 Task: Change  the formatting of the data to Which is Greater than5, In conditional formating, put the option 'Yellow Fill with Drak Yellow Text'add another formatting option Format As Table, insert the option Brown Table style Dark  3 In the sheet   Pinnacle Sales templetes   book
Action: Mouse moved to (32, 188)
Screenshot: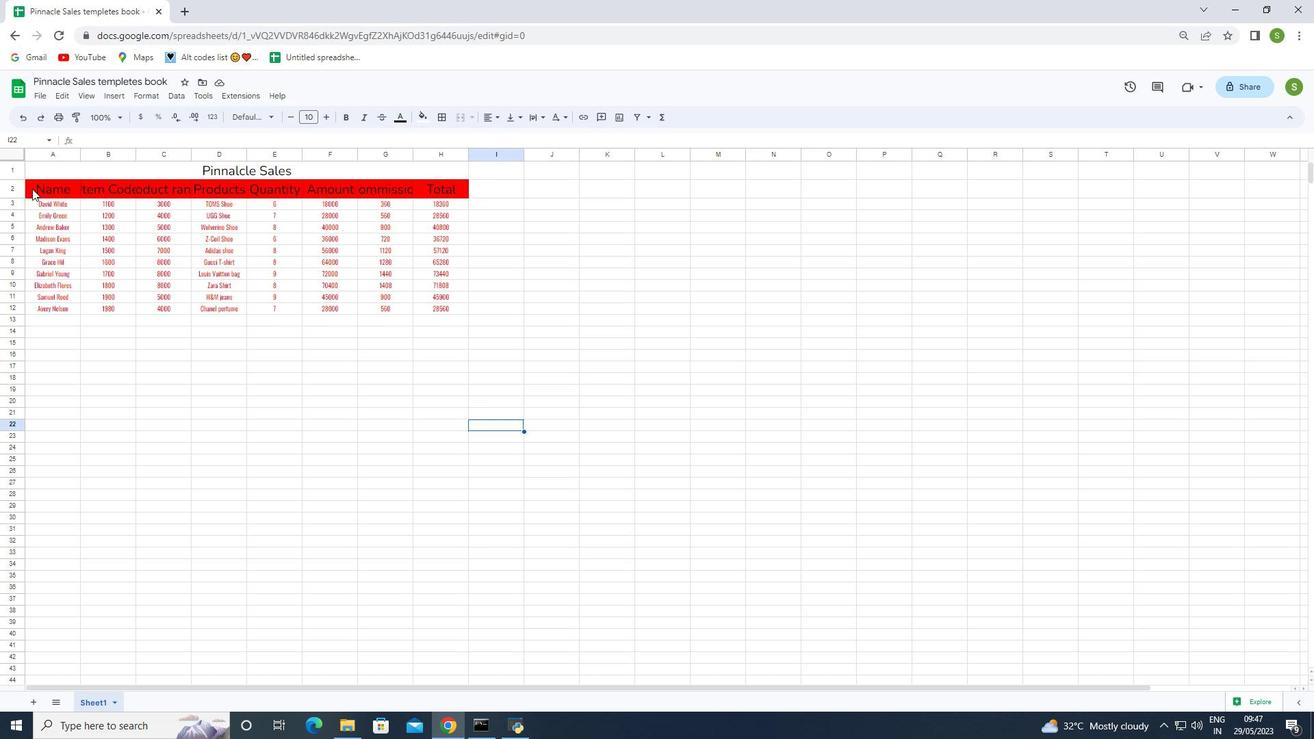 
Action: Mouse pressed left at (32, 188)
Screenshot: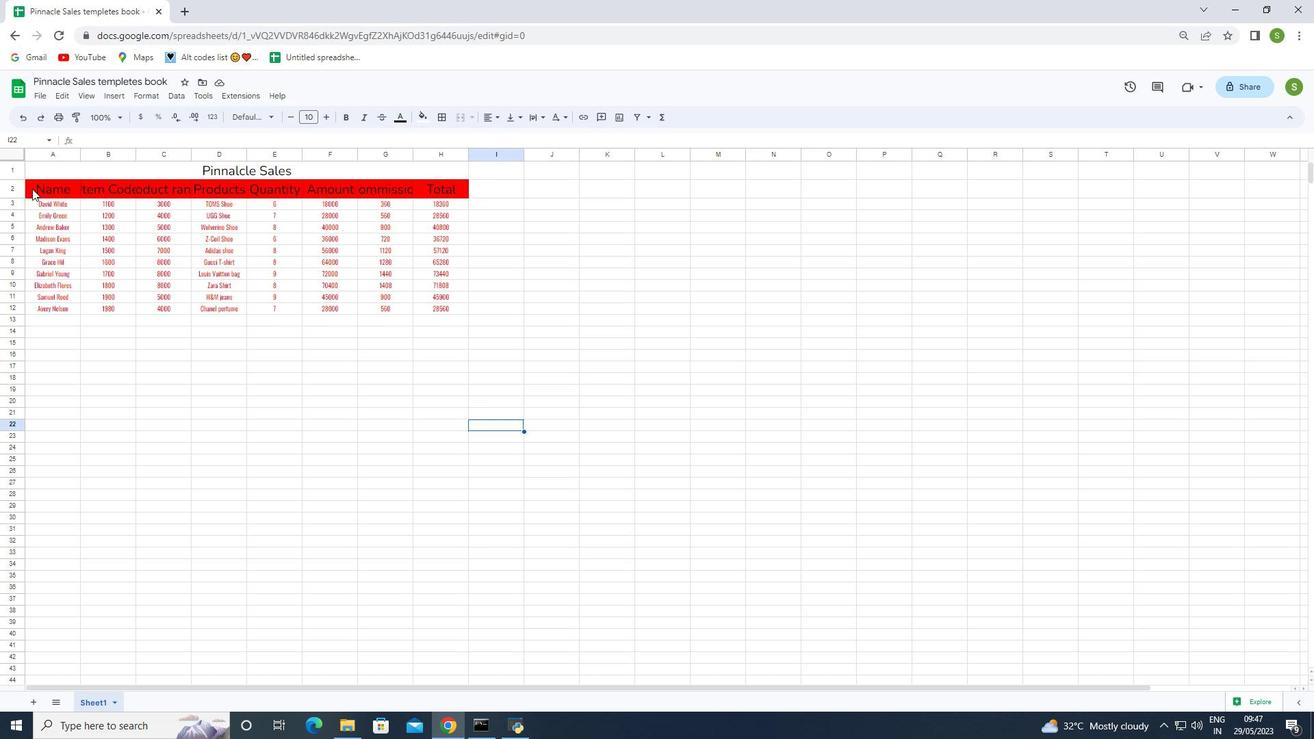 
Action: Mouse moved to (157, 99)
Screenshot: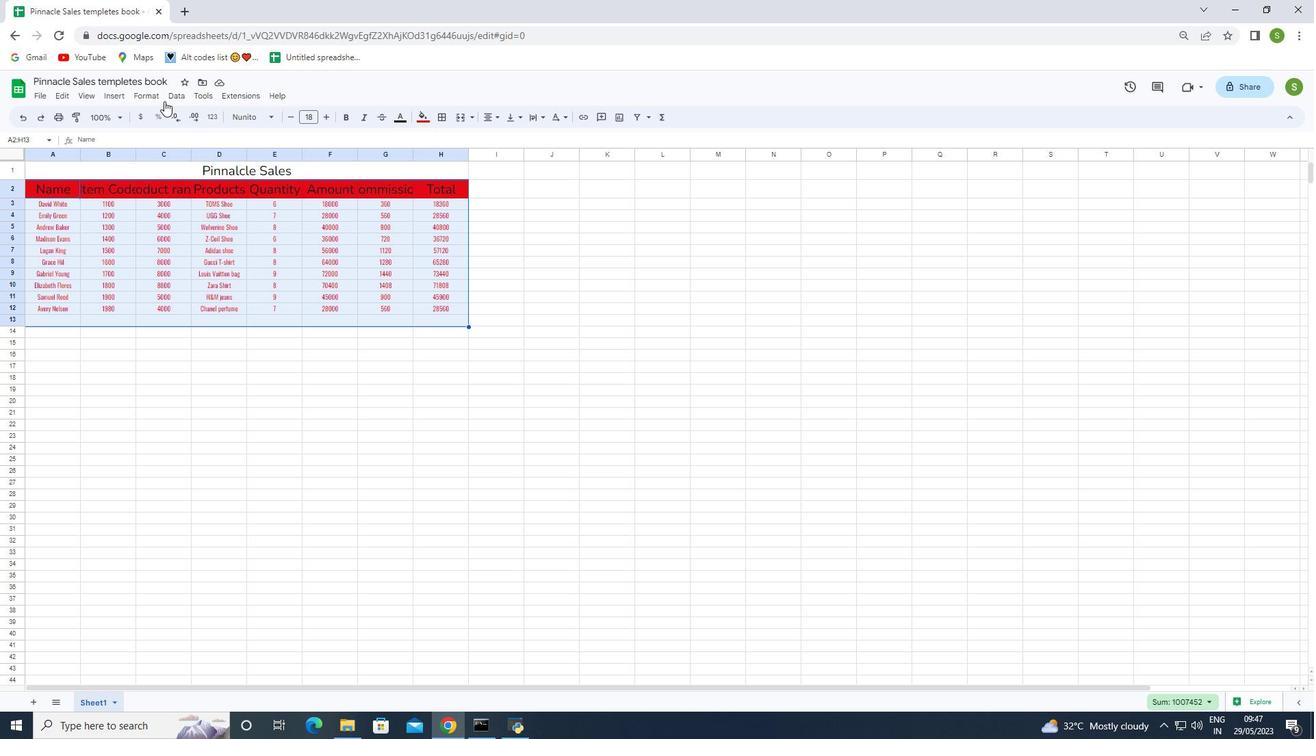 
Action: Mouse pressed left at (157, 99)
Screenshot: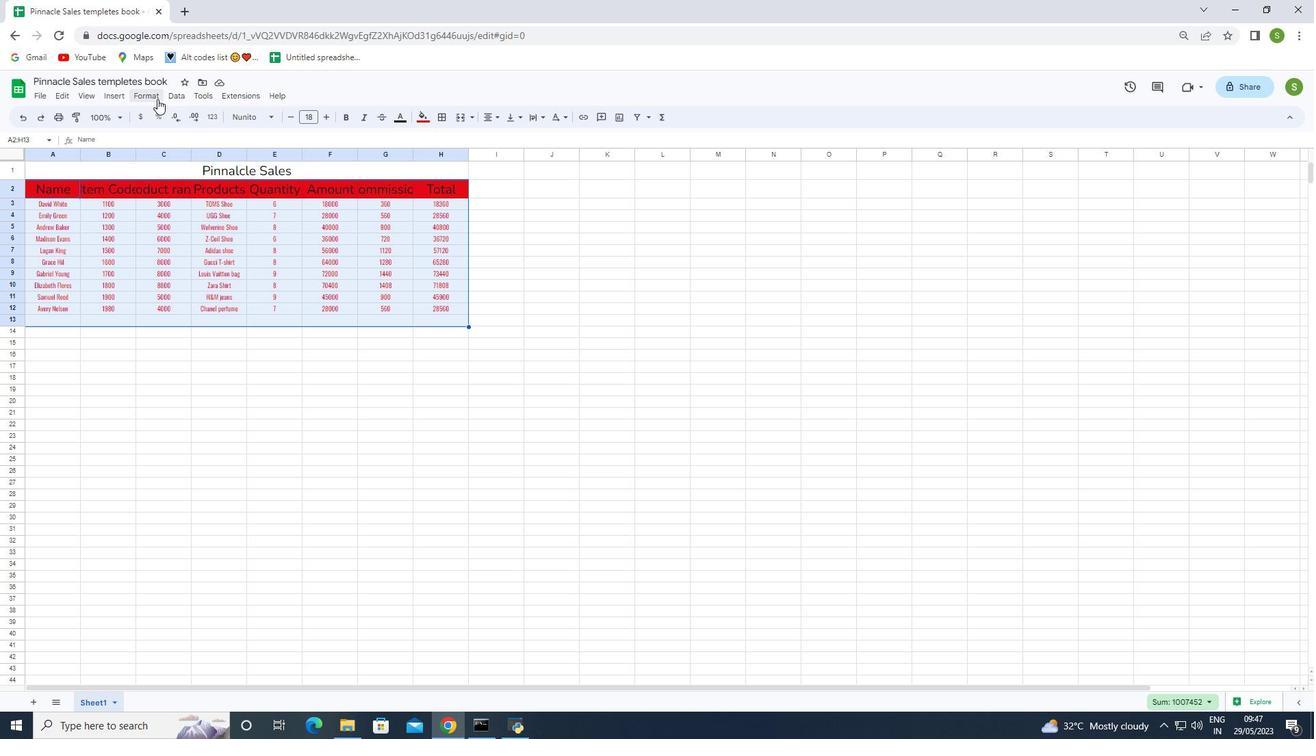 
Action: Mouse moved to (183, 281)
Screenshot: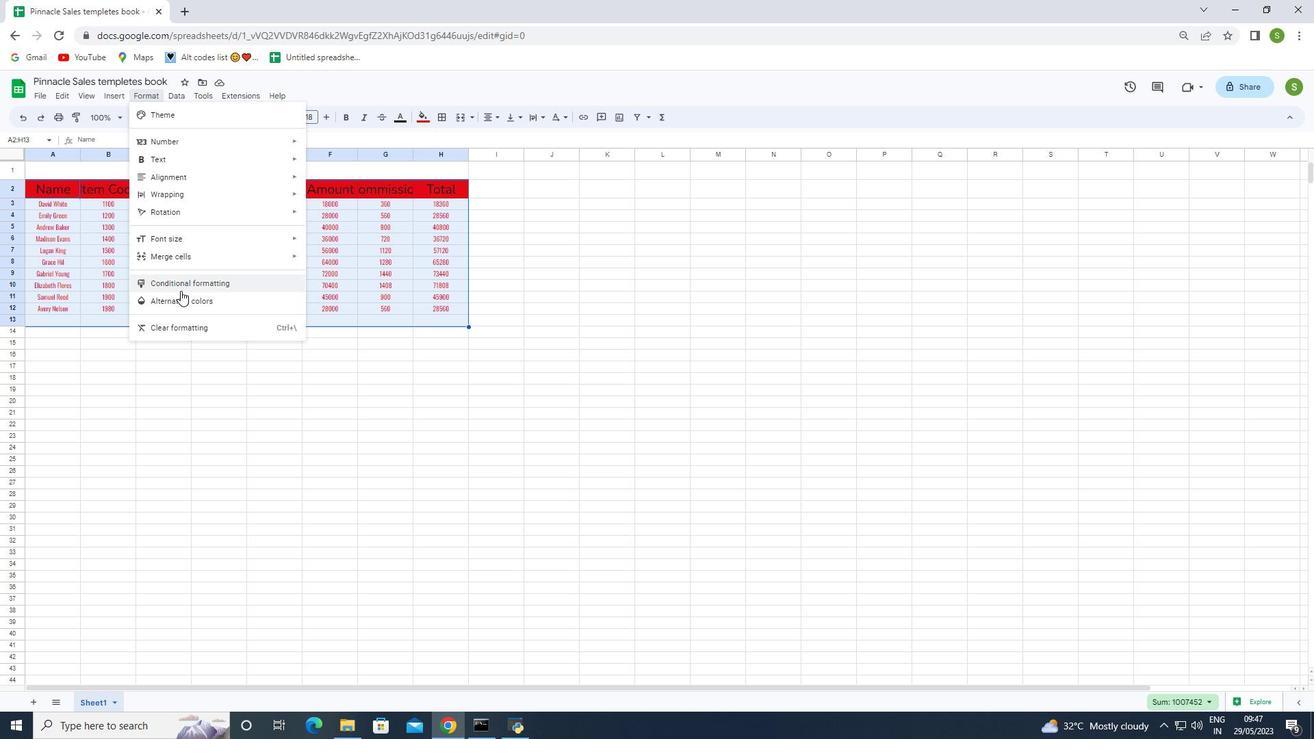 
Action: Mouse pressed left at (183, 281)
Screenshot: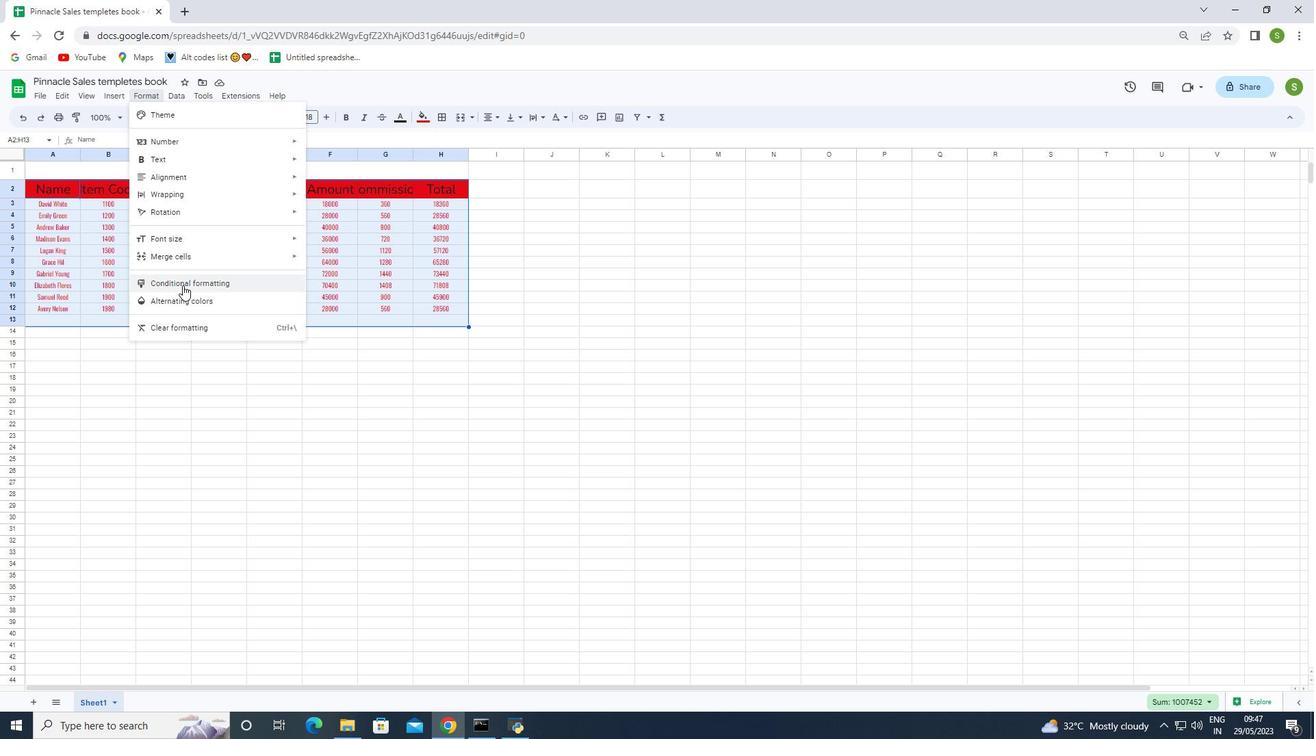 
Action: Mouse moved to (1175, 264)
Screenshot: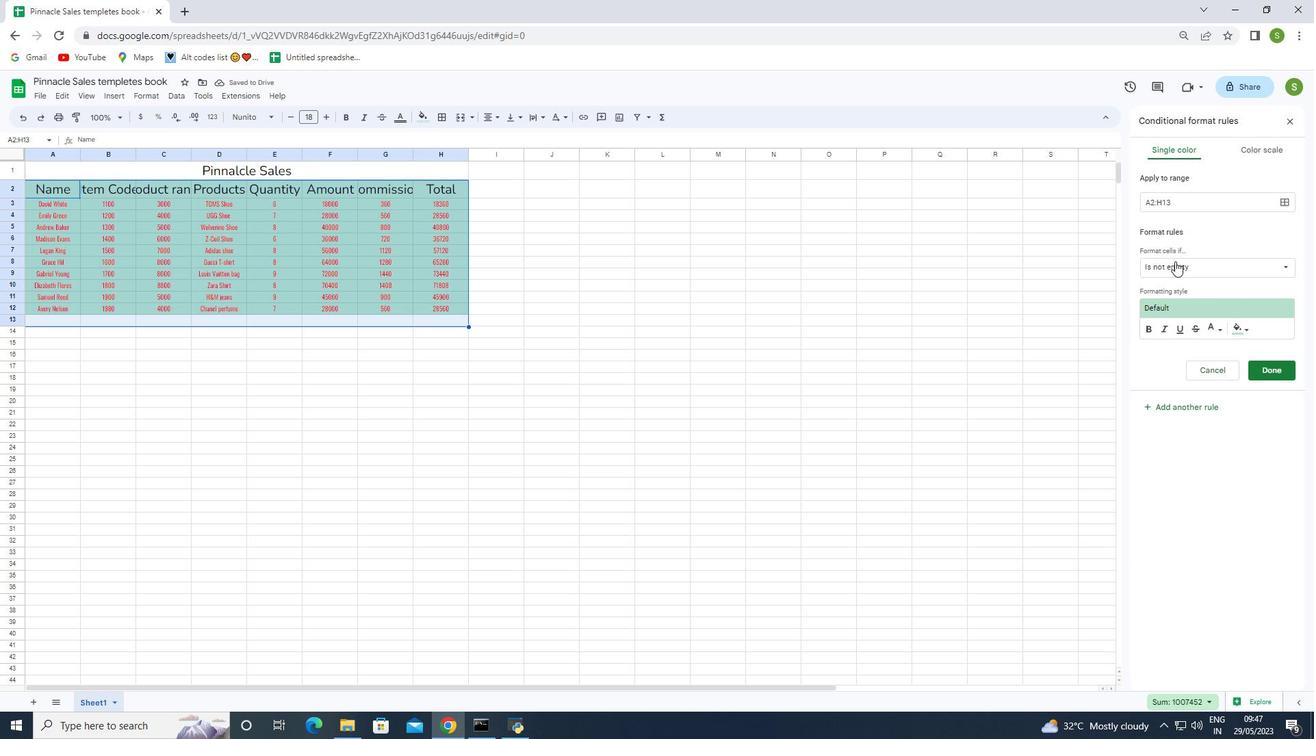 
Action: Mouse pressed left at (1175, 264)
Screenshot: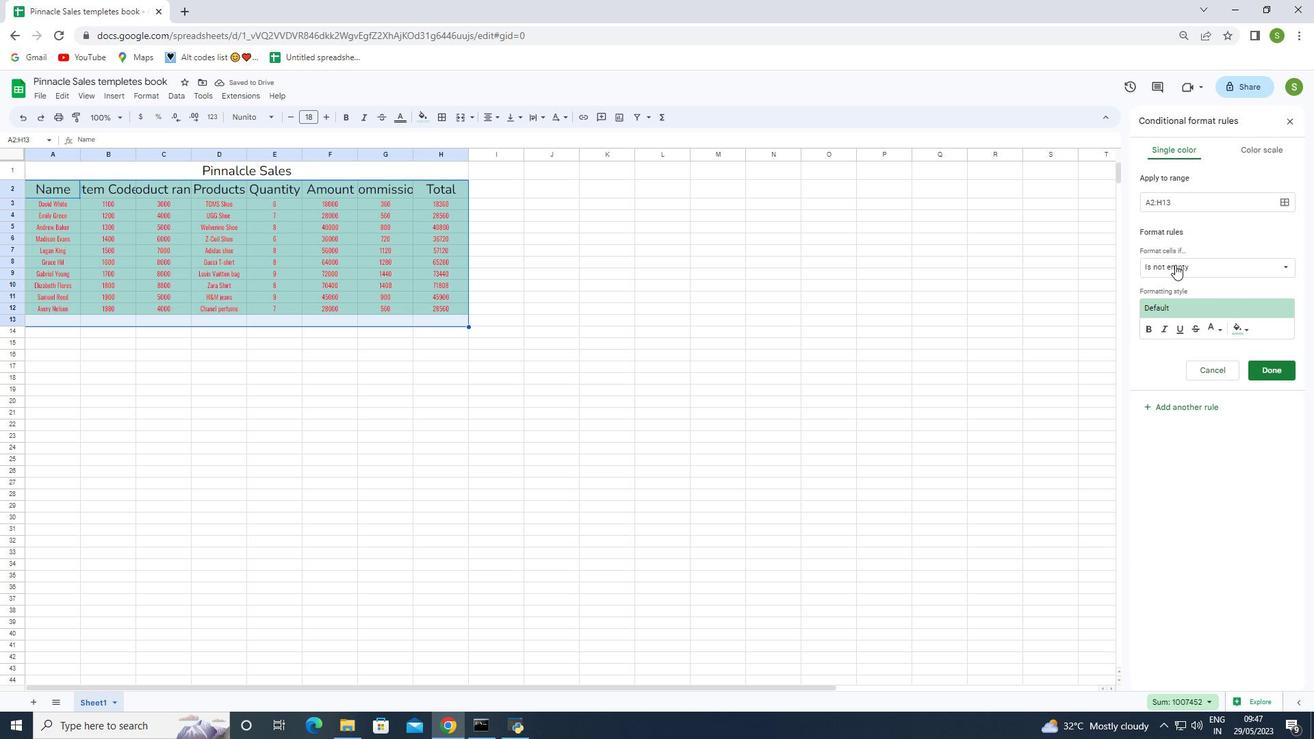 
Action: Mouse moved to (1175, 444)
Screenshot: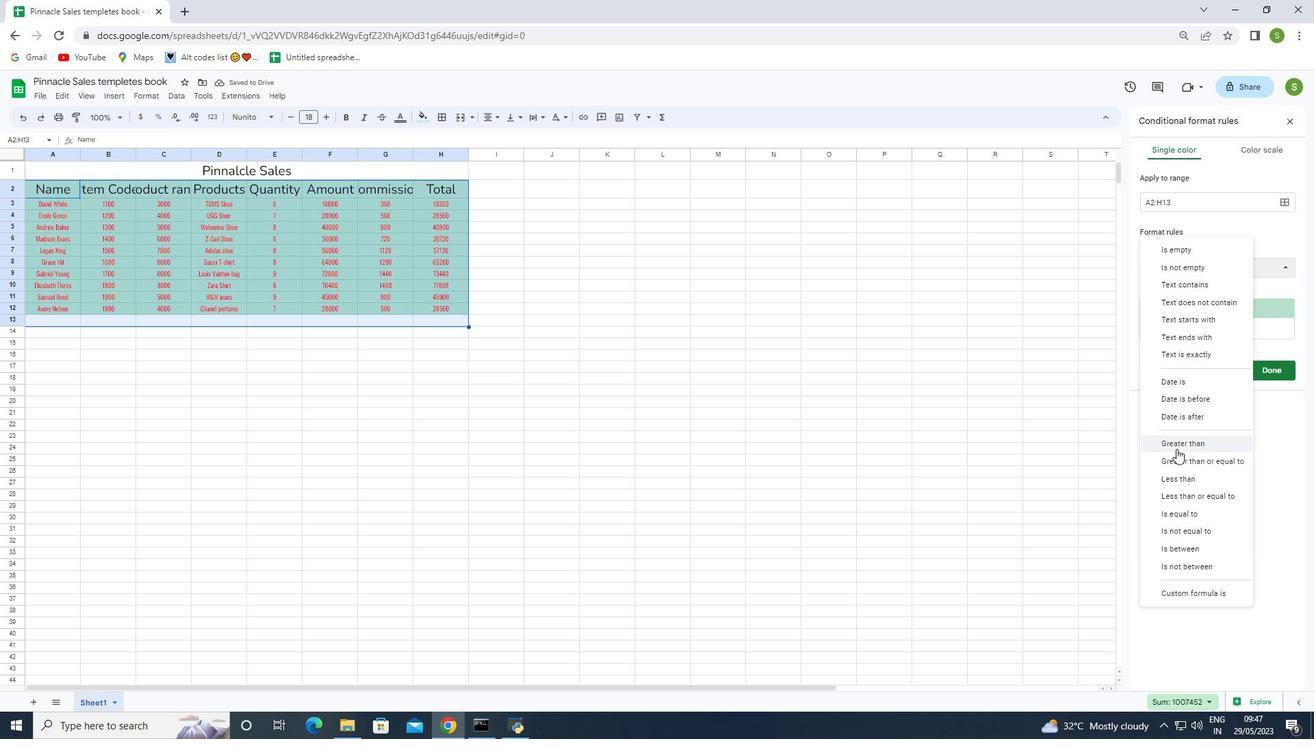 
Action: Mouse pressed left at (1175, 444)
Screenshot: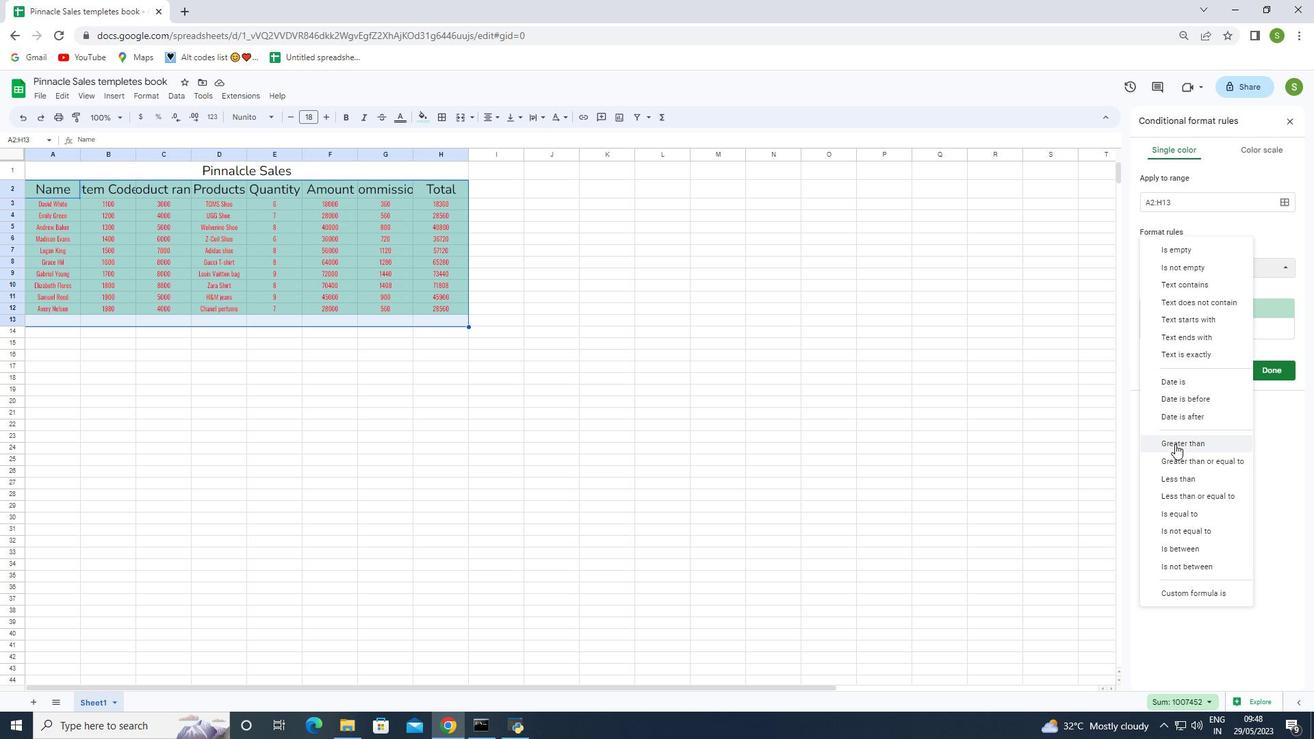 
Action: Mouse moved to (1166, 294)
Screenshot: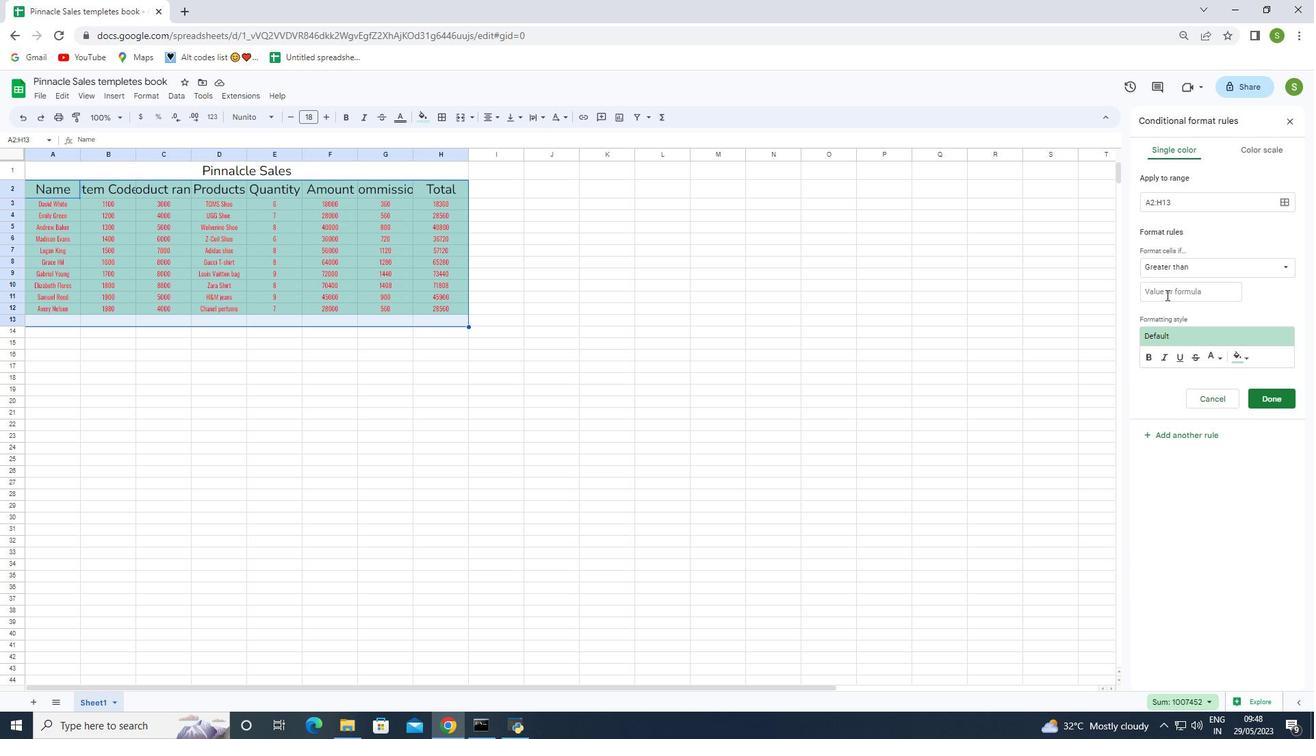 
Action: Mouse pressed left at (1166, 294)
Screenshot: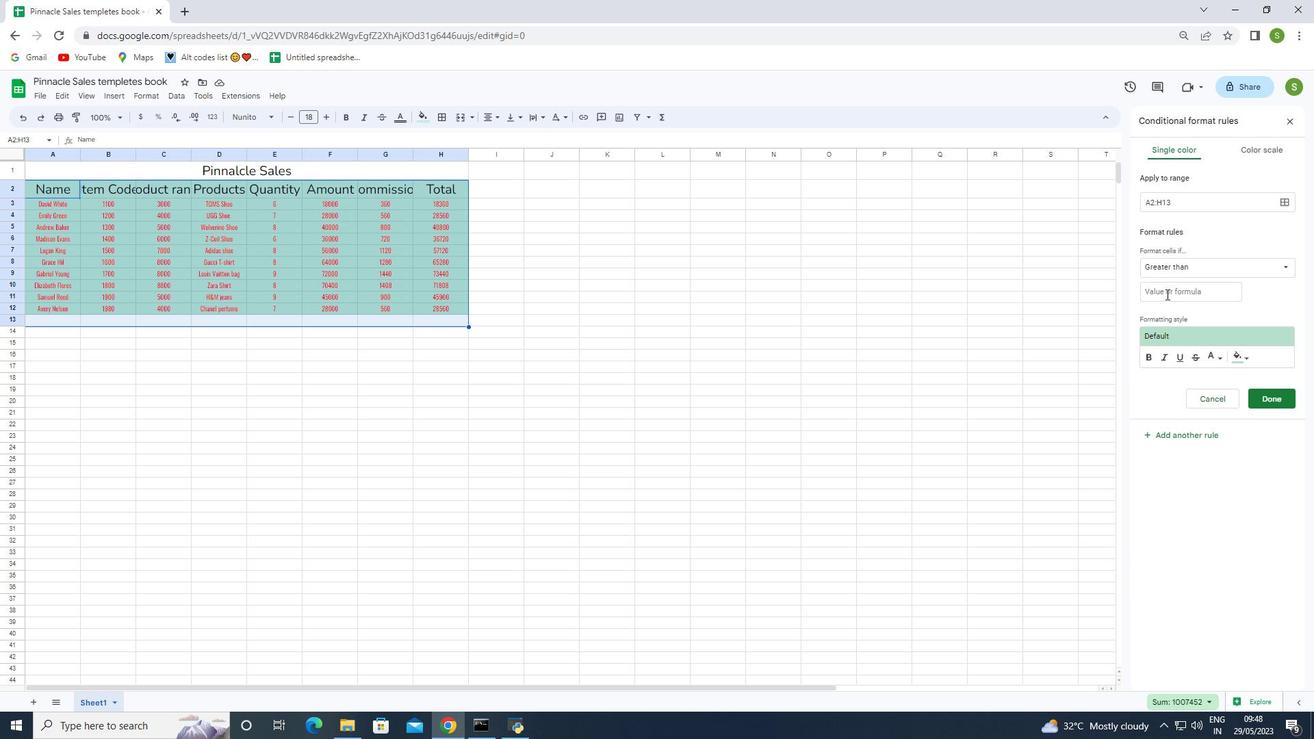 
Action: Mouse moved to (1164, 294)
Screenshot: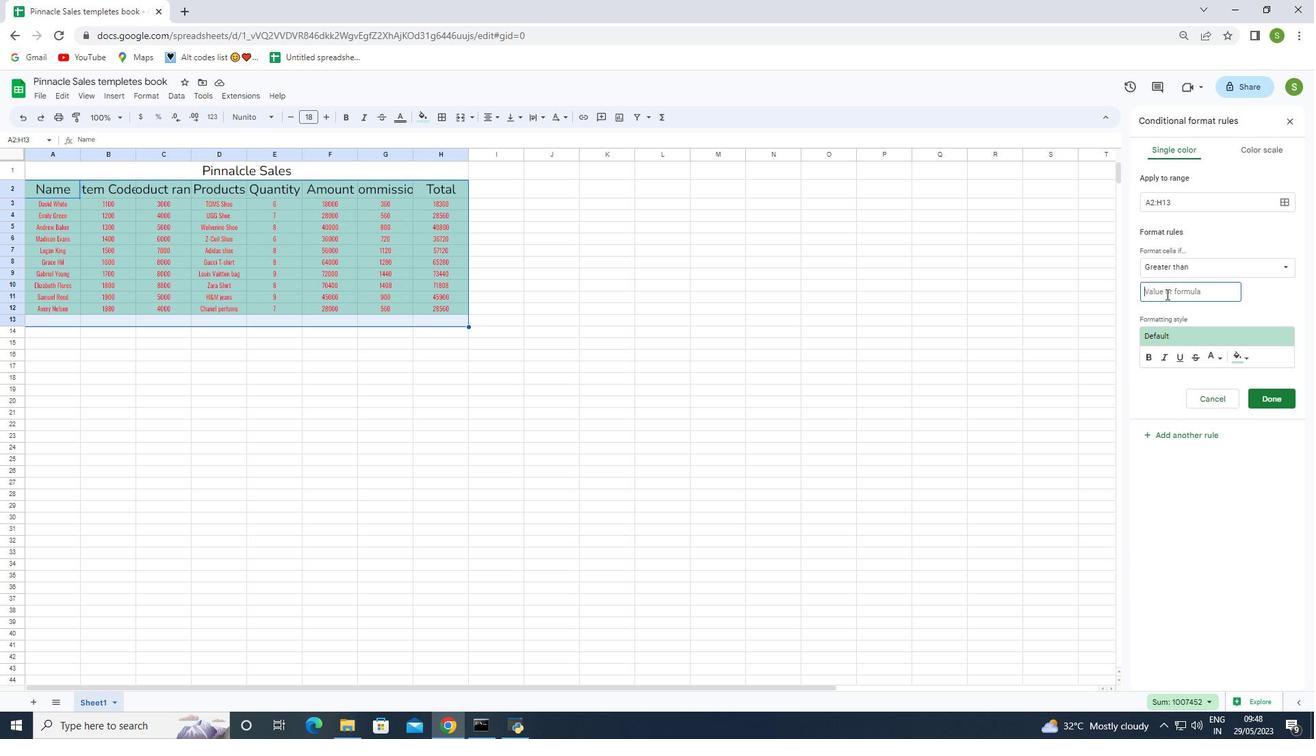
Action: Key pressed 5
Screenshot: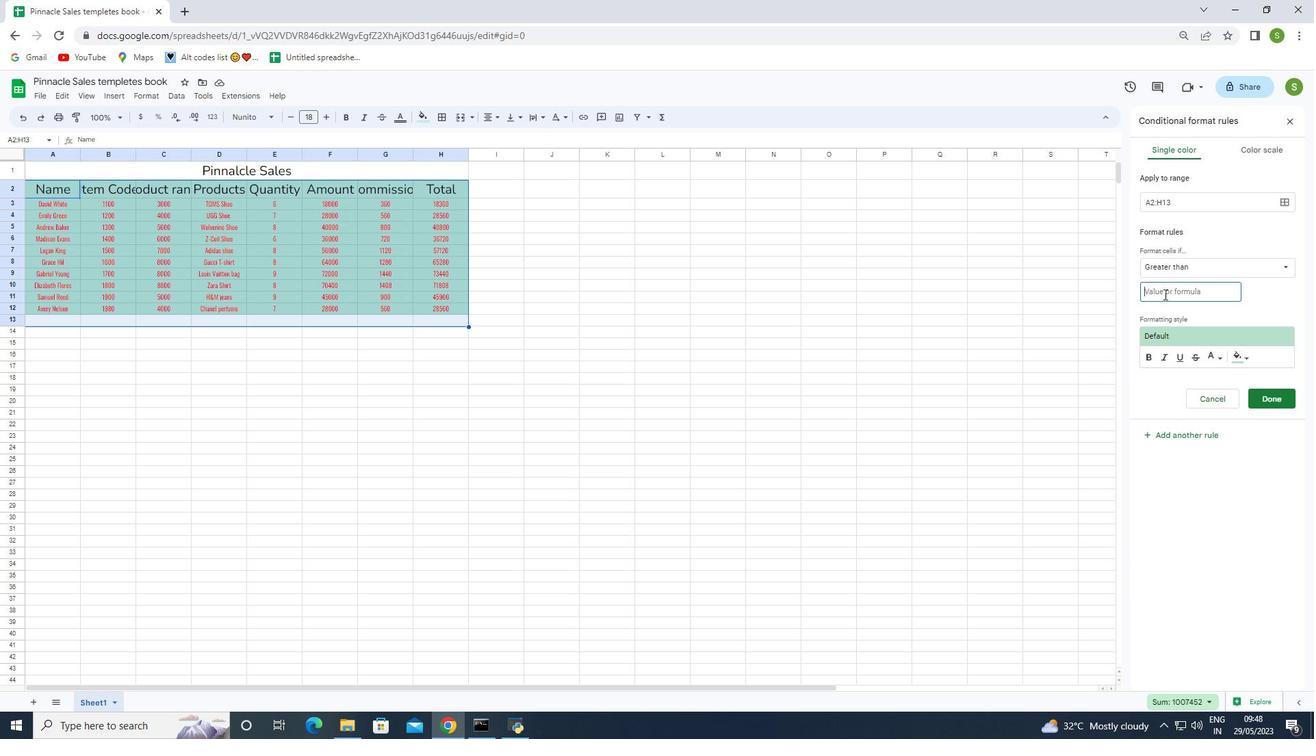 
Action: Mouse moved to (1241, 364)
Screenshot: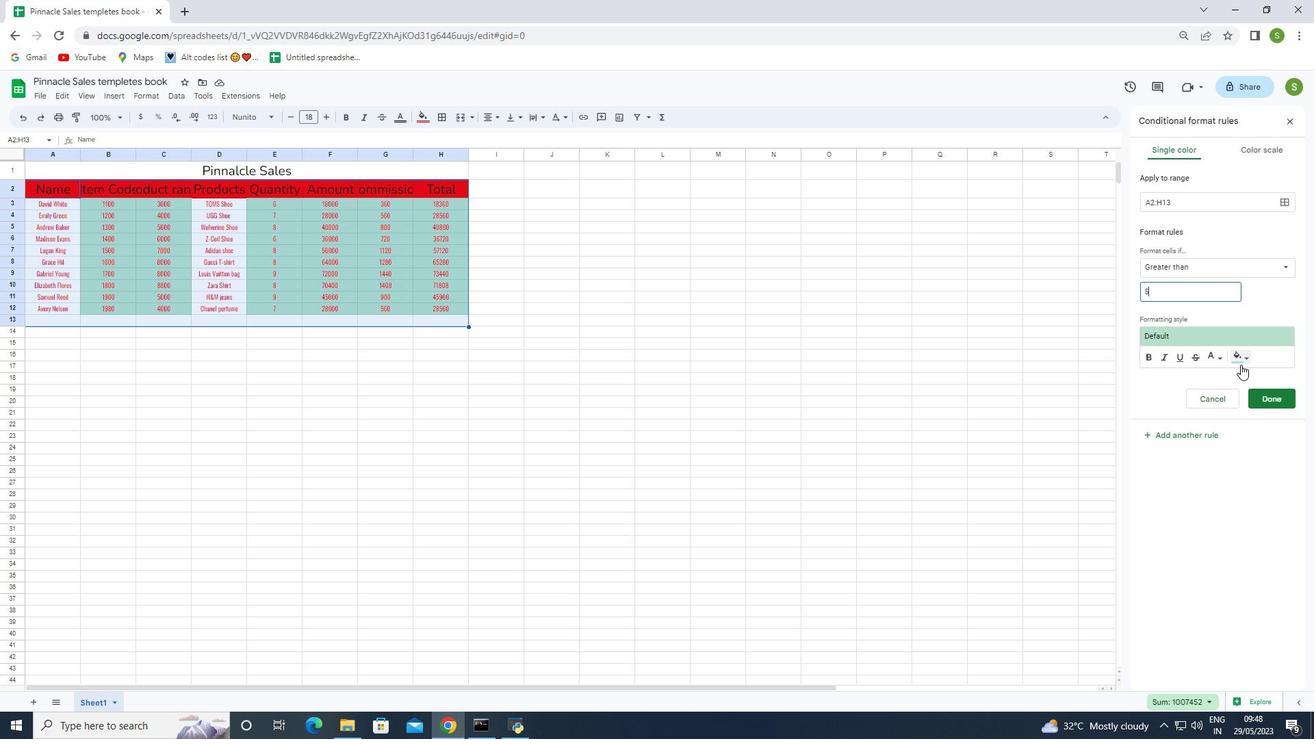 
Action: Mouse pressed left at (1241, 364)
Screenshot: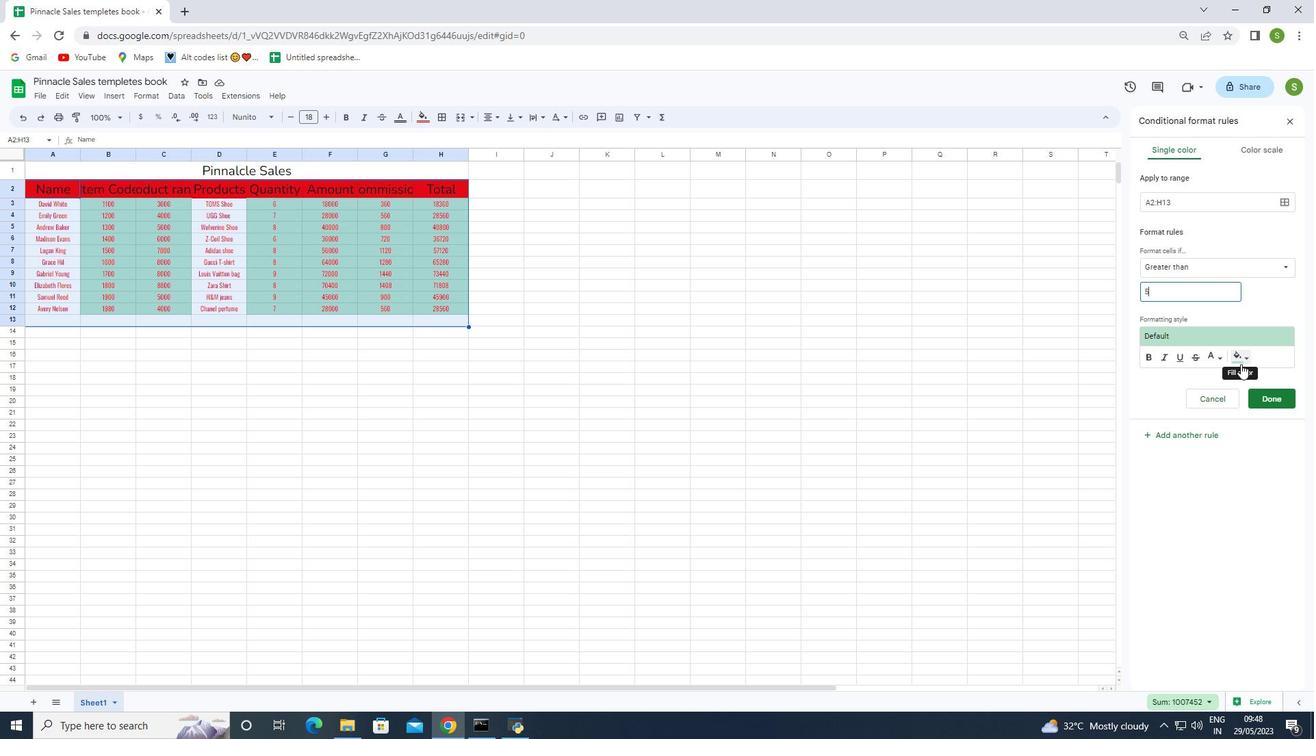 
Action: Mouse moved to (1171, 410)
Screenshot: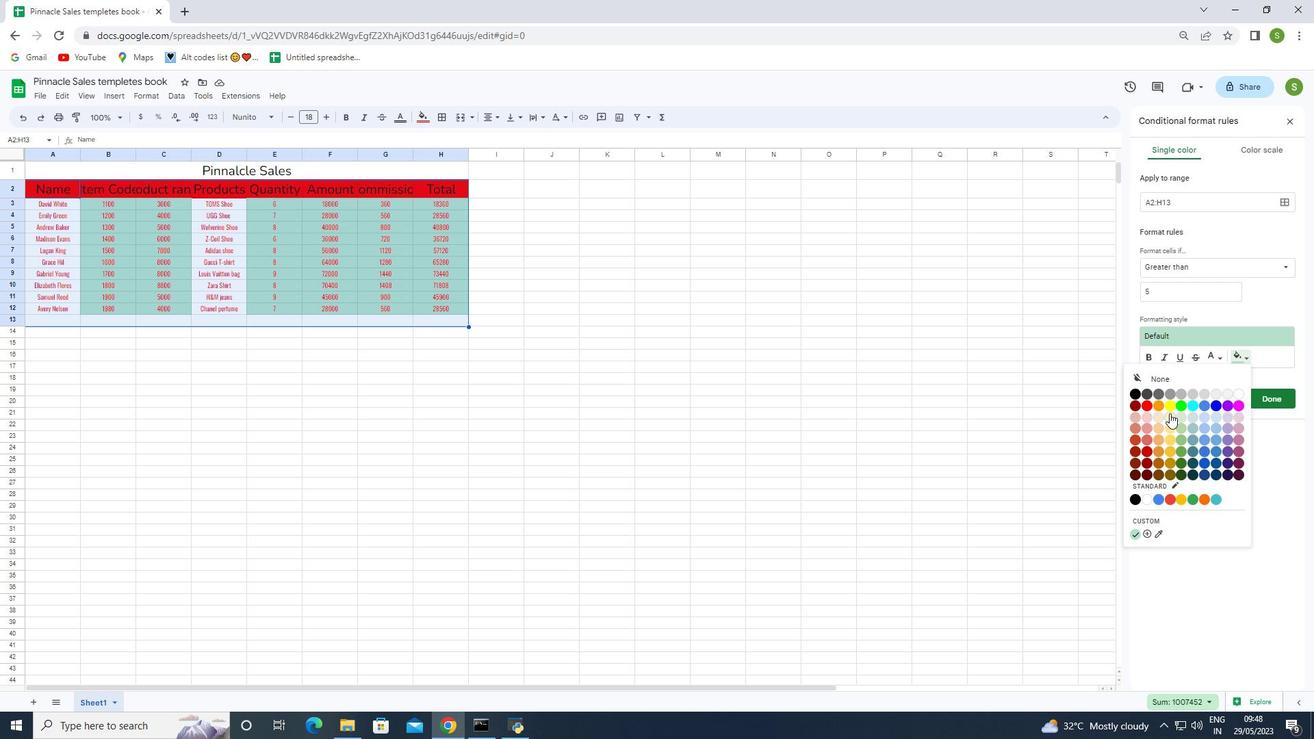 
Action: Mouse pressed left at (1171, 410)
Screenshot: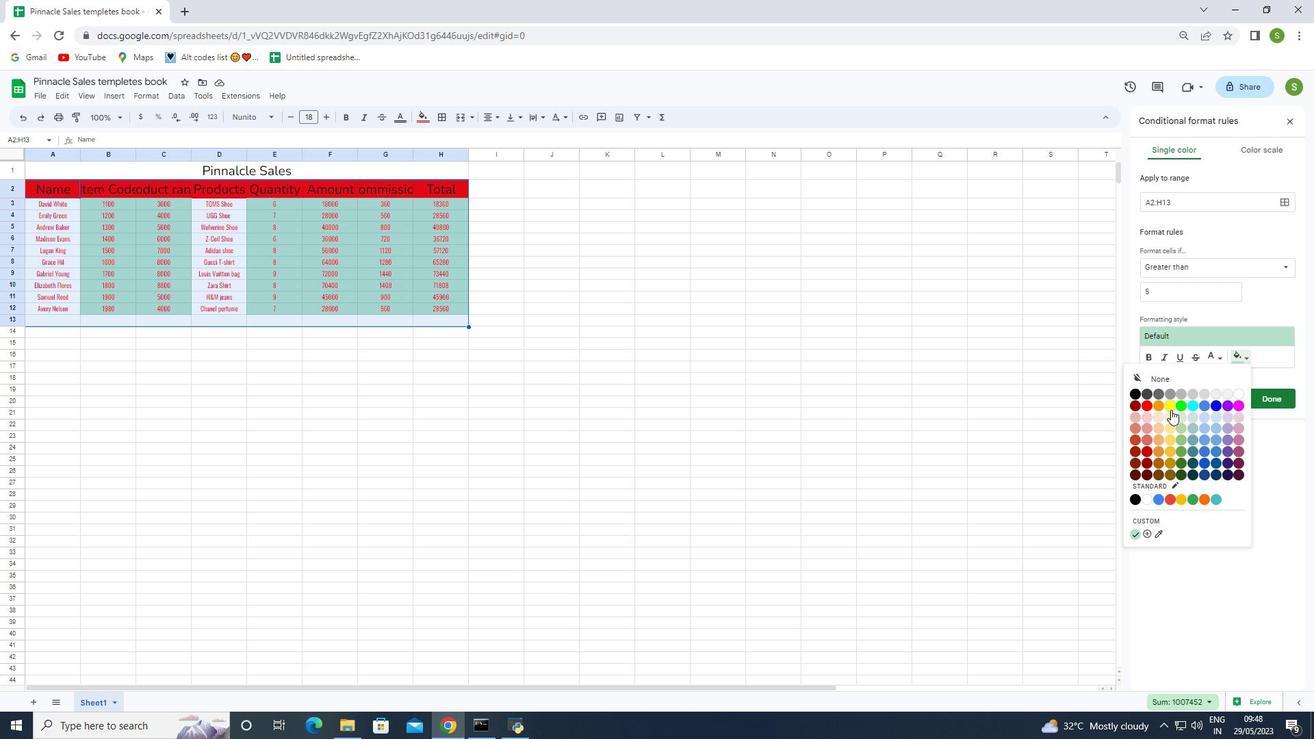 
Action: Mouse moved to (1244, 360)
Screenshot: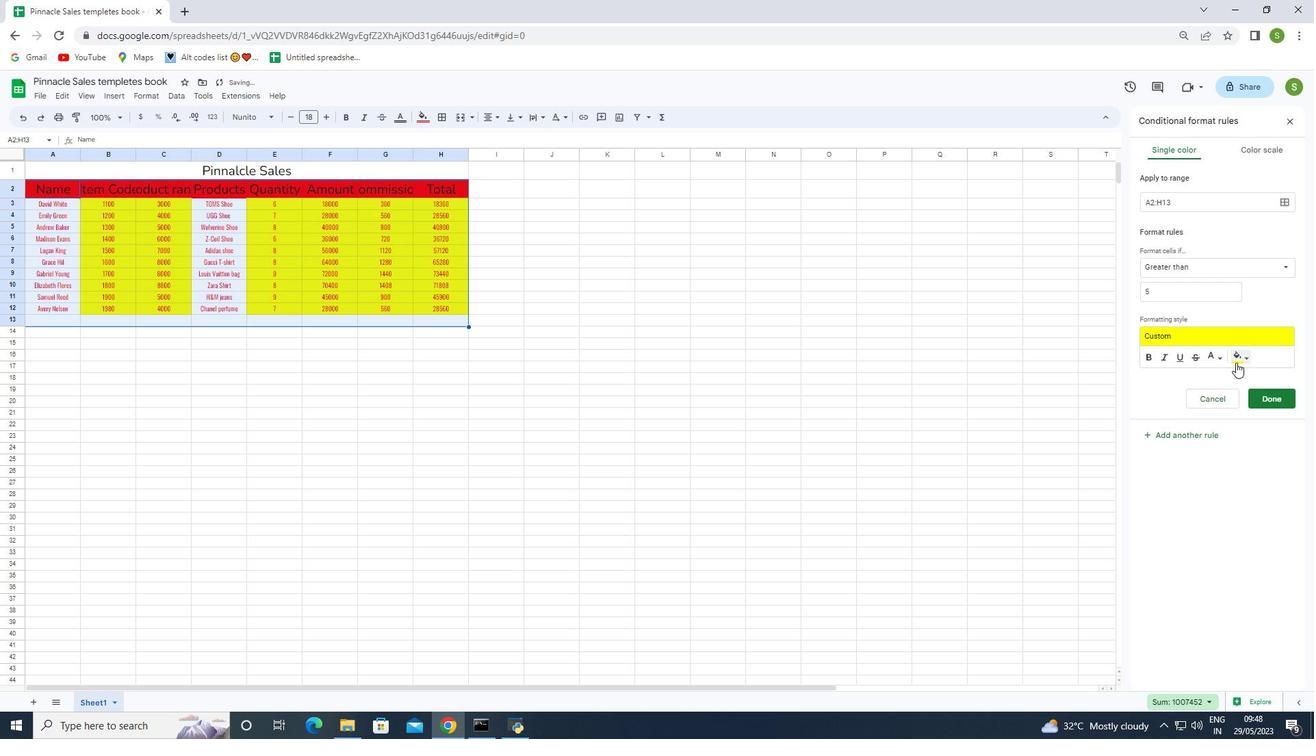 
Action: Mouse pressed left at (1244, 360)
Screenshot: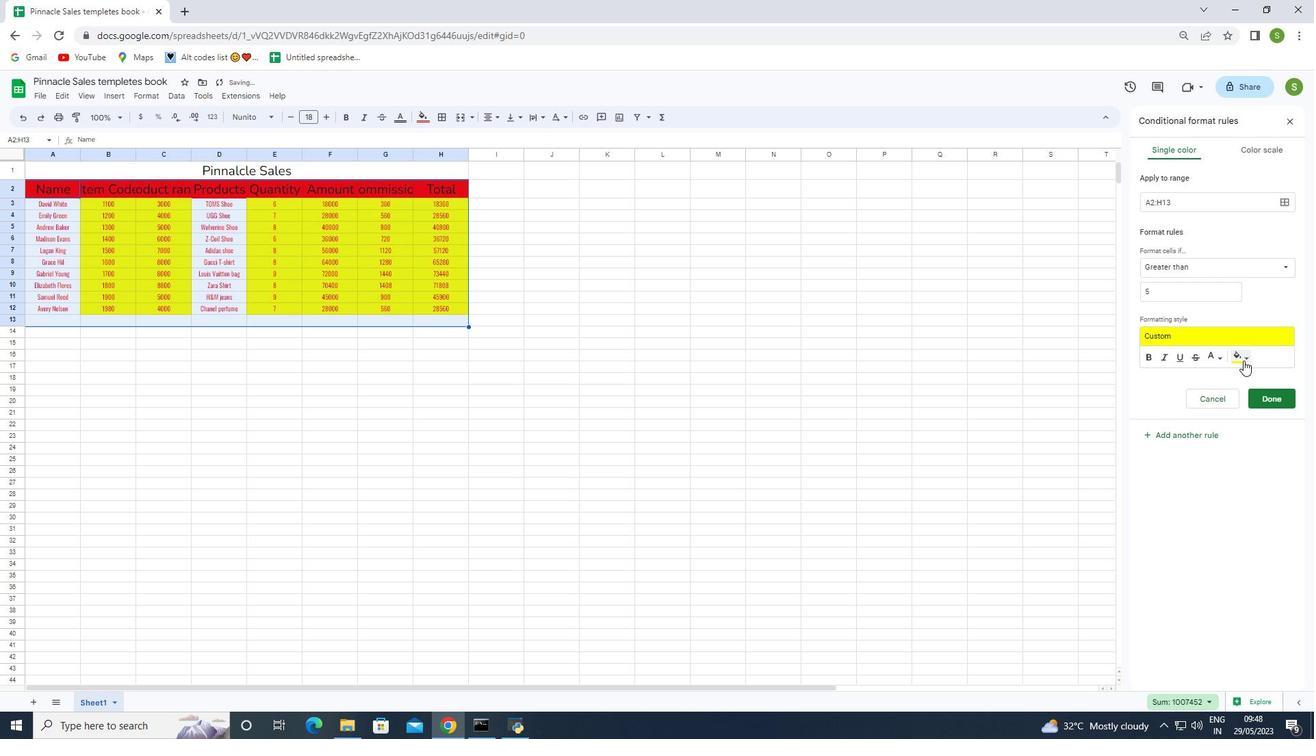 
Action: Mouse moved to (1218, 357)
Screenshot: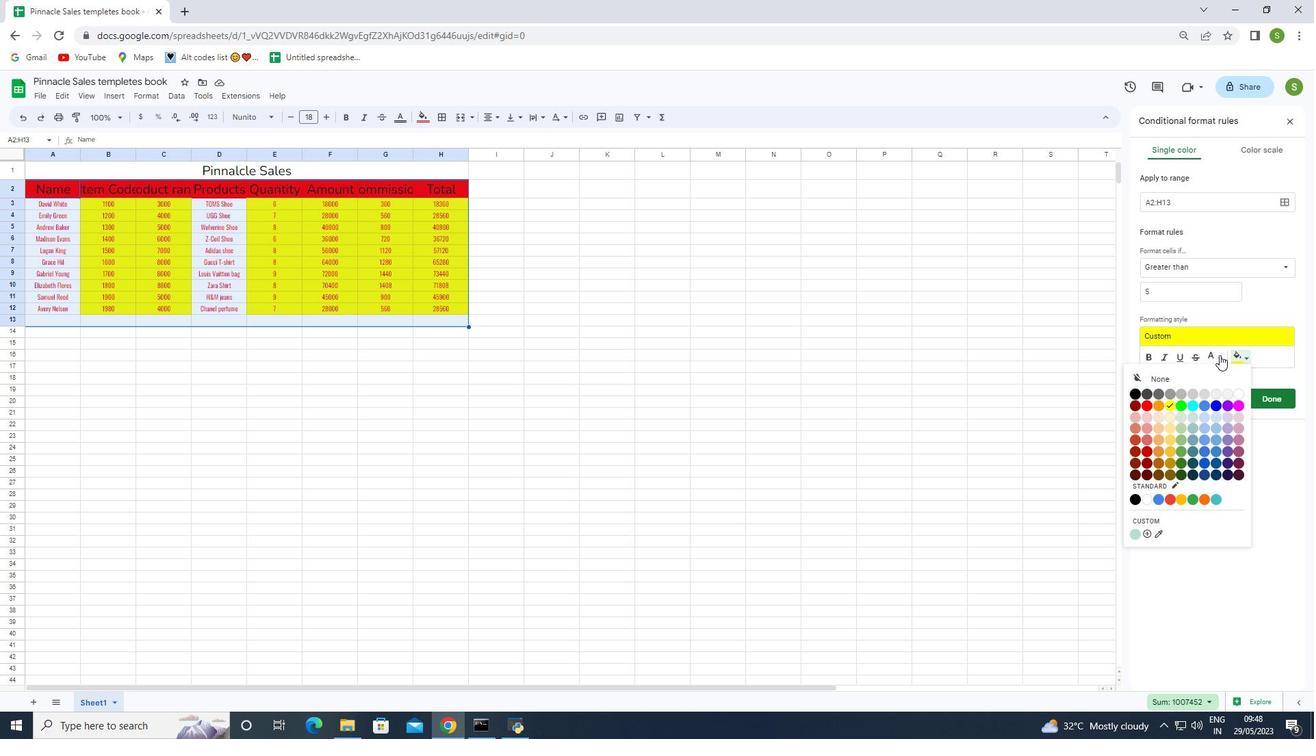 
Action: Mouse pressed left at (1218, 357)
Screenshot: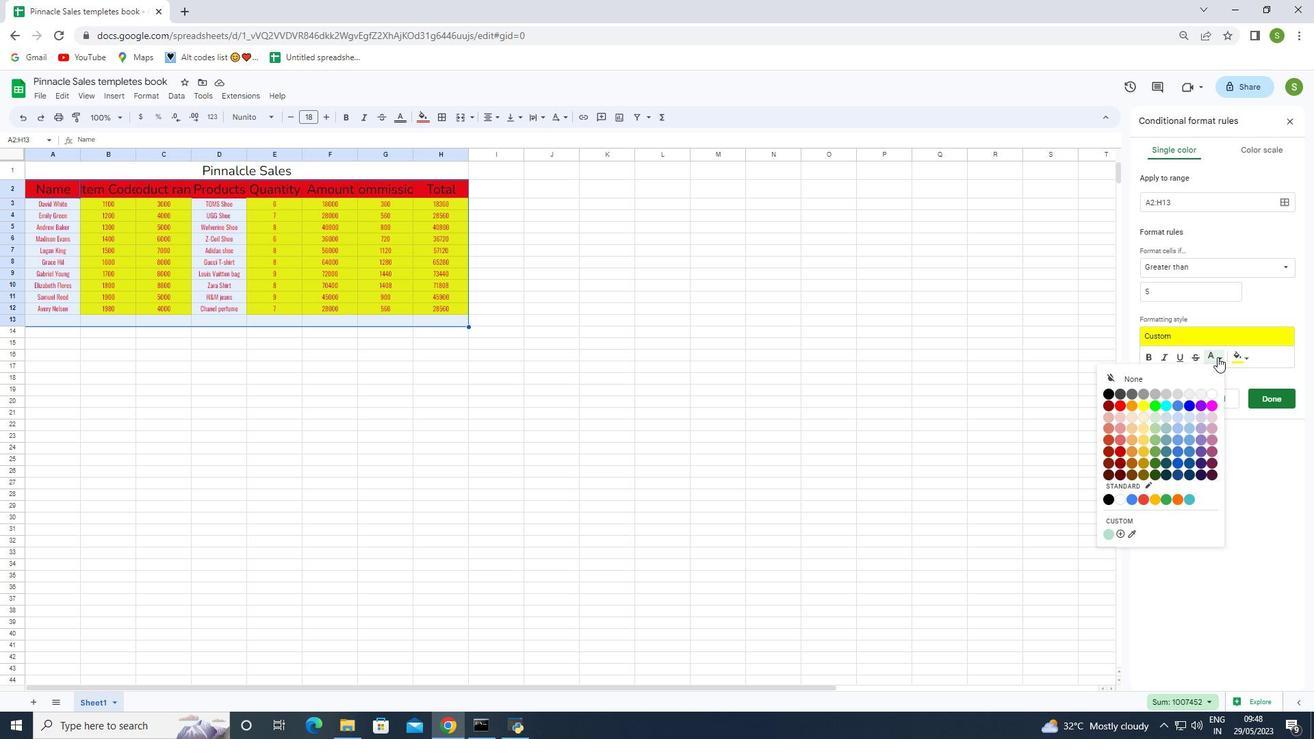 
Action: Mouse pressed left at (1218, 357)
Screenshot: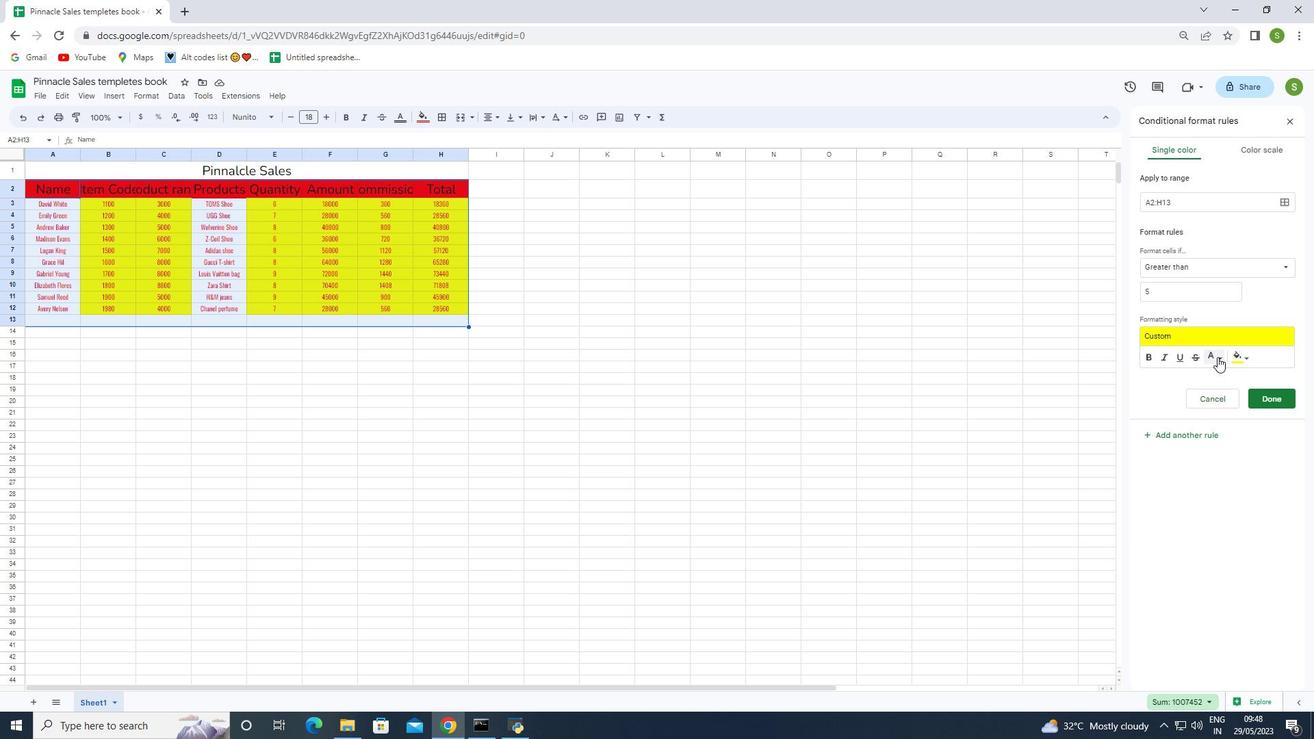 
Action: Mouse moved to (1143, 449)
Screenshot: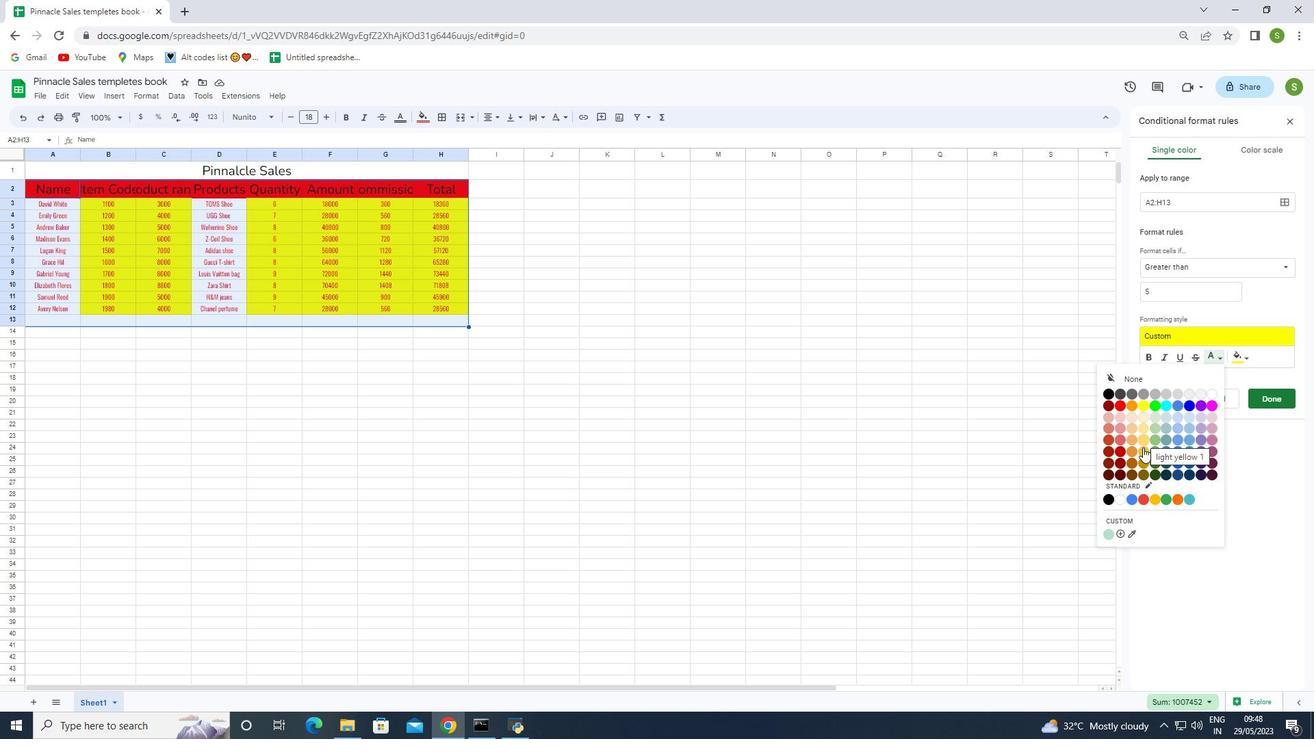 
Action: Mouse pressed left at (1143, 449)
Screenshot: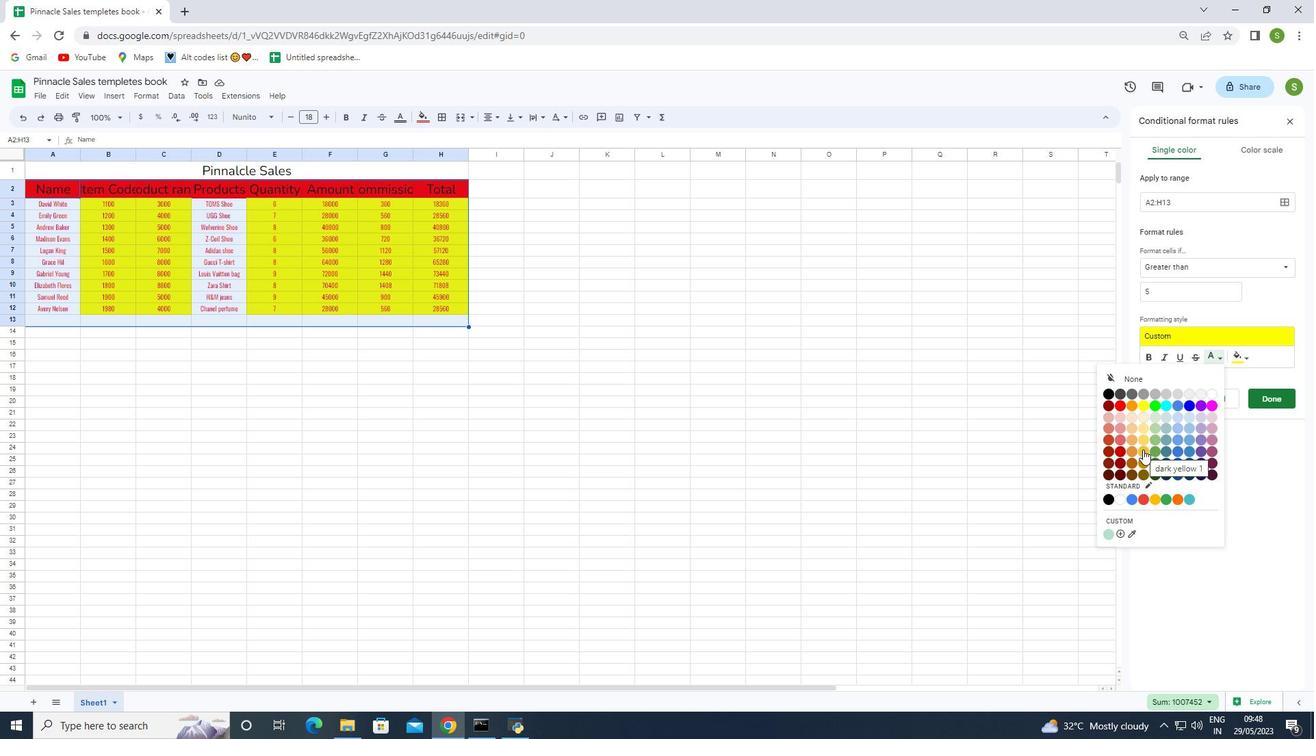 
Action: Mouse moved to (317, 423)
Screenshot: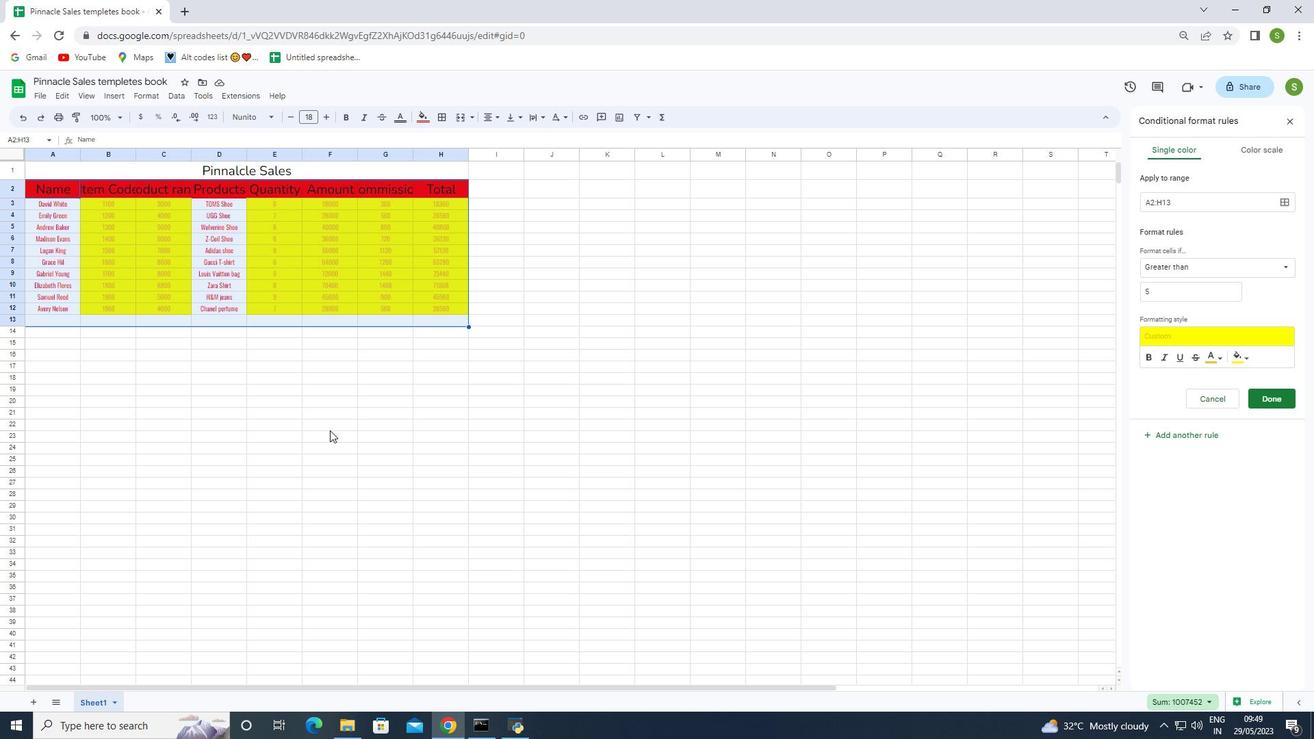 
Action: Mouse pressed left at (317, 423)
Screenshot: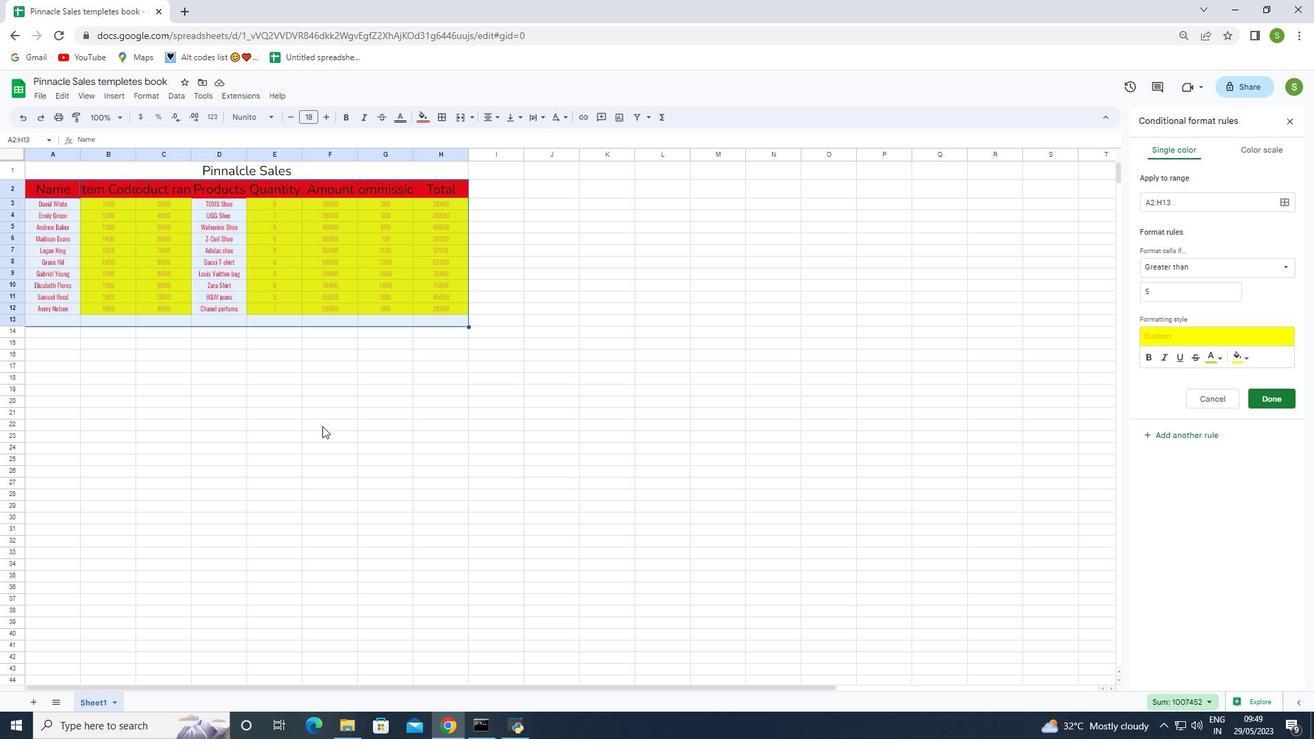 
Action: Mouse moved to (44, 186)
Screenshot: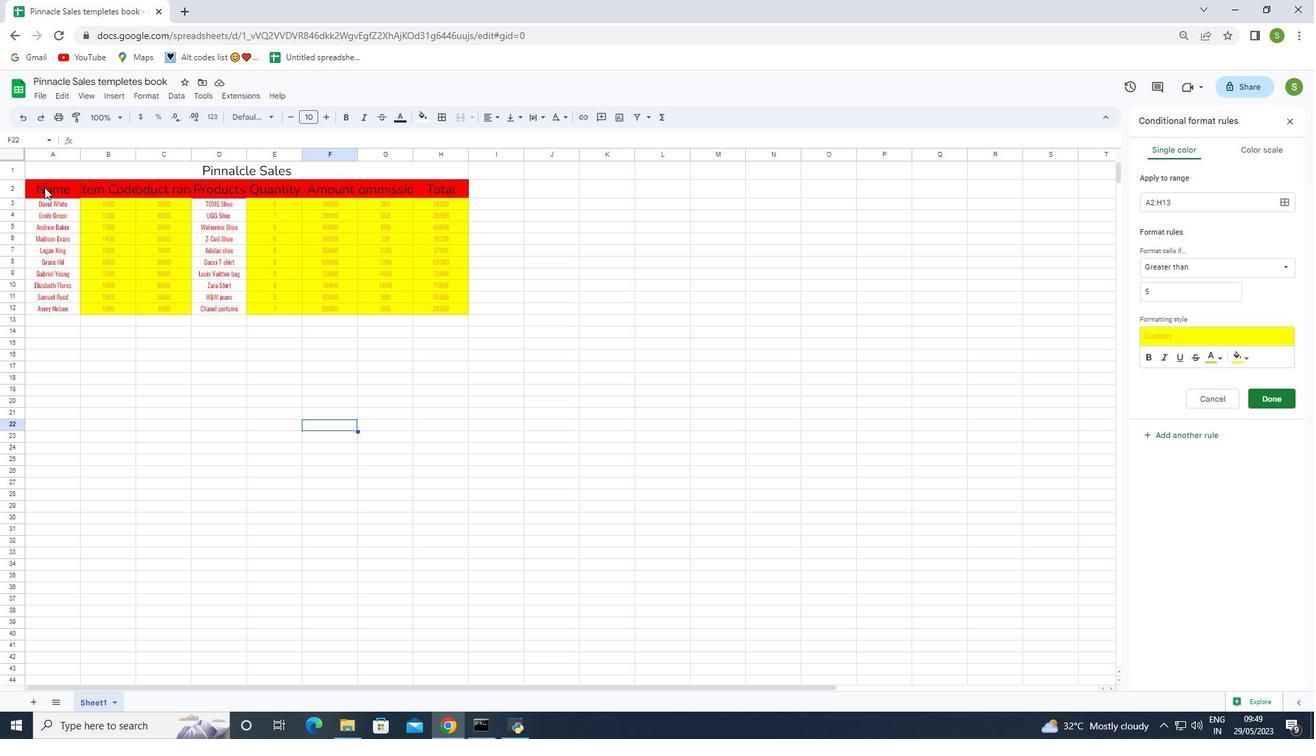 
Action: Mouse pressed left at (44, 186)
Screenshot: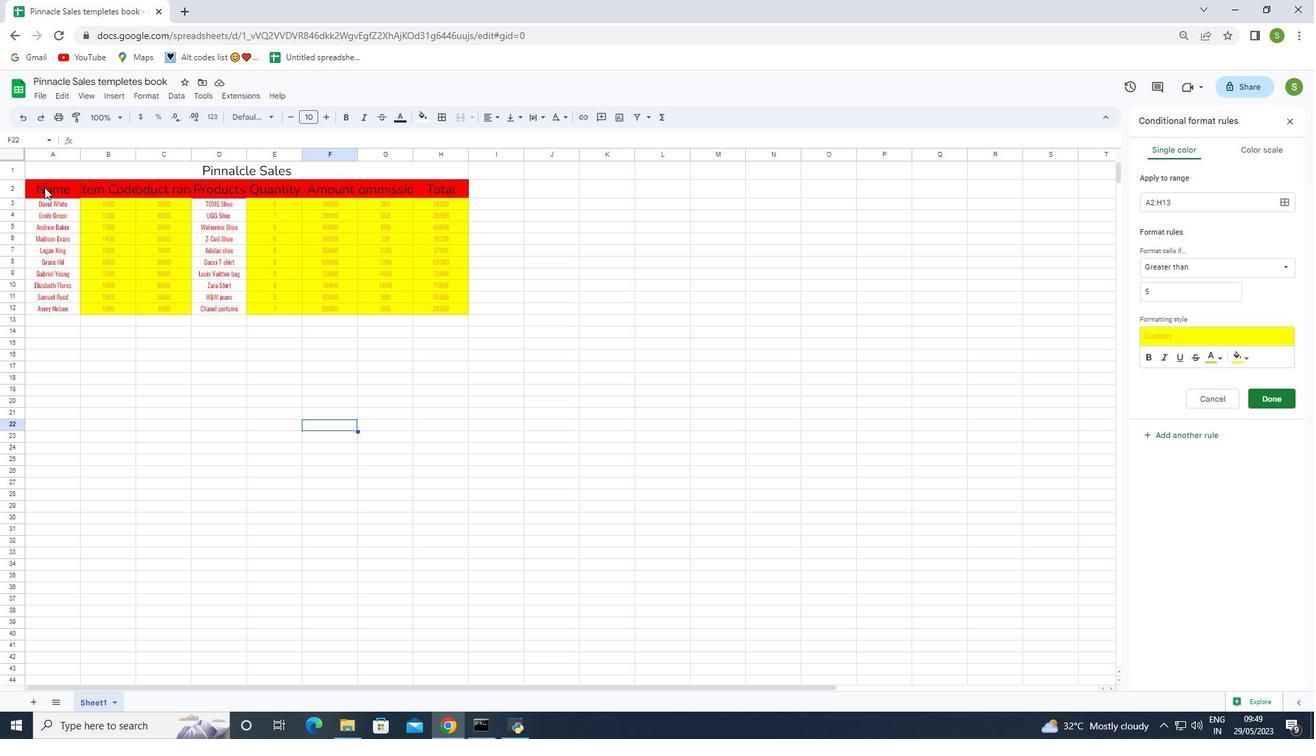 
Action: Mouse moved to (445, 122)
Screenshot: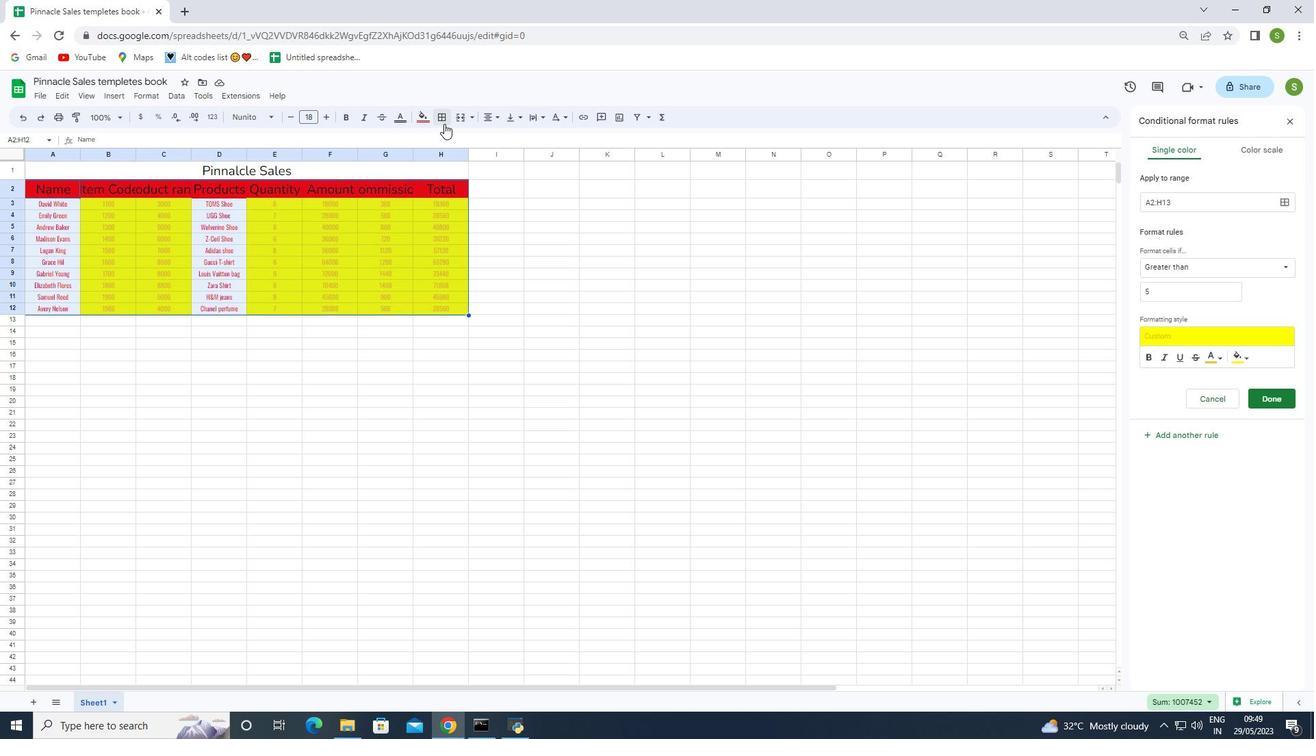 
Action: Mouse pressed left at (445, 122)
Screenshot: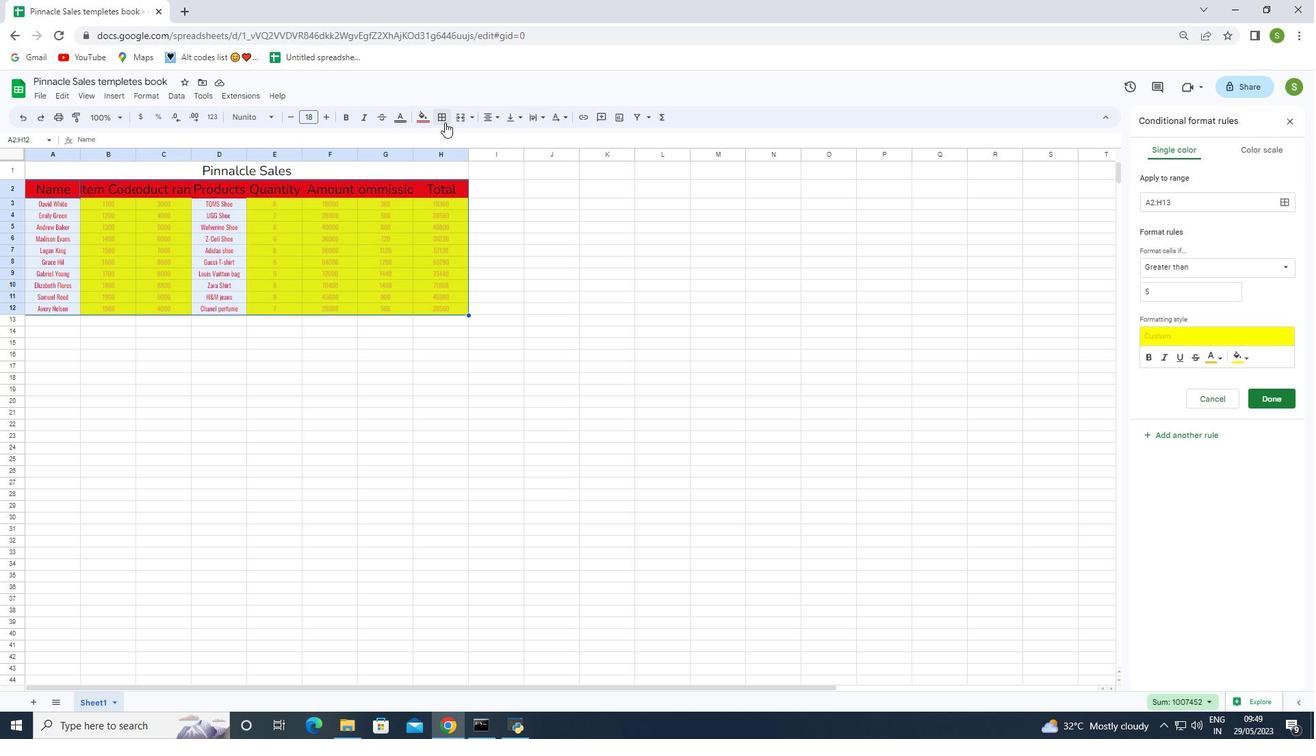 
Action: Mouse moved to (445, 141)
Screenshot: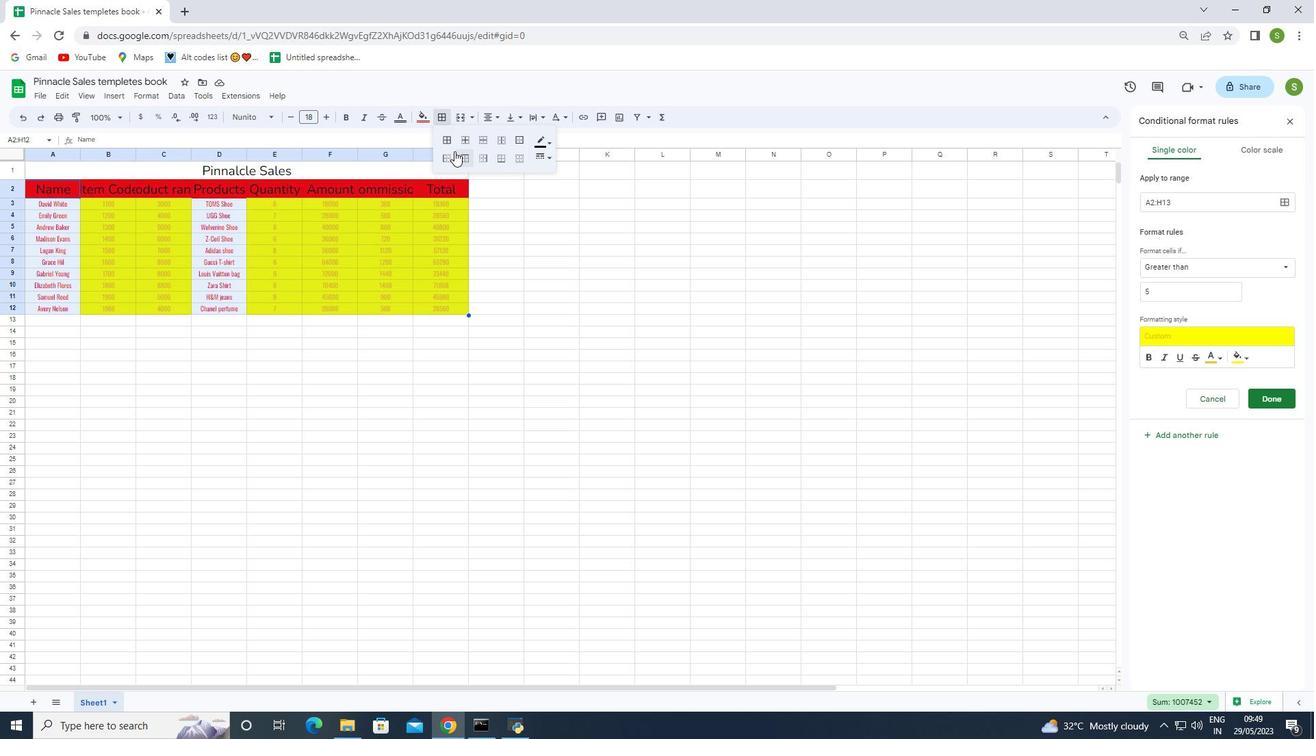 
Action: Mouse pressed left at (445, 141)
Screenshot: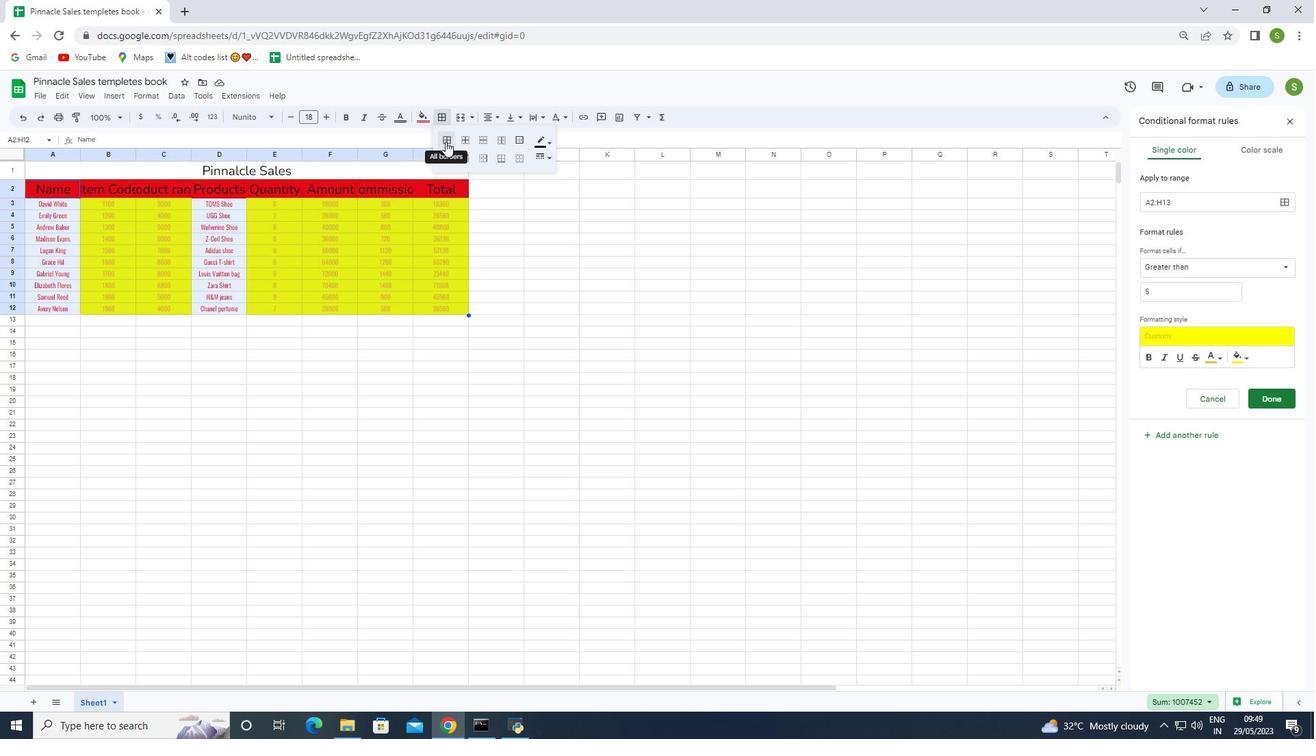 
Action: Mouse moved to (549, 156)
Screenshot: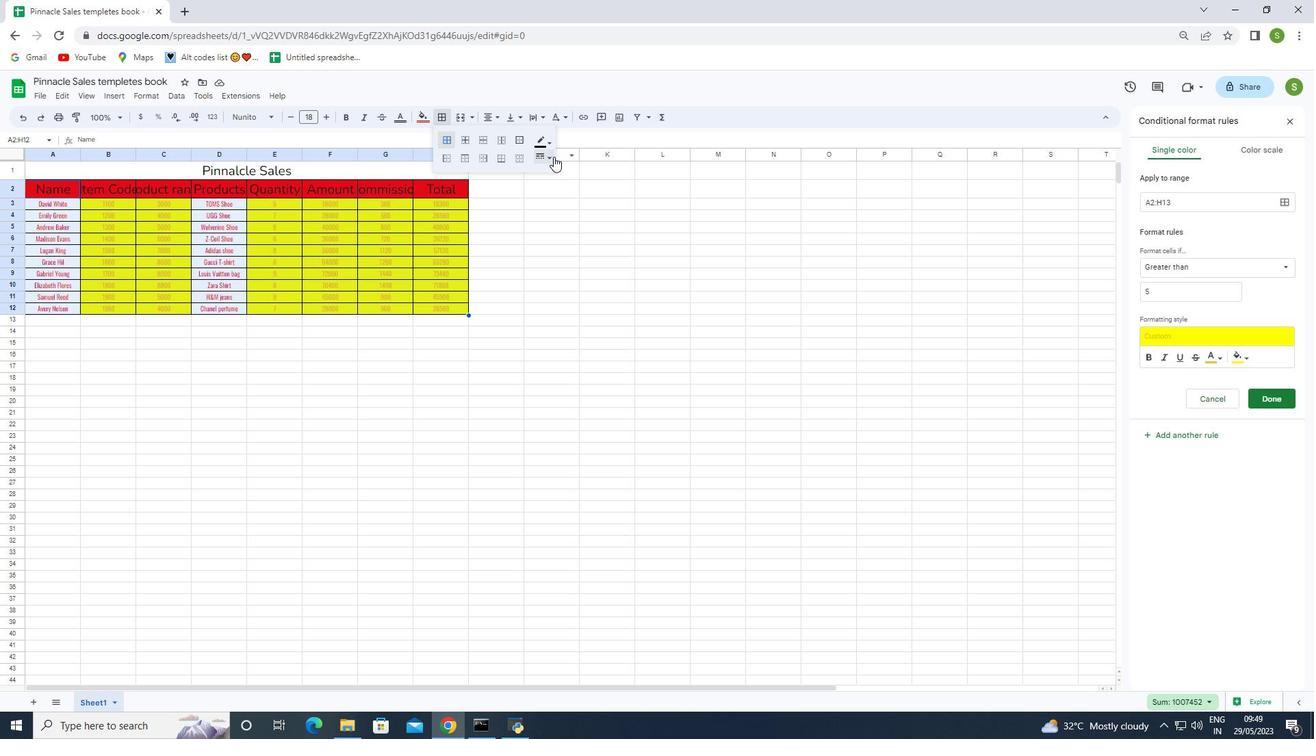 
Action: Mouse pressed left at (549, 156)
Screenshot: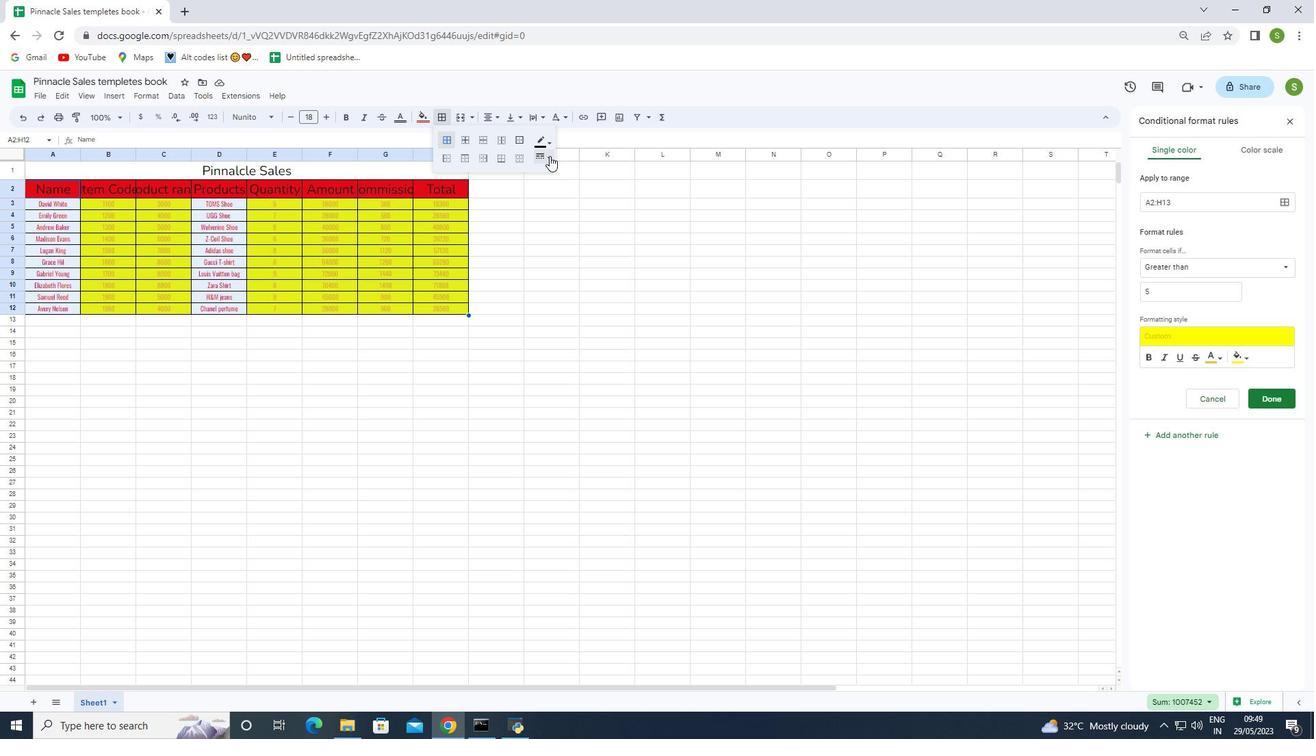 
Action: Mouse moved to (569, 202)
Screenshot: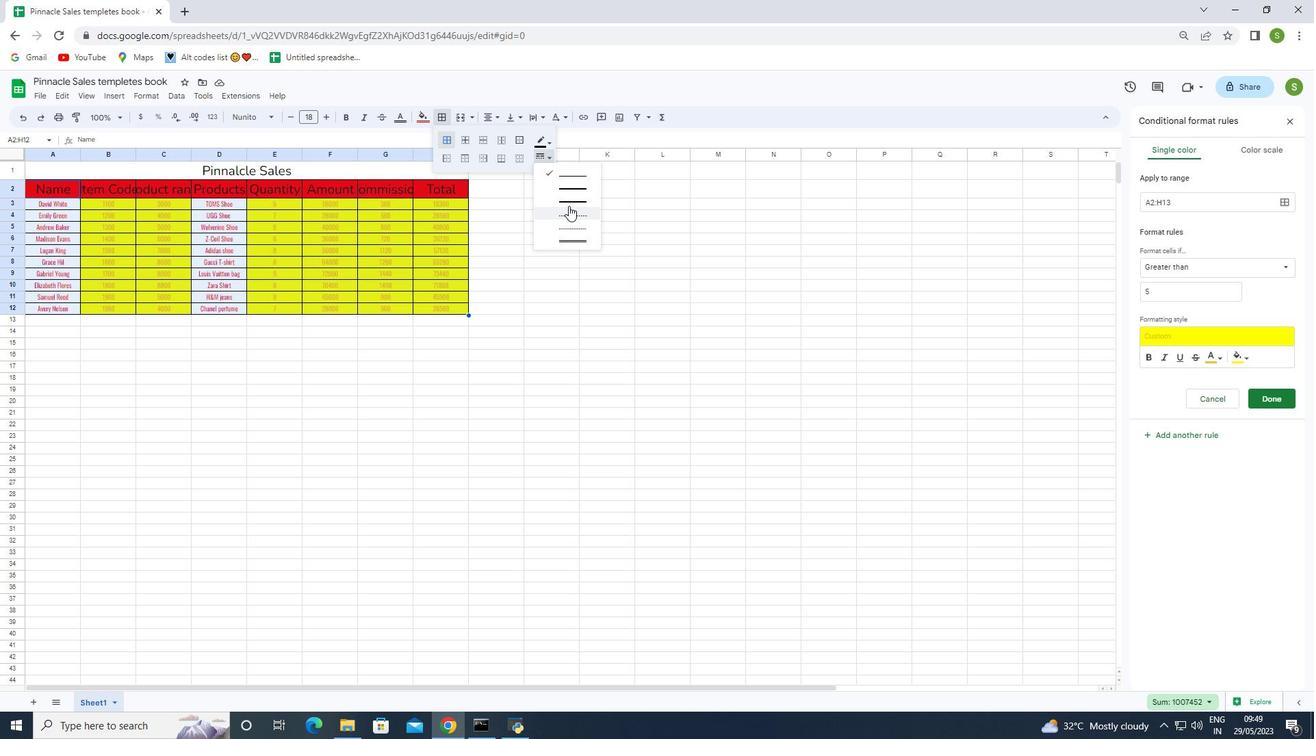 
Action: Mouse pressed left at (569, 202)
Screenshot: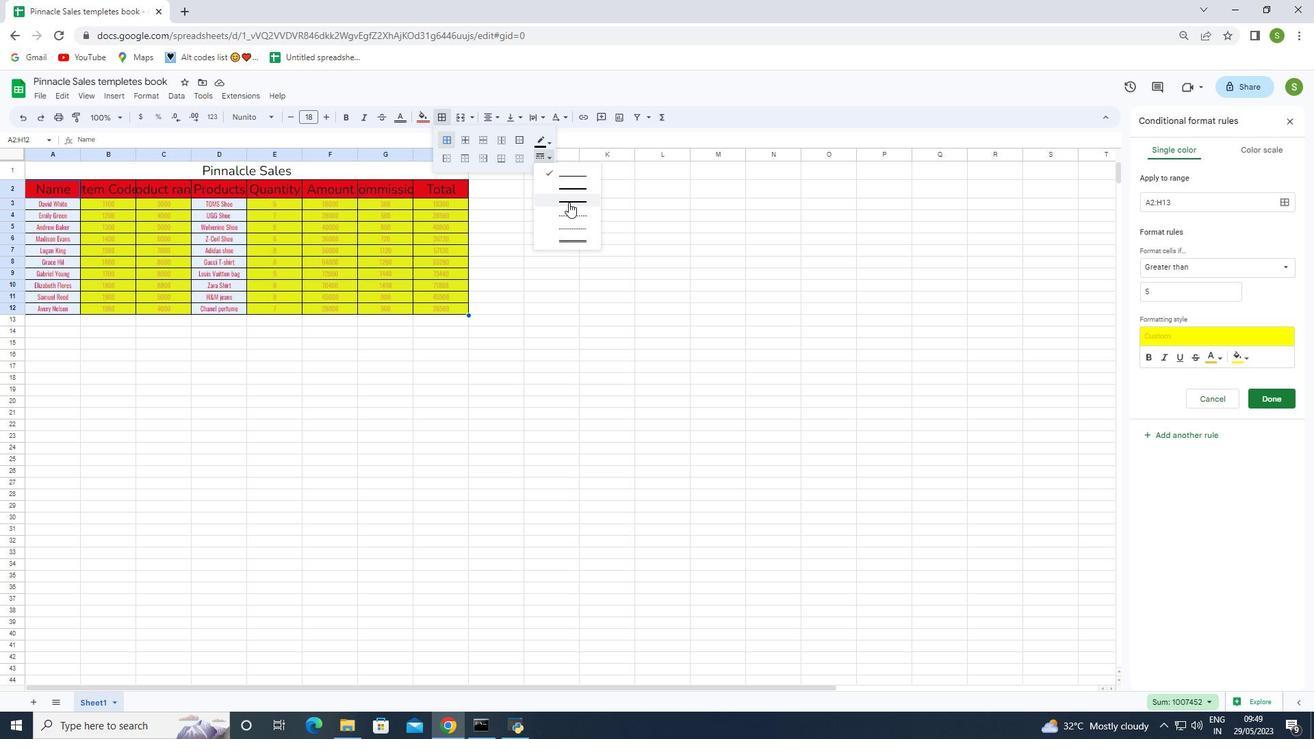 
Action: Mouse moved to (427, 112)
Screenshot: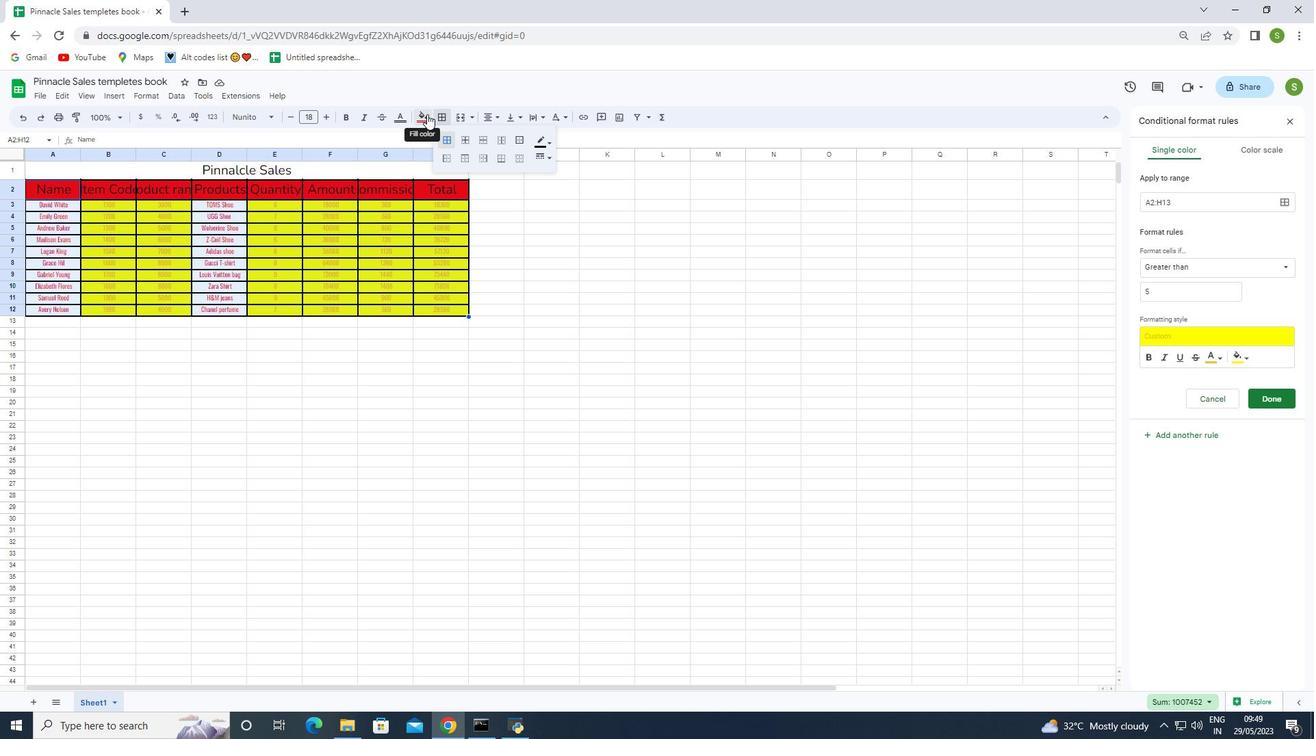 
Action: Mouse pressed left at (427, 112)
Screenshot: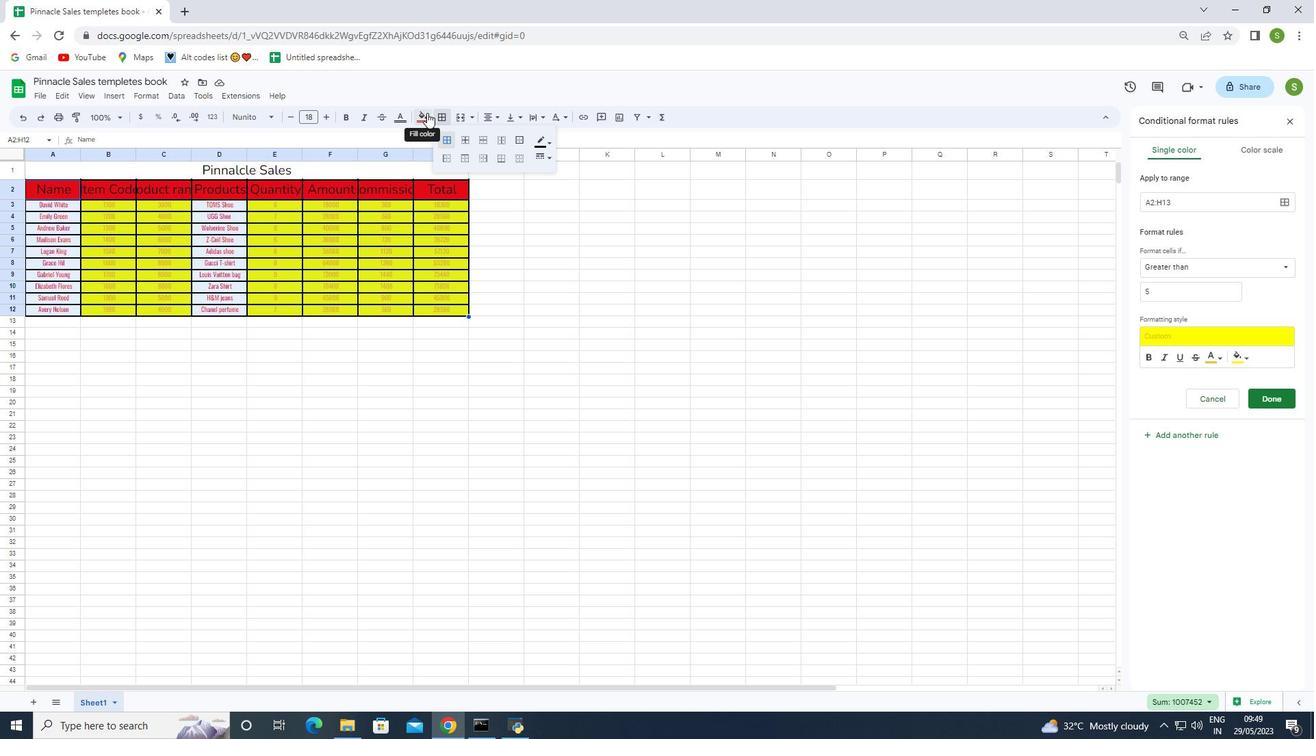 
Action: Mouse moved to (450, 296)
Screenshot: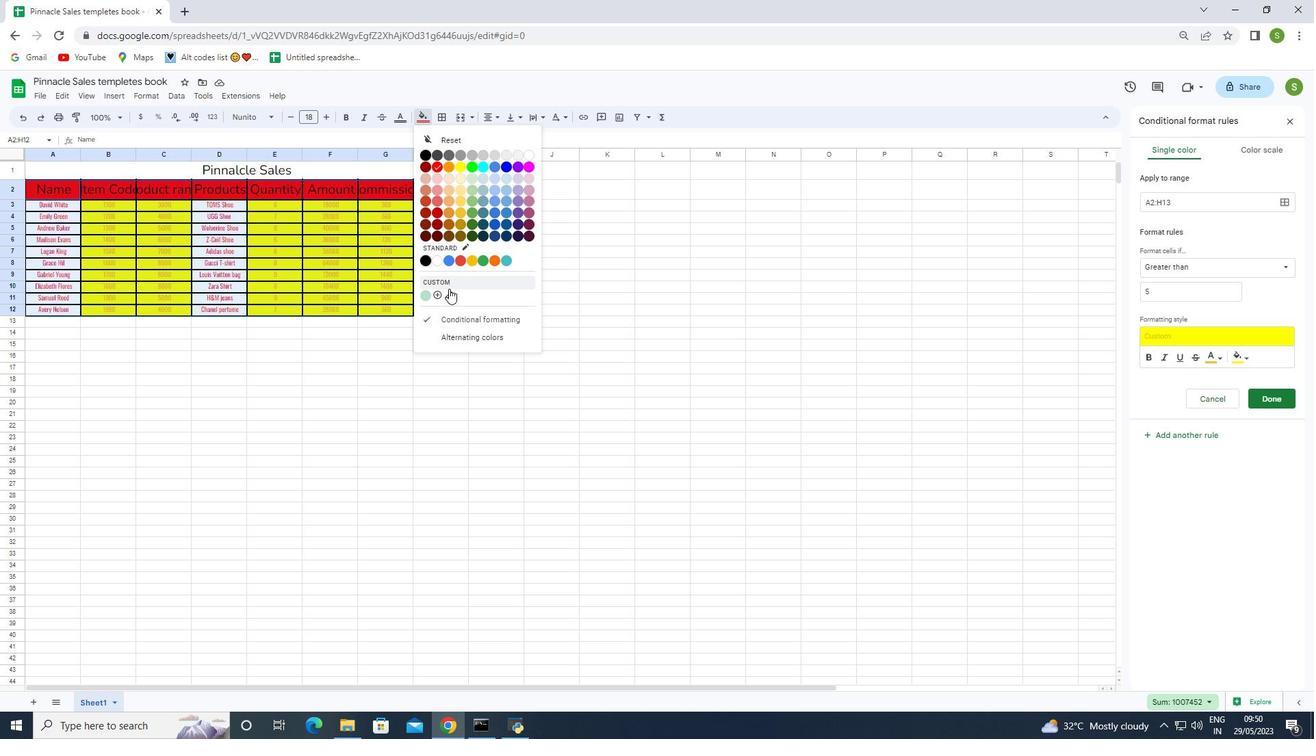 
Action: Mouse pressed left at (450, 296)
Screenshot: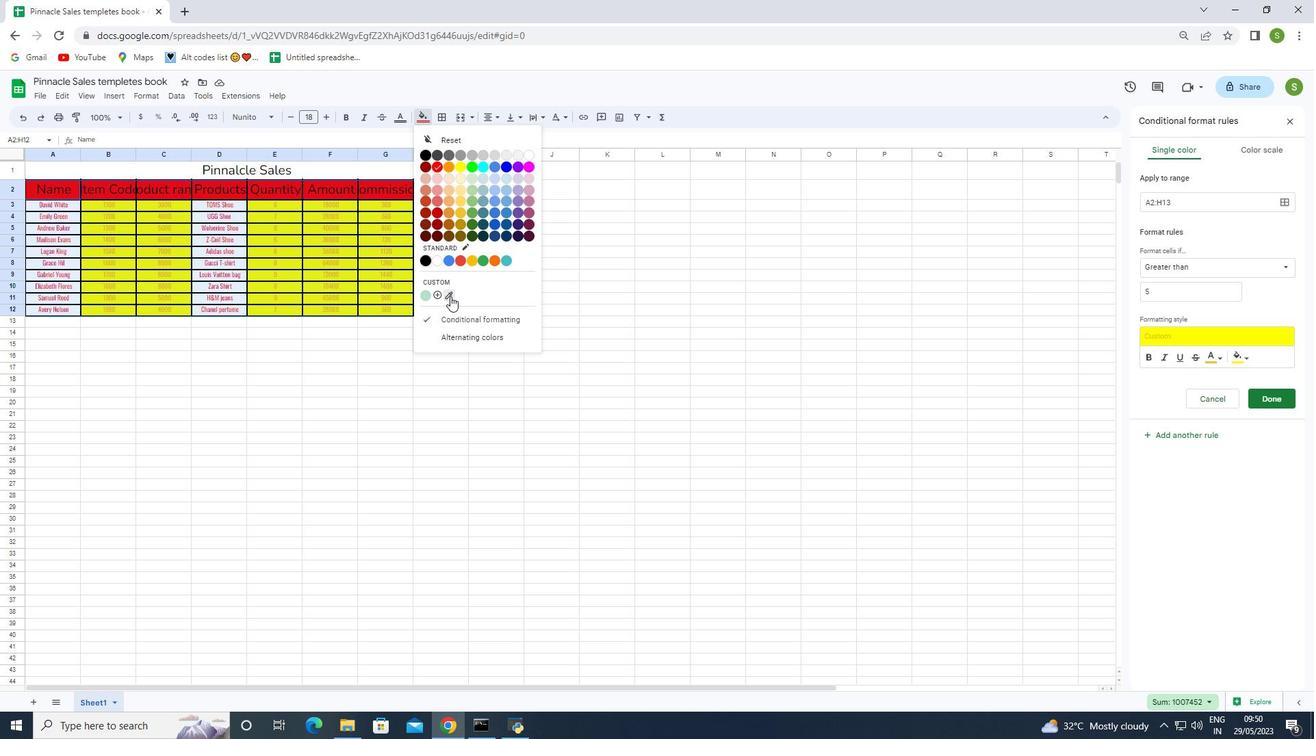 
Action: Mouse moved to (510, 197)
Screenshot: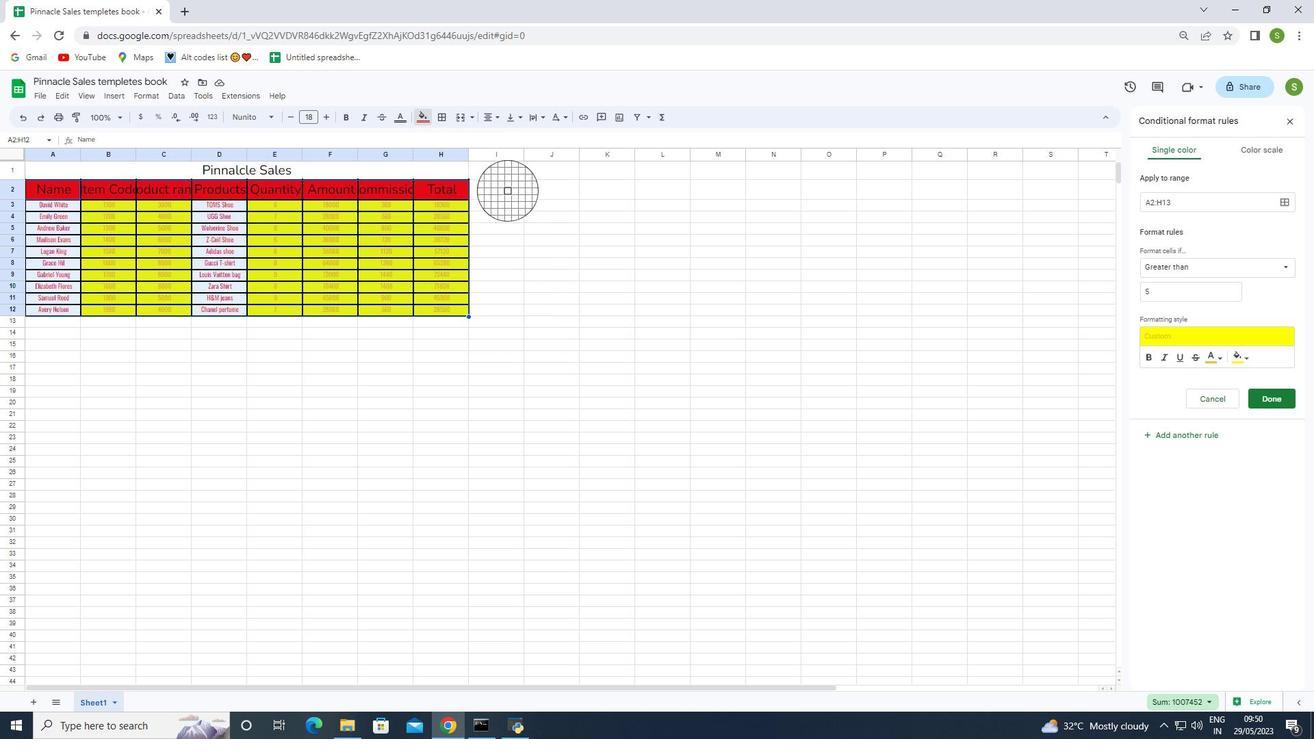 
Action: Key pressed <Key.esc>
Screenshot: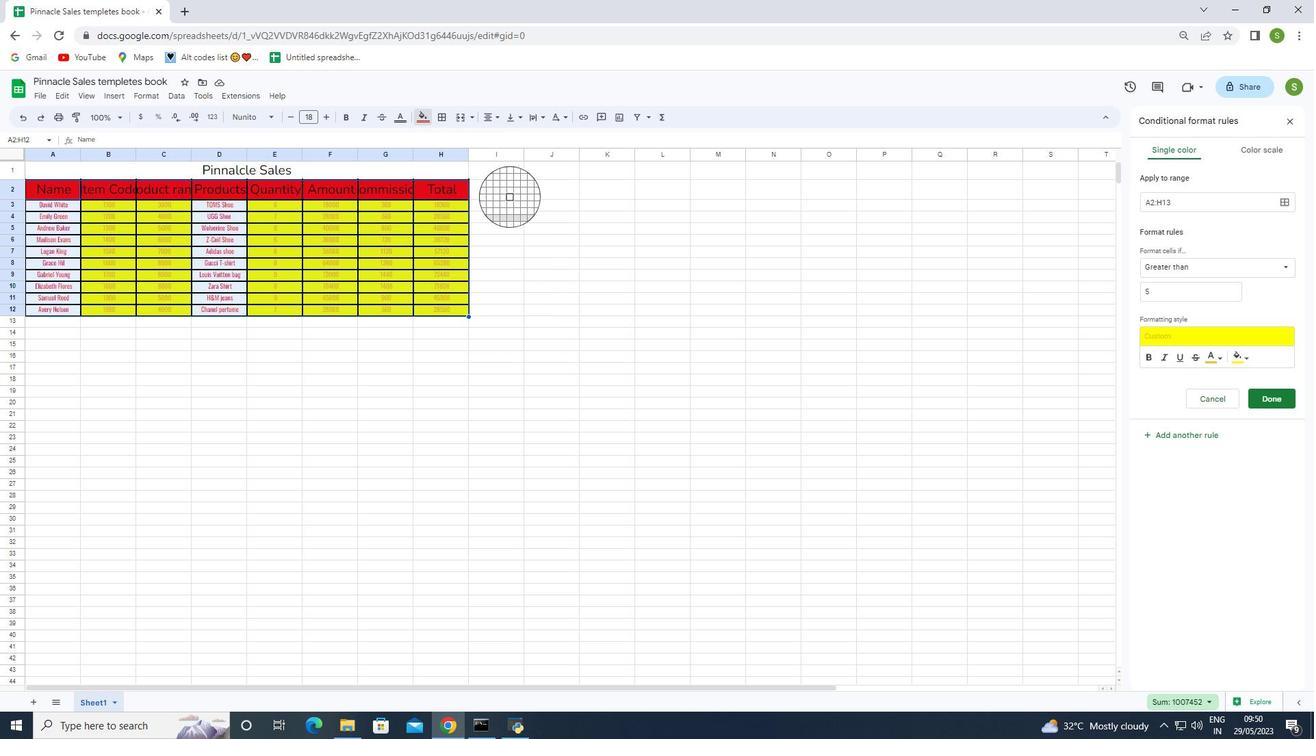 
Action: Mouse moved to (462, 323)
Screenshot: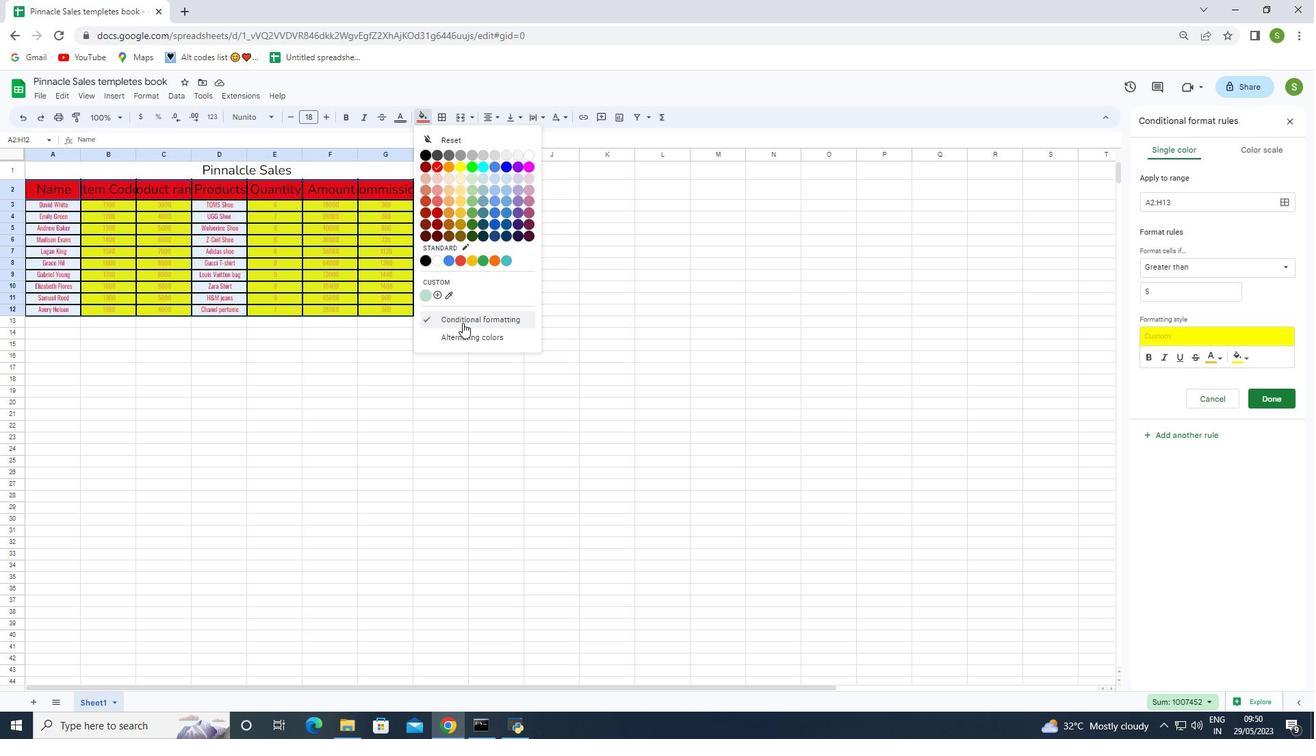 
Action: Mouse pressed left at (462, 323)
Screenshot: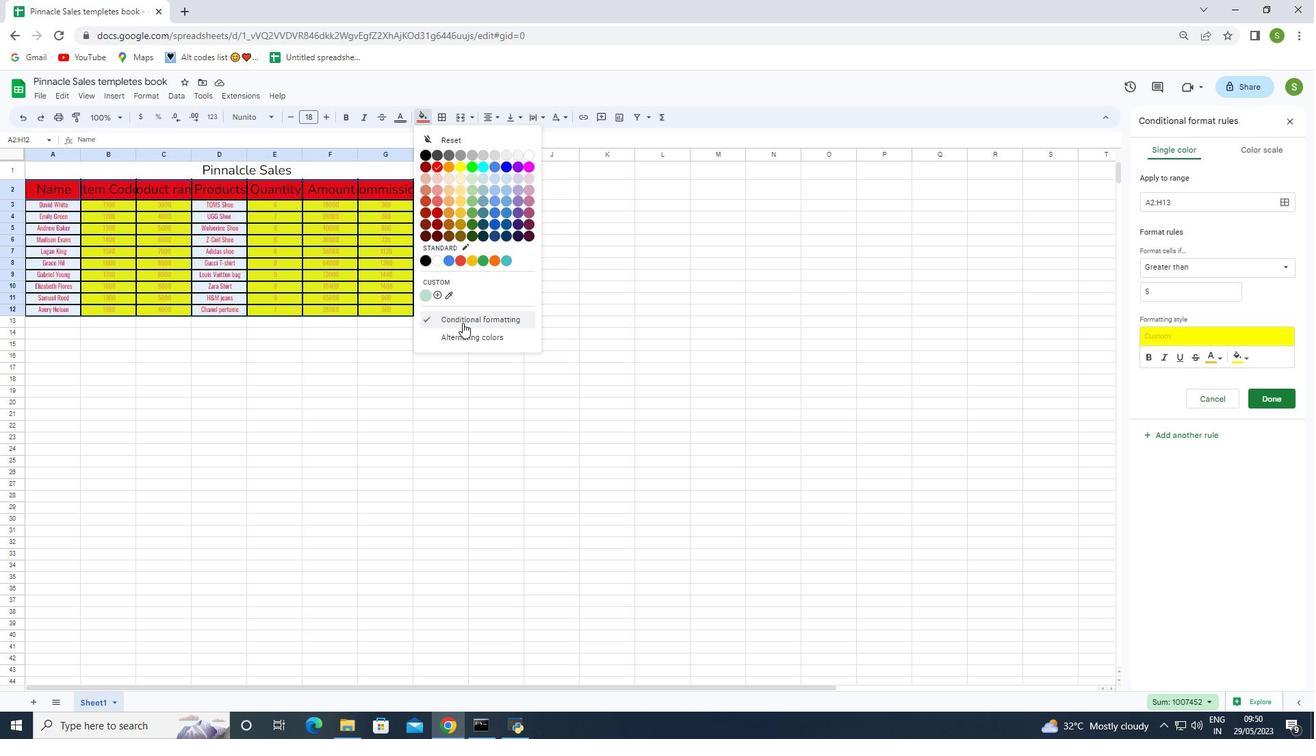 
Action: Mouse moved to (428, 117)
Screenshot: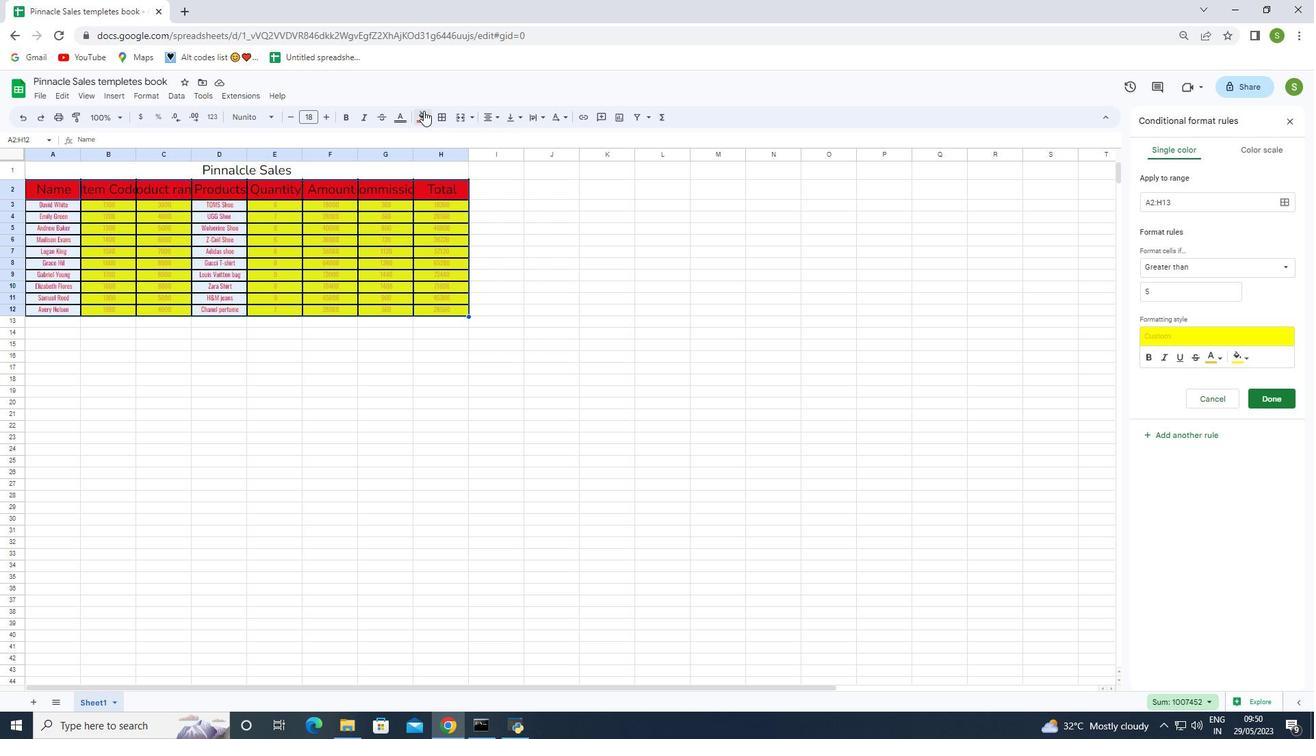
Action: Mouse pressed left at (428, 117)
Screenshot: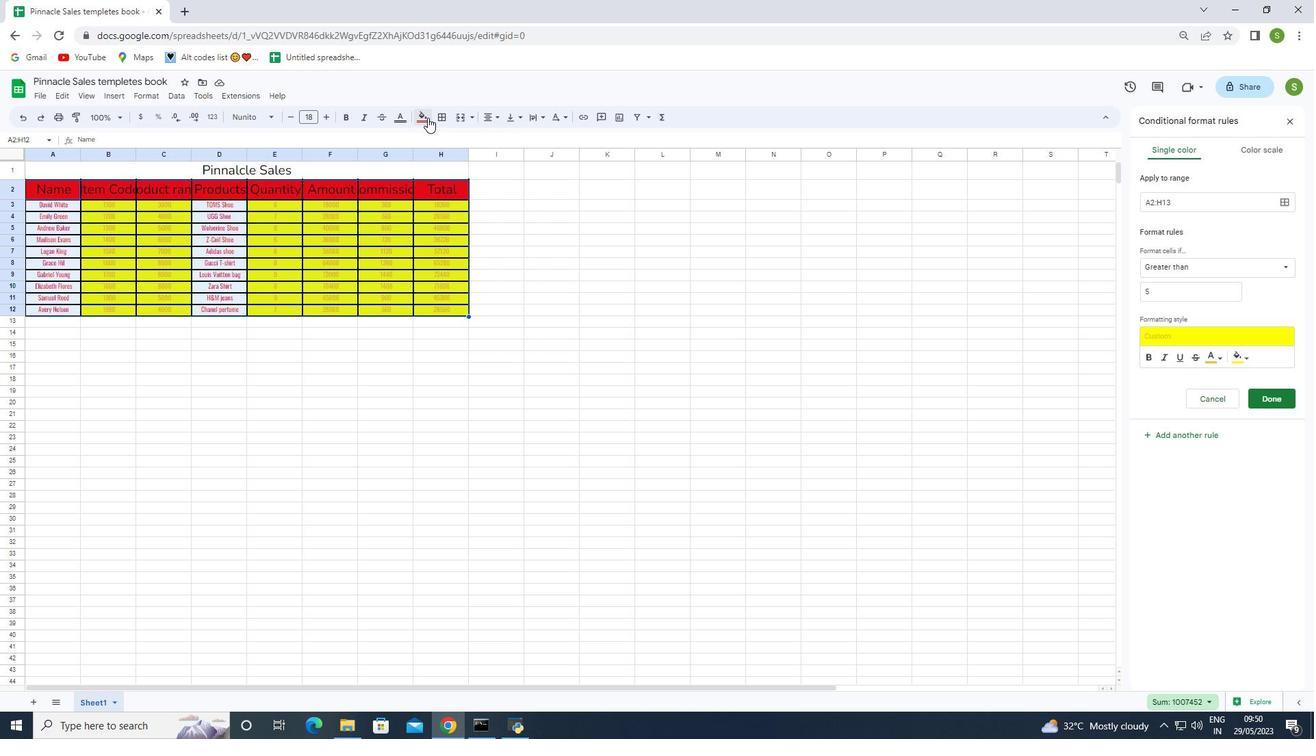 
Action: Mouse moved to (446, 245)
Screenshot: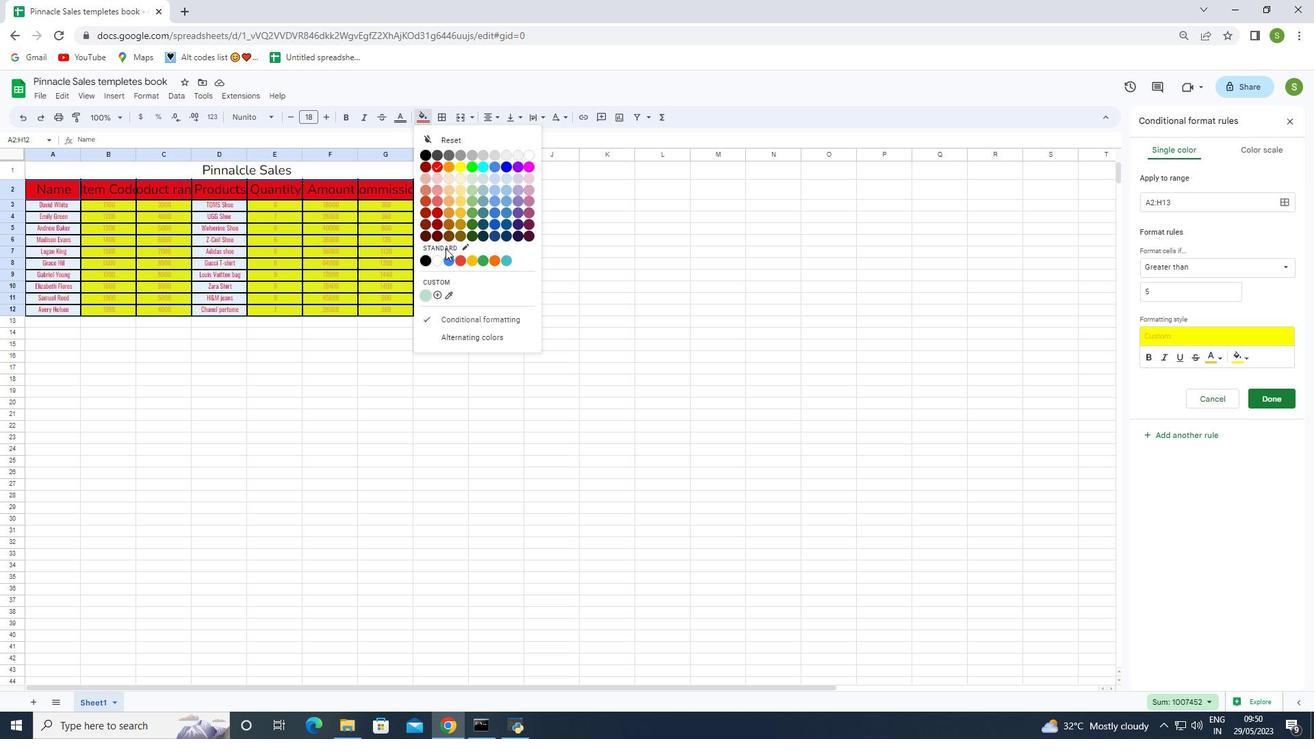 
Action: Mouse pressed left at (446, 245)
Screenshot: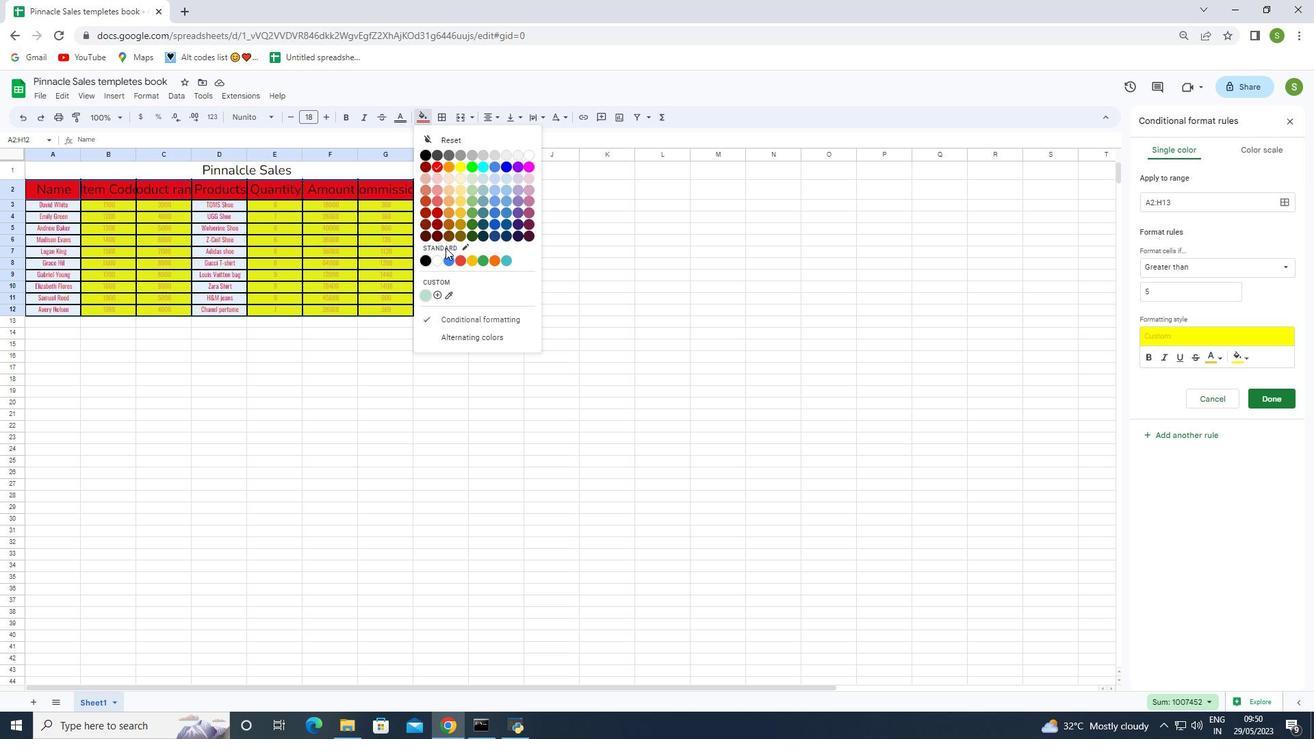 
Action: Mouse moved to (463, 247)
Screenshot: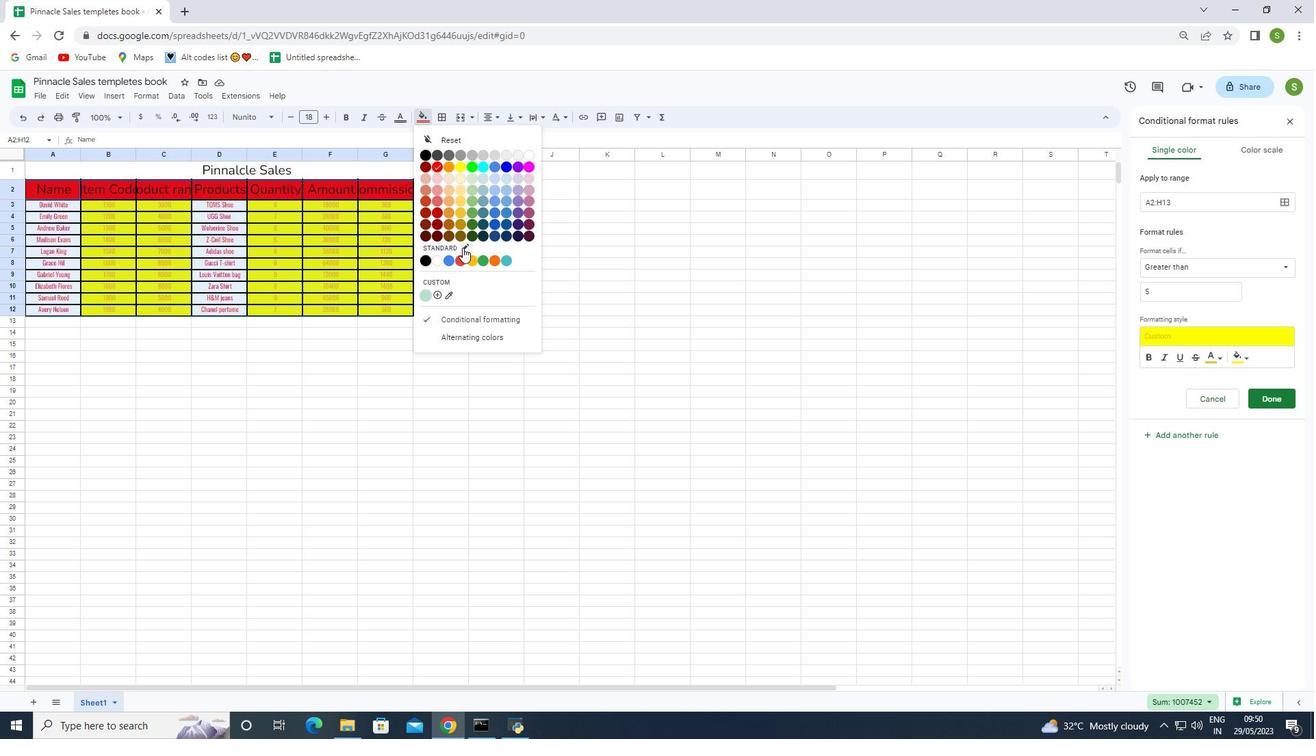 
Action: Mouse pressed left at (463, 247)
Screenshot: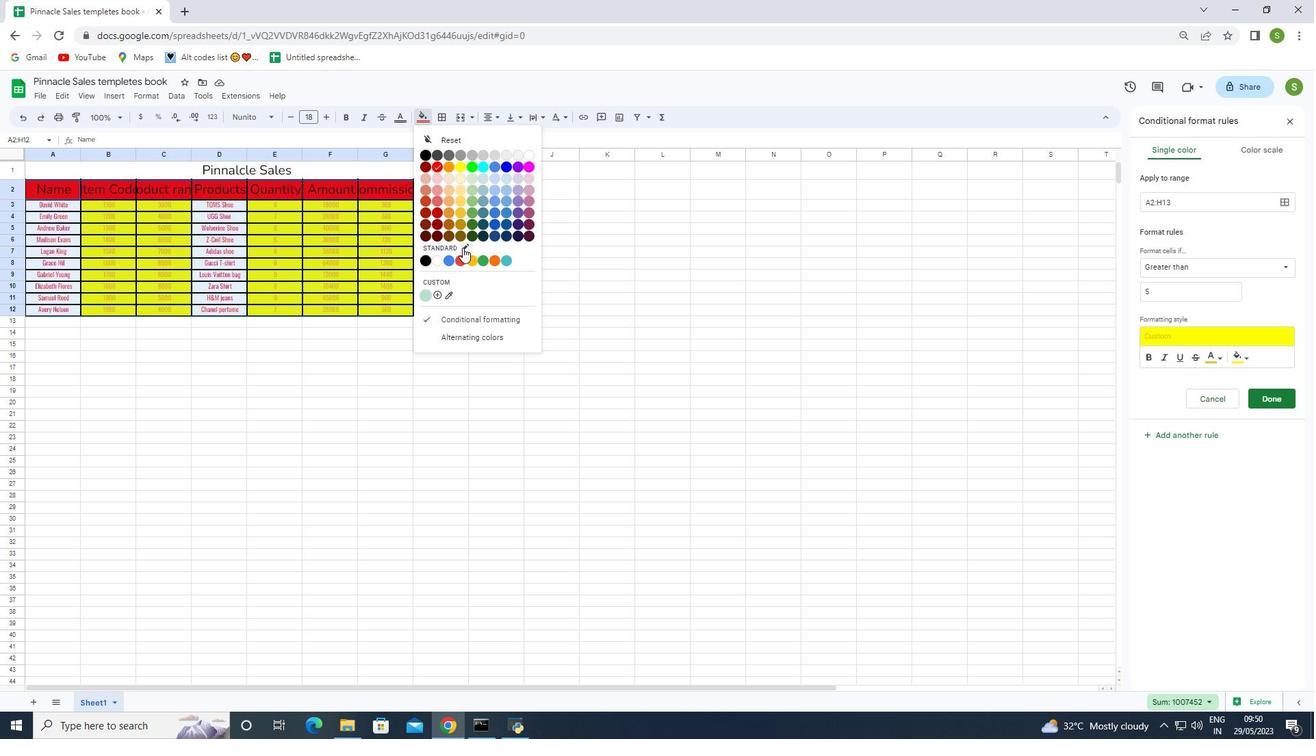 
Action: Mouse moved to (1301, 377)
Screenshot: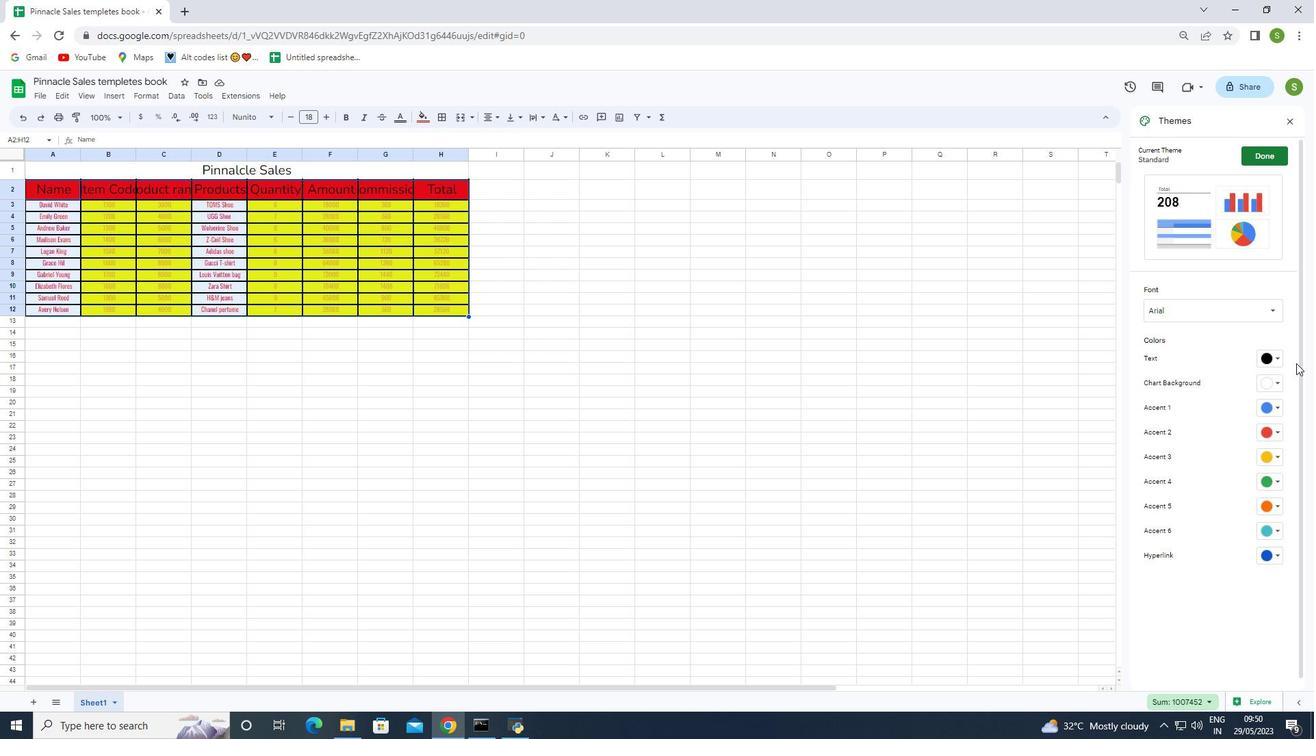 
Action: Mouse scrolled (1300, 375) with delta (0, 0)
Screenshot: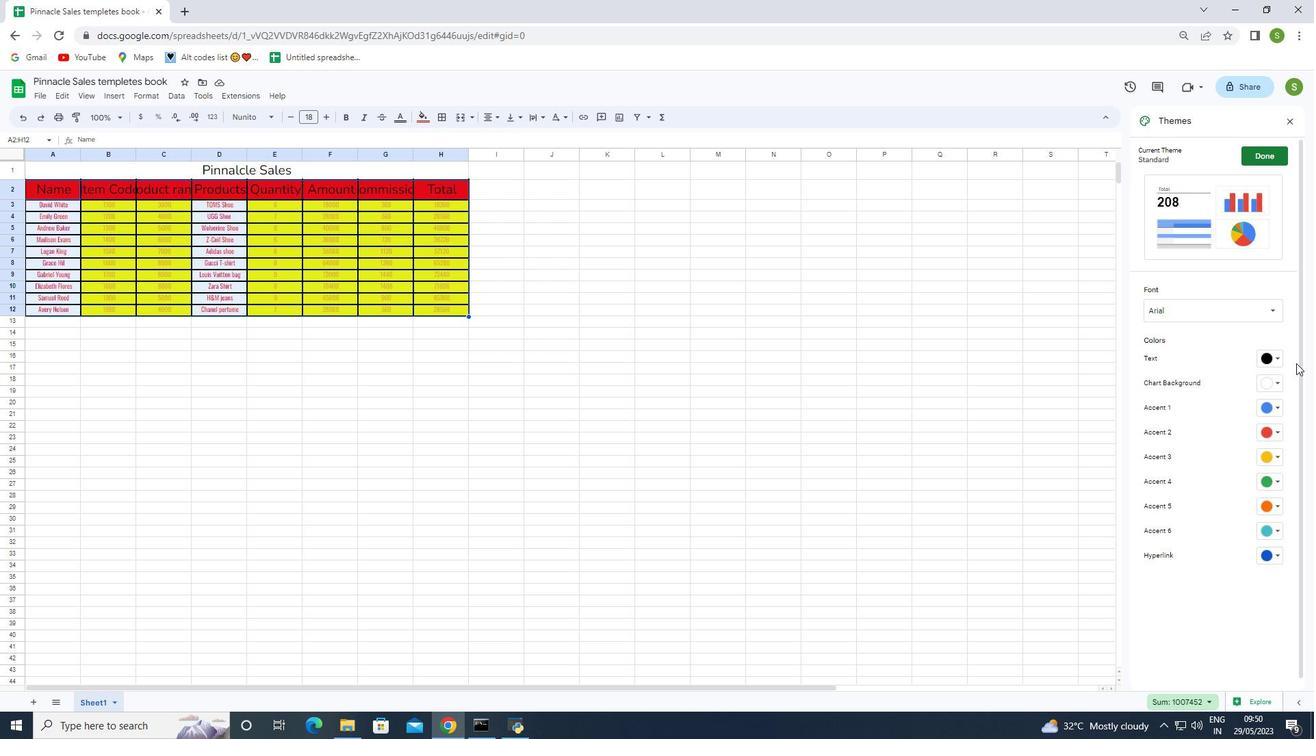
Action: Mouse scrolled (1301, 376) with delta (0, 0)
Screenshot: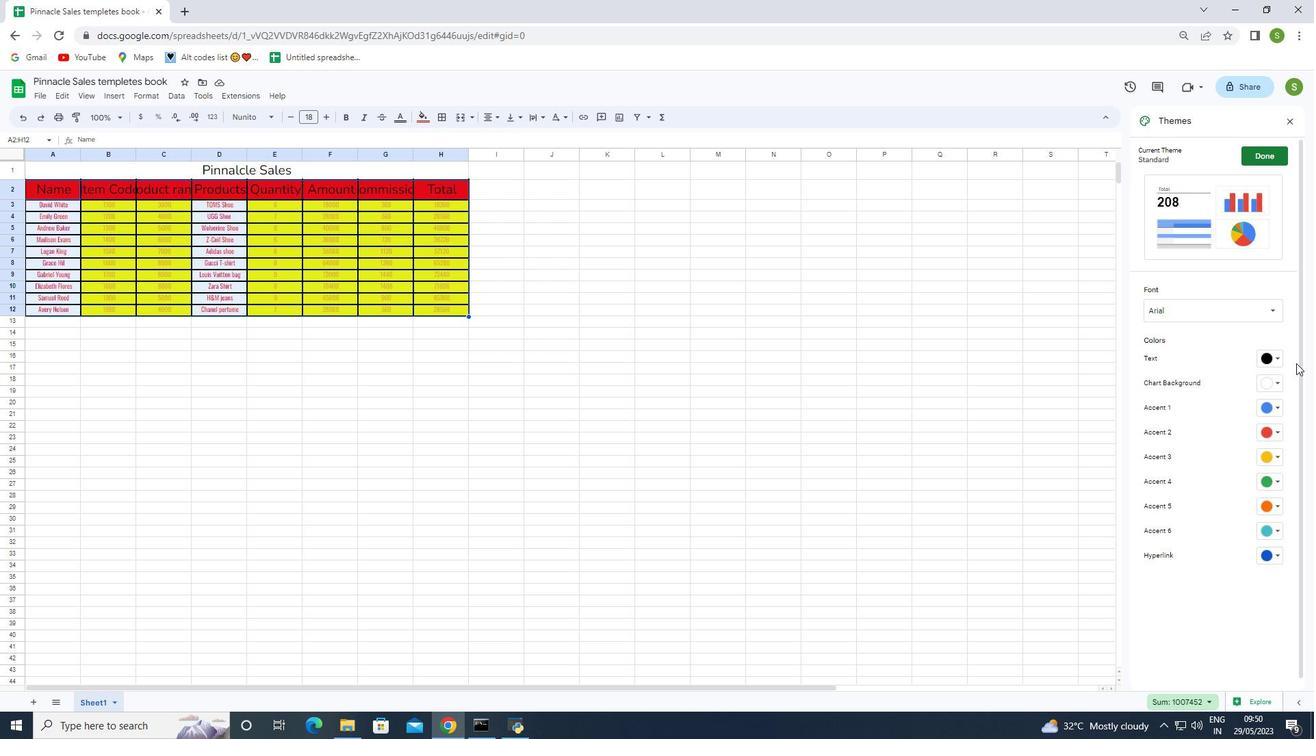 
Action: Mouse scrolled (1301, 376) with delta (0, 0)
Screenshot: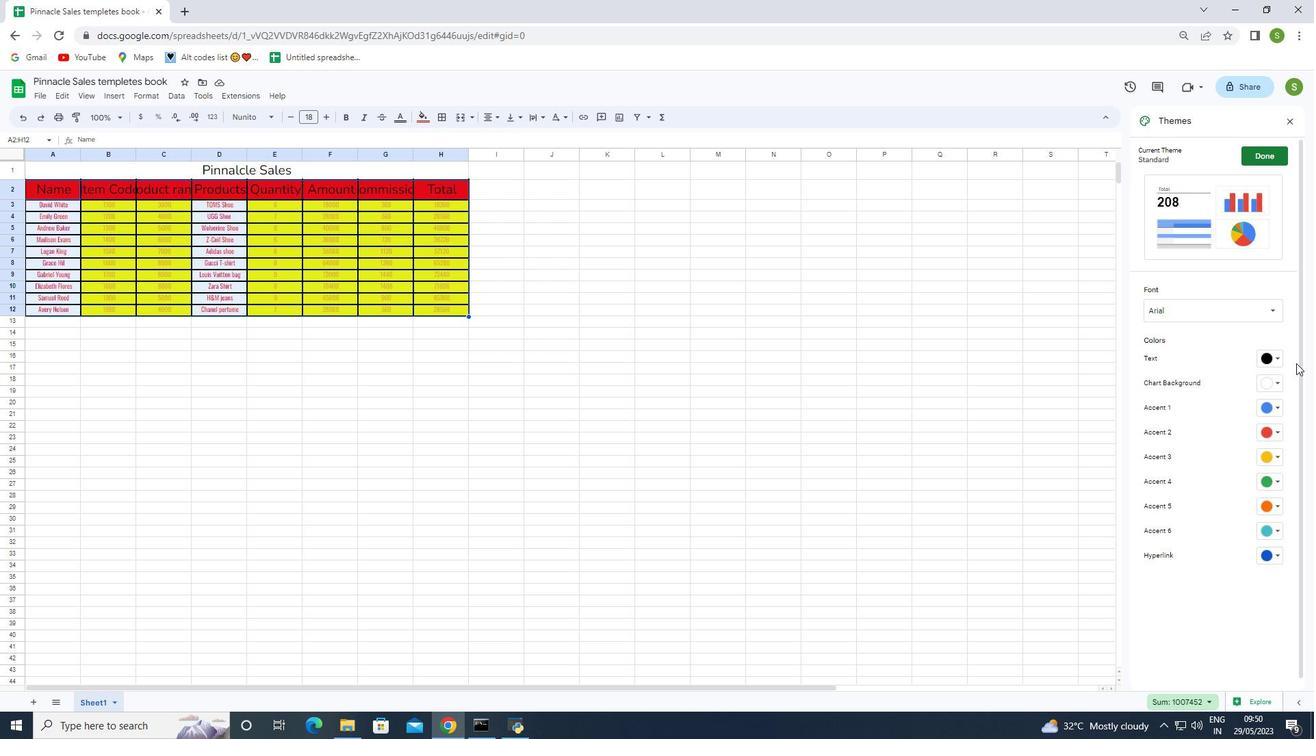 
Action: Mouse moved to (1301, 384)
Screenshot: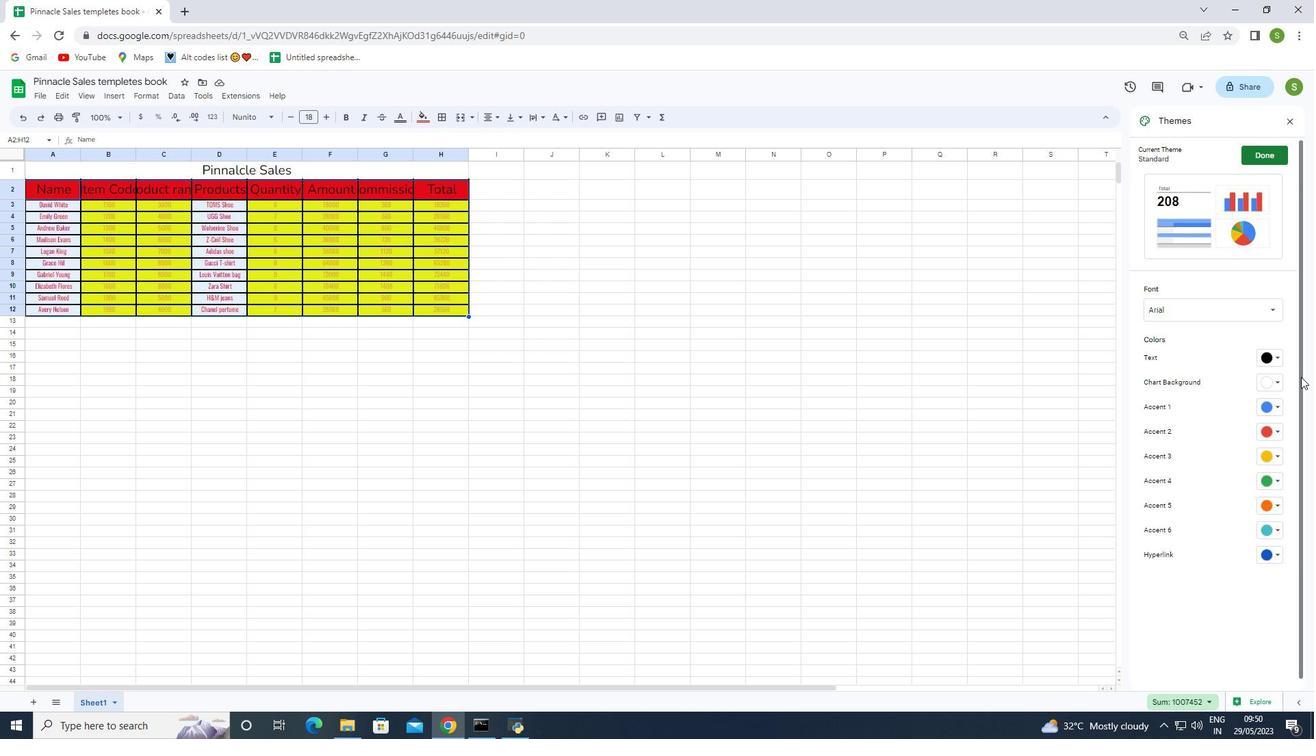 
Action: Mouse scrolled (1301, 383) with delta (0, 0)
Screenshot: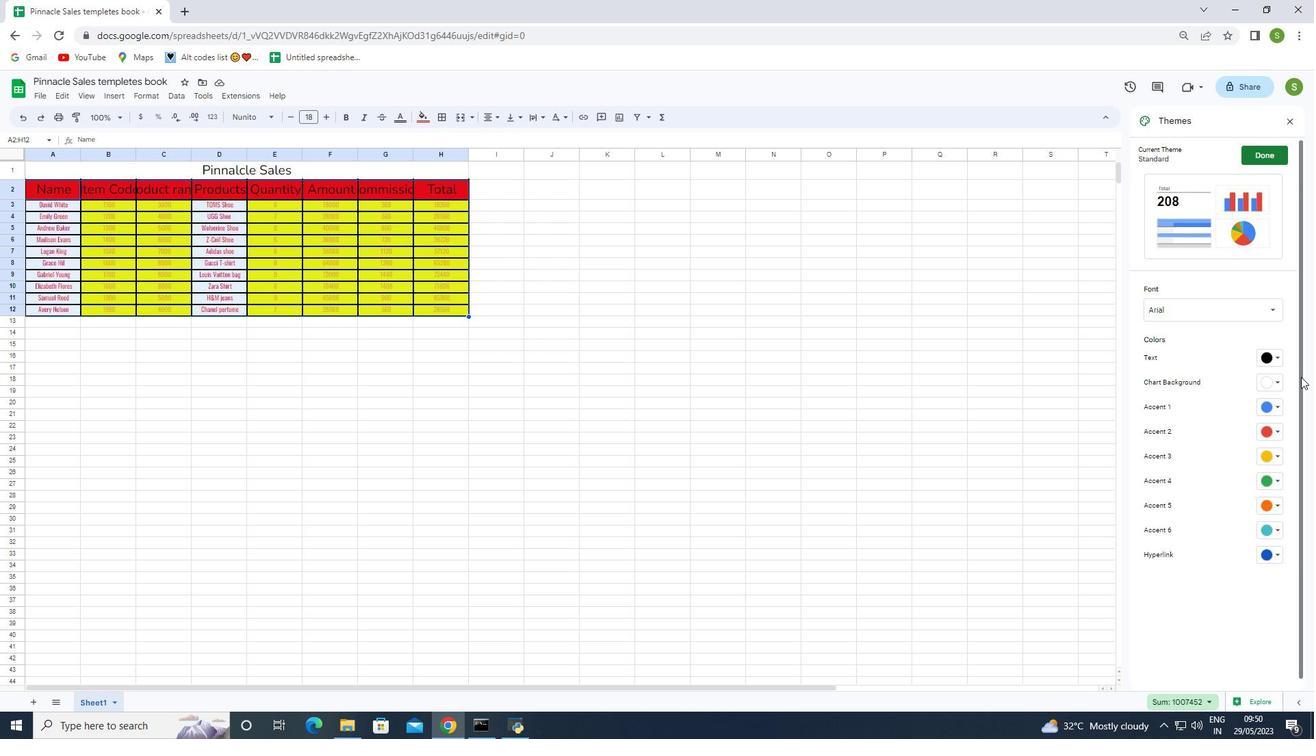 
Action: Mouse moved to (1294, 456)
Screenshot: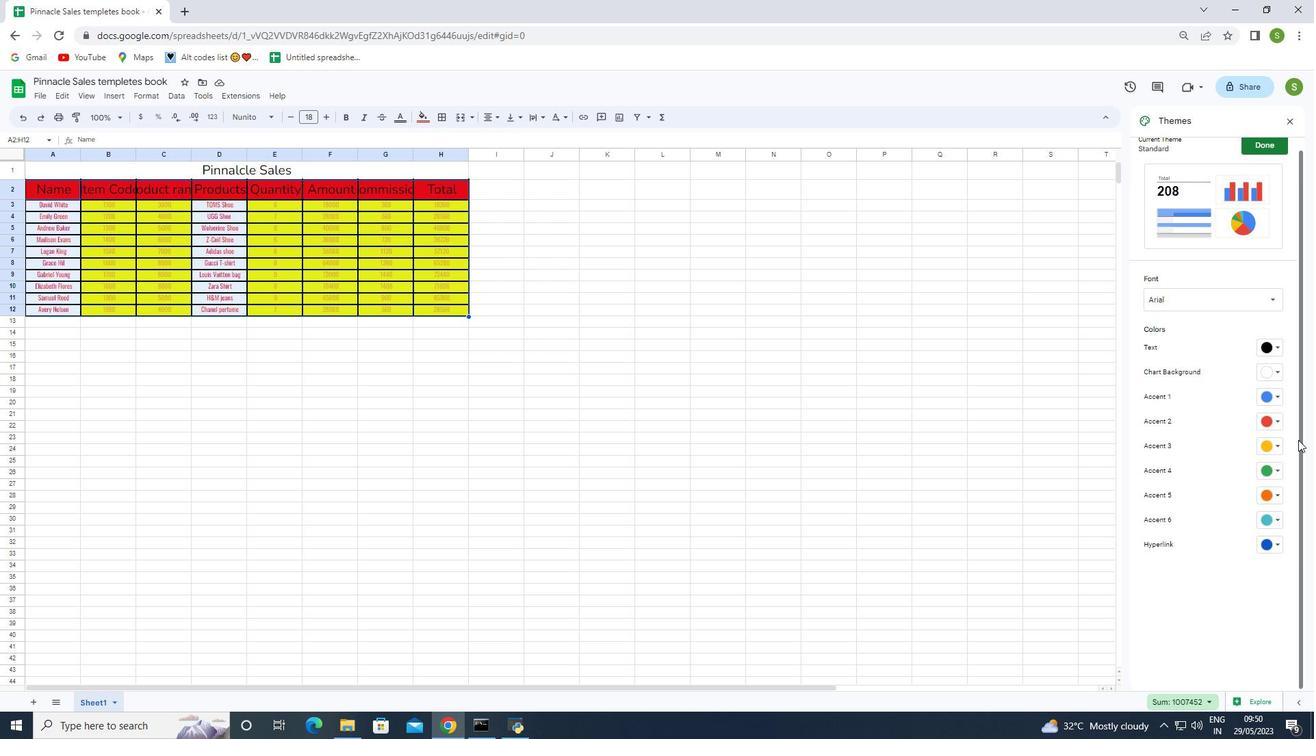 
Action: Mouse scrolled (1294, 456) with delta (0, 0)
Screenshot: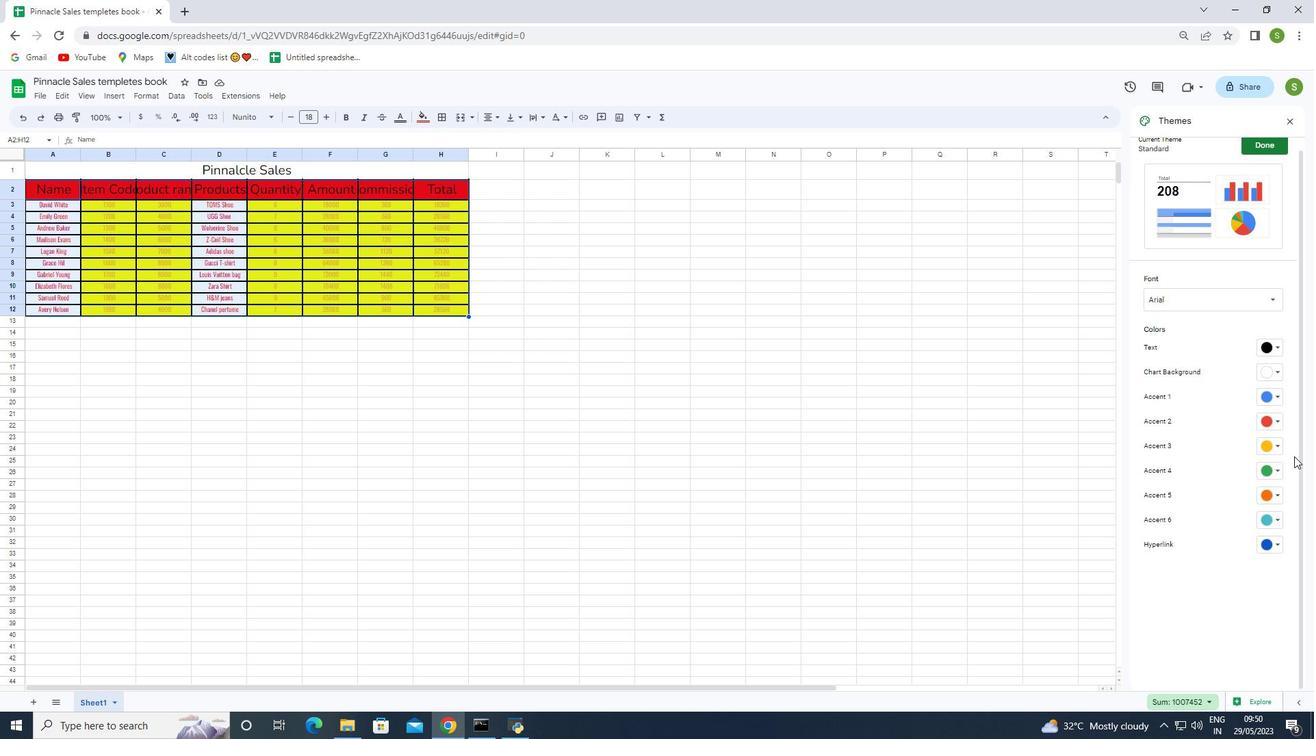 
Action: Mouse scrolled (1294, 456) with delta (0, 0)
Screenshot: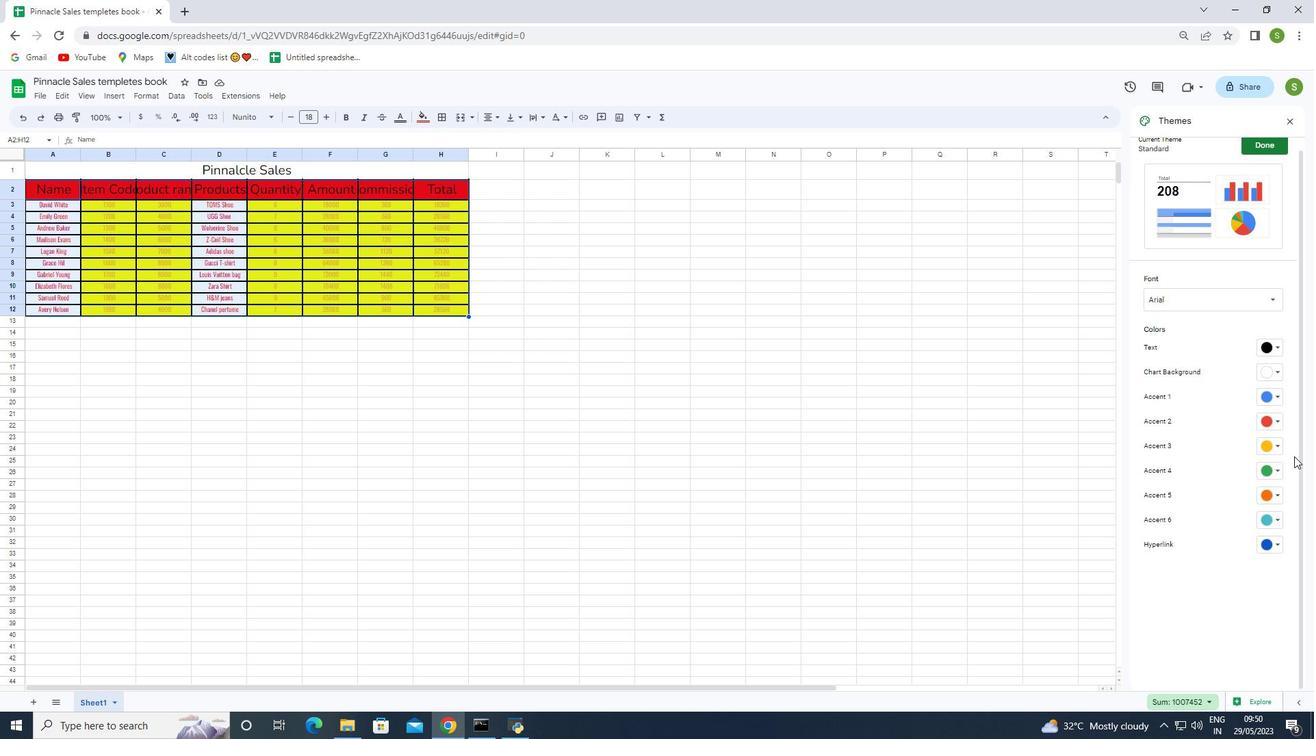 
Action: Mouse scrolled (1294, 456) with delta (0, 0)
Screenshot: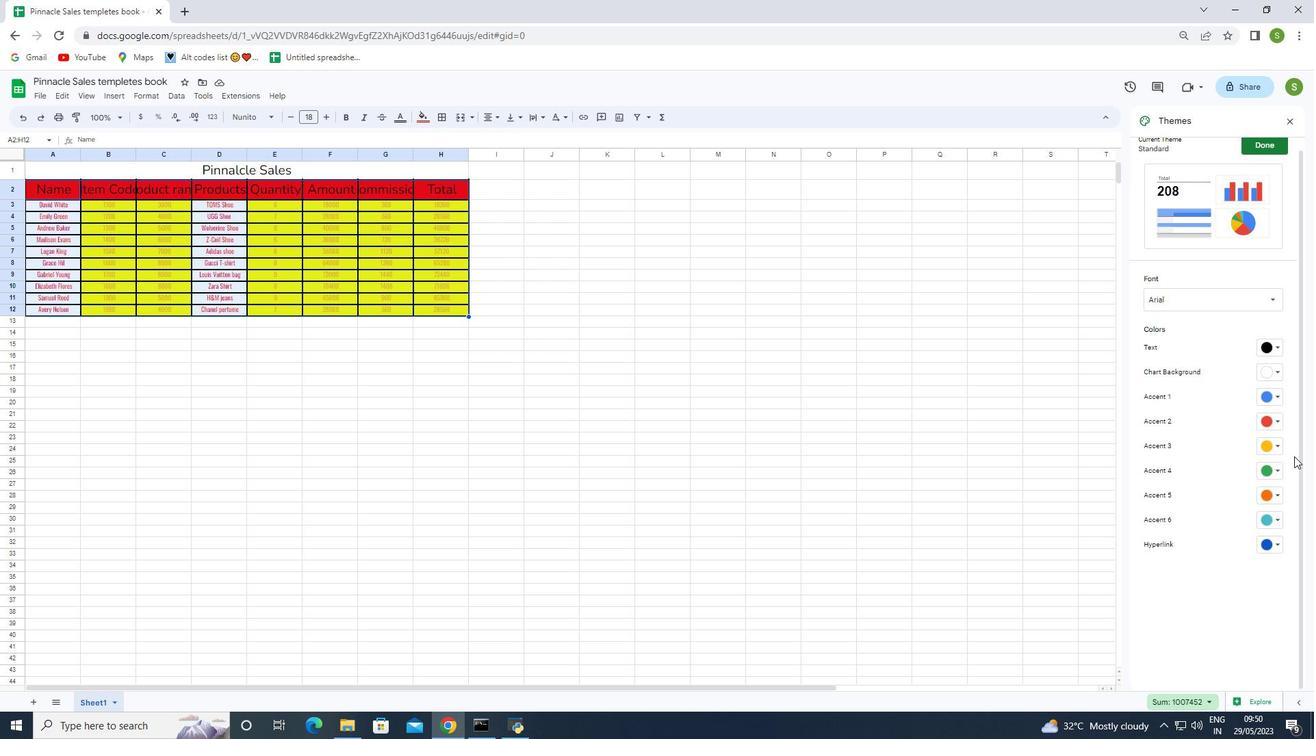 
Action: Mouse scrolled (1294, 456) with delta (0, 0)
Screenshot: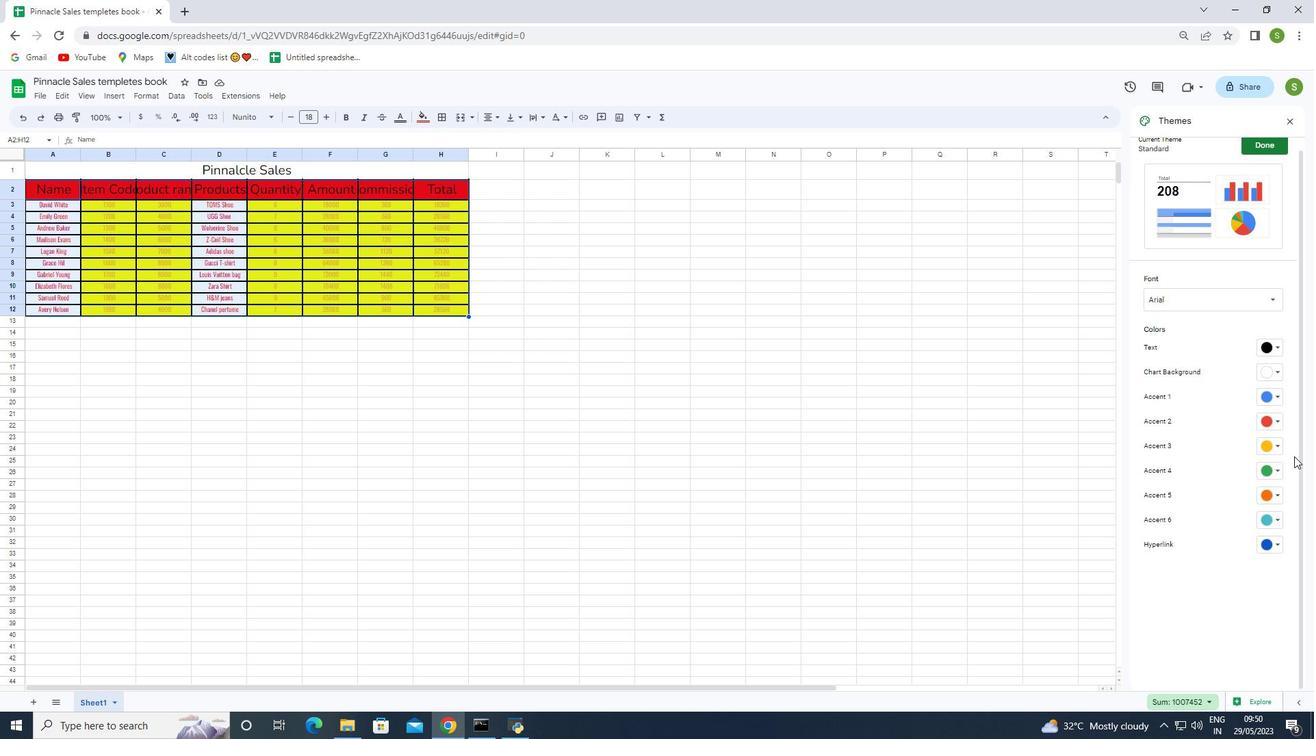 
Action: Mouse scrolled (1294, 456) with delta (0, 0)
Screenshot: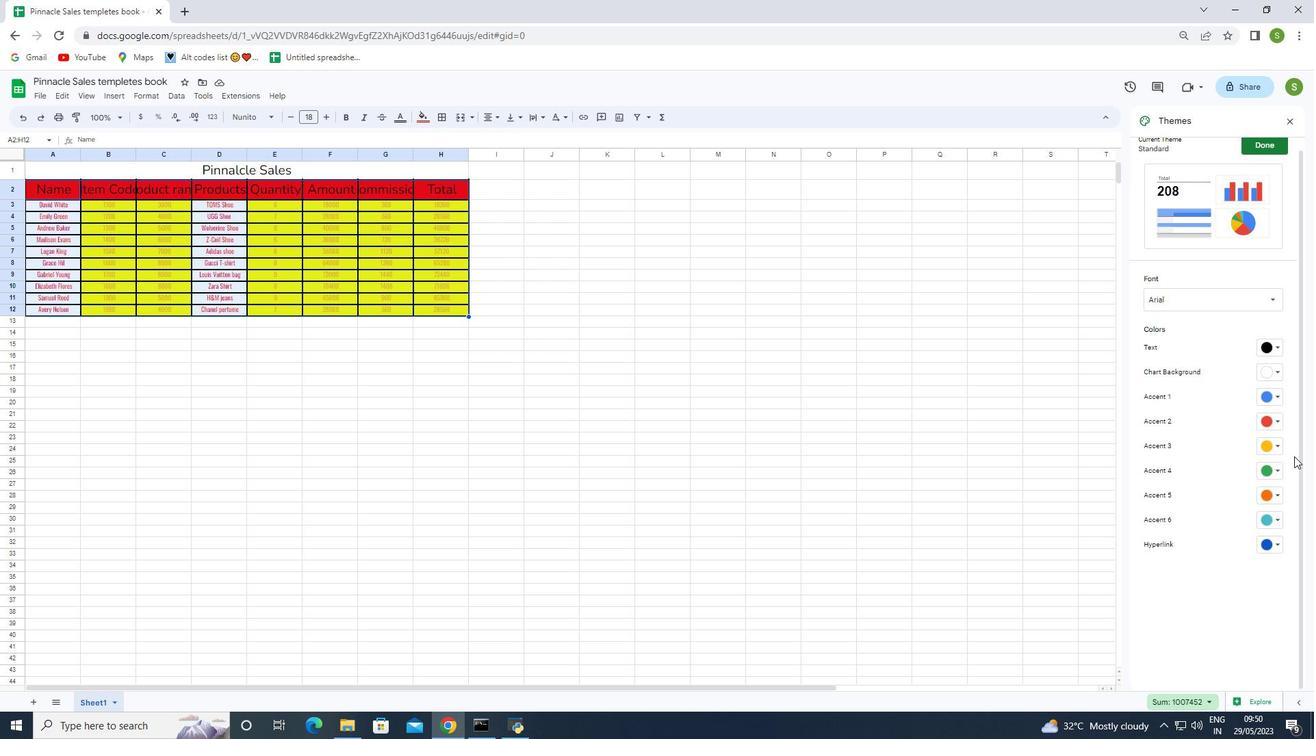 
Action: Mouse moved to (1255, 301)
Screenshot: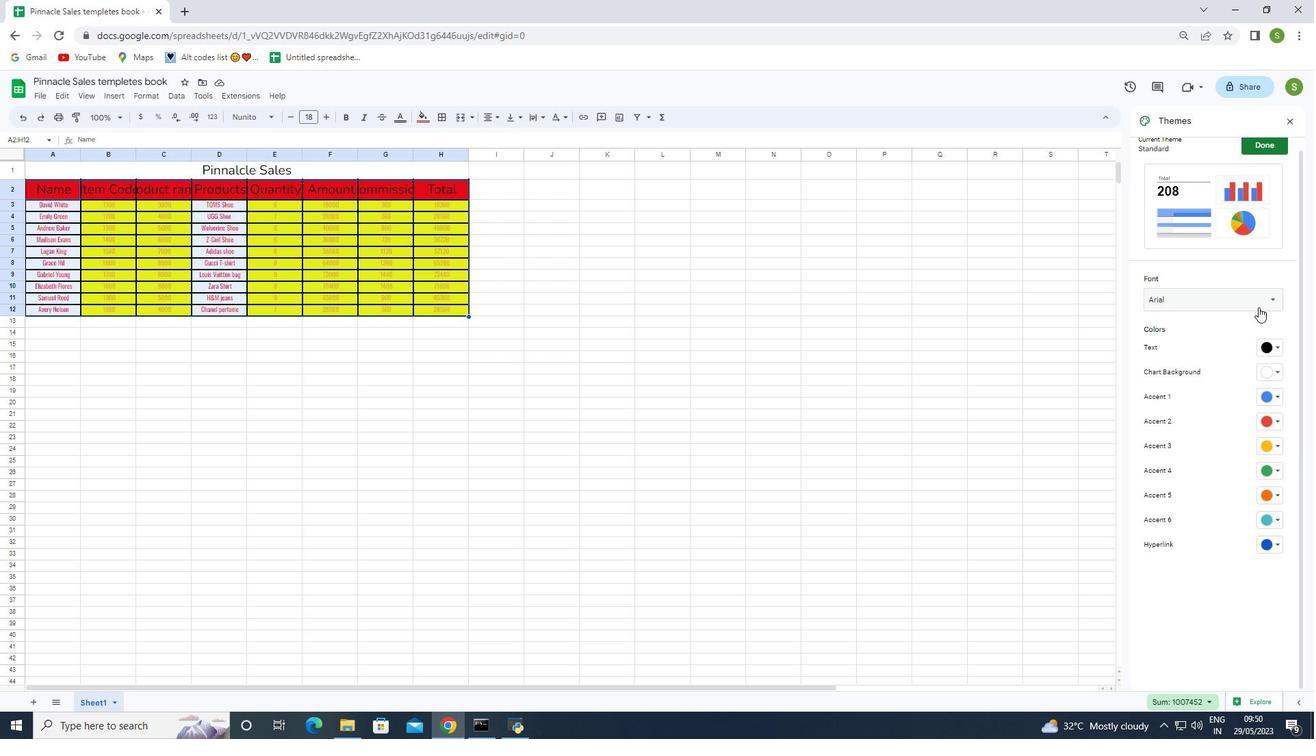 
Action: Mouse pressed left at (1255, 301)
Screenshot: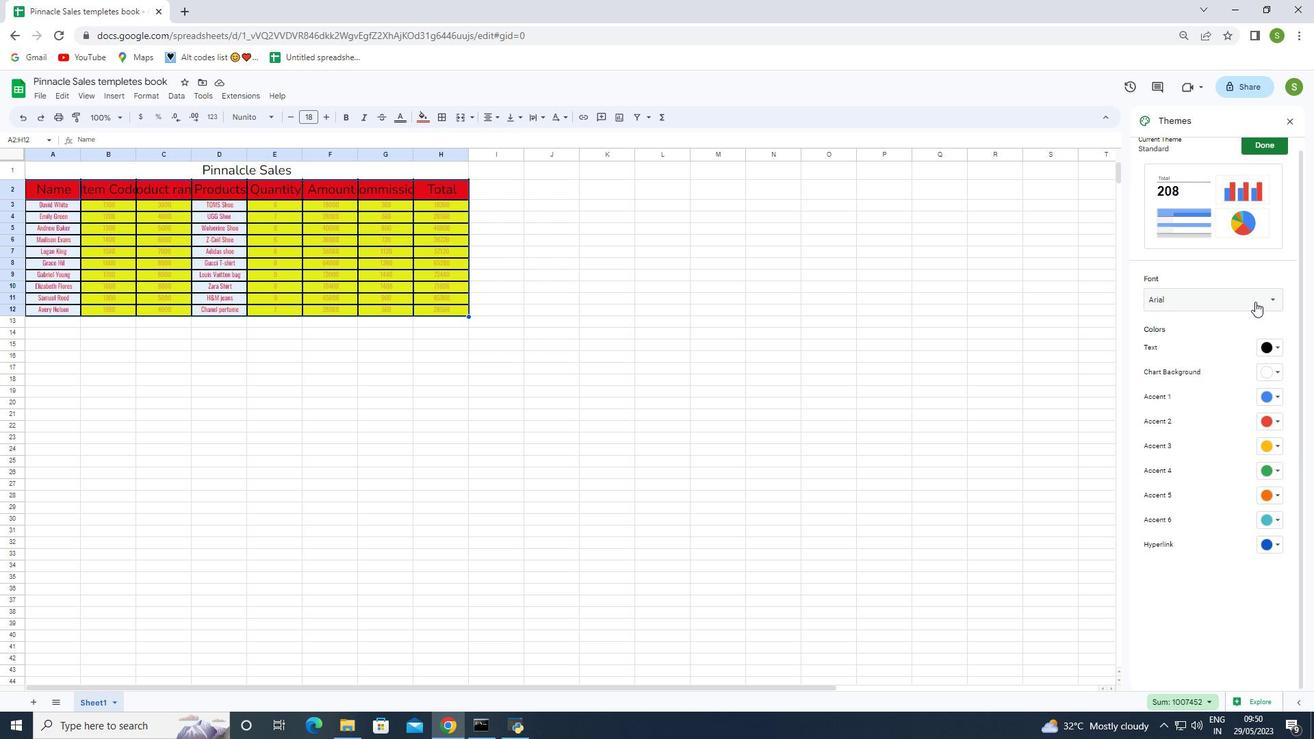 
Action: Mouse moved to (1253, 299)
Screenshot: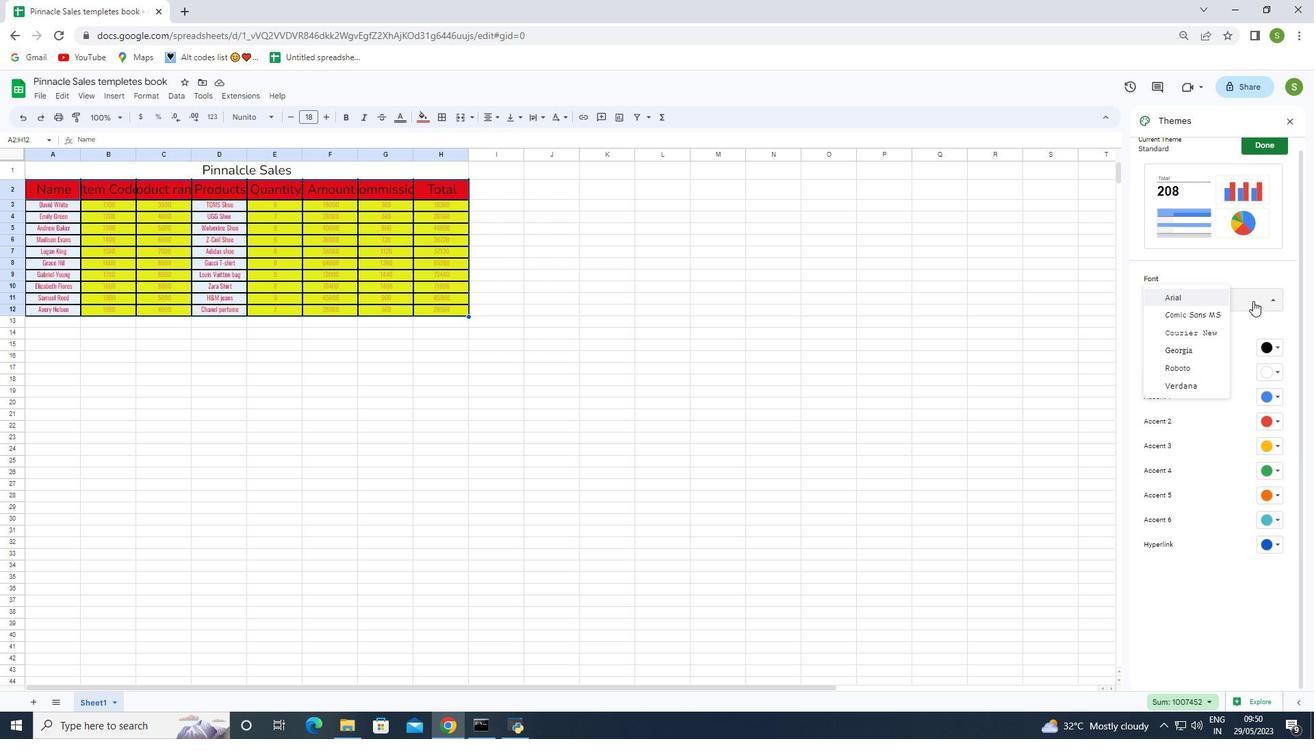 
Action: Mouse pressed left at (1253, 299)
Screenshot: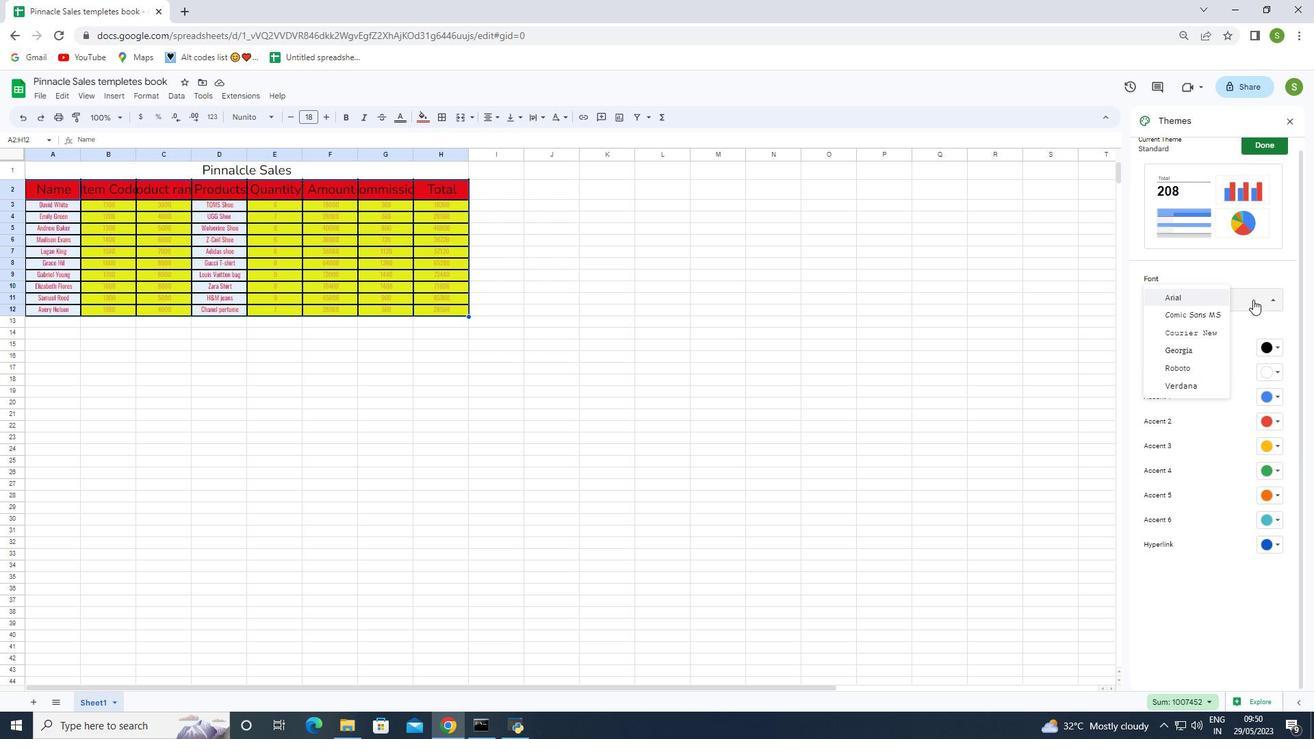 
Action: Mouse moved to (445, 117)
Screenshot: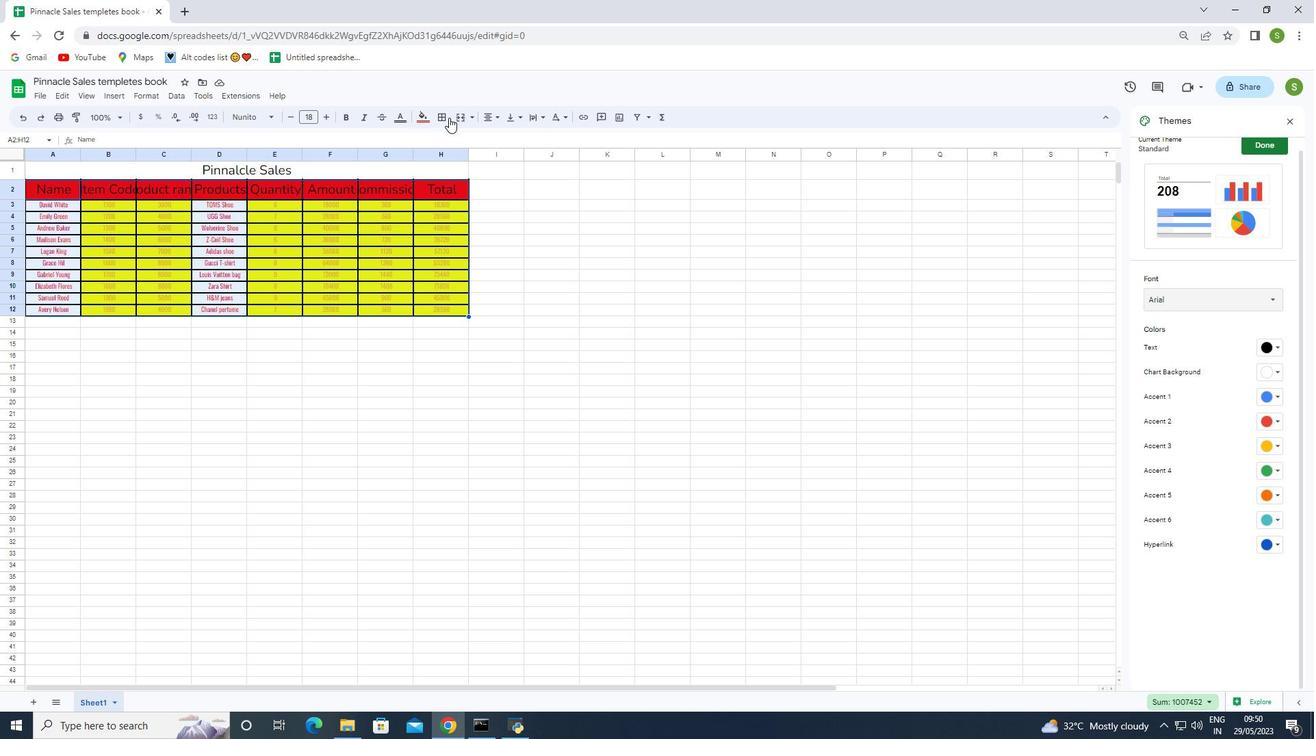 
Action: Mouse pressed left at (445, 117)
Screenshot: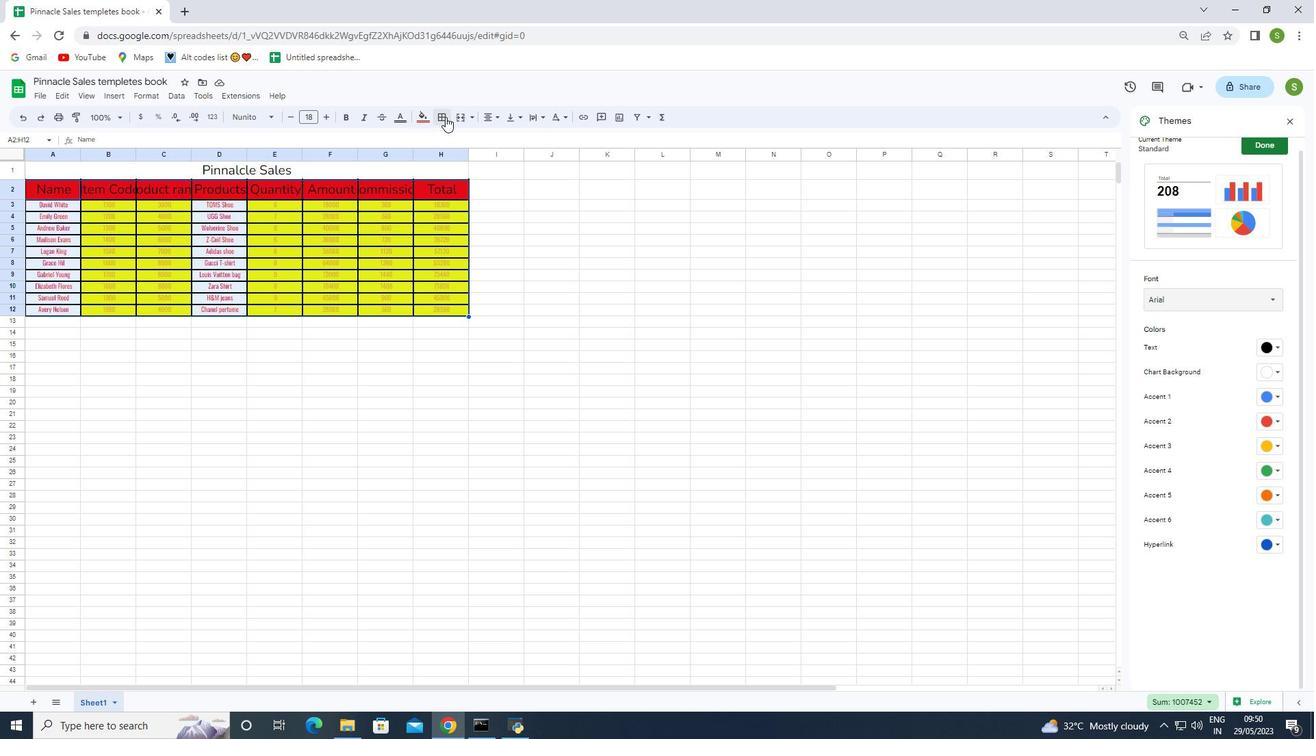 
Action: Mouse moved to (546, 145)
Screenshot: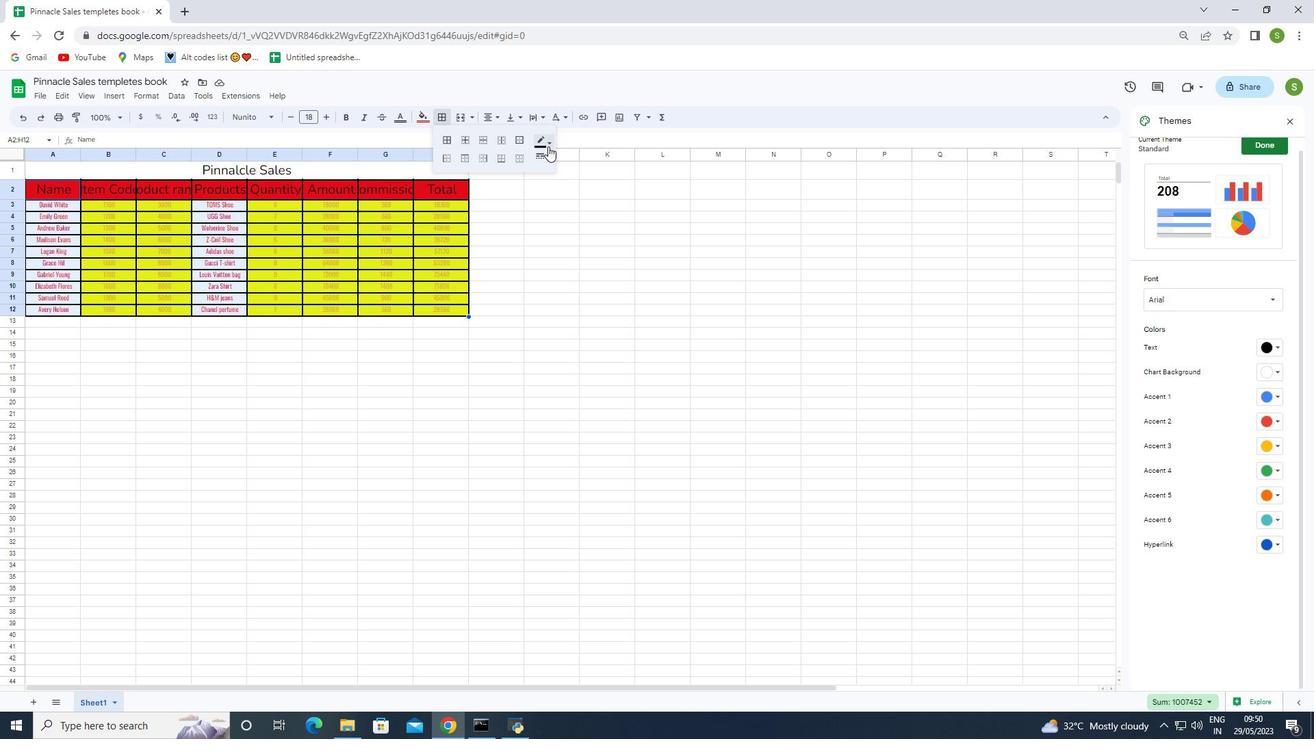 
Action: Mouse pressed left at (546, 145)
Screenshot: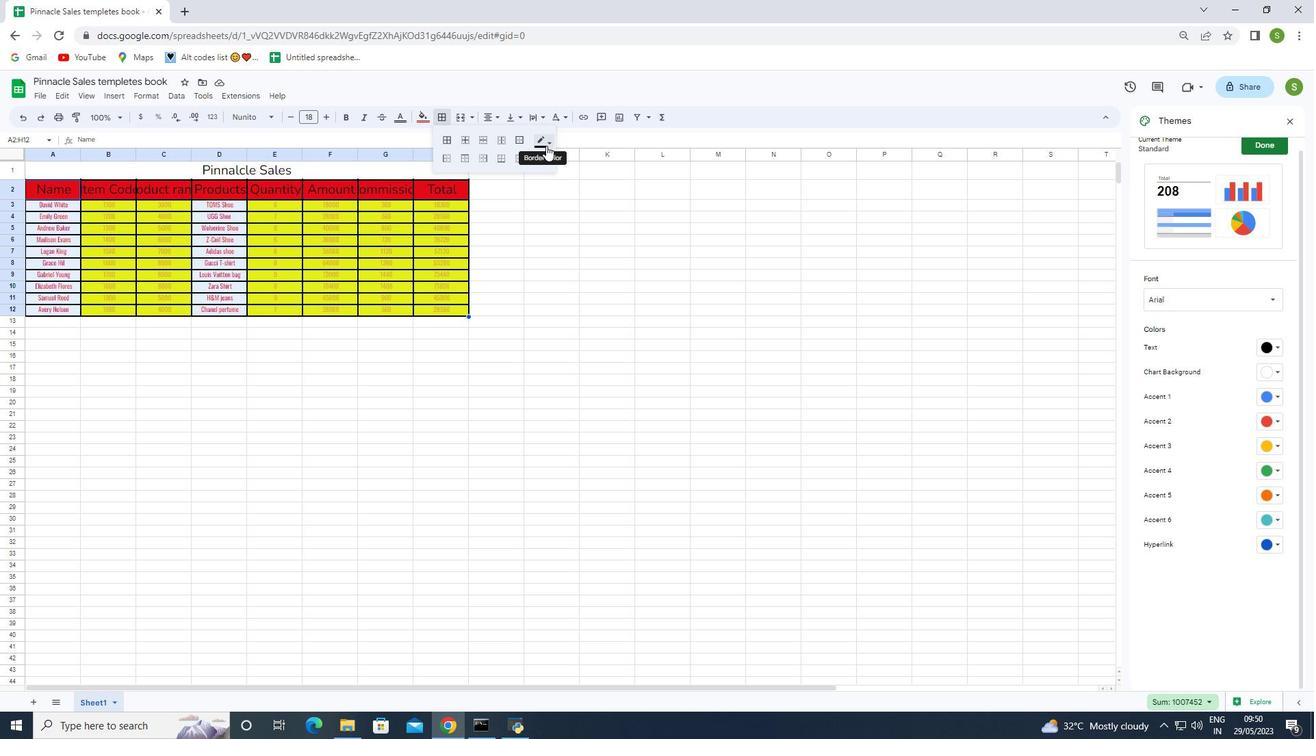 
Action: Mouse moved to (542, 187)
Screenshot: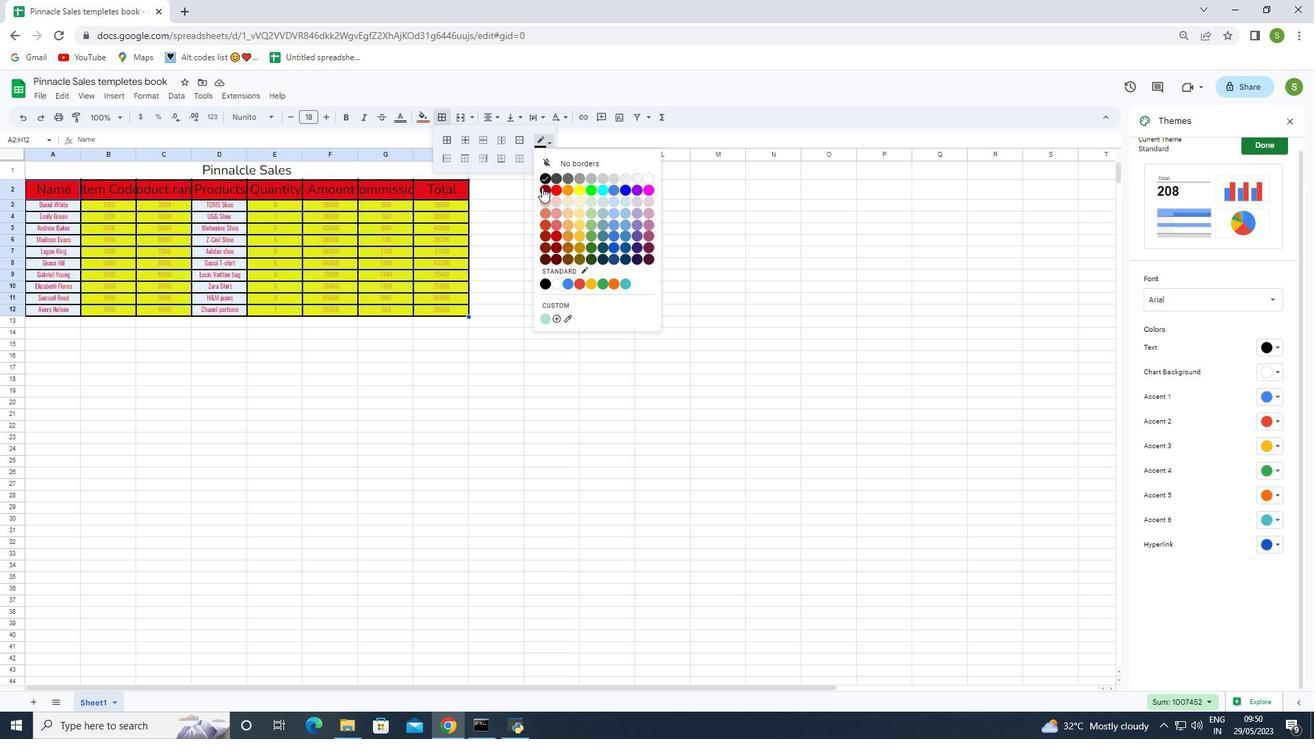 
Action: Mouse pressed left at (542, 187)
Screenshot: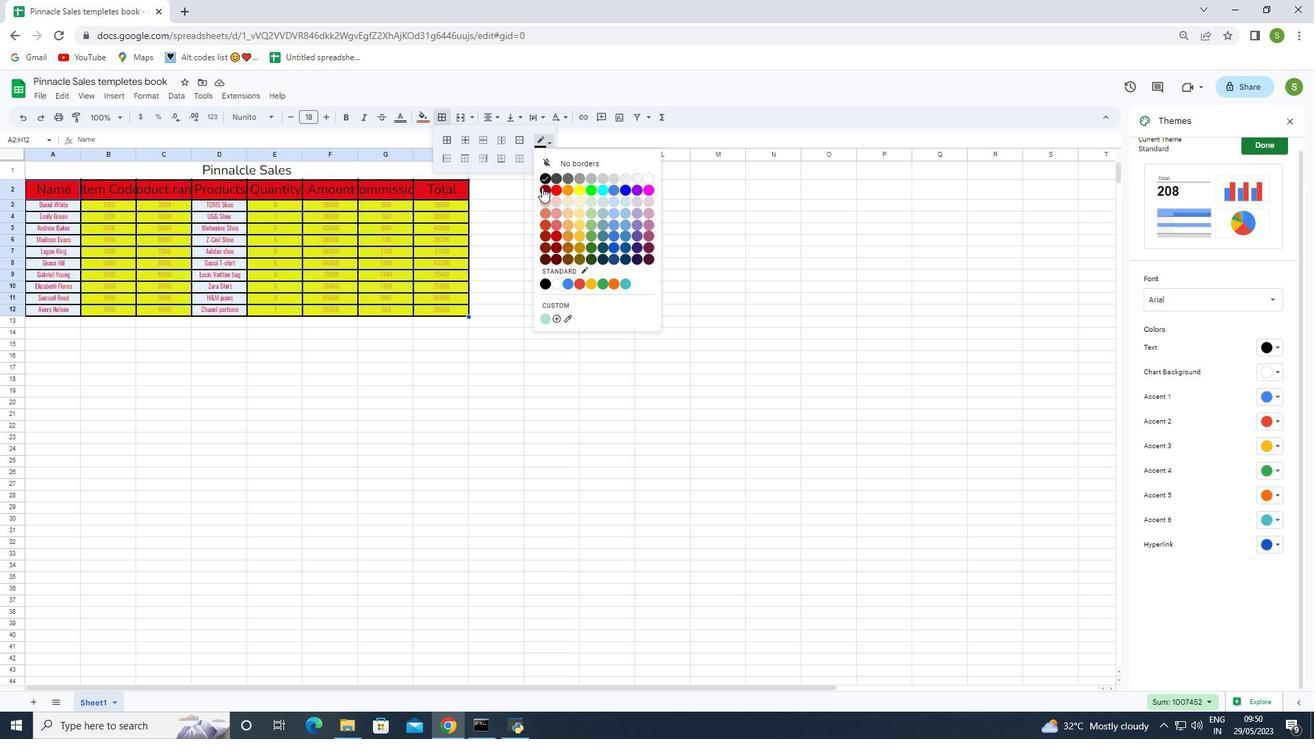 
Action: Mouse moved to (377, 305)
Screenshot: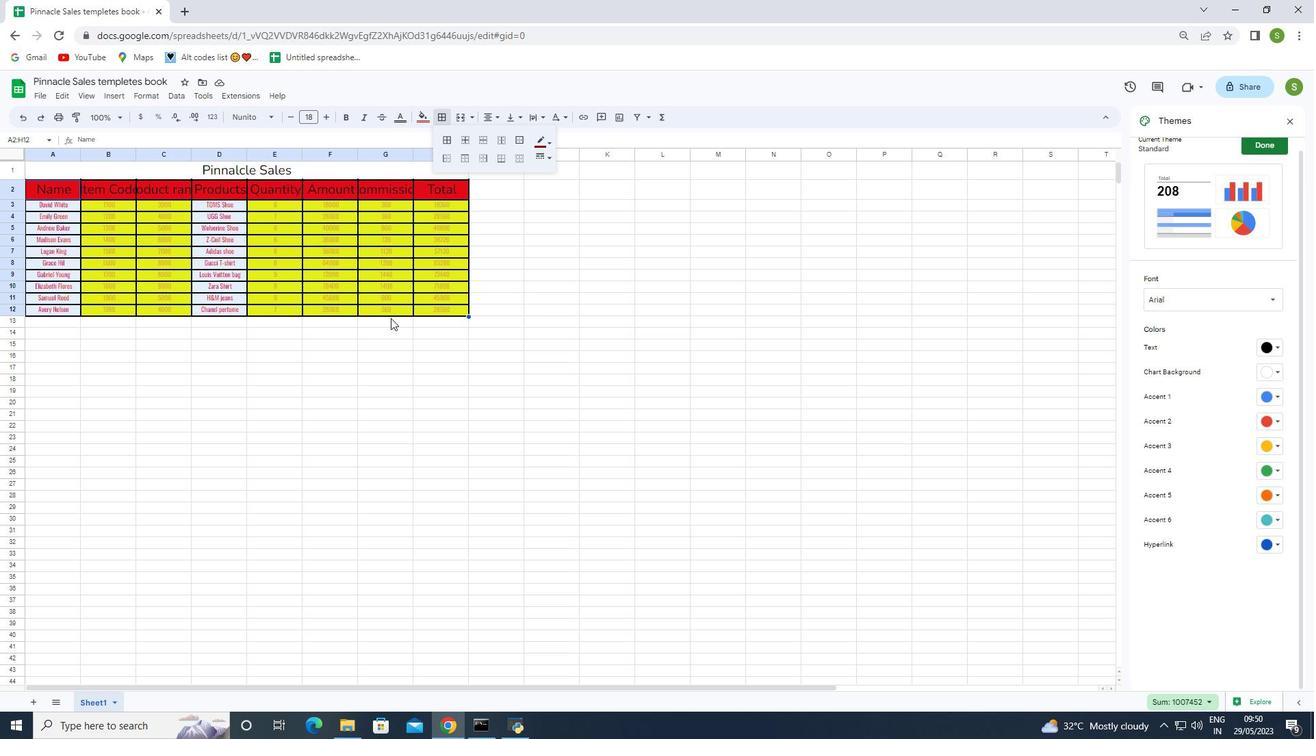
Action: Mouse pressed left at (377, 305)
Screenshot: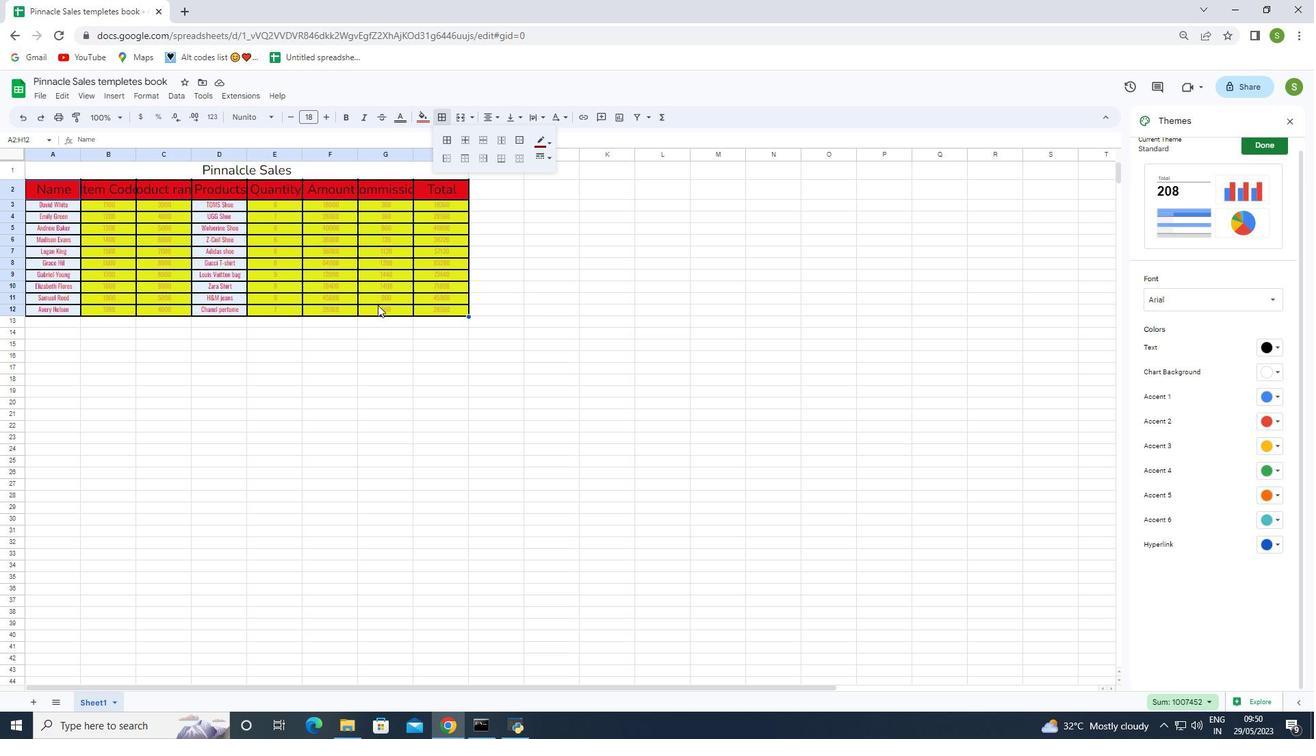 
Action: Mouse moved to (391, 364)
Screenshot: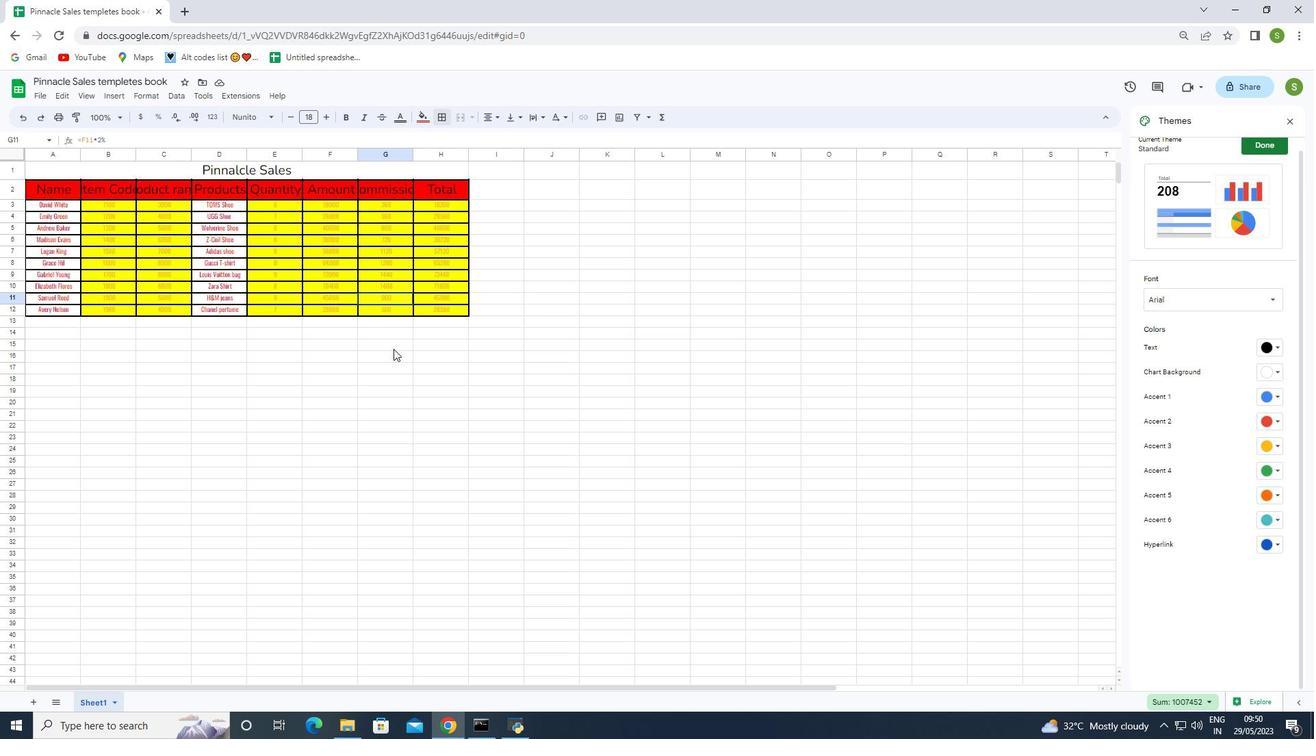 
Action: Mouse pressed left at (391, 364)
Screenshot: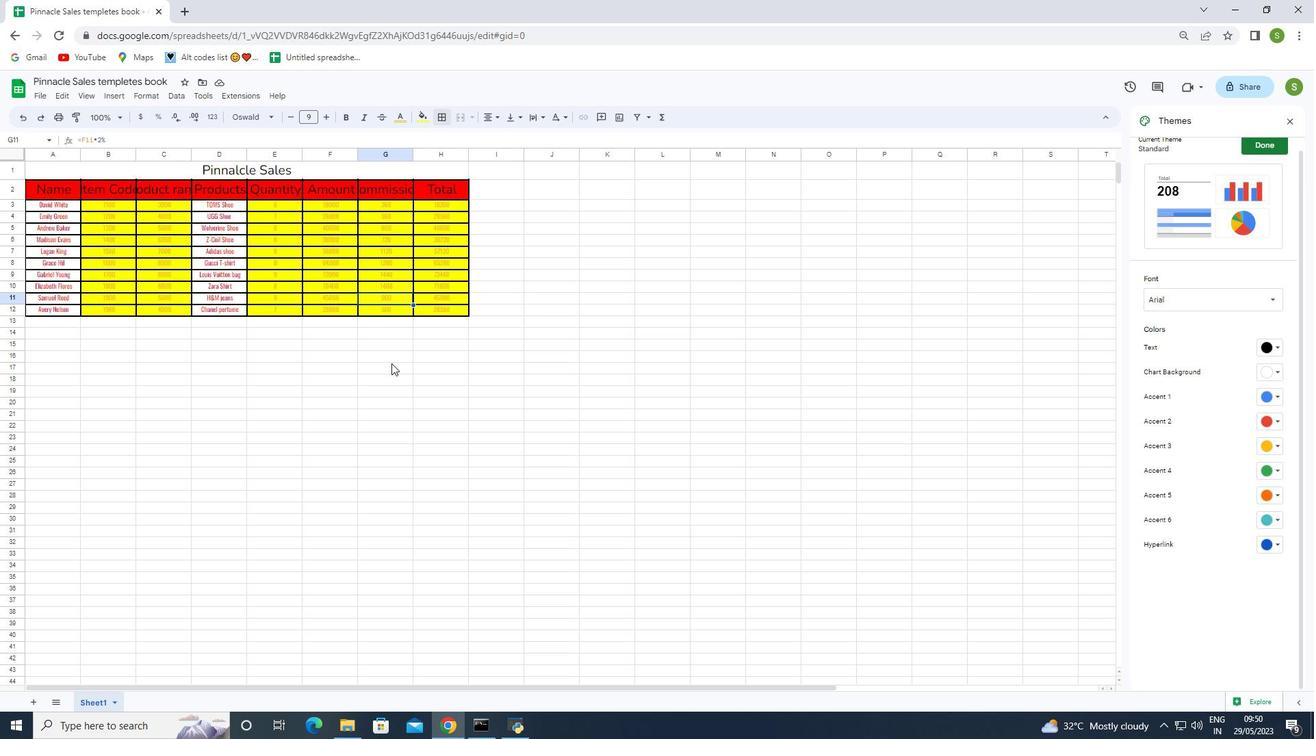 
Action: Mouse moved to (55, 190)
Screenshot: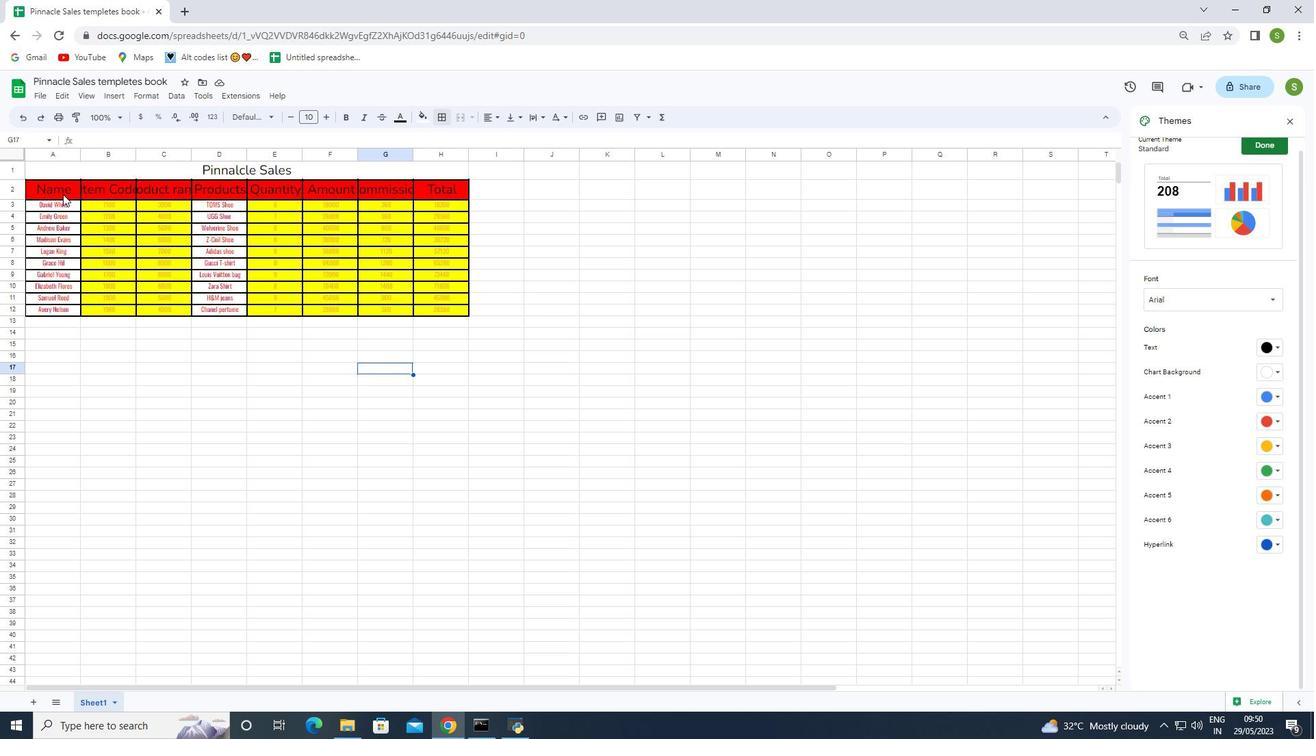 
Action: Mouse pressed left at (55, 190)
Screenshot: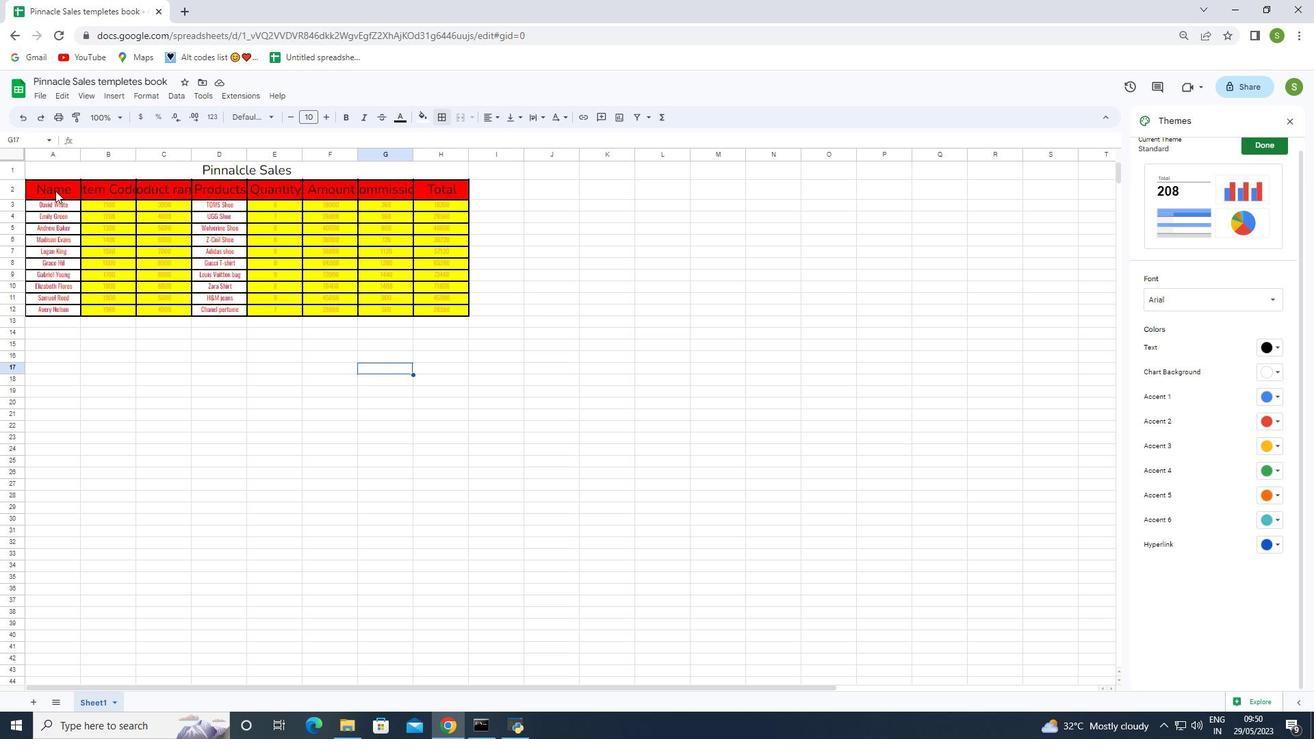 
Action: Mouse moved to (421, 123)
Screenshot: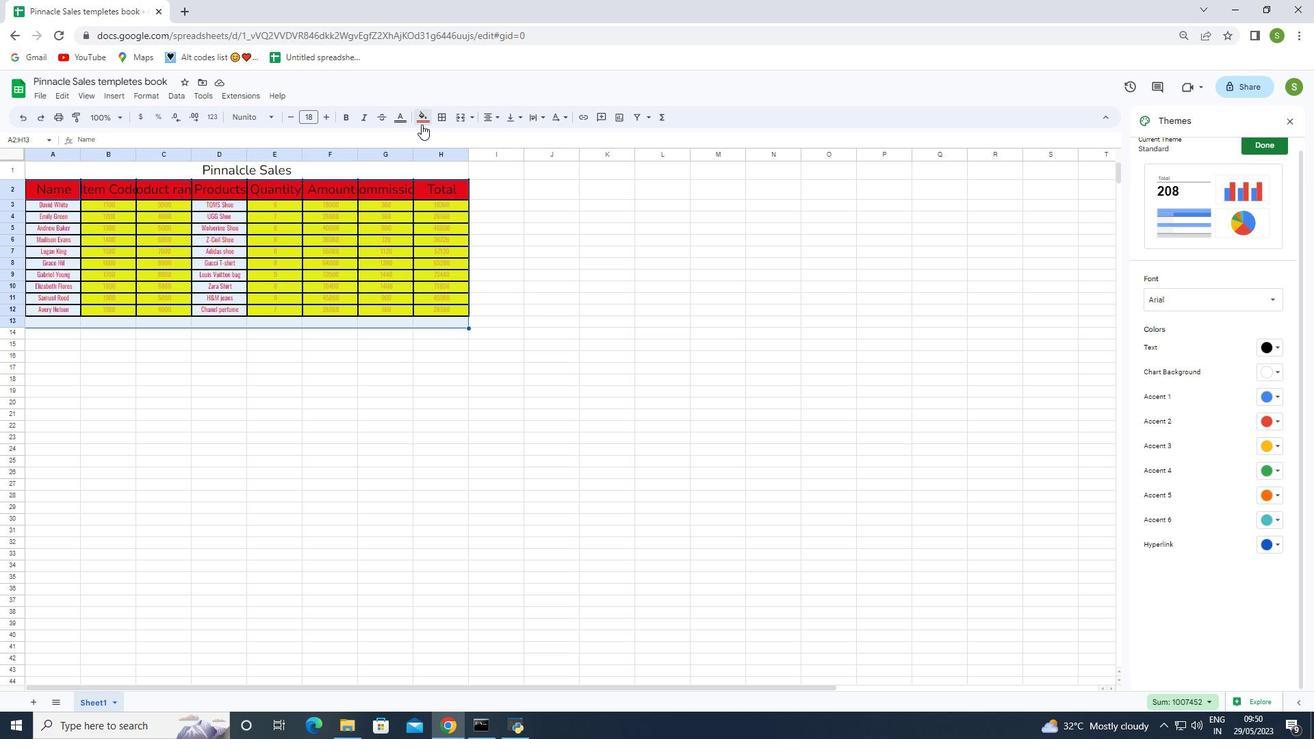 
Action: Mouse pressed left at (421, 123)
Screenshot: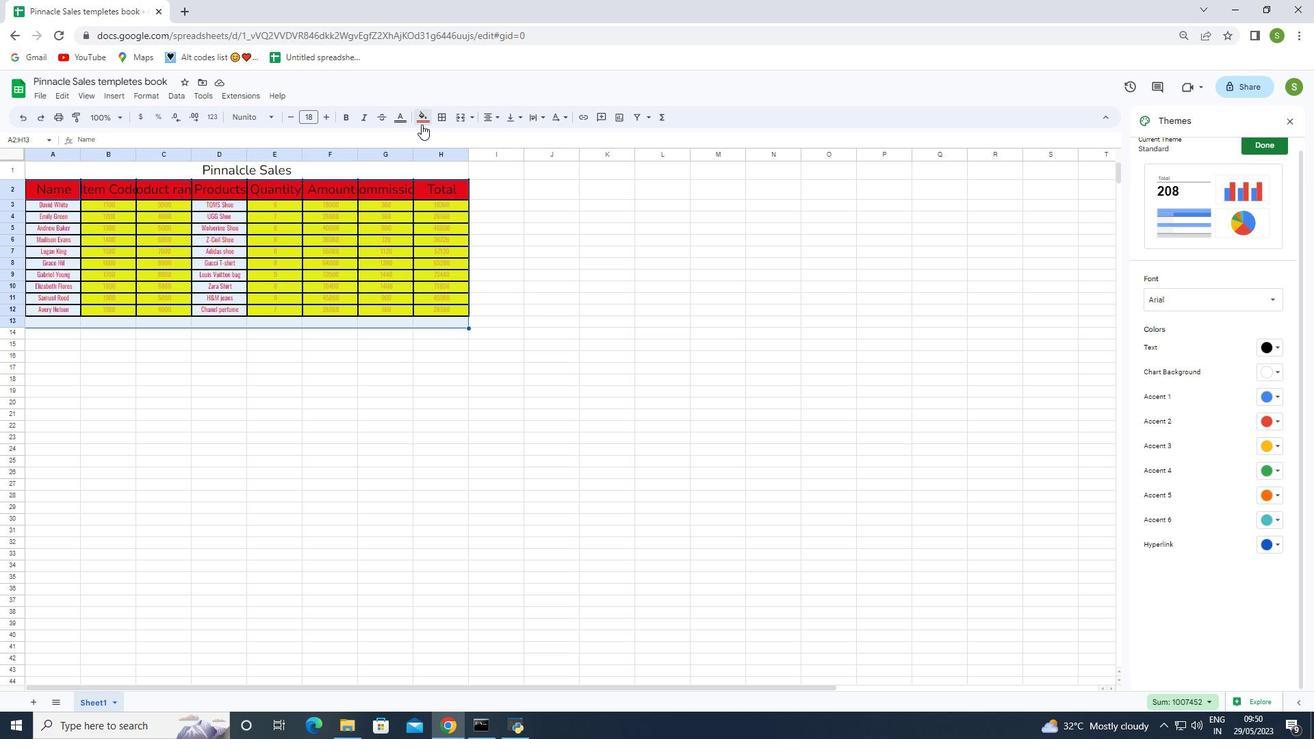 
Action: Mouse moved to (426, 166)
Screenshot: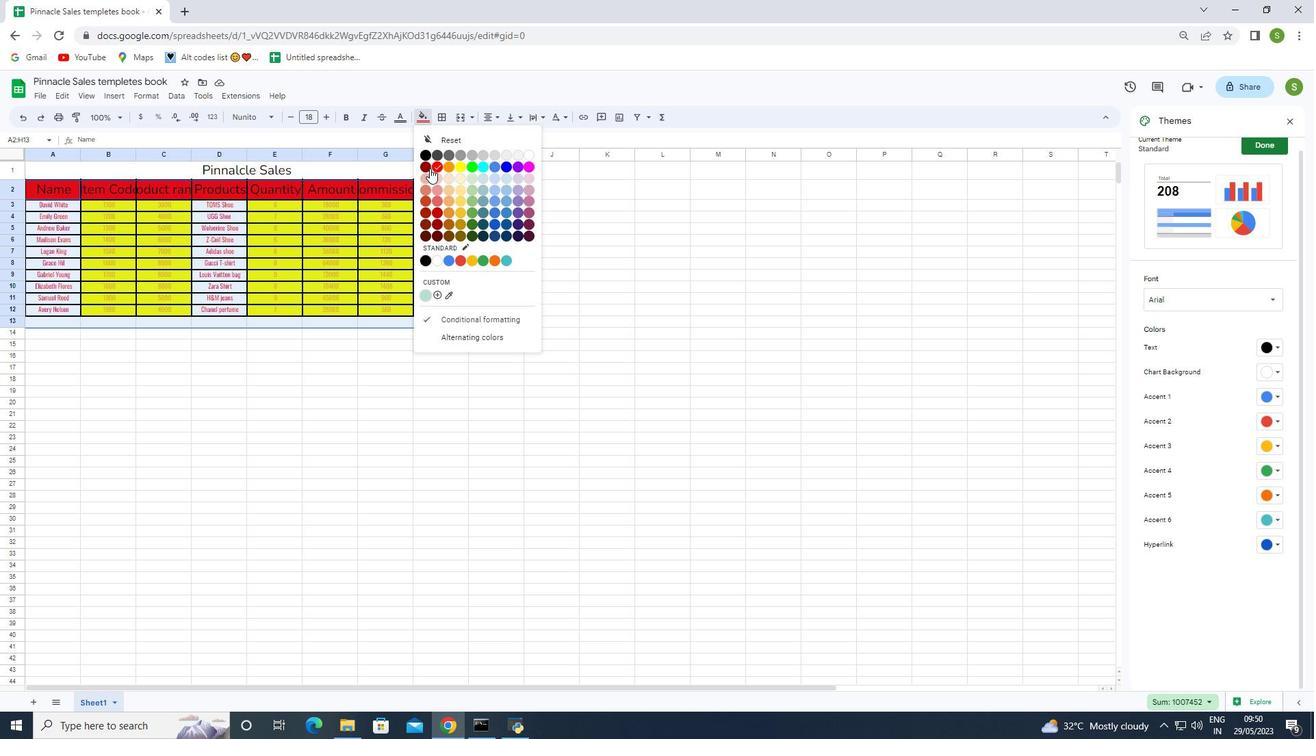 
Action: Mouse pressed left at (426, 166)
Screenshot: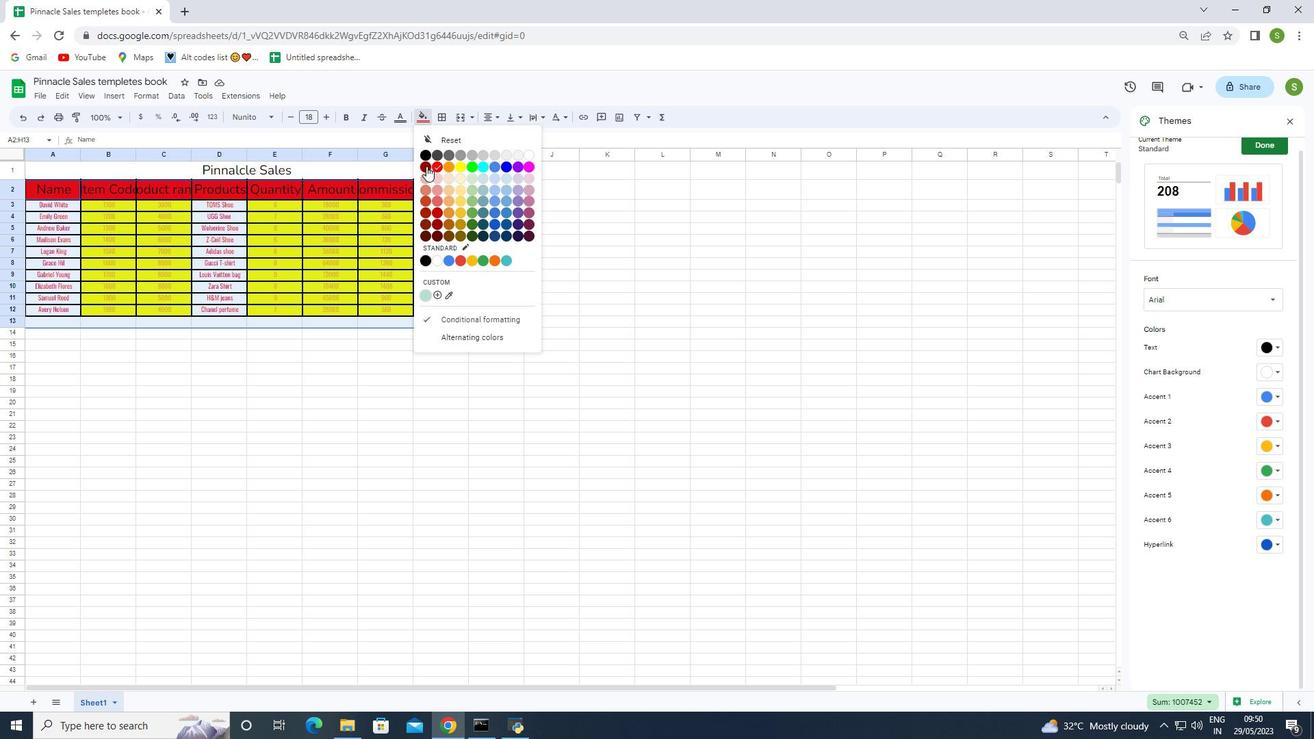 
Action: Mouse moved to (445, 158)
Screenshot: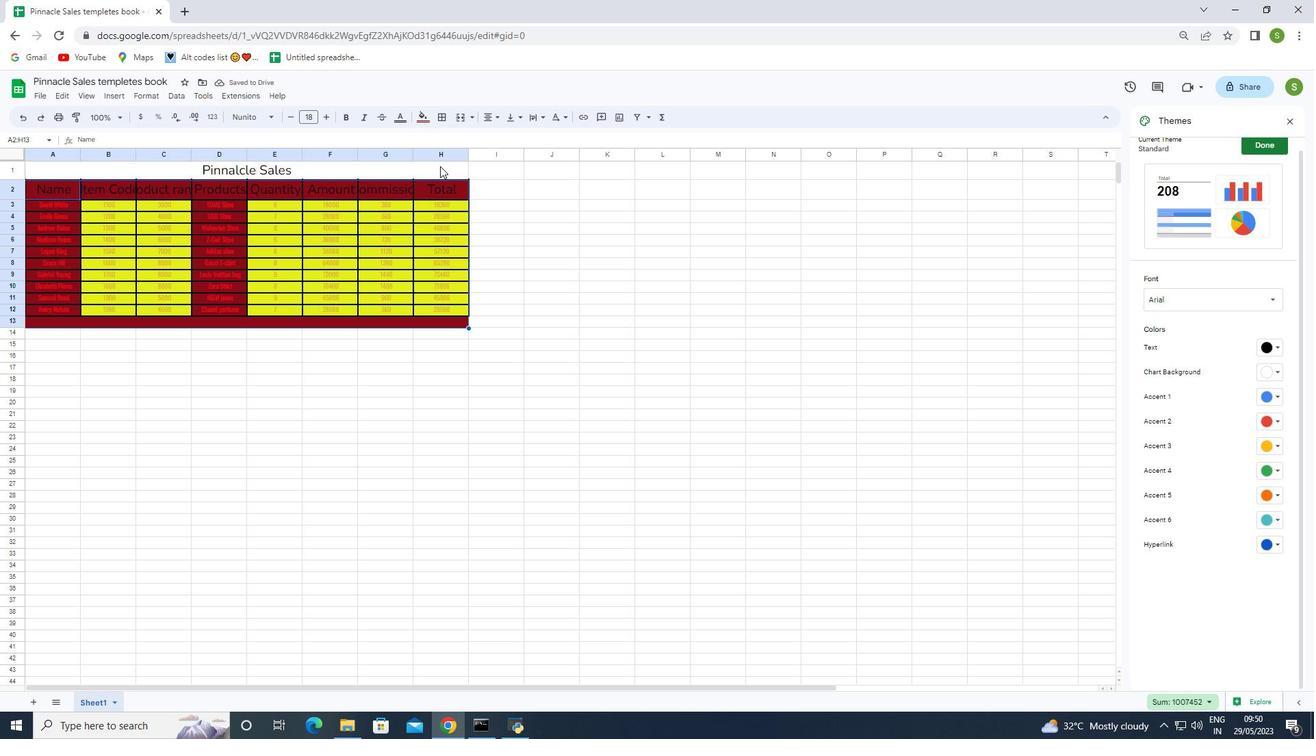 
Action: Key pressed ctrl+Z
Screenshot: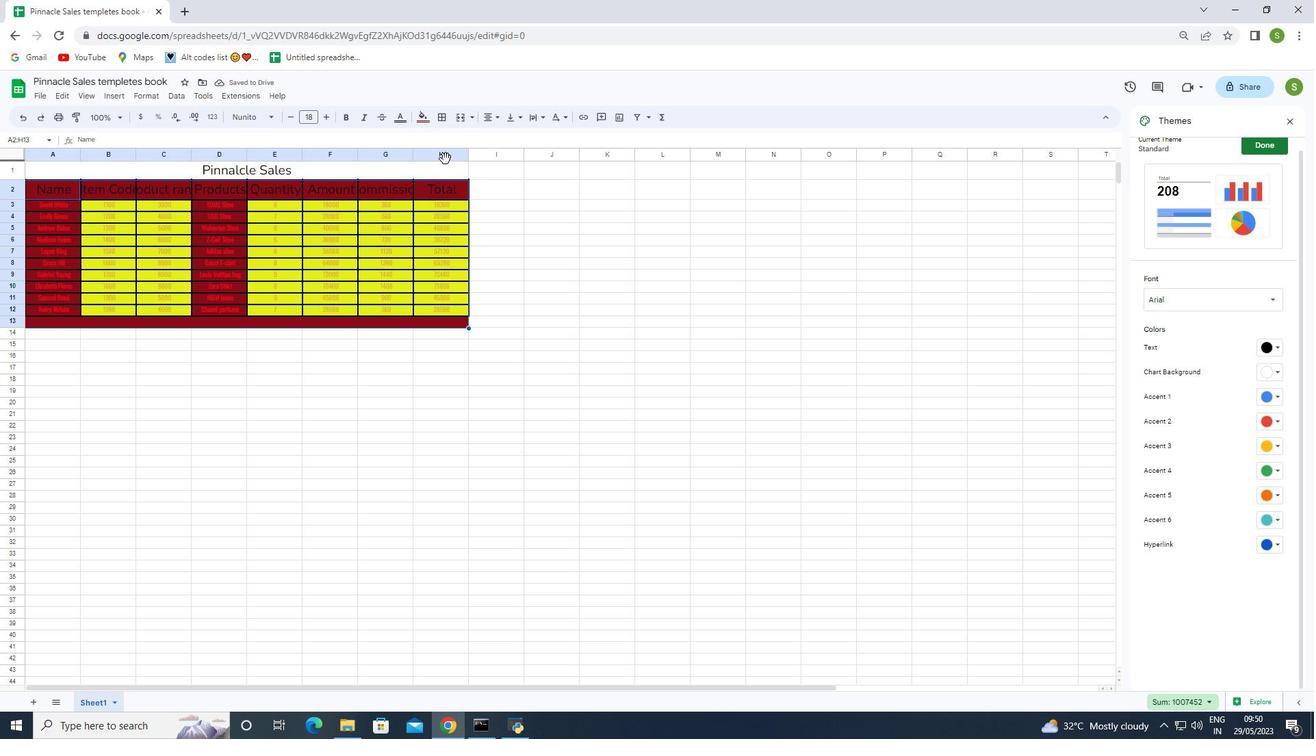 
Action: Mouse moved to (403, 115)
Screenshot: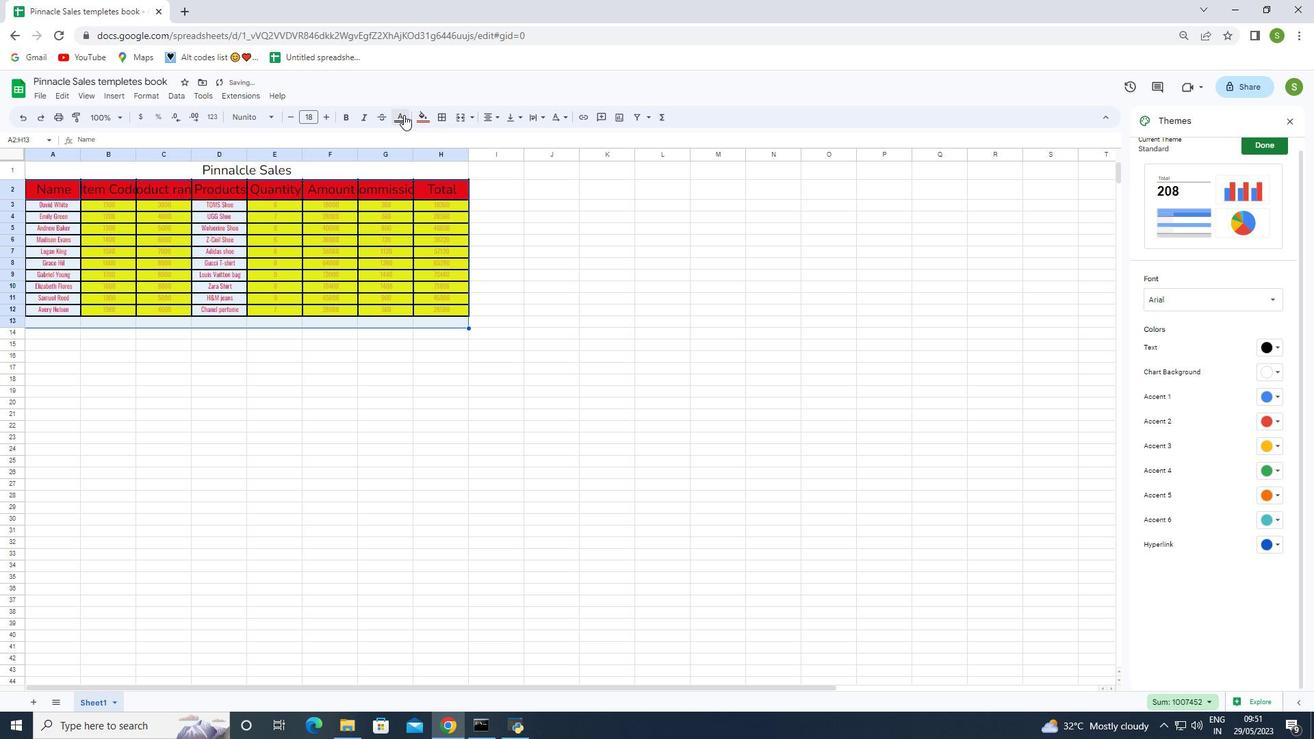 
Action: Mouse pressed left at (403, 115)
Screenshot: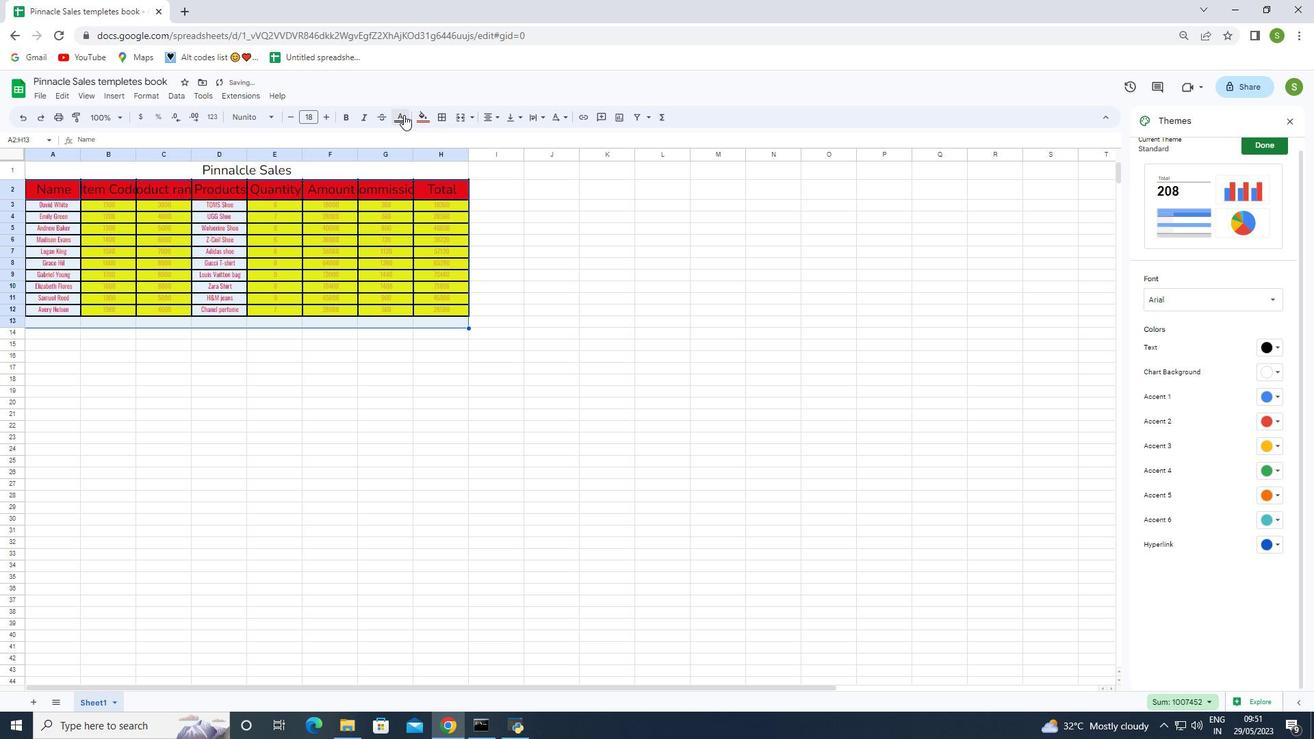
Action: Mouse moved to (403, 165)
Screenshot: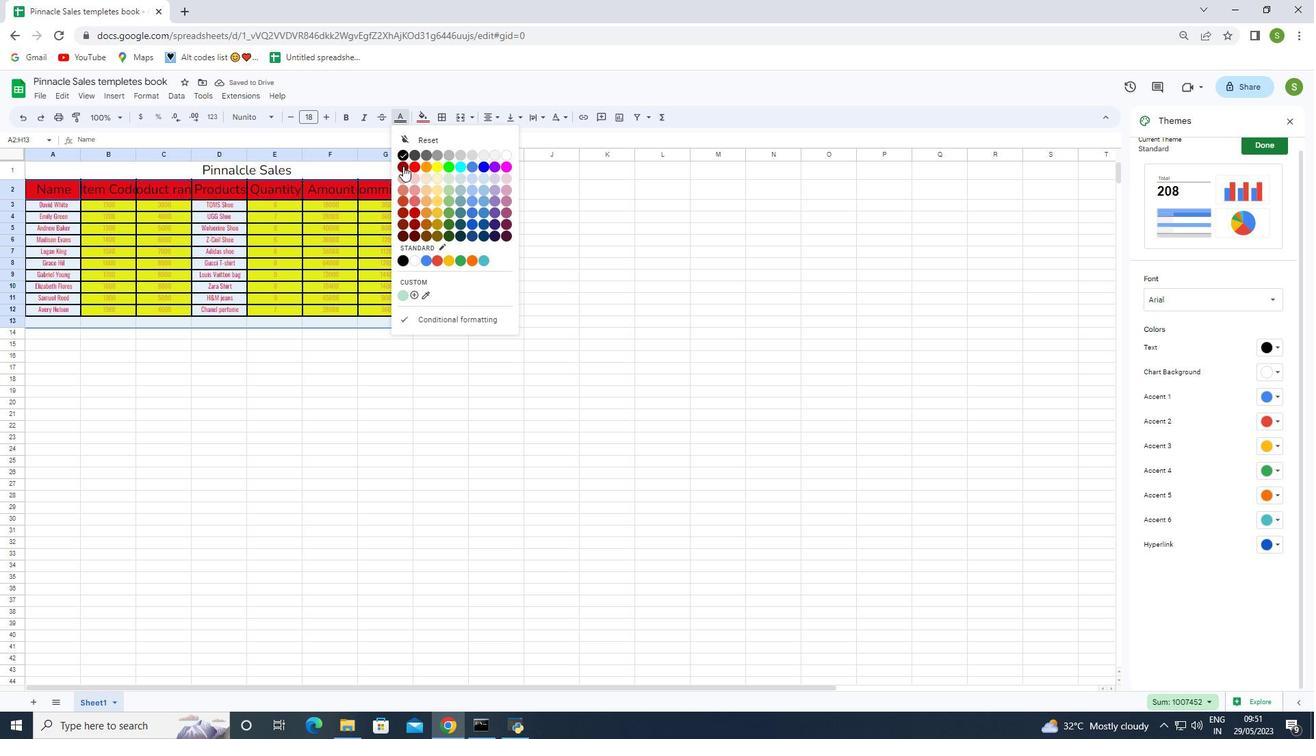 
Action: Mouse pressed left at (403, 165)
Screenshot: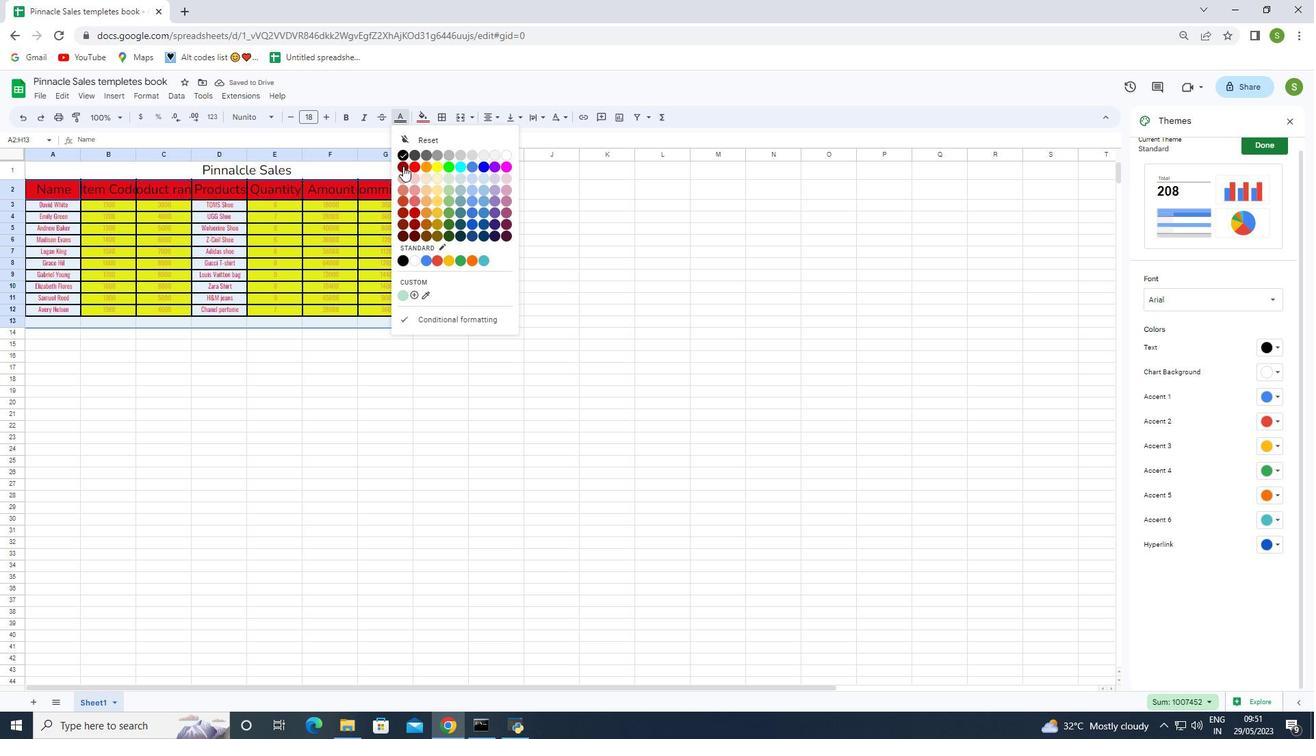 
Action: Mouse moved to (426, 406)
Screenshot: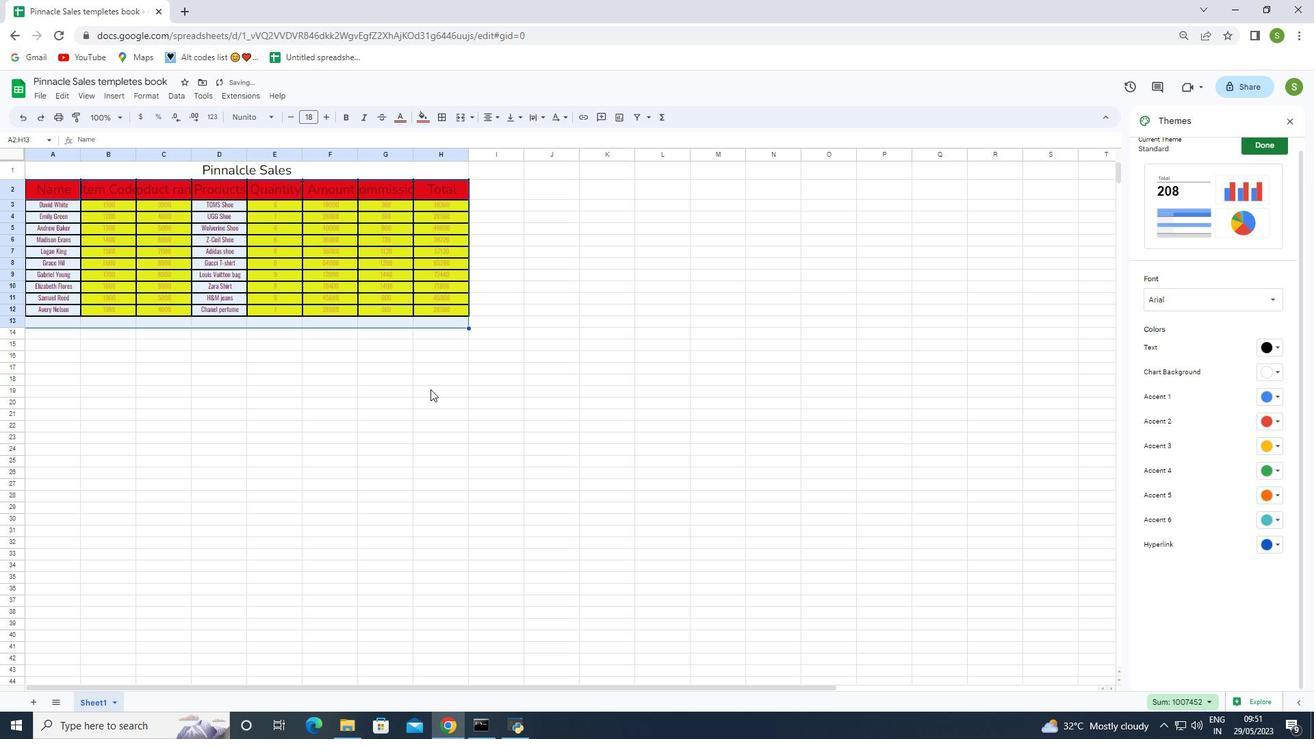 
Action: Mouse pressed left at (426, 406)
Screenshot: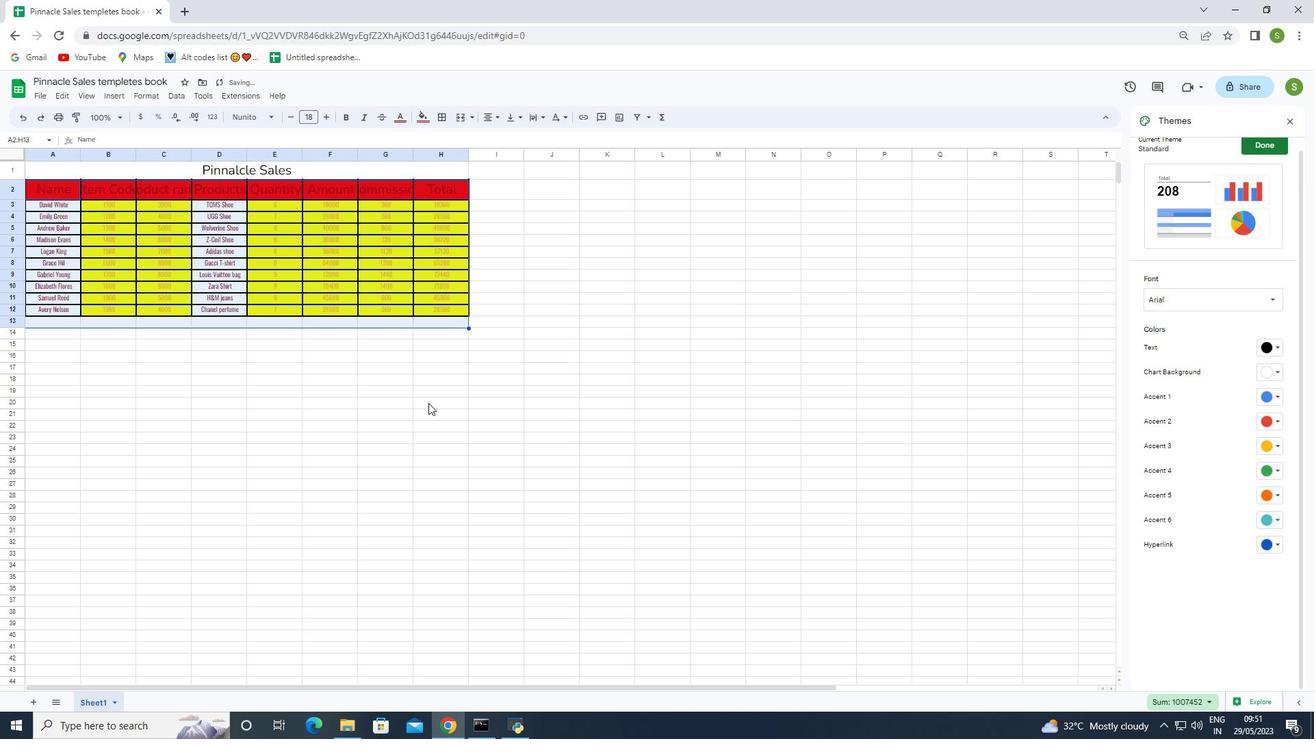 
Action: Mouse moved to (438, 284)
Screenshot: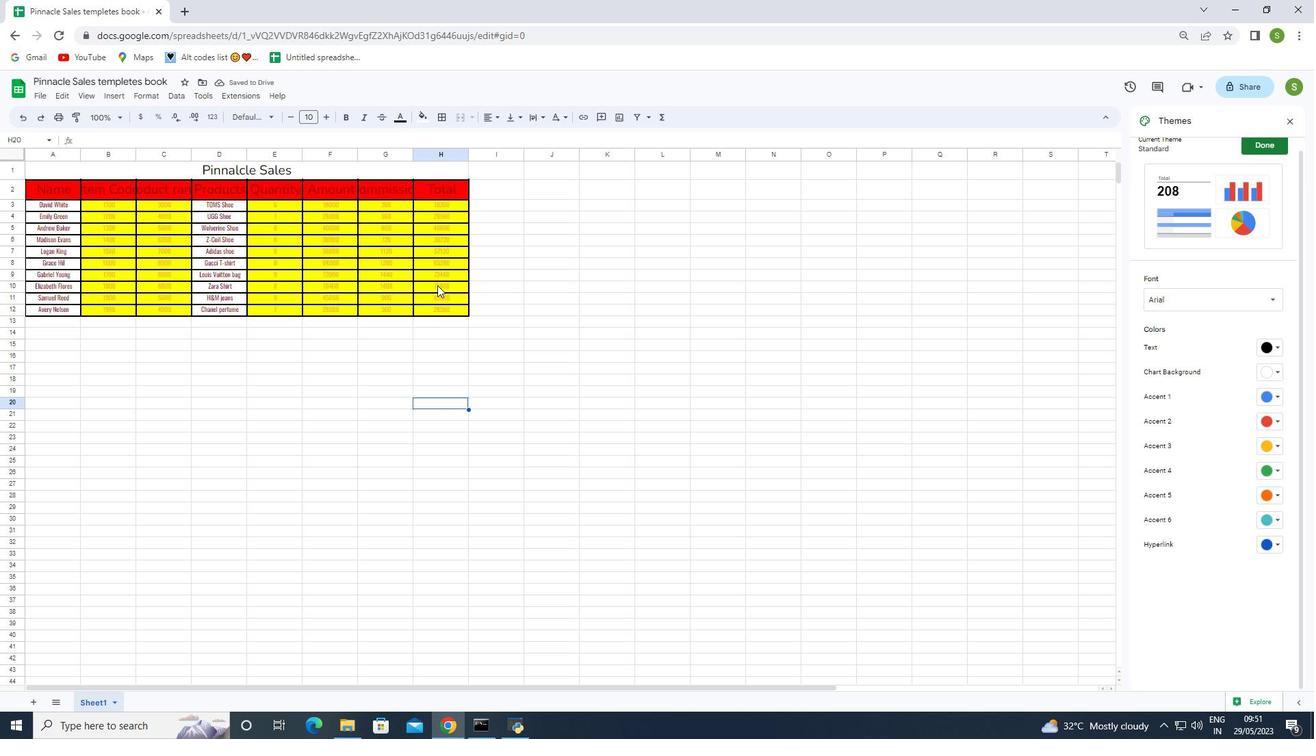 
Action: Mouse scrolled (438, 285) with delta (0, 0)
Screenshot: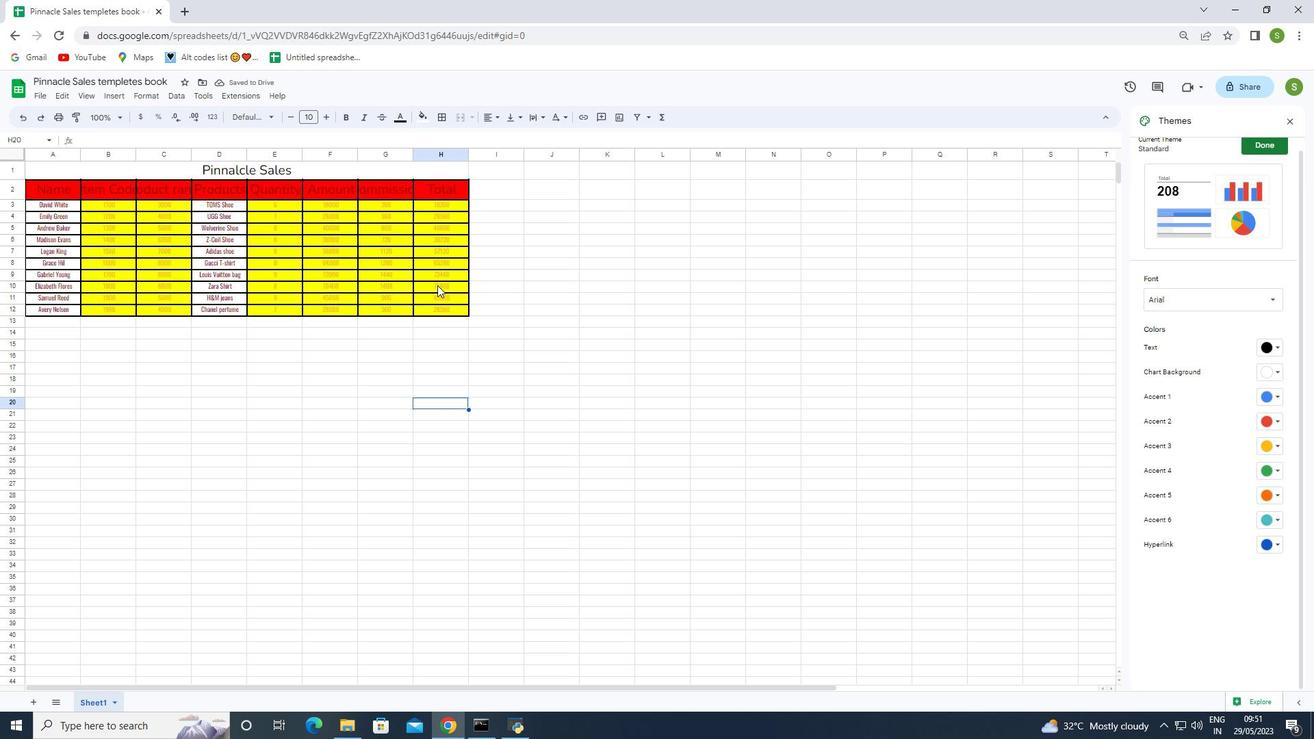 
Action: Mouse scrolled (438, 285) with delta (0, 0)
Screenshot: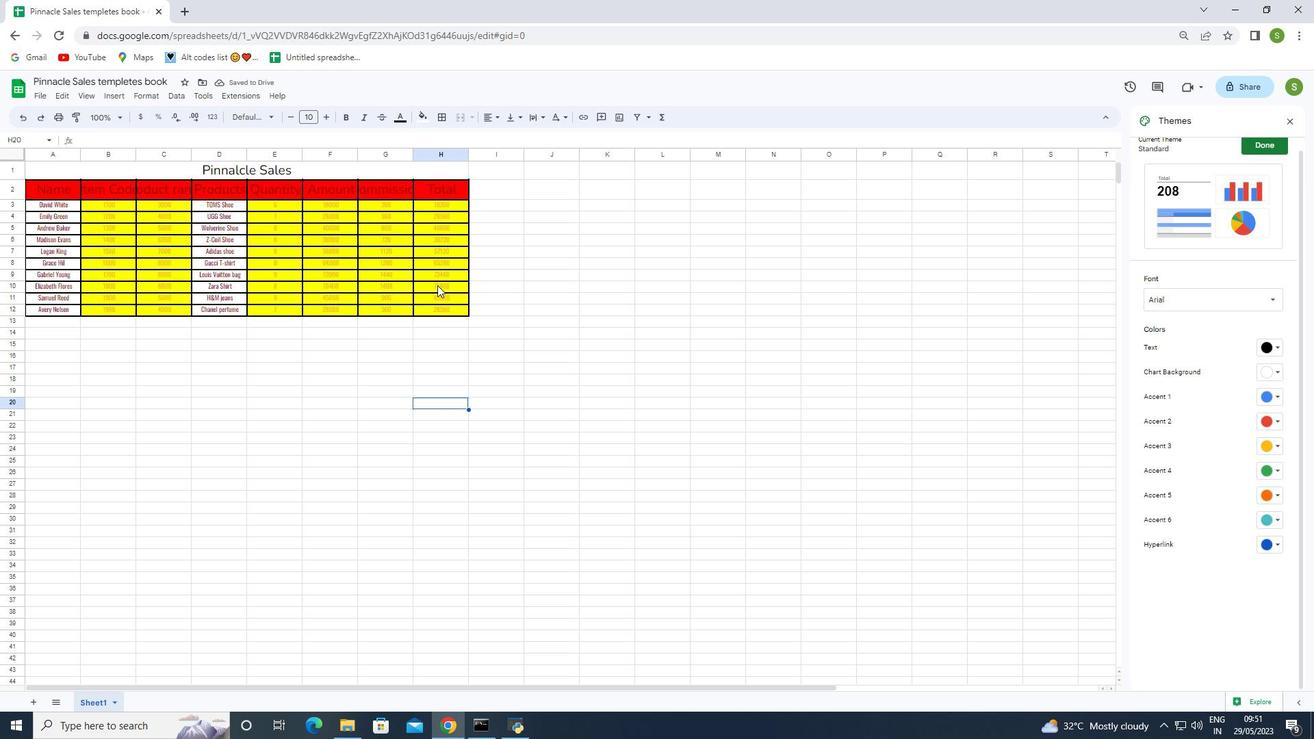 
Action: Mouse scrolled (438, 285) with delta (0, 0)
Screenshot: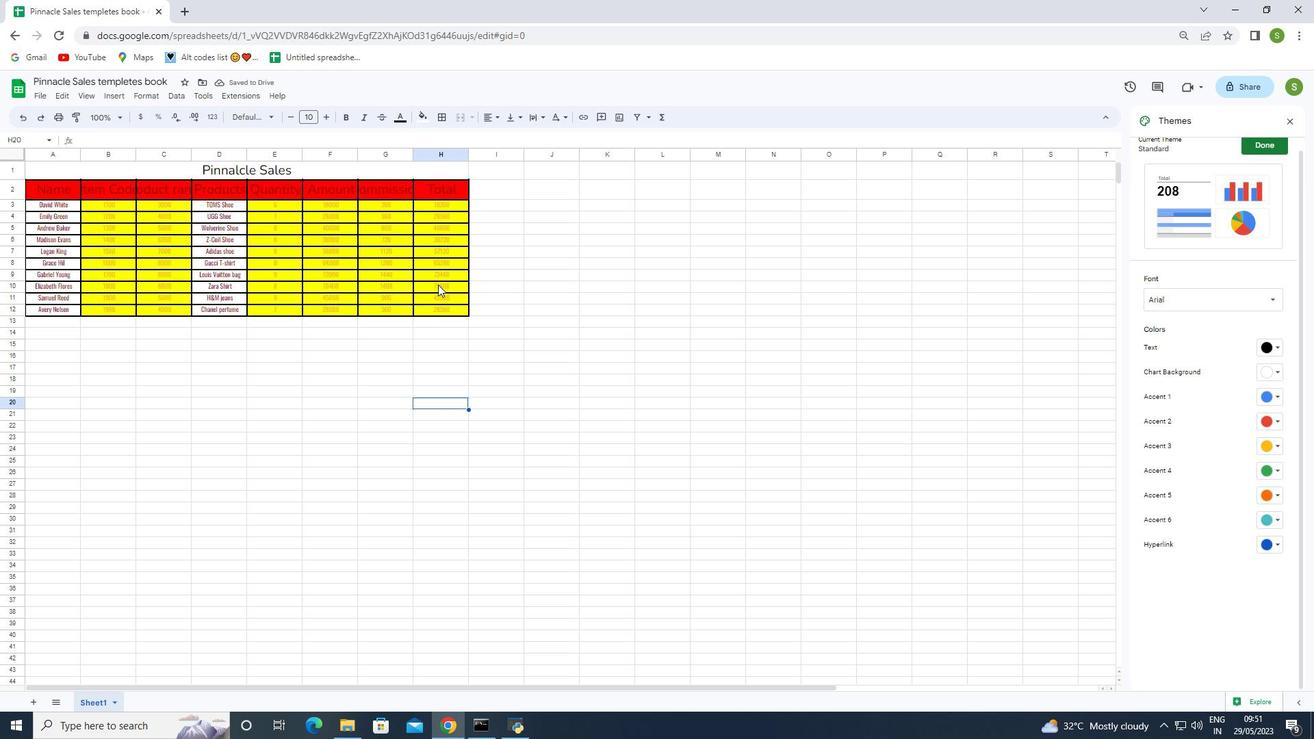 
Action: Mouse moved to (447, 289)
Screenshot: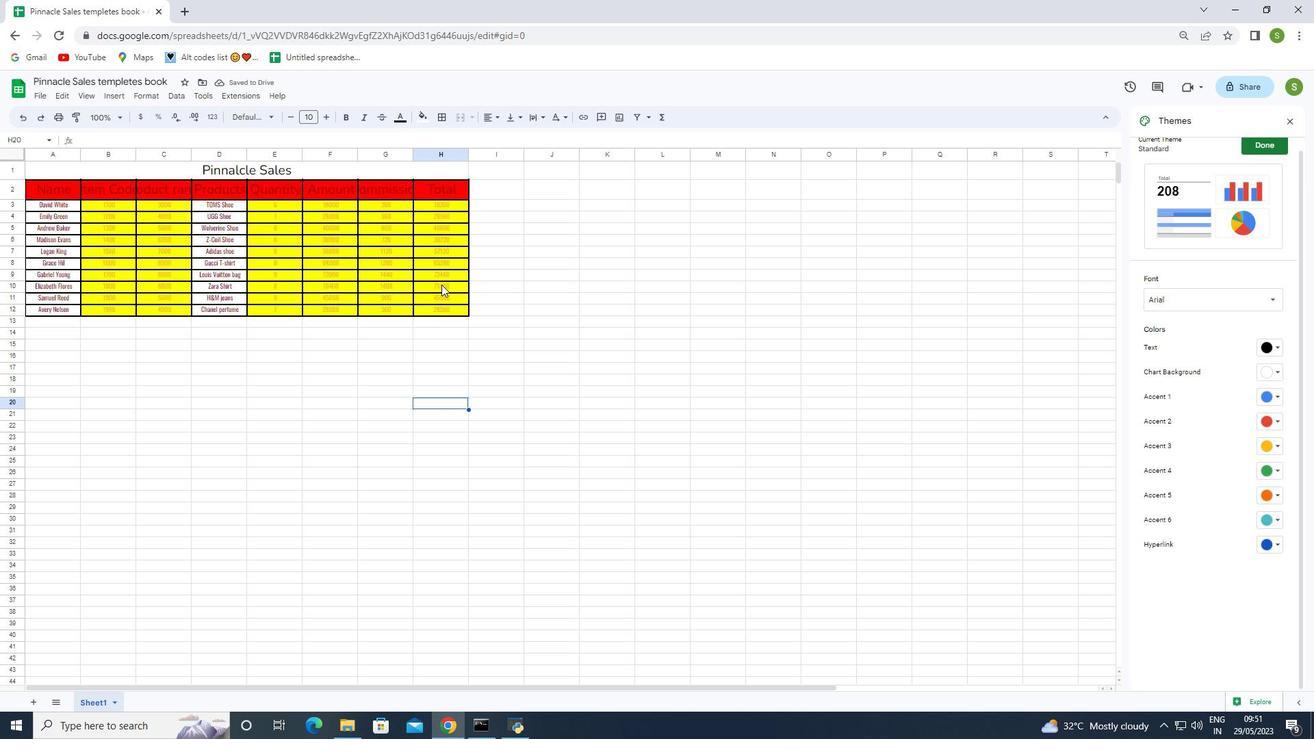 
Action: Mouse scrolled (447, 290) with delta (0, 0)
Screenshot: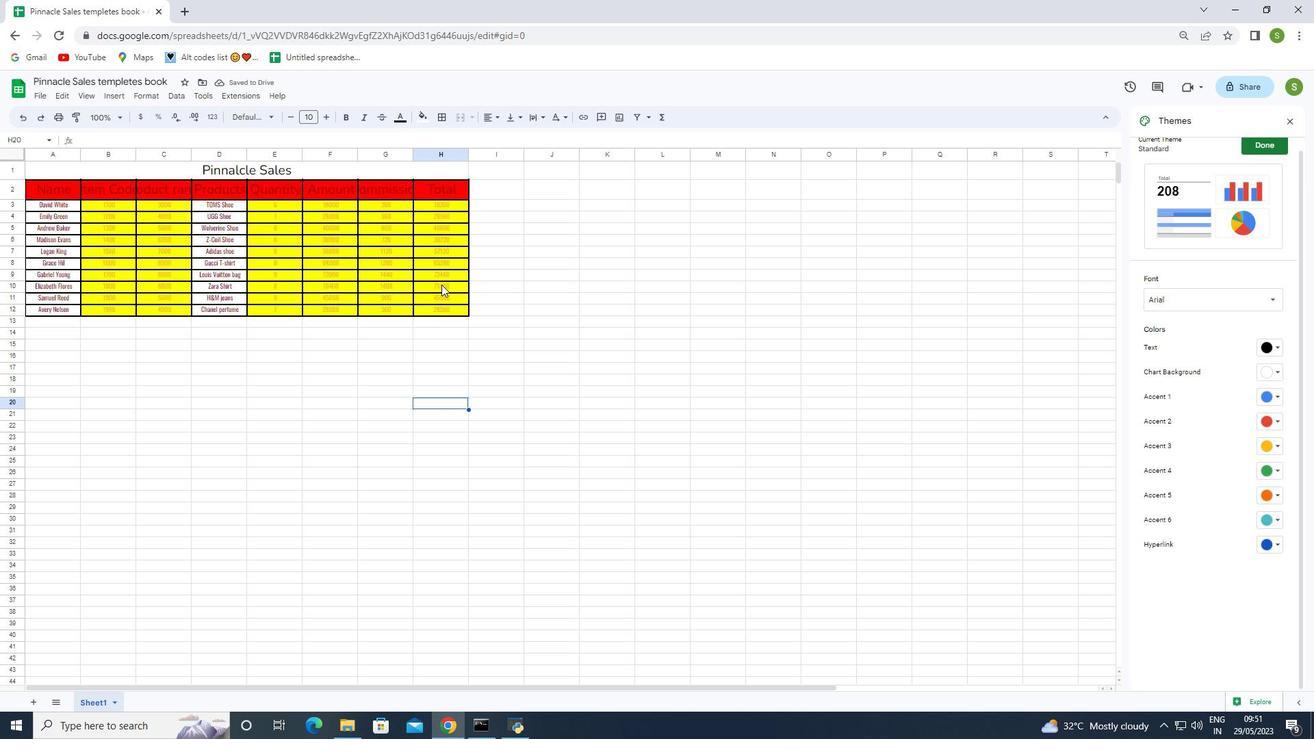 
Action: Mouse scrolled (447, 290) with delta (0, 0)
Screenshot: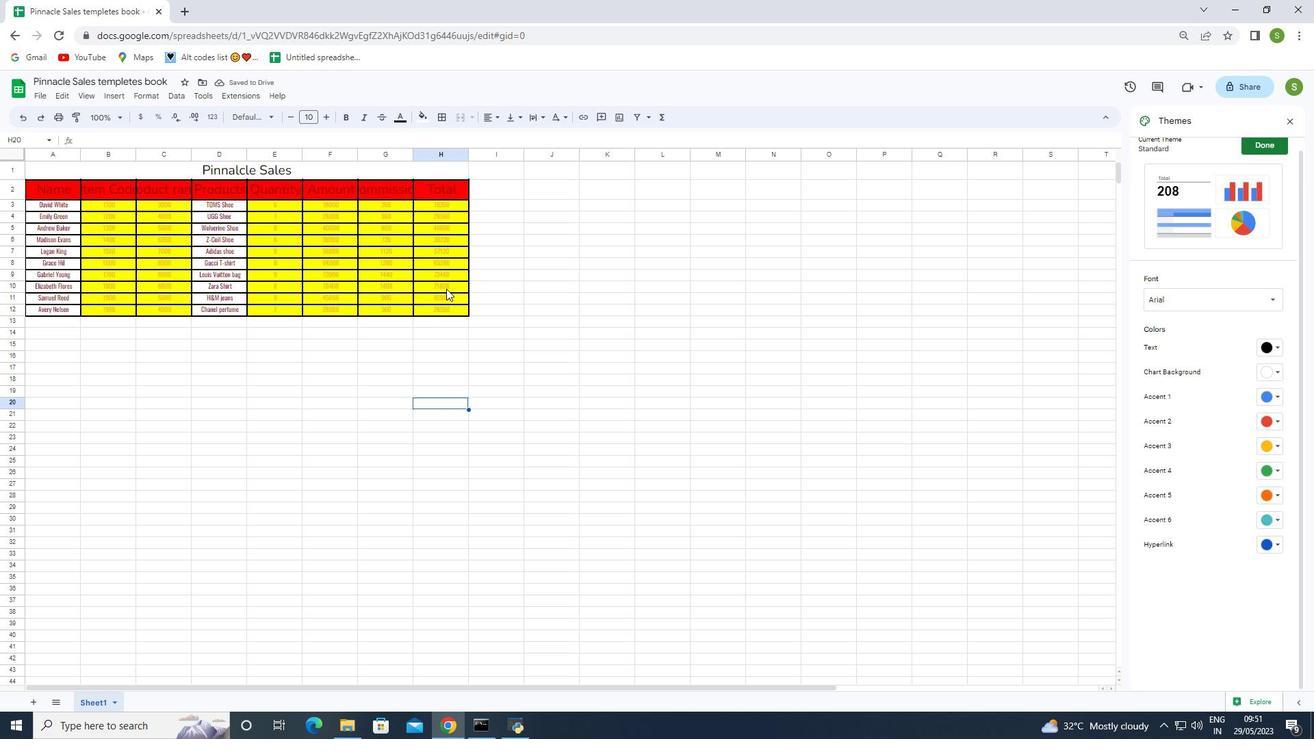 
Action: Mouse scrolled (447, 290) with delta (0, 0)
Screenshot: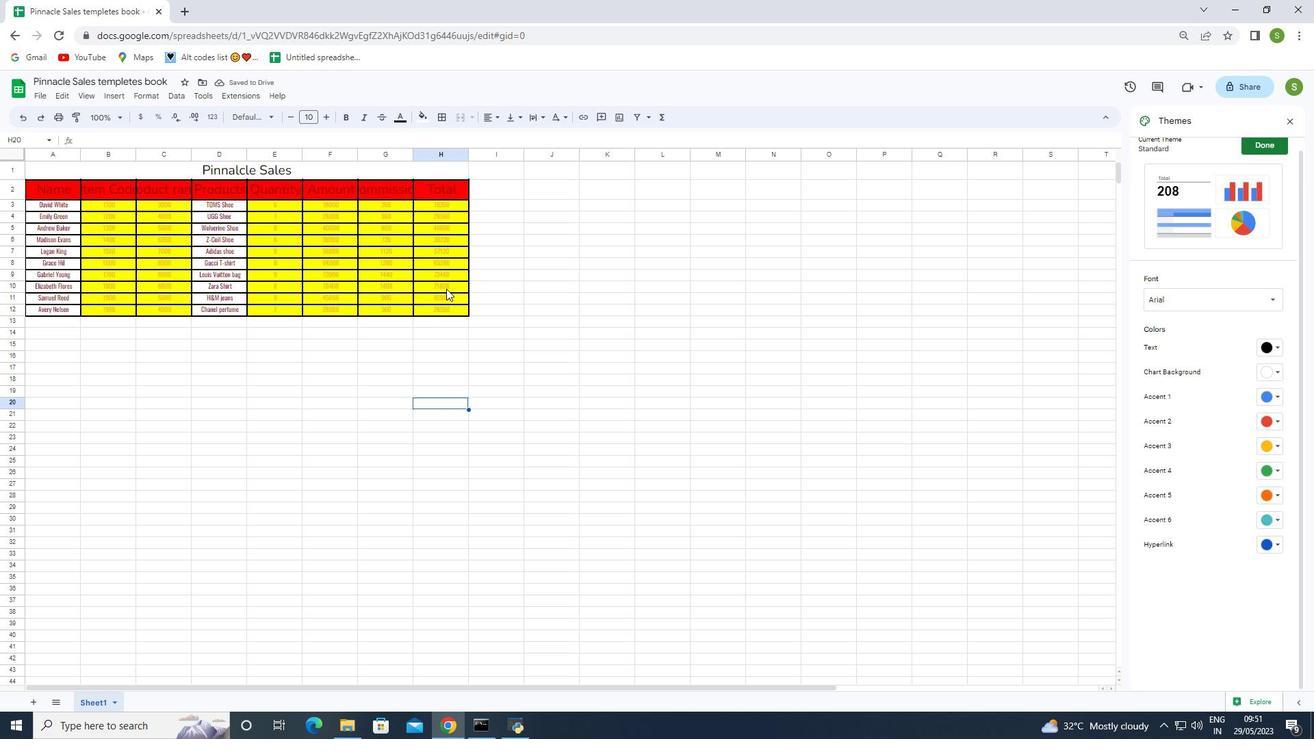 
Action: Mouse scrolled (447, 290) with delta (0, 0)
Screenshot: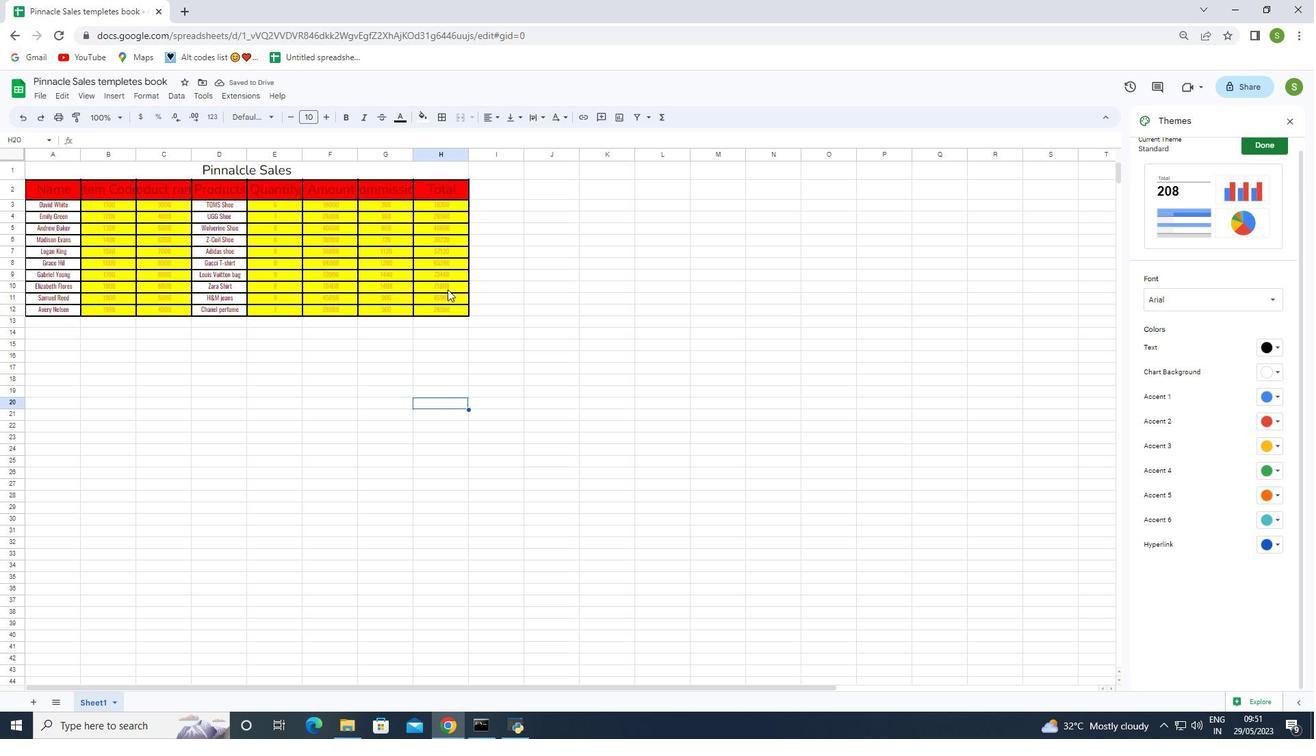 
Action: Mouse scrolled (447, 290) with delta (0, 0)
Screenshot: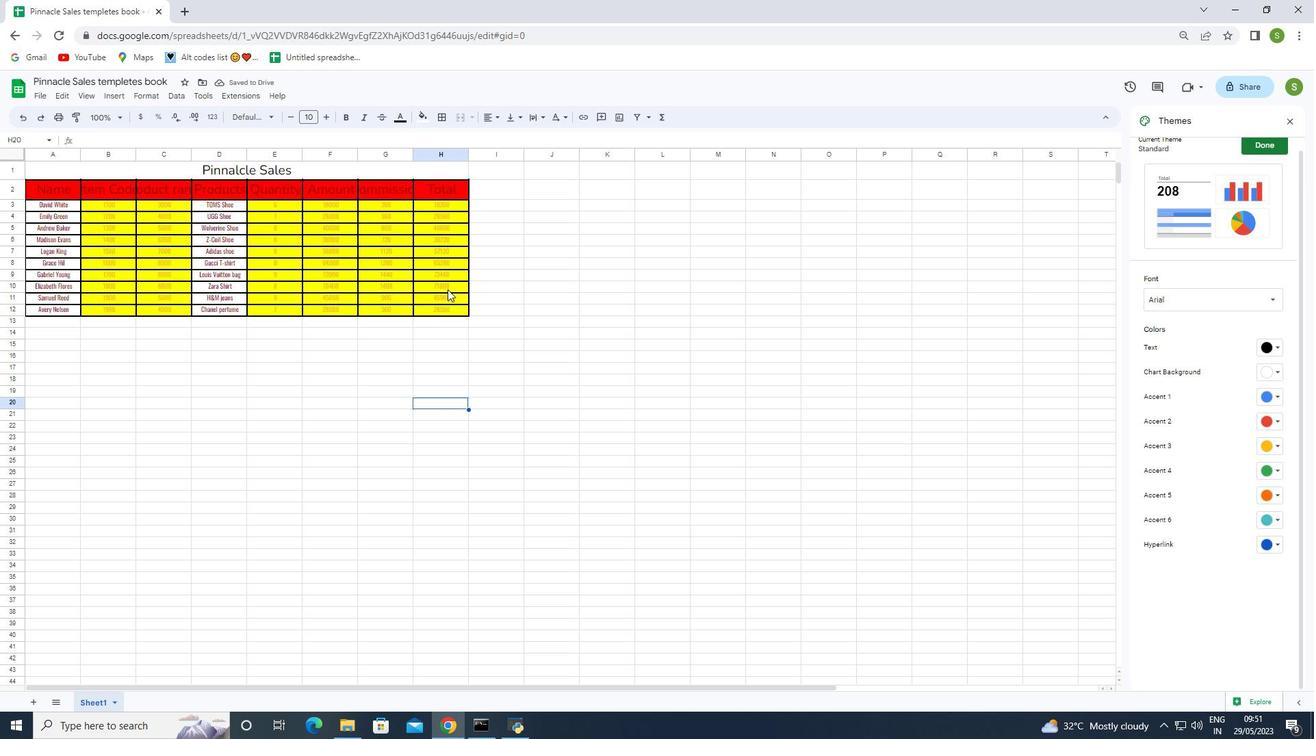 
Action: Mouse moved to (449, 284)
Screenshot: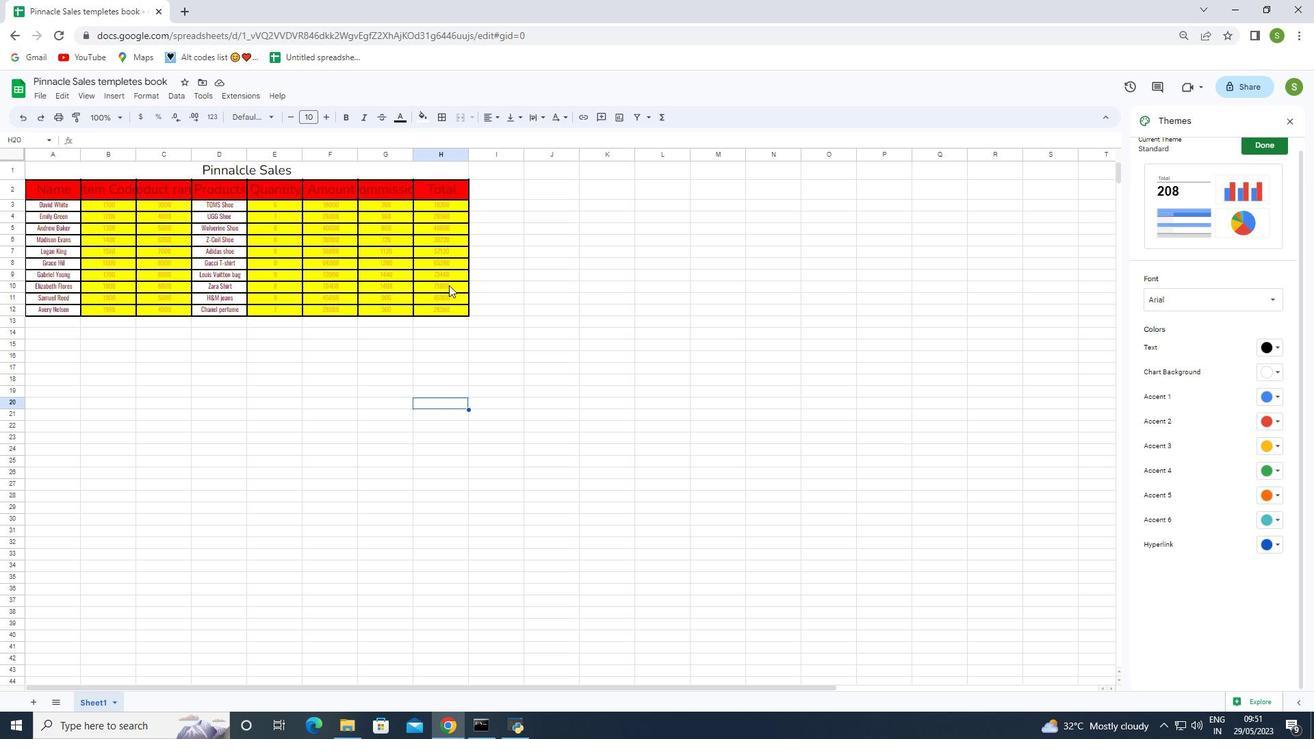 
Action: Key pressed ctrl+Z
Screenshot: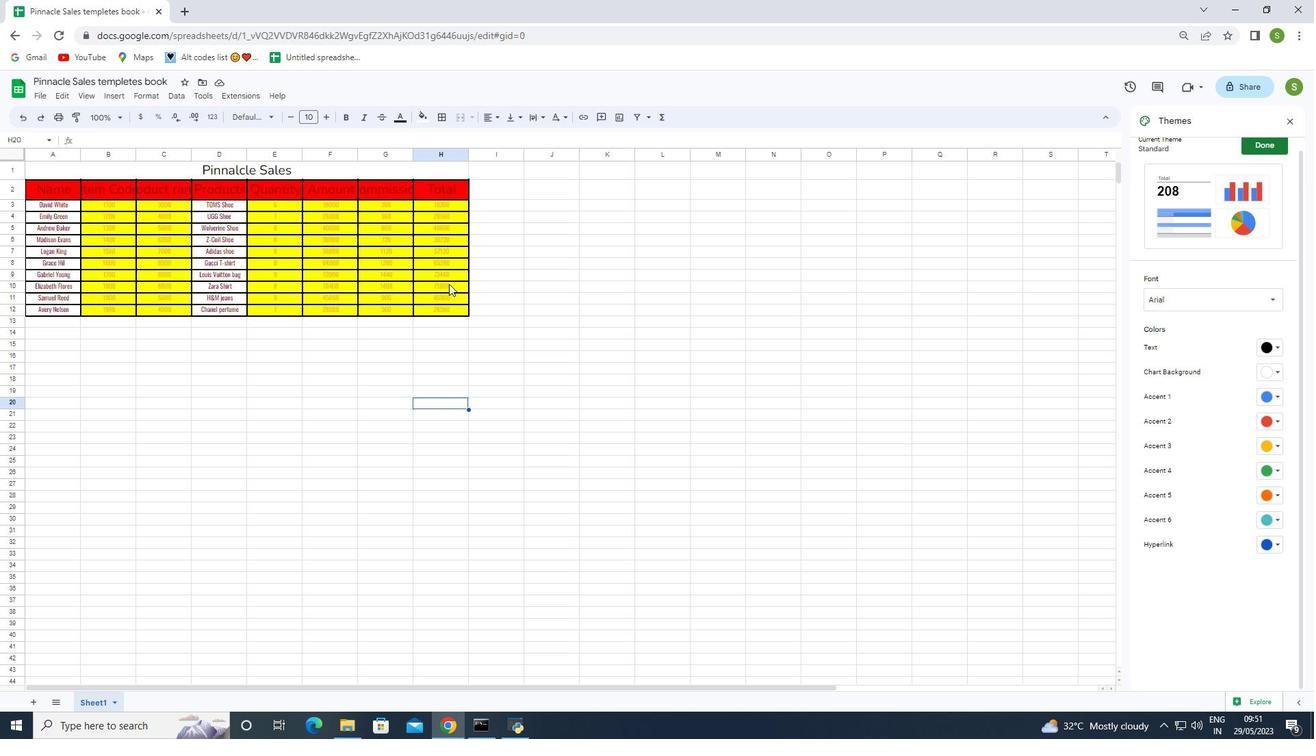 
Action: Mouse moved to (413, 362)
Screenshot: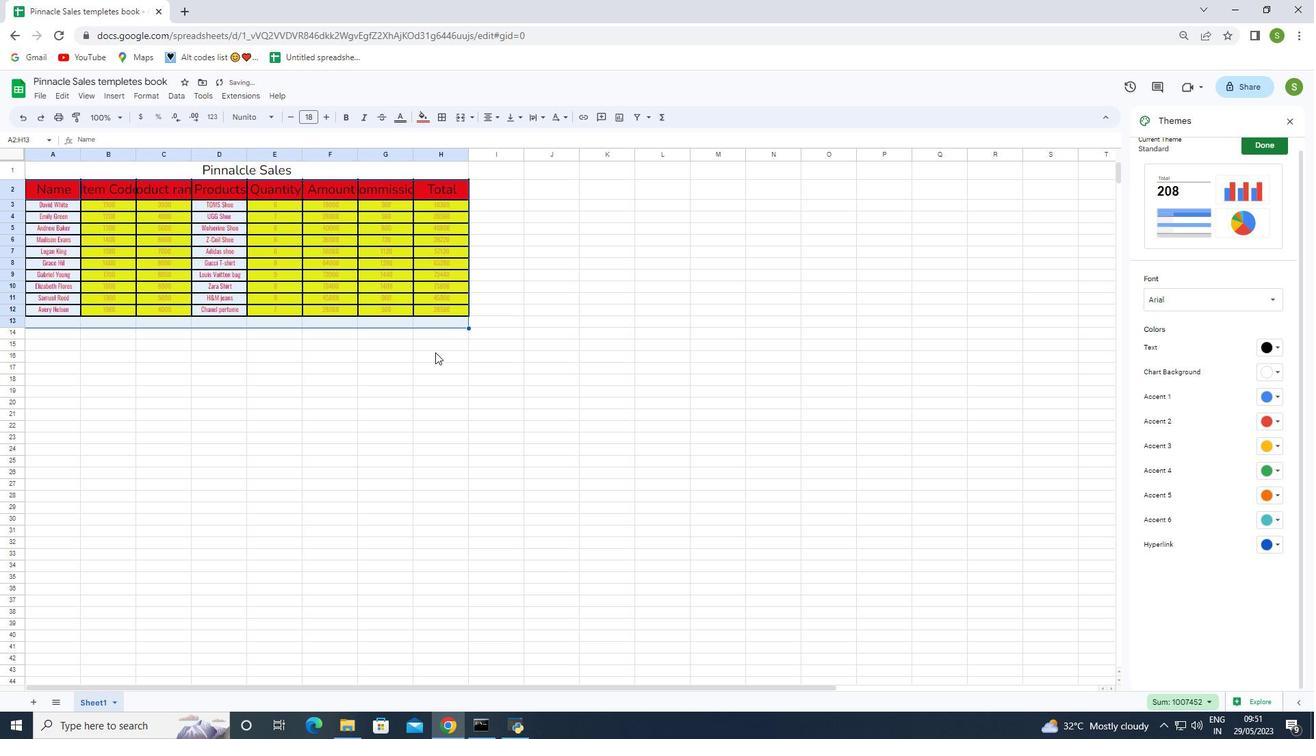 
Action: Mouse pressed left at (413, 362)
Screenshot: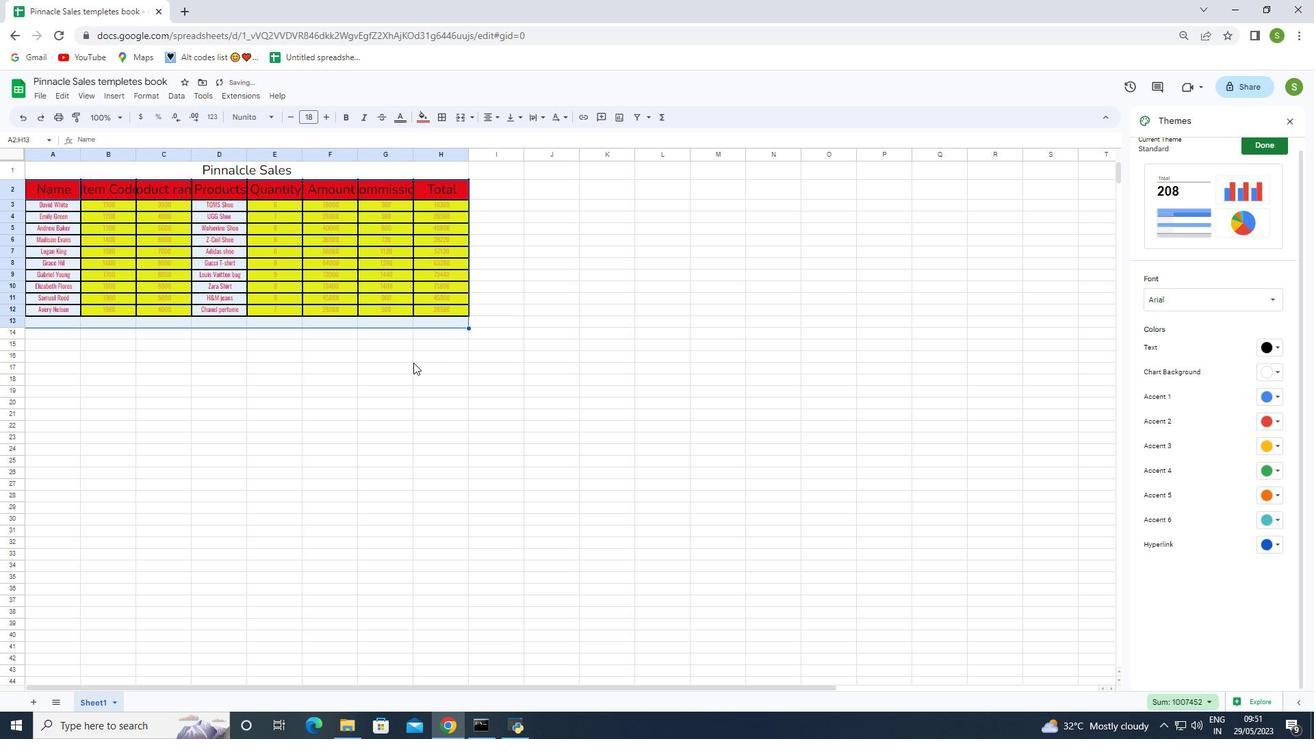 
Action: Mouse moved to (447, 112)
Screenshot: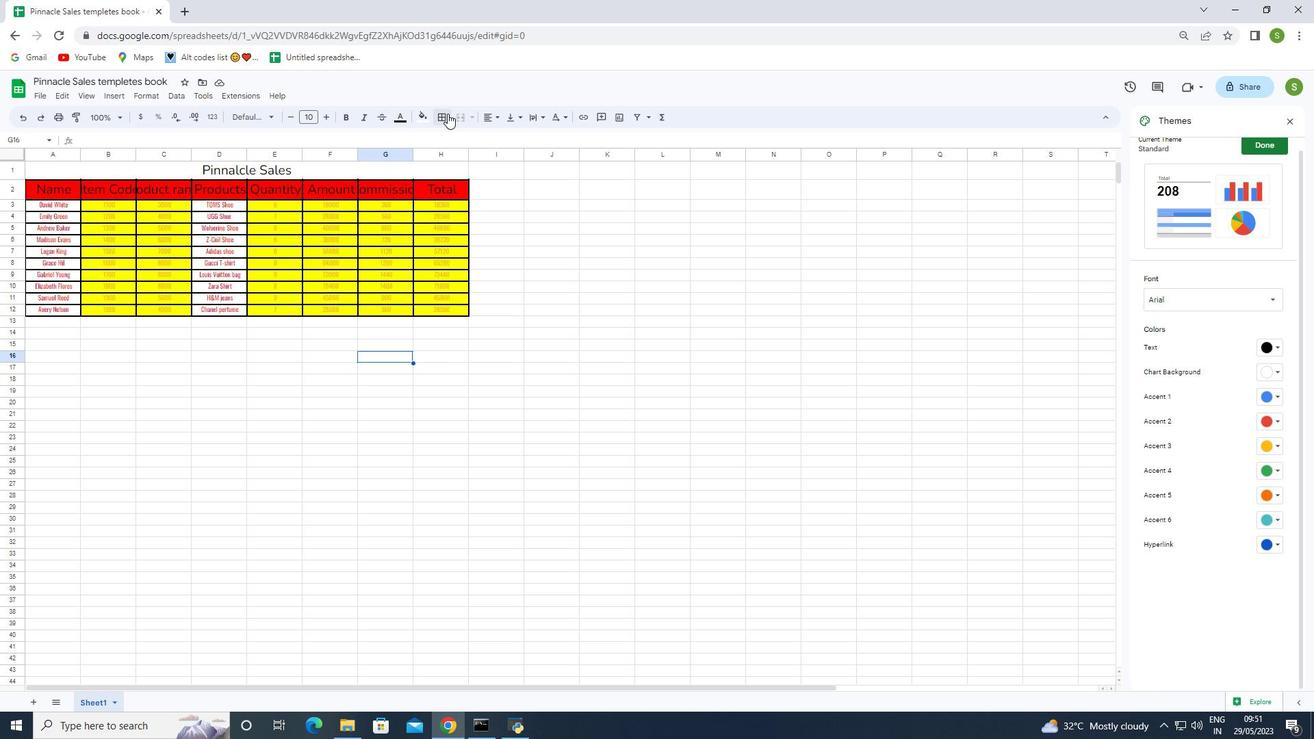 
Action: Mouse pressed left at (447, 112)
Screenshot: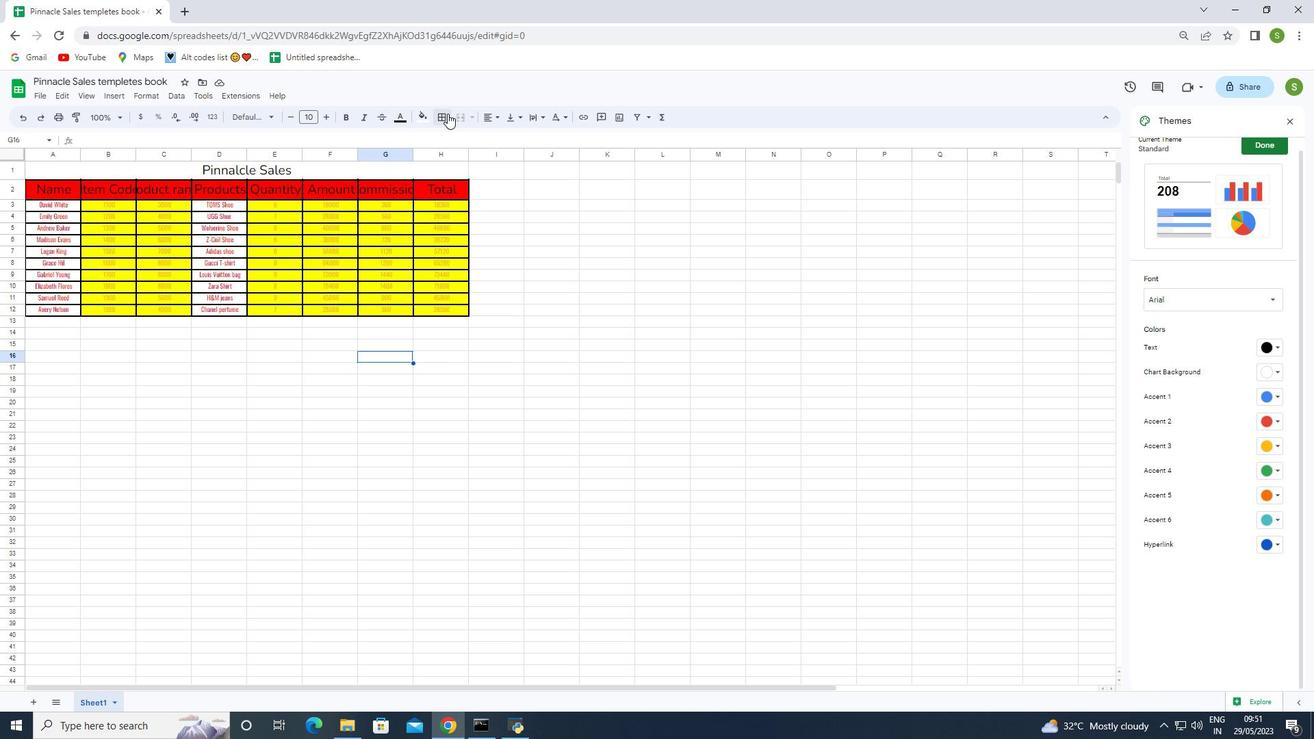 
Action: Mouse moved to (68, 184)
Screenshot: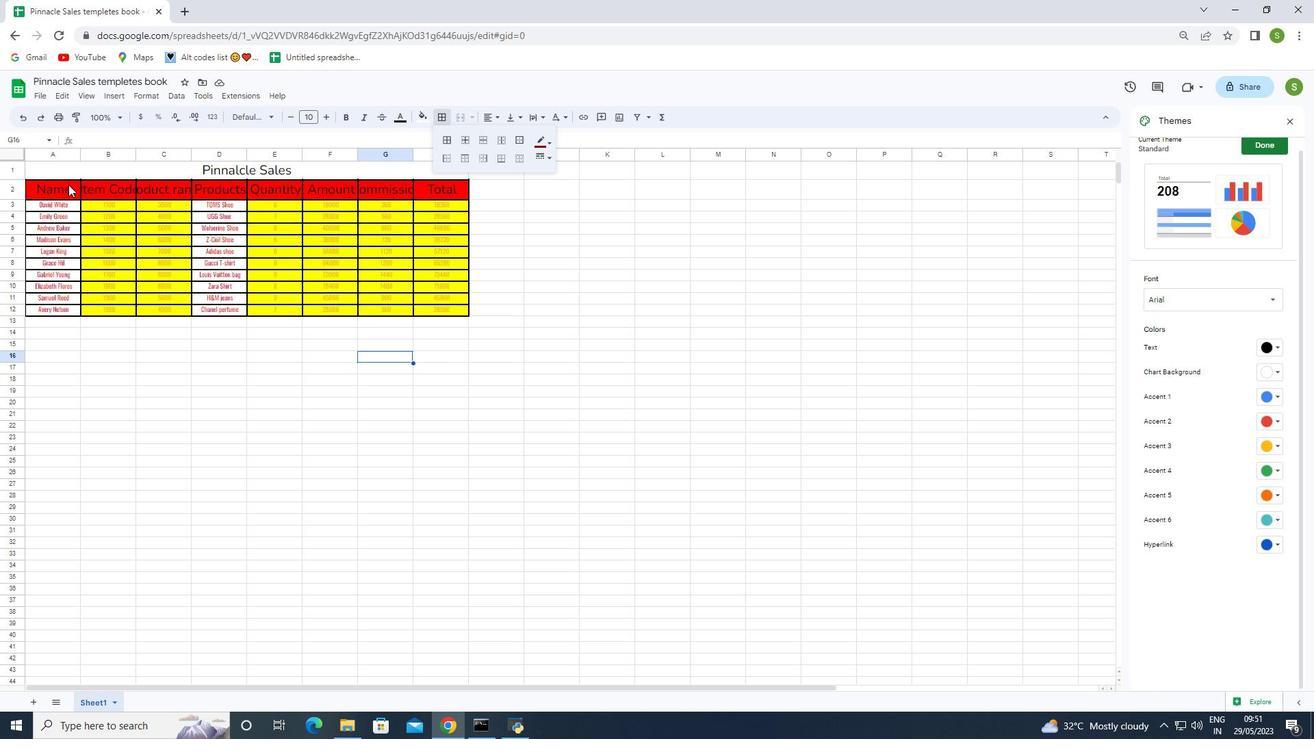 
Action: Mouse pressed left at (68, 184)
Screenshot: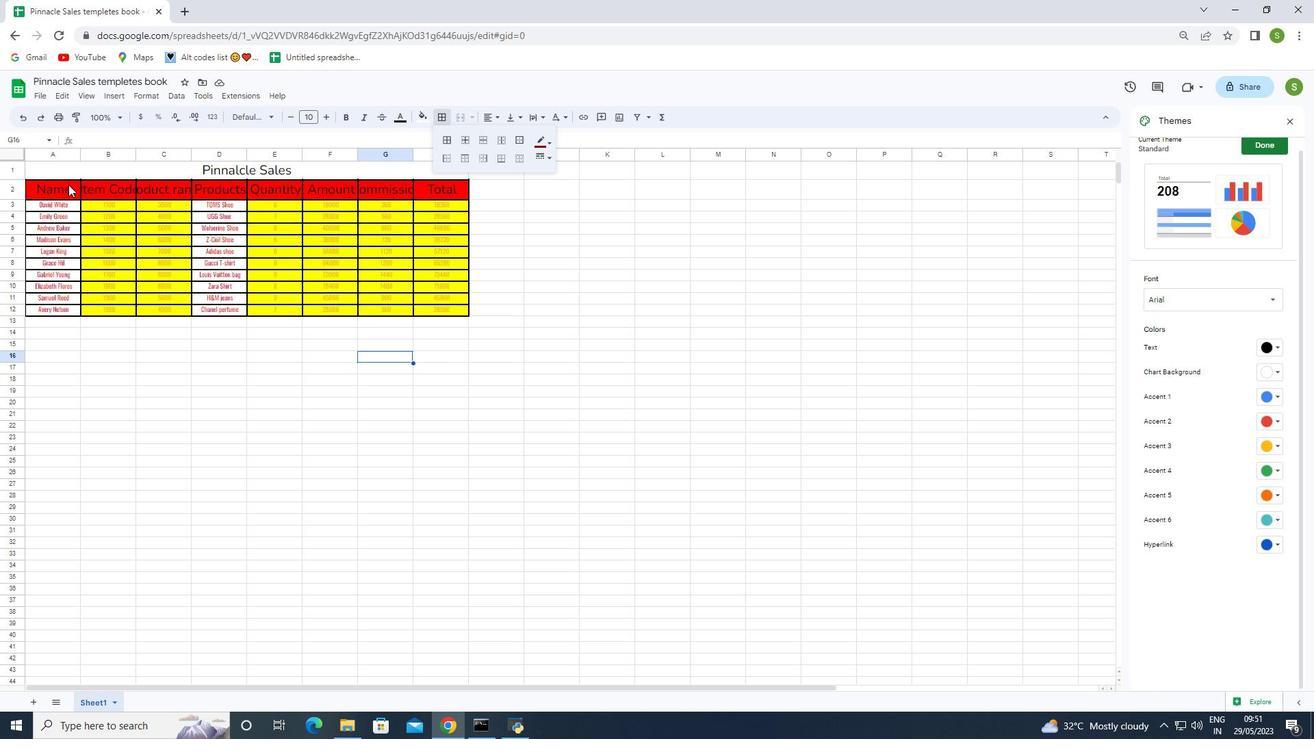 
Action: Mouse moved to (439, 119)
Screenshot: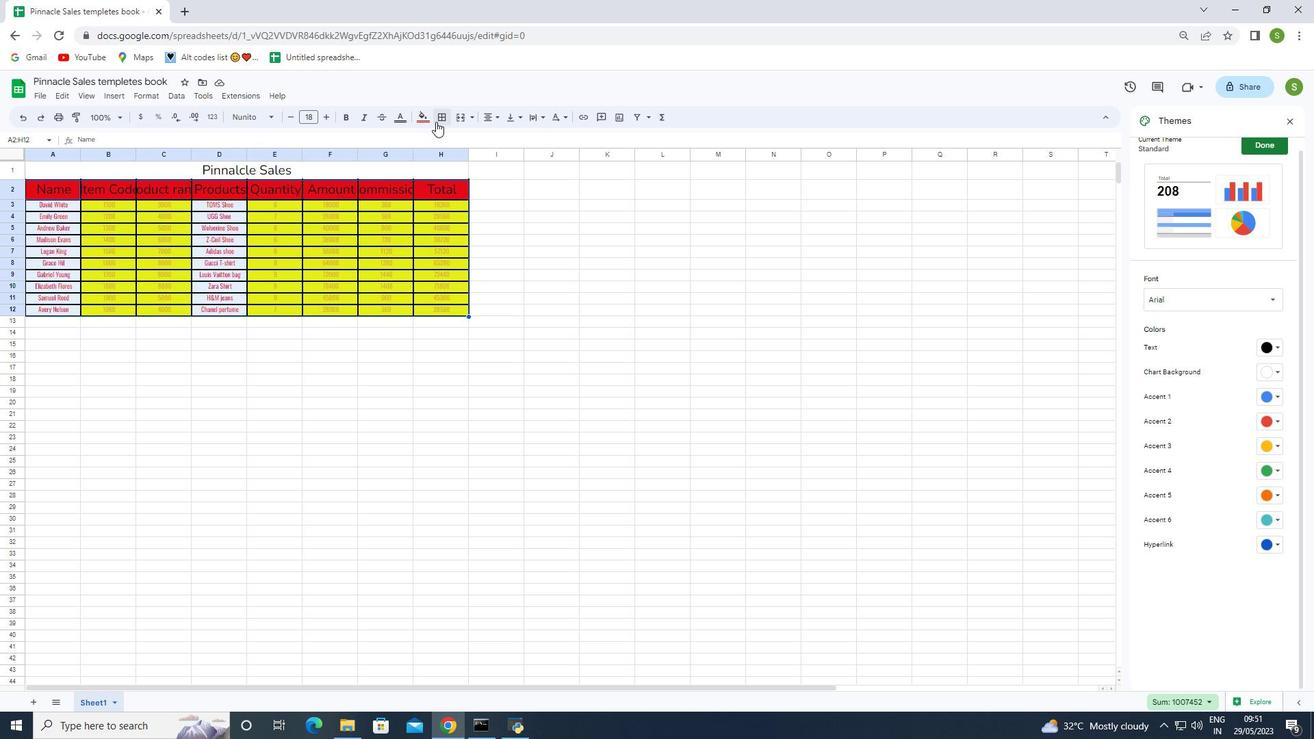 
Action: Mouse pressed left at (439, 119)
Screenshot: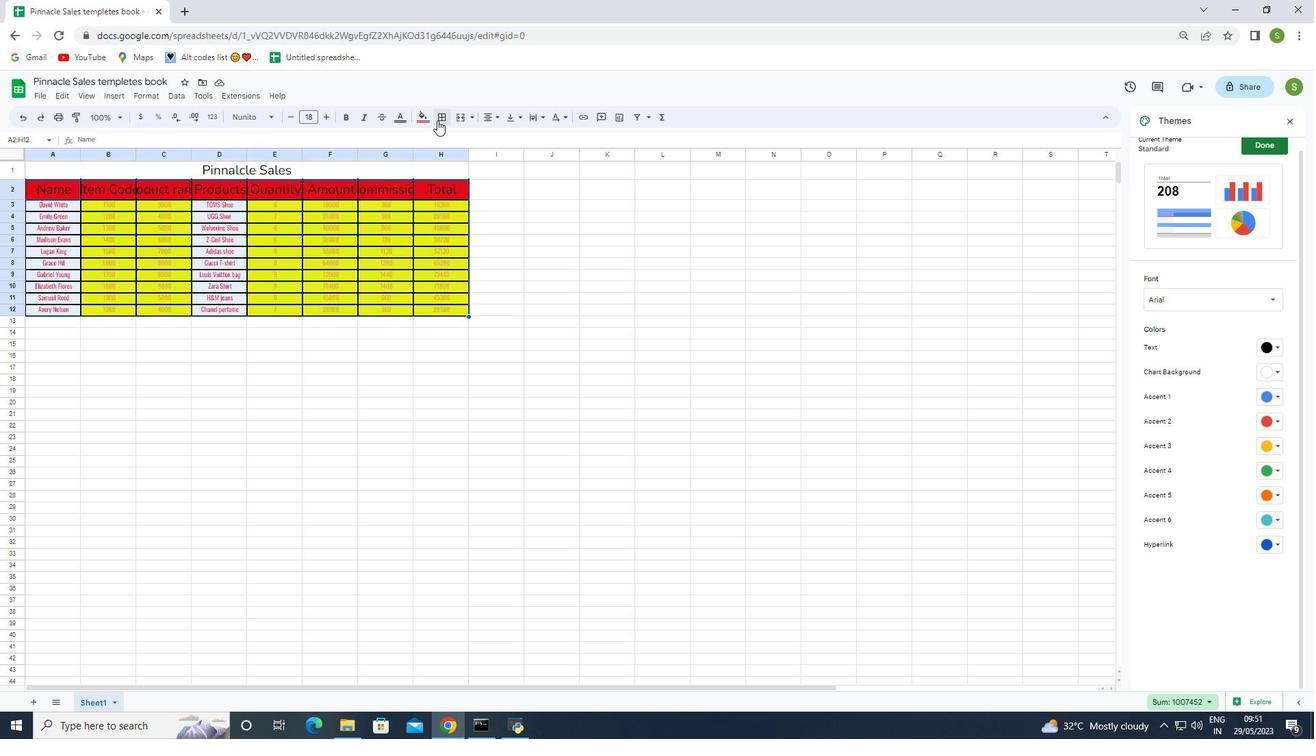 
Action: Mouse moved to (550, 144)
Screenshot: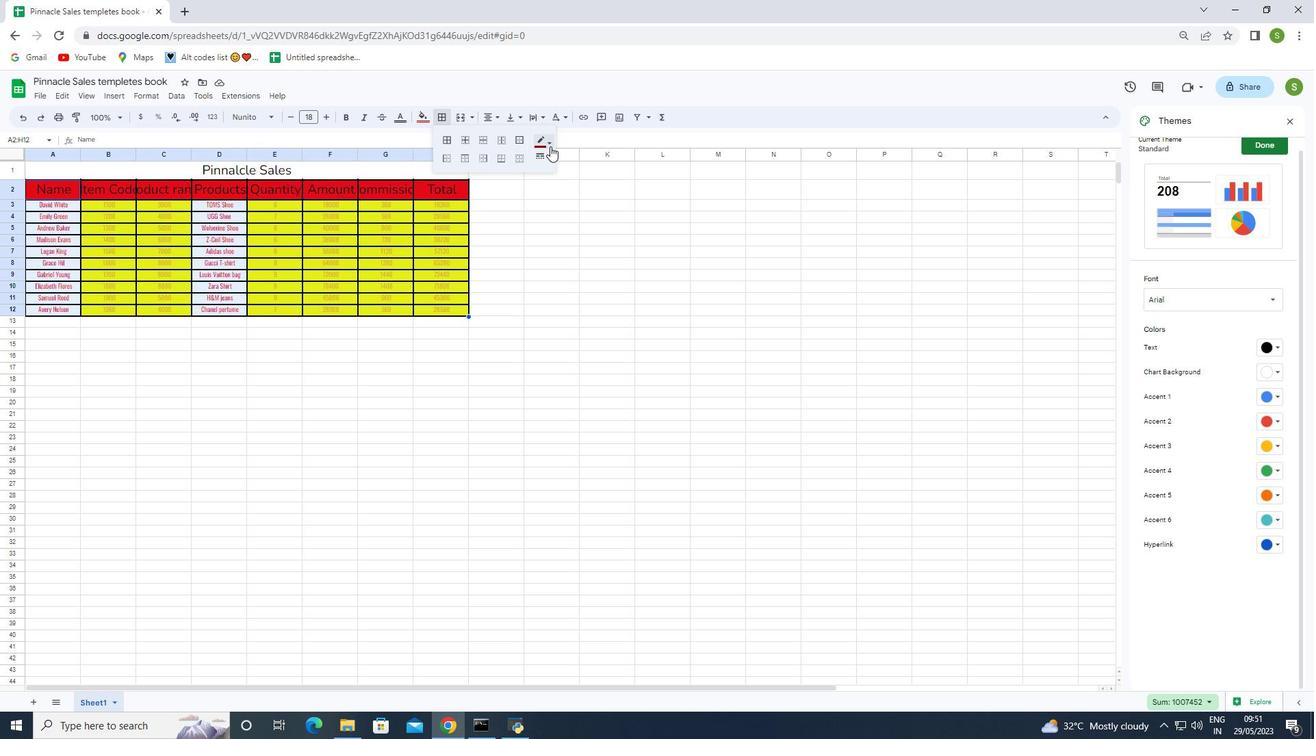 
Action: Mouse pressed left at (550, 144)
Screenshot: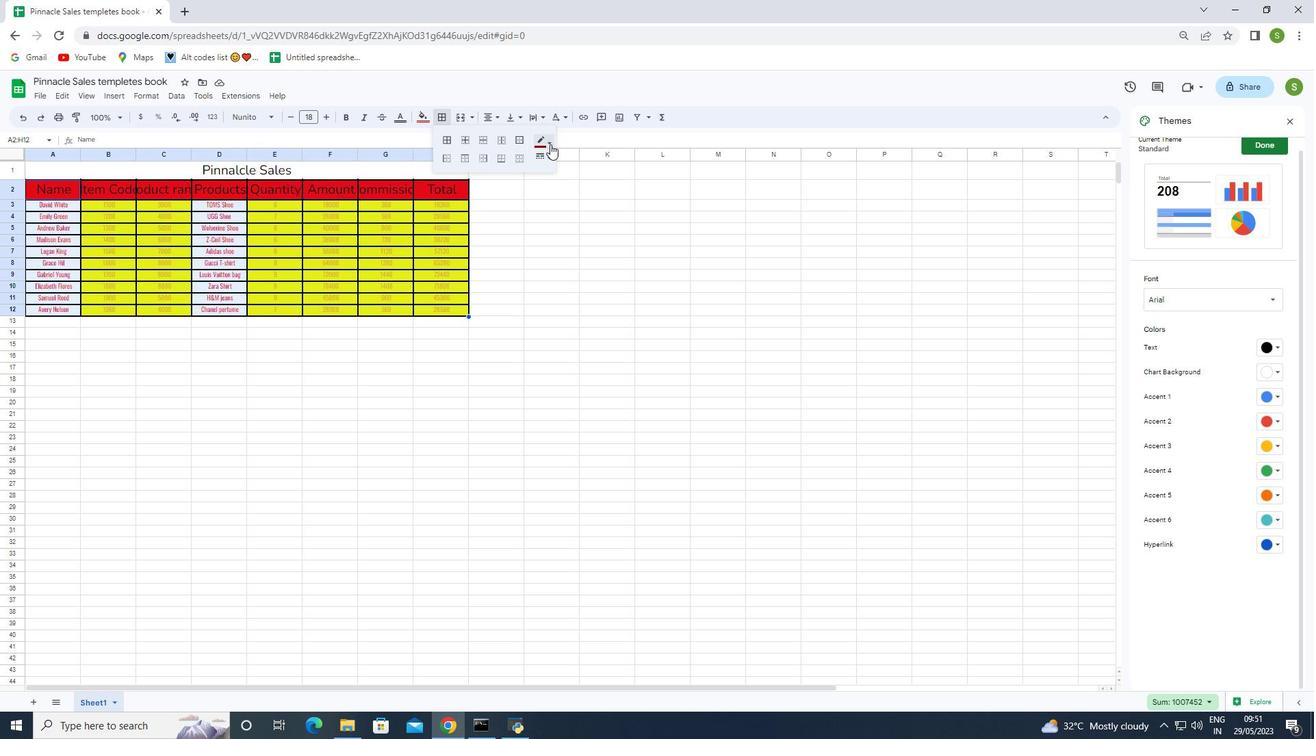 
Action: Mouse moved to (545, 188)
Screenshot: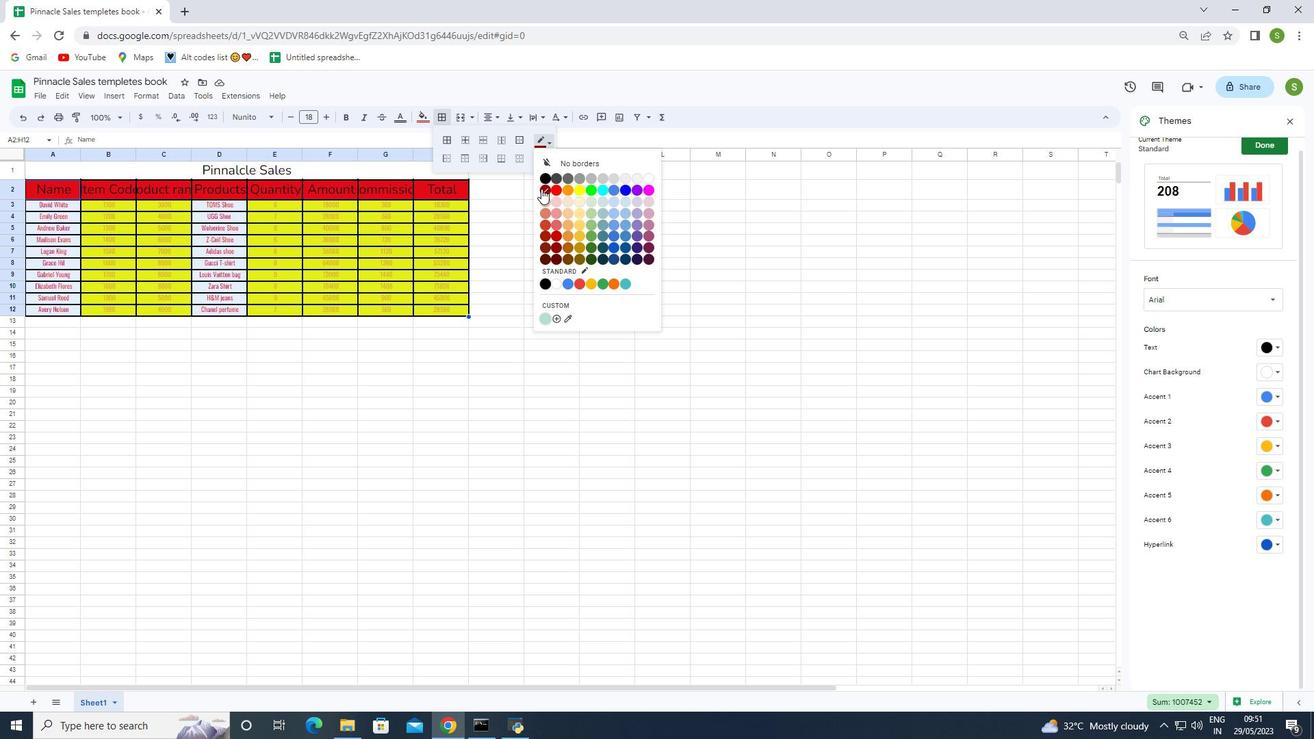 
Action: Mouse pressed left at (545, 188)
Screenshot: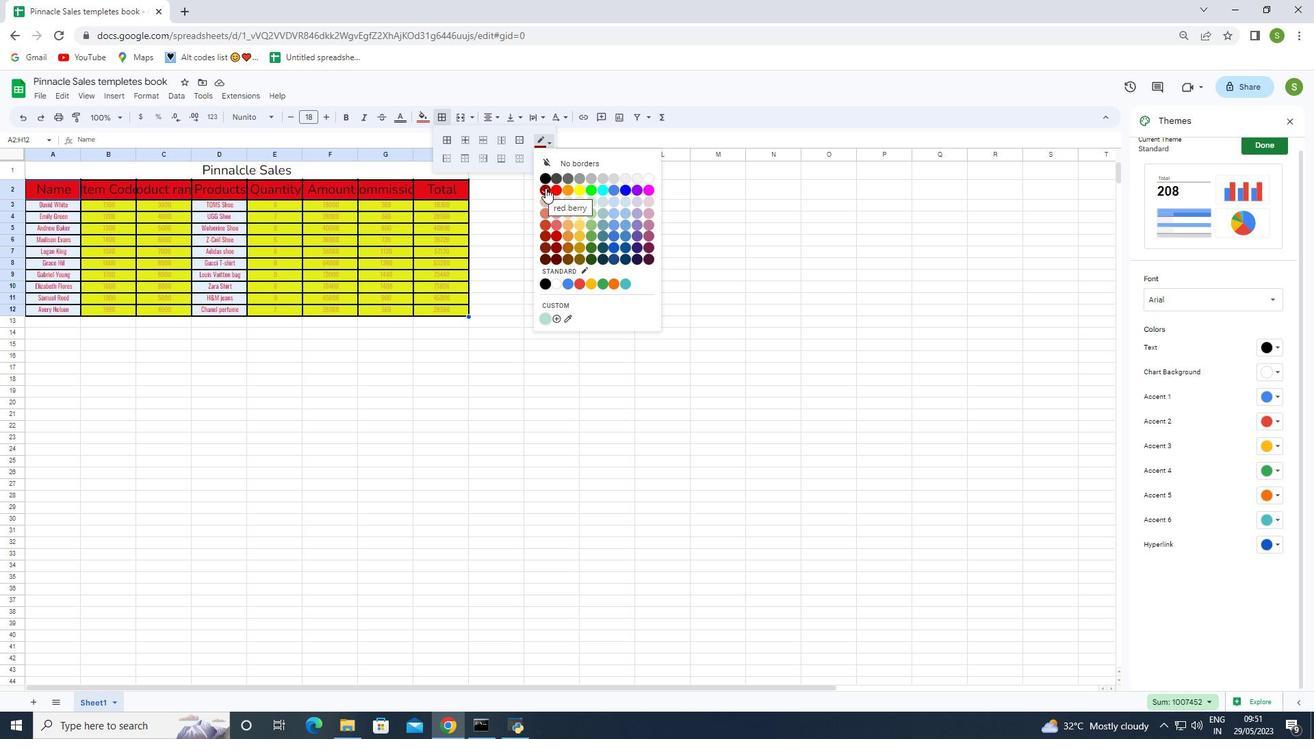 
Action: Mouse moved to (549, 158)
Screenshot: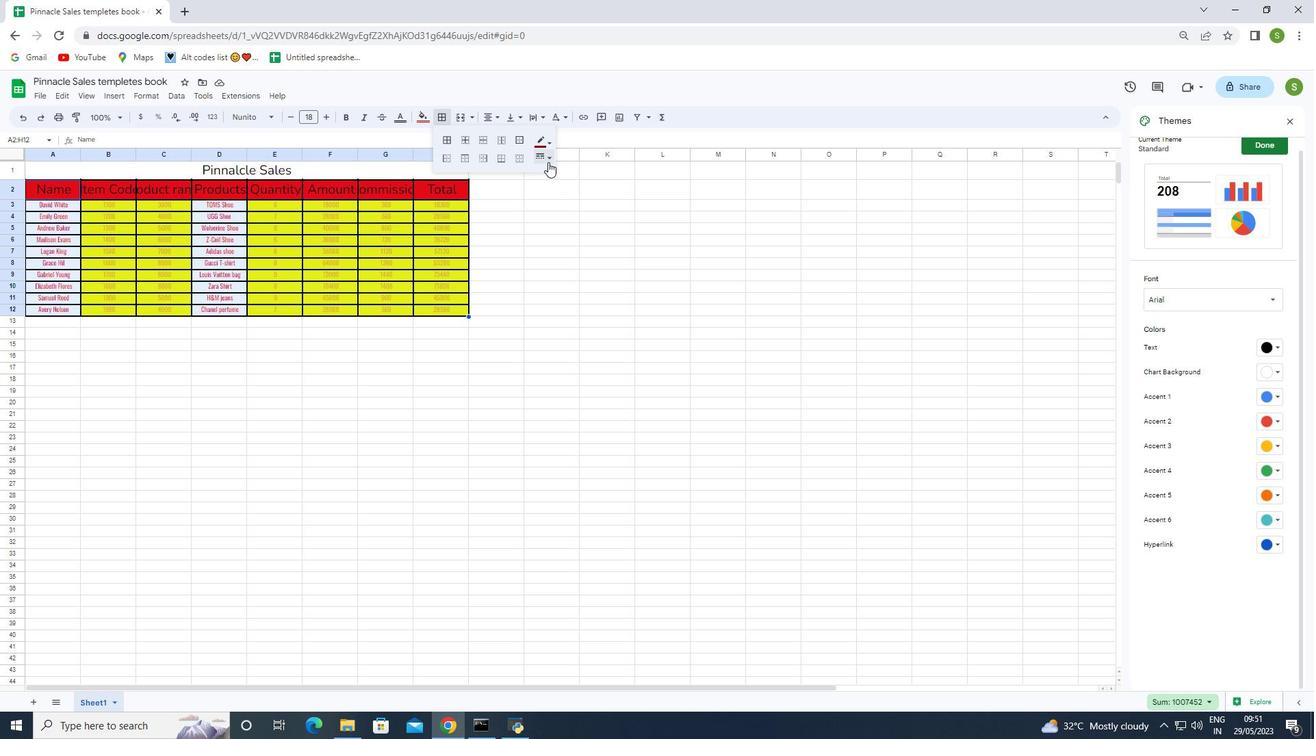
Action: Mouse pressed left at (549, 158)
Screenshot: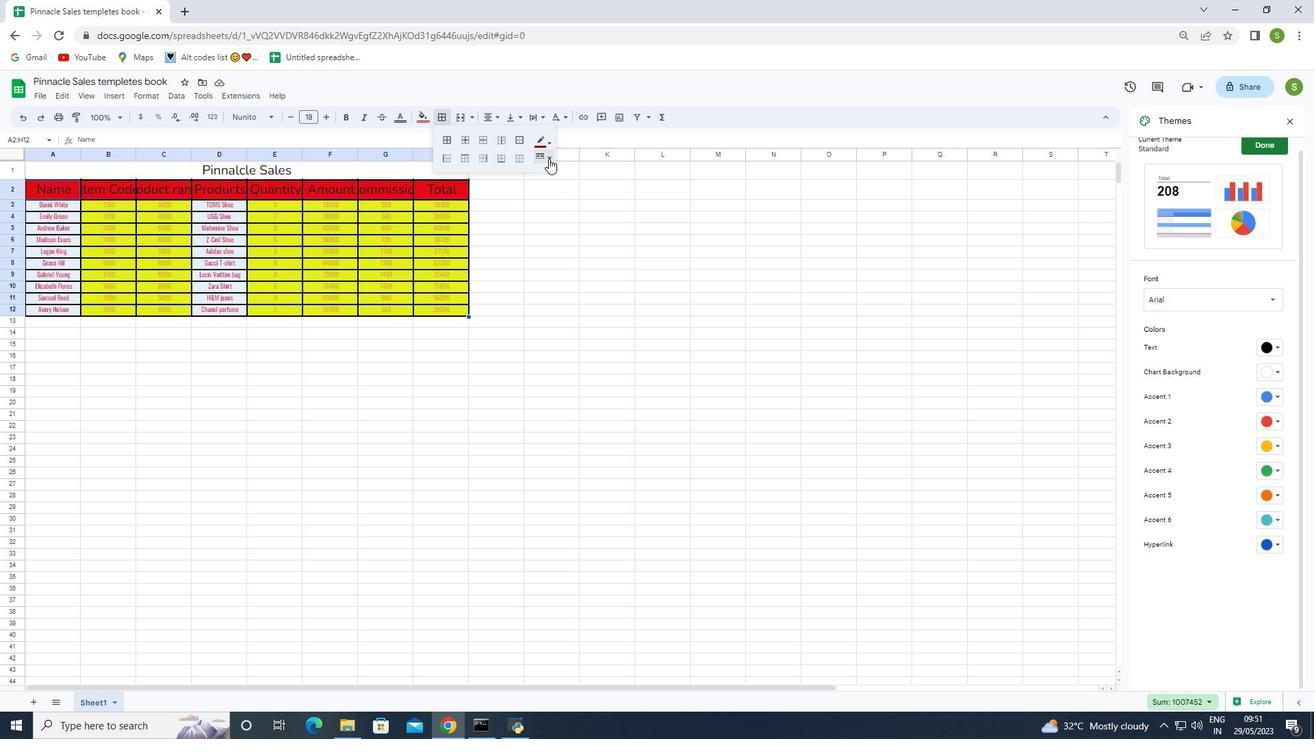
Action: Mouse moved to (559, 202)
Screenshot: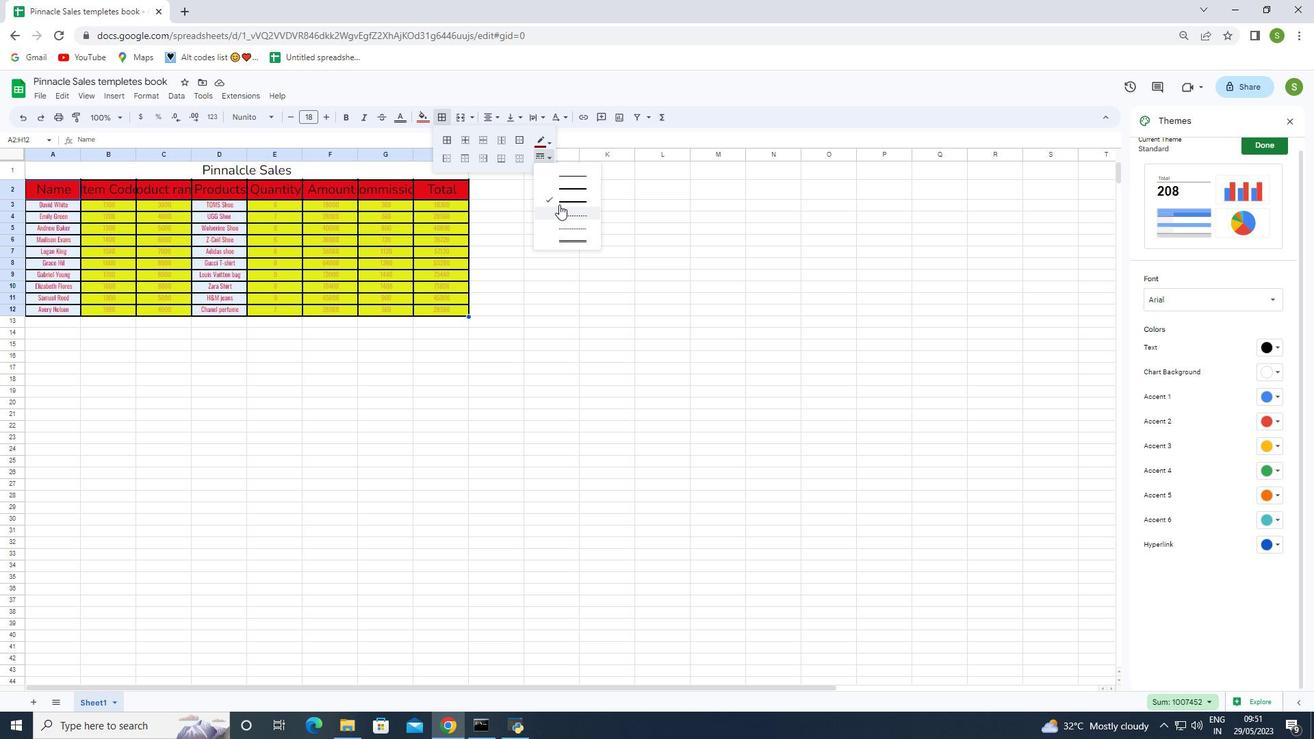 
Action: Mouse pressed left at (559, 202)
Screenshot: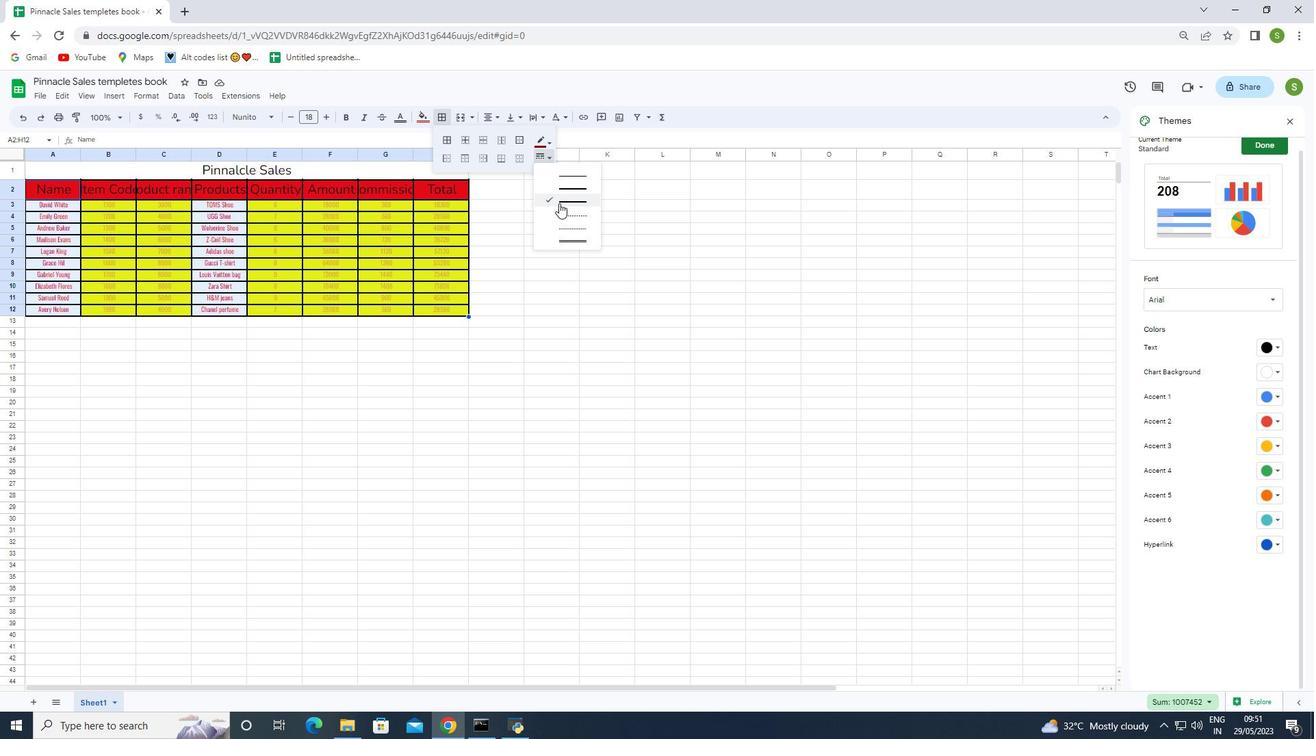 
Action: Mouse moved to (538, 317)
Screenshot: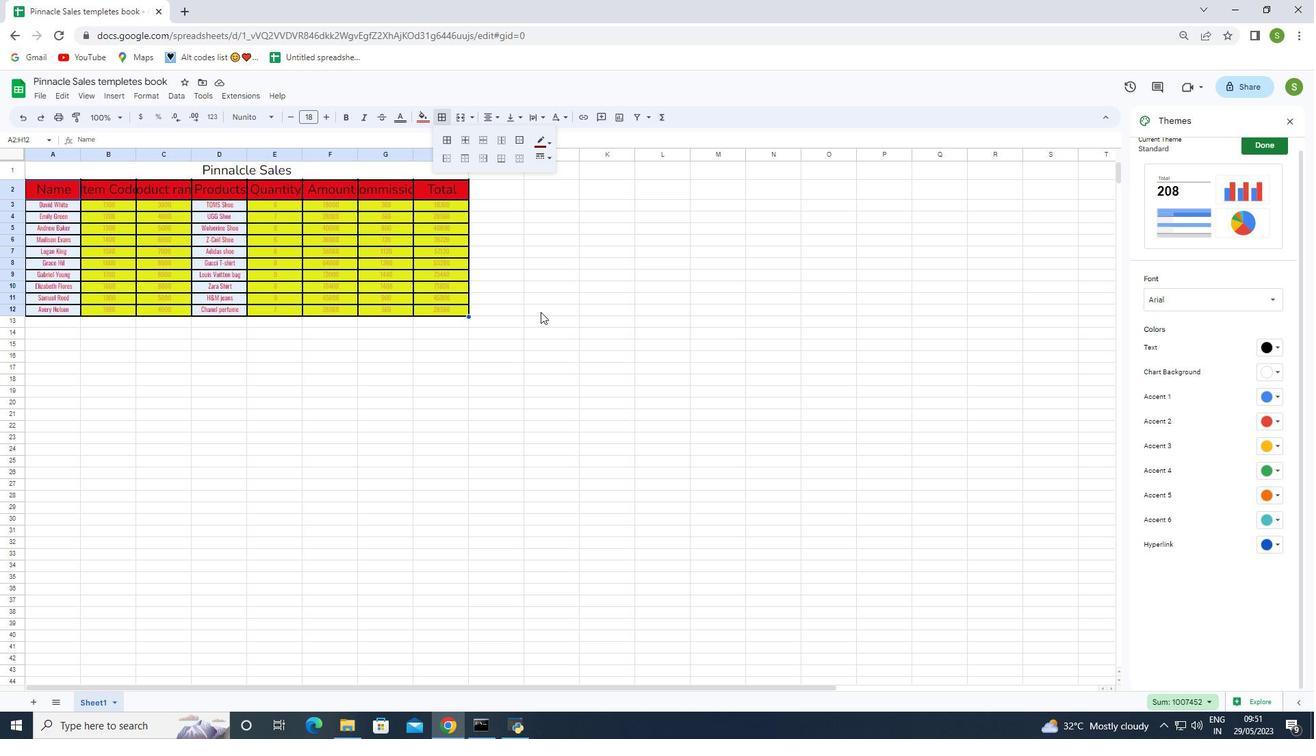 
Action: Mouse pressed left at (538, 317)
Screenshot: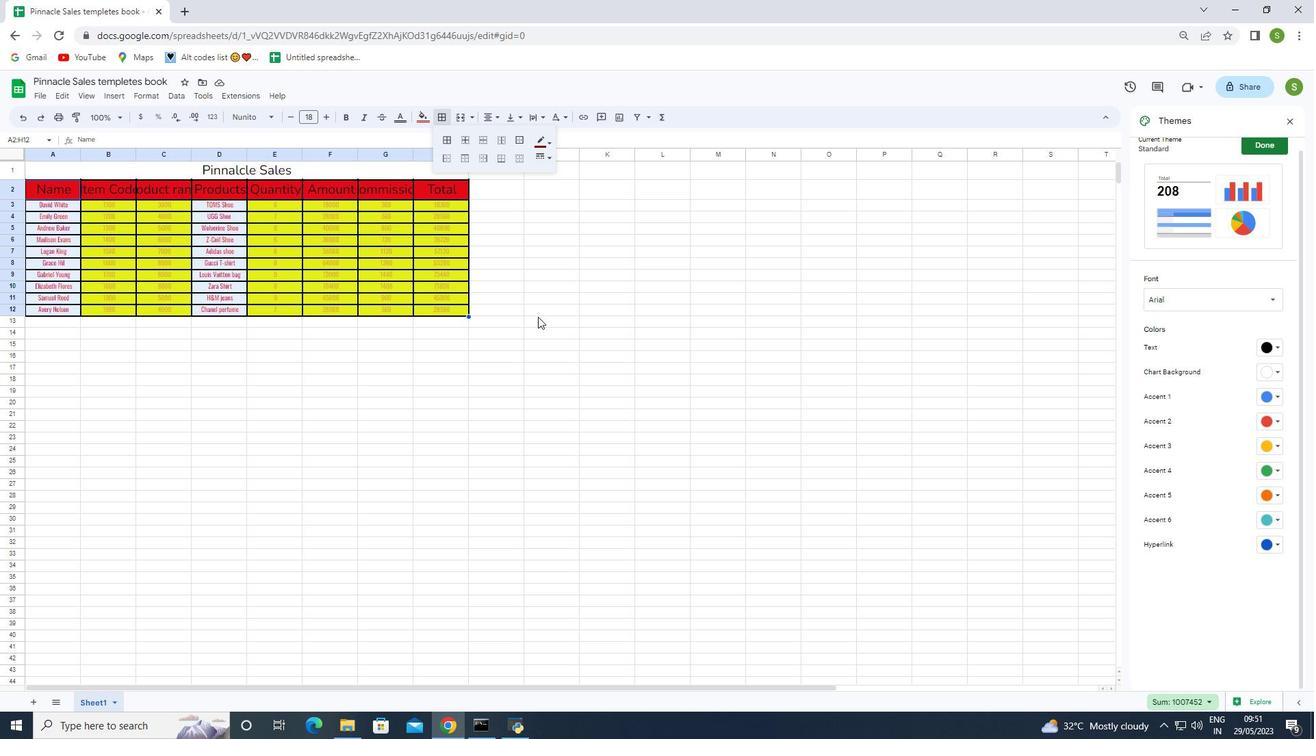 
Action: Mouse moved to (1272, 299)
Screenshot: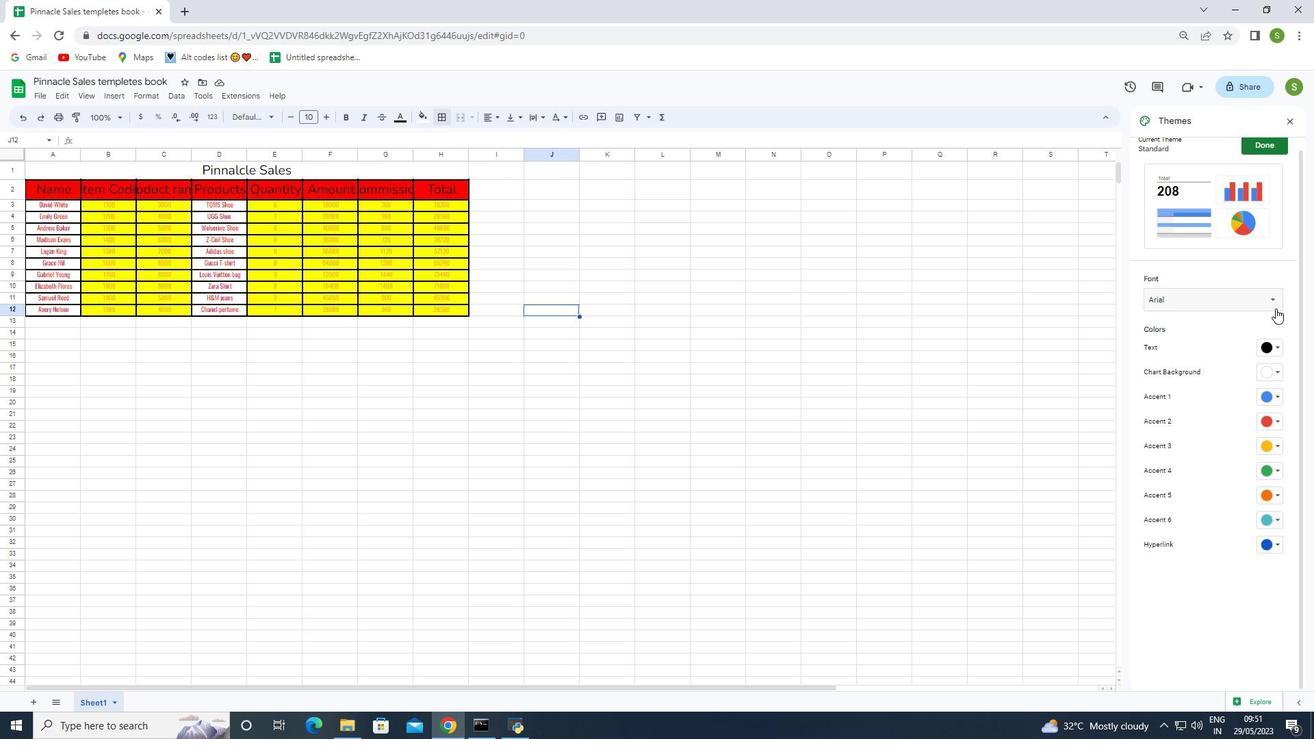 
Action: Mouse pressed left at (1272, 299)
Screenshot: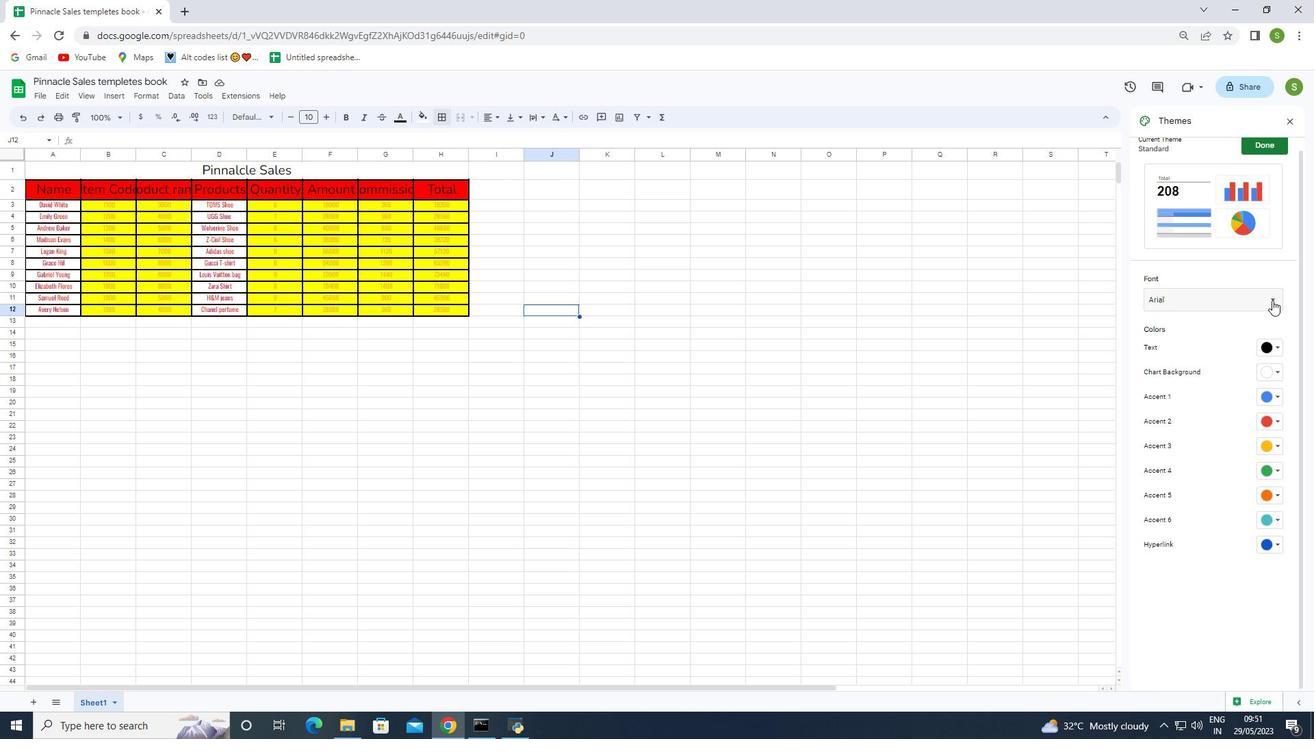 
Action: Mouse moved to (1199, 206)
Screenshot: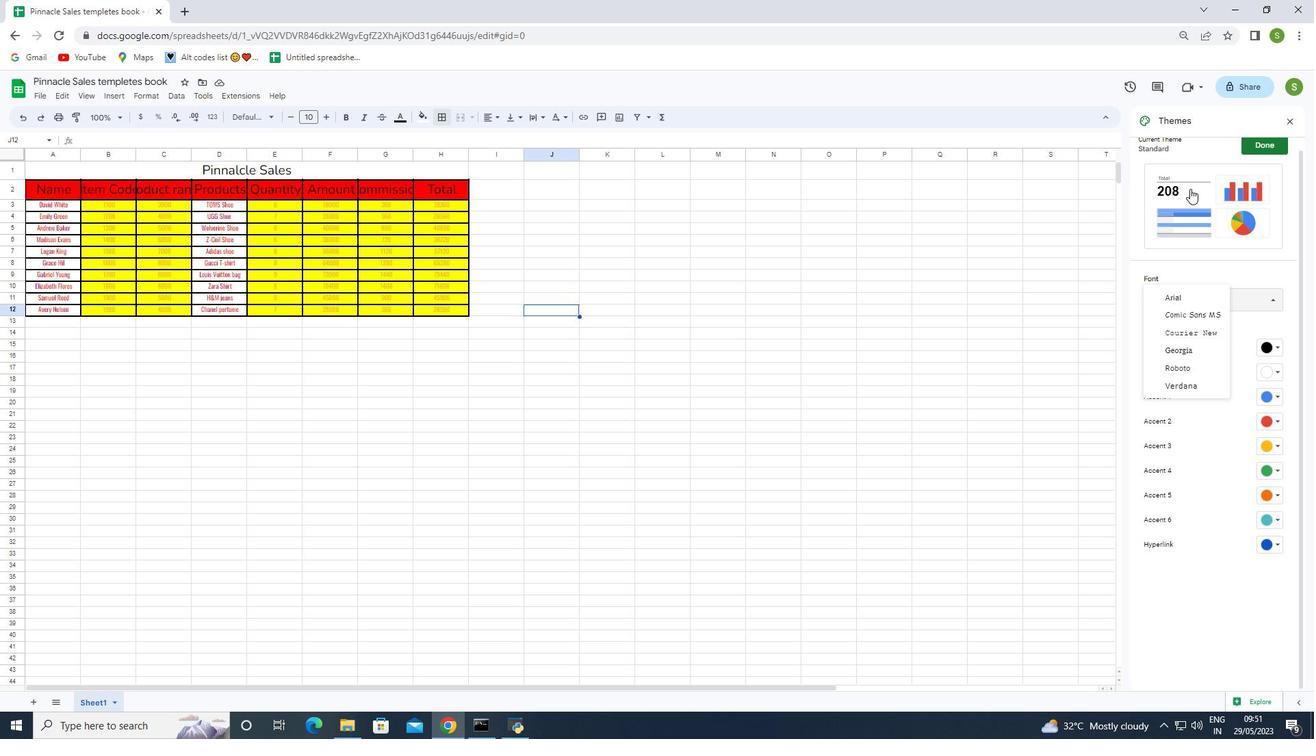 
Action: Mouse scrolled (1199, 206) with delta (0, 0)
Screenshot: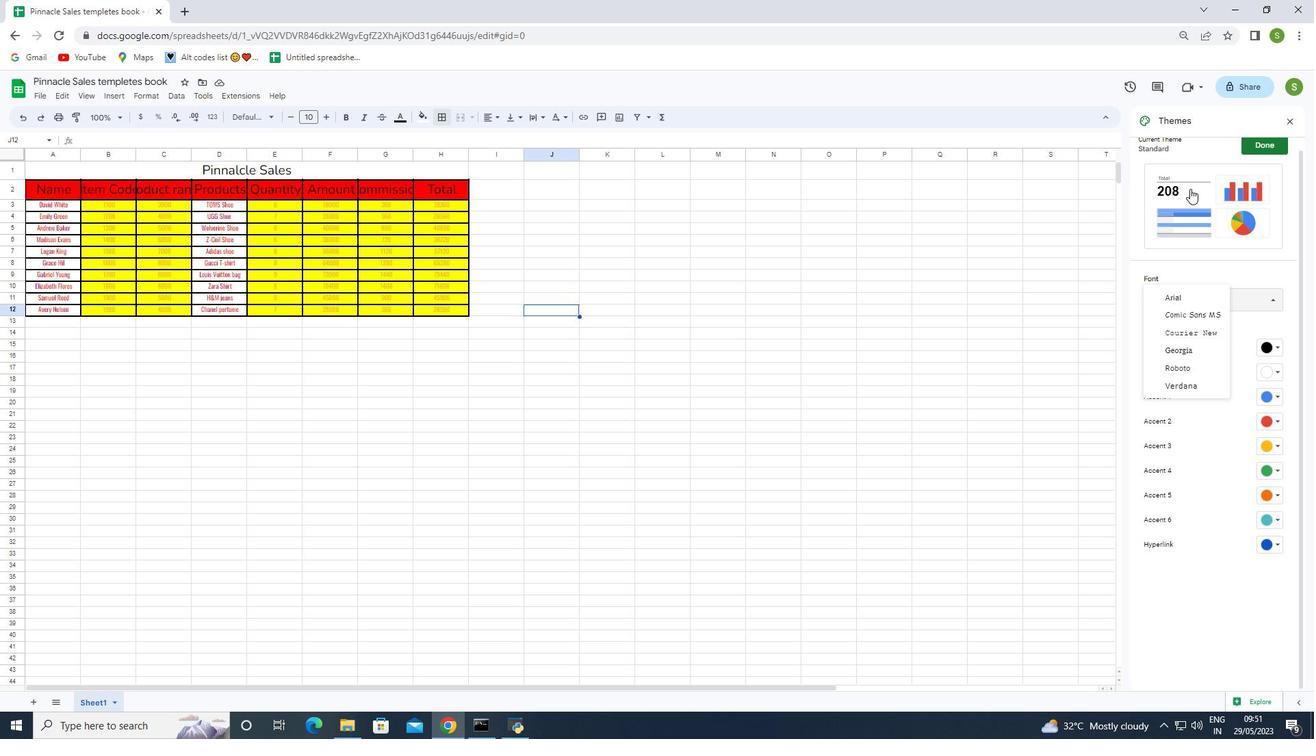 
Action: Mouse scrolled (1199, 207) with delta (0, 0)
Screenshot: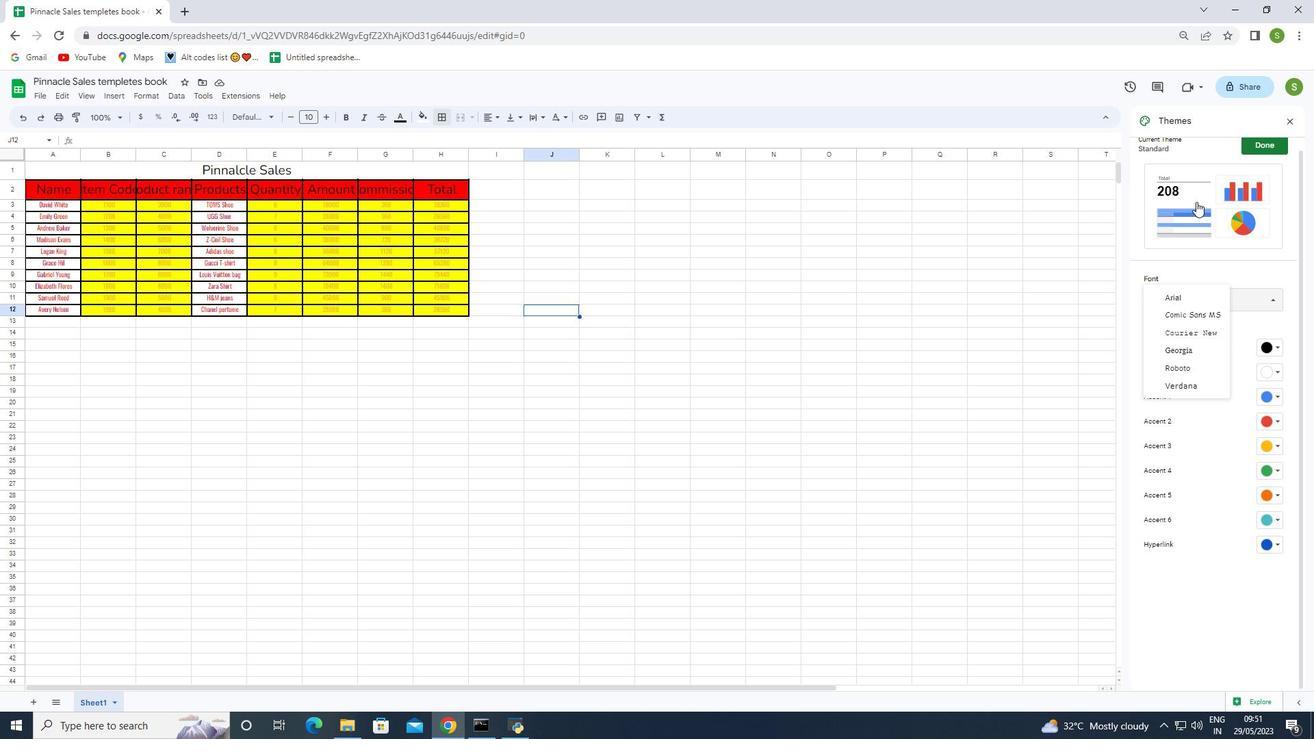 
Action: Mouse scrolled (1199, 207) with delta (0, 0)
Screenshot: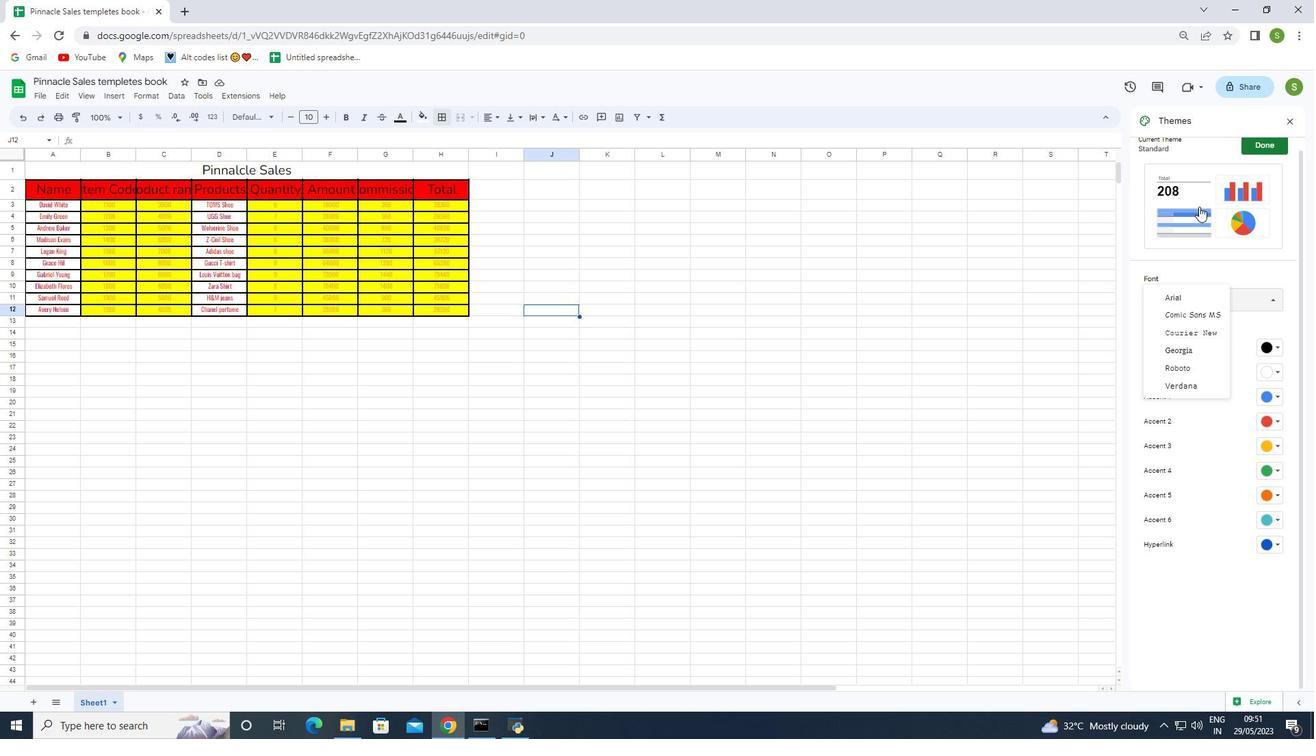 
Action: Mouse scrolled (1199, 207) with delta (0, 0)
Screenshot: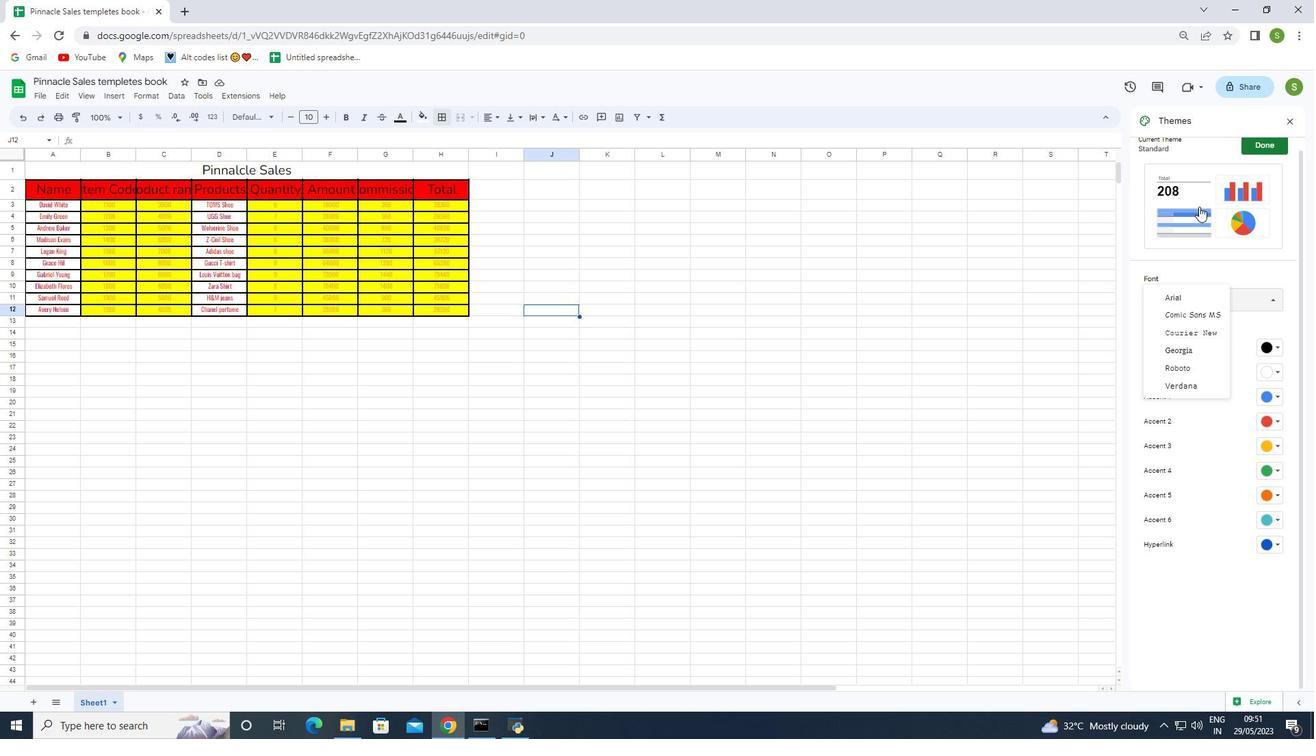 
Action: Mouse moved to (1292, 119)
Screenshot: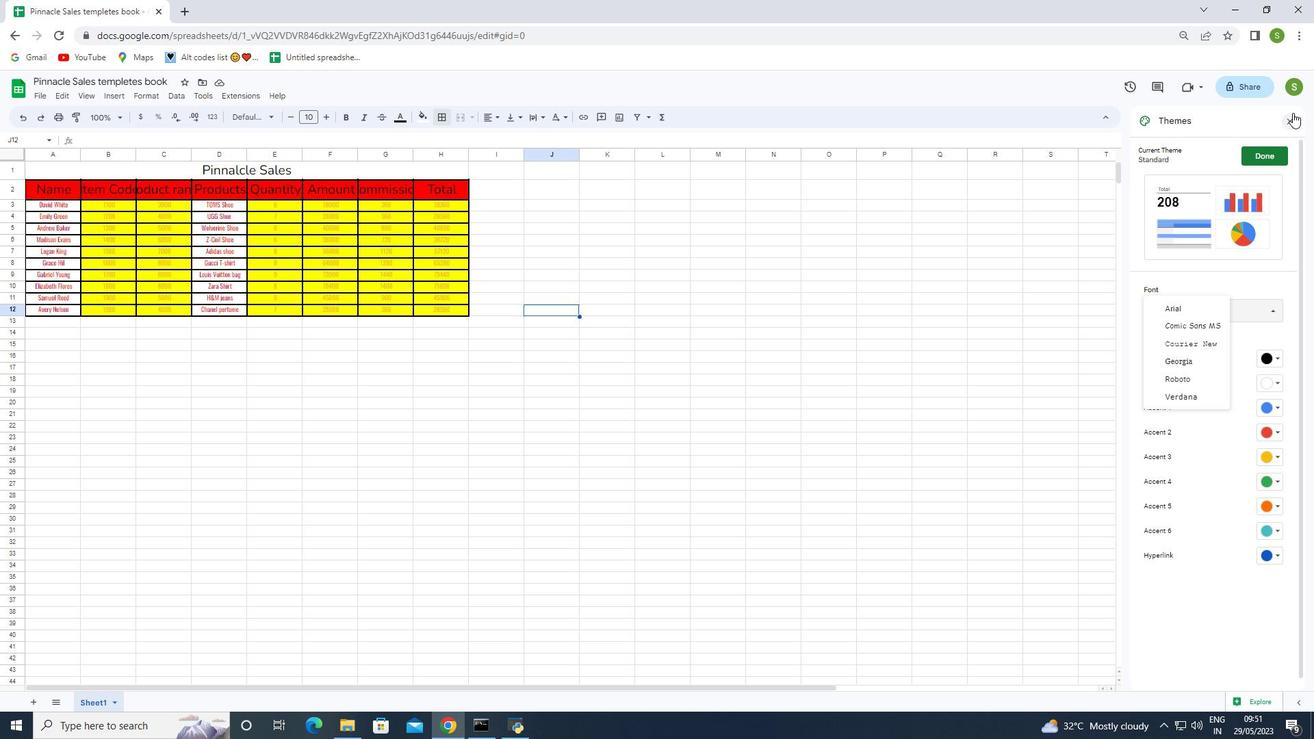 
Action: Mouse pressed left at (1292, 119)
Screenshot: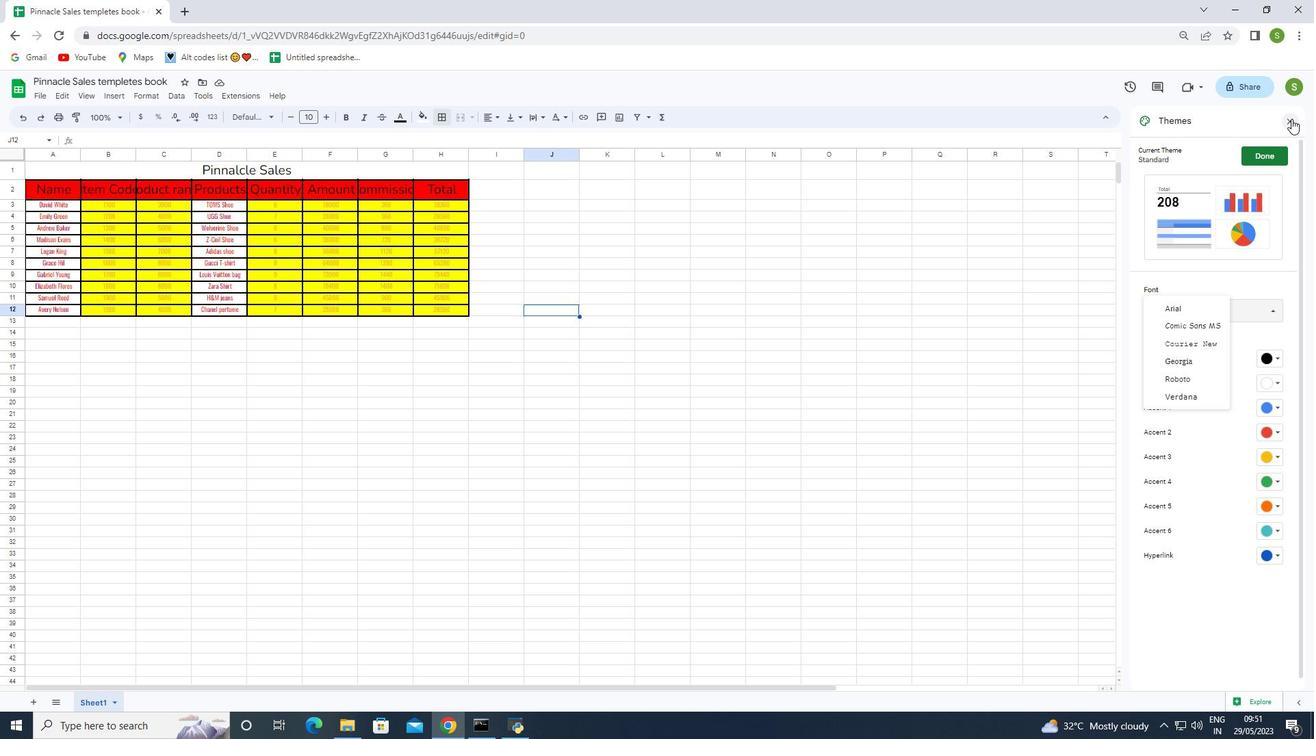 
Action: Mouse moved to (45, 188)
Screenshot: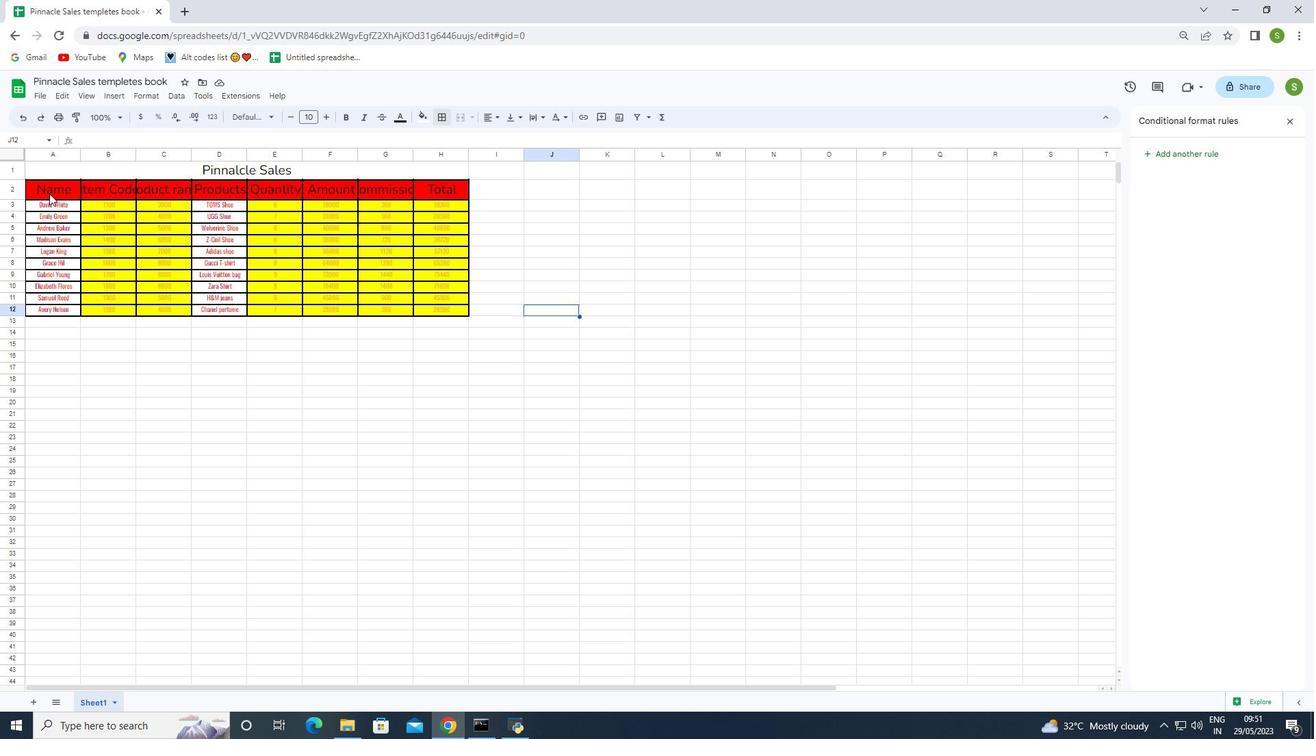 
Action: Mouse pressed left at (45, 188)
Screenshot: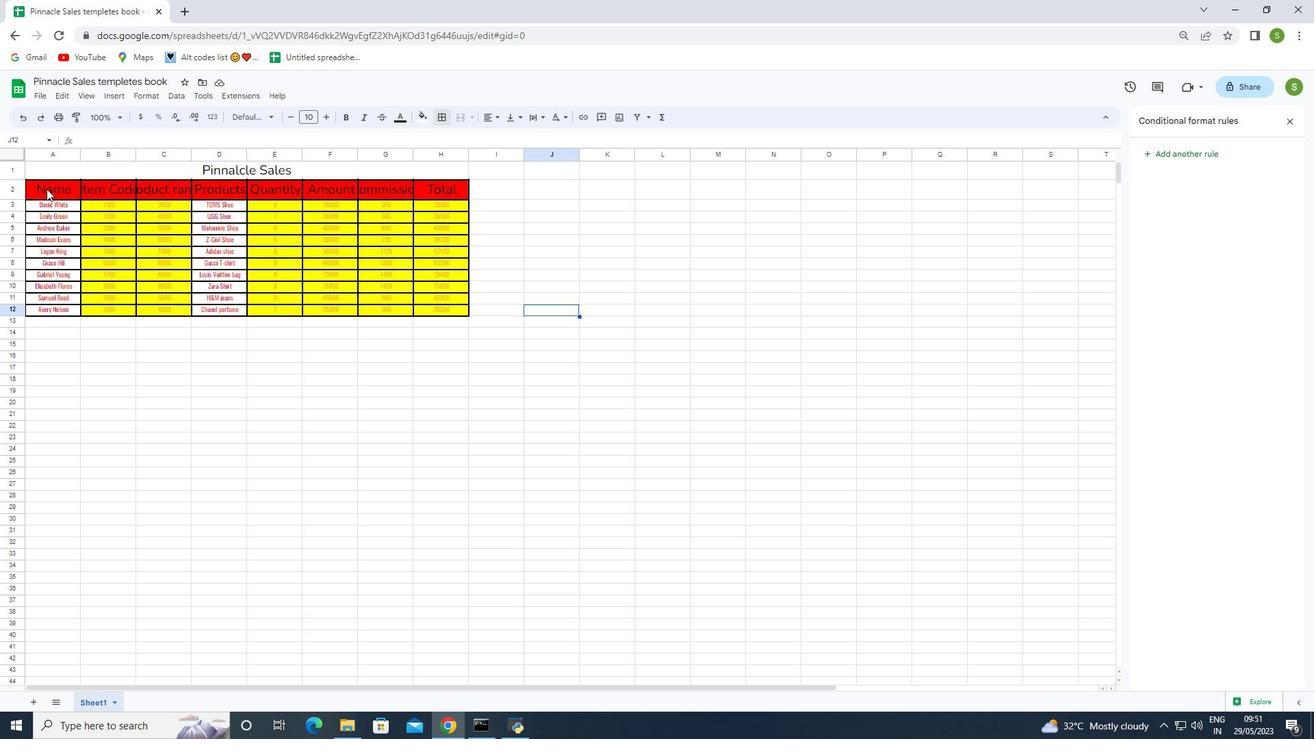 
Action: Mouse moved to (427, 120)
Screenshot: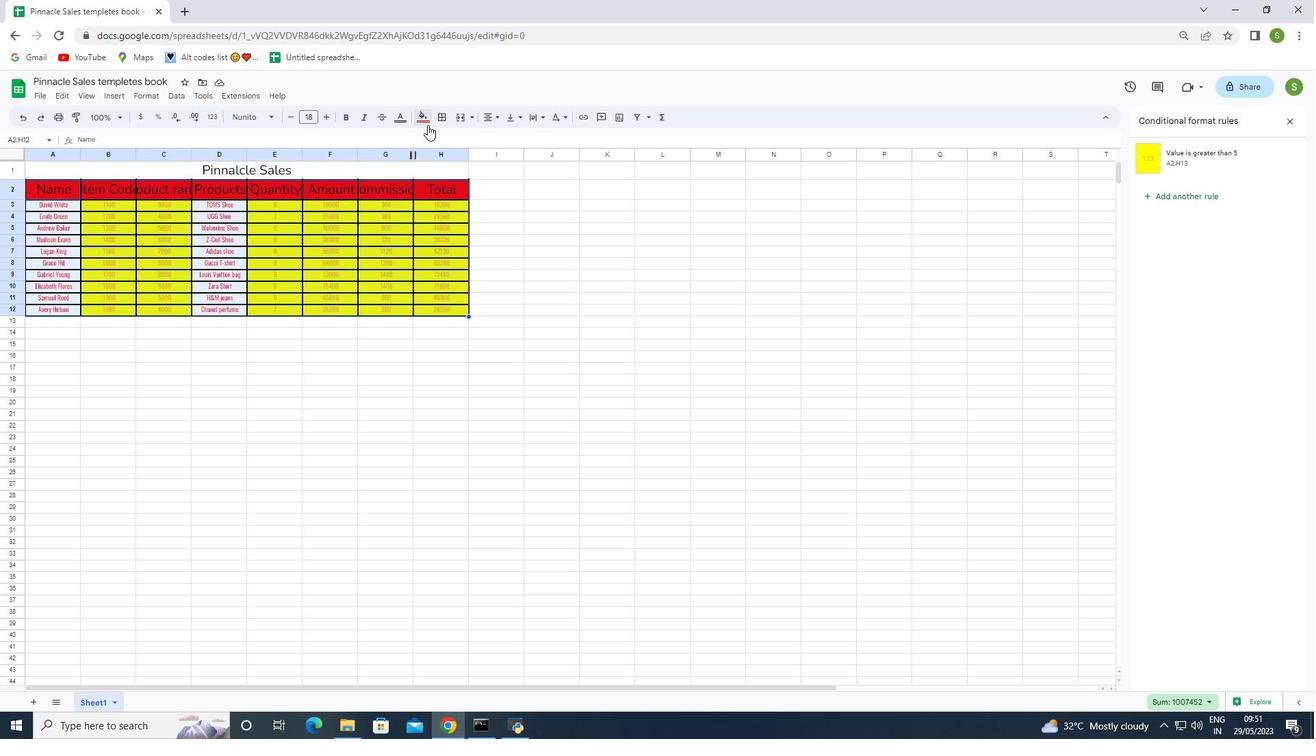 
Action: Mouse pressed left at (427, 120)
Screenshot: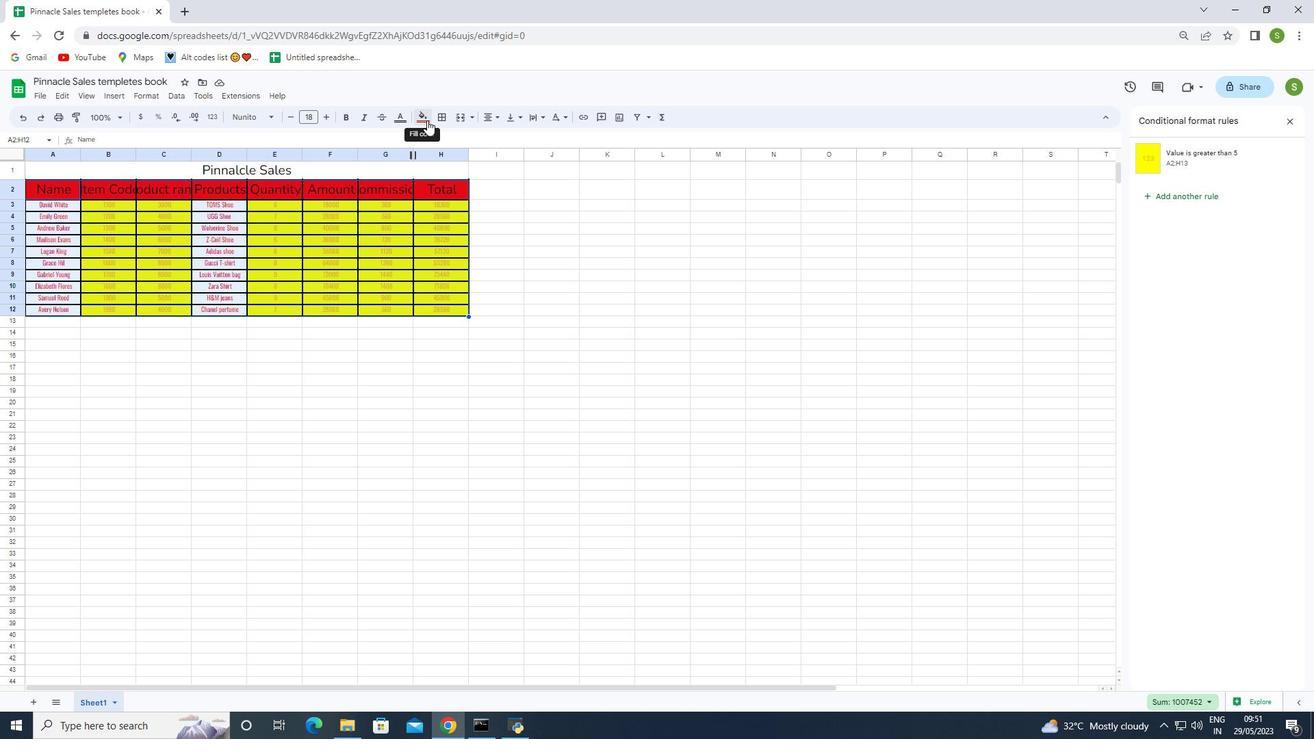 
Action: Mouse moved to (437, 238)
Screenshot: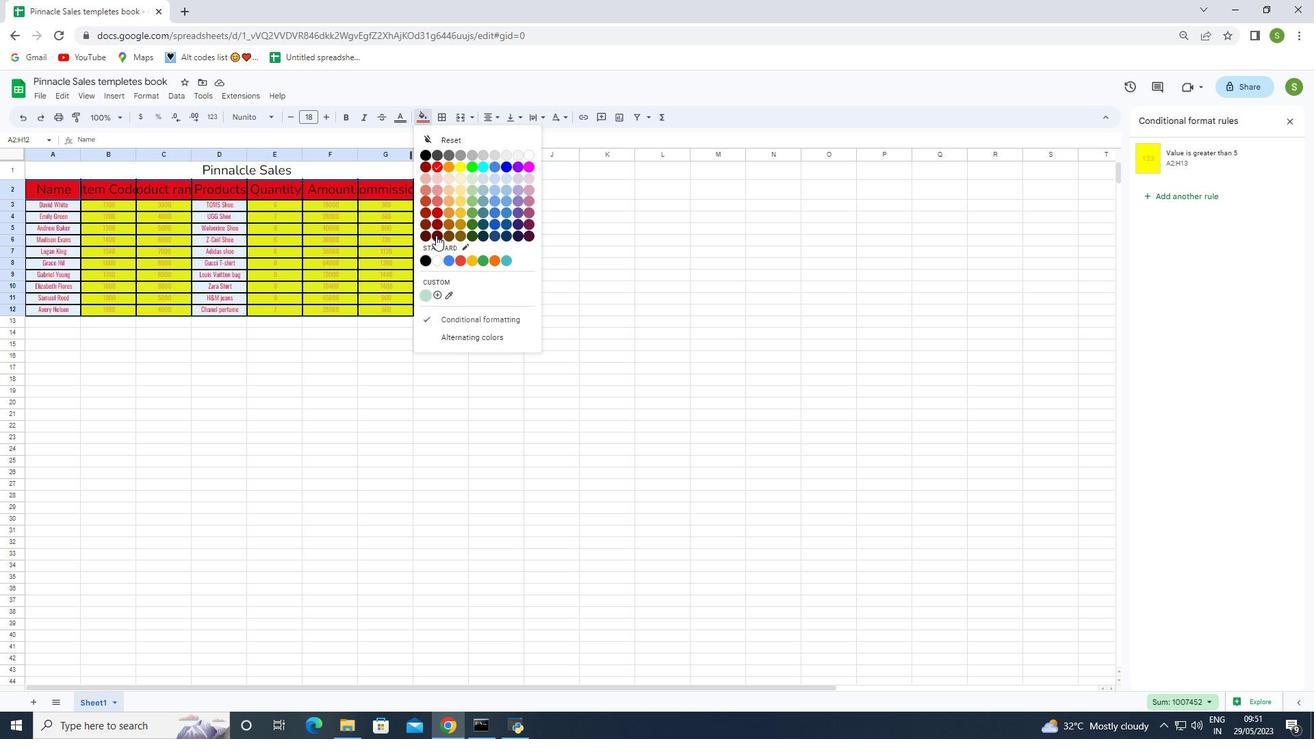 
Action: Mouse pressed left at (437, 238)
Screenshot: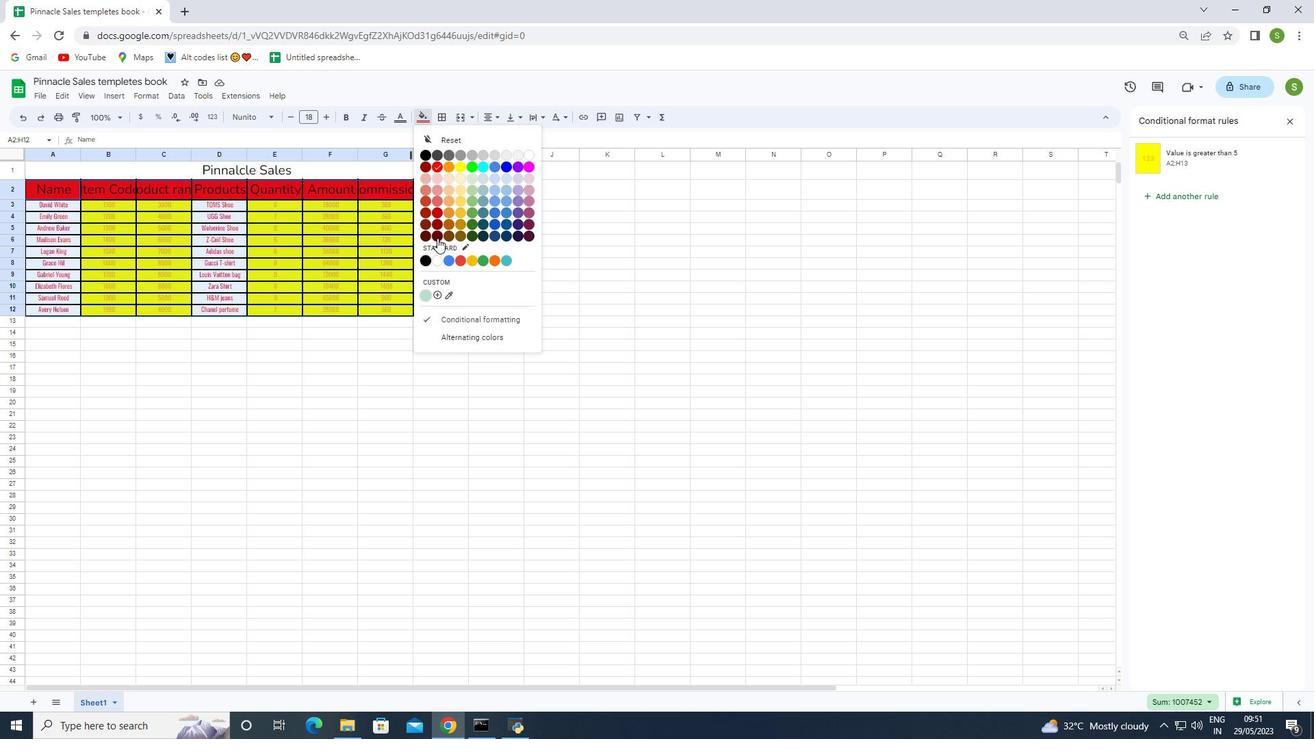 
Action: Mouse moved to (52, 191)
Screenshot: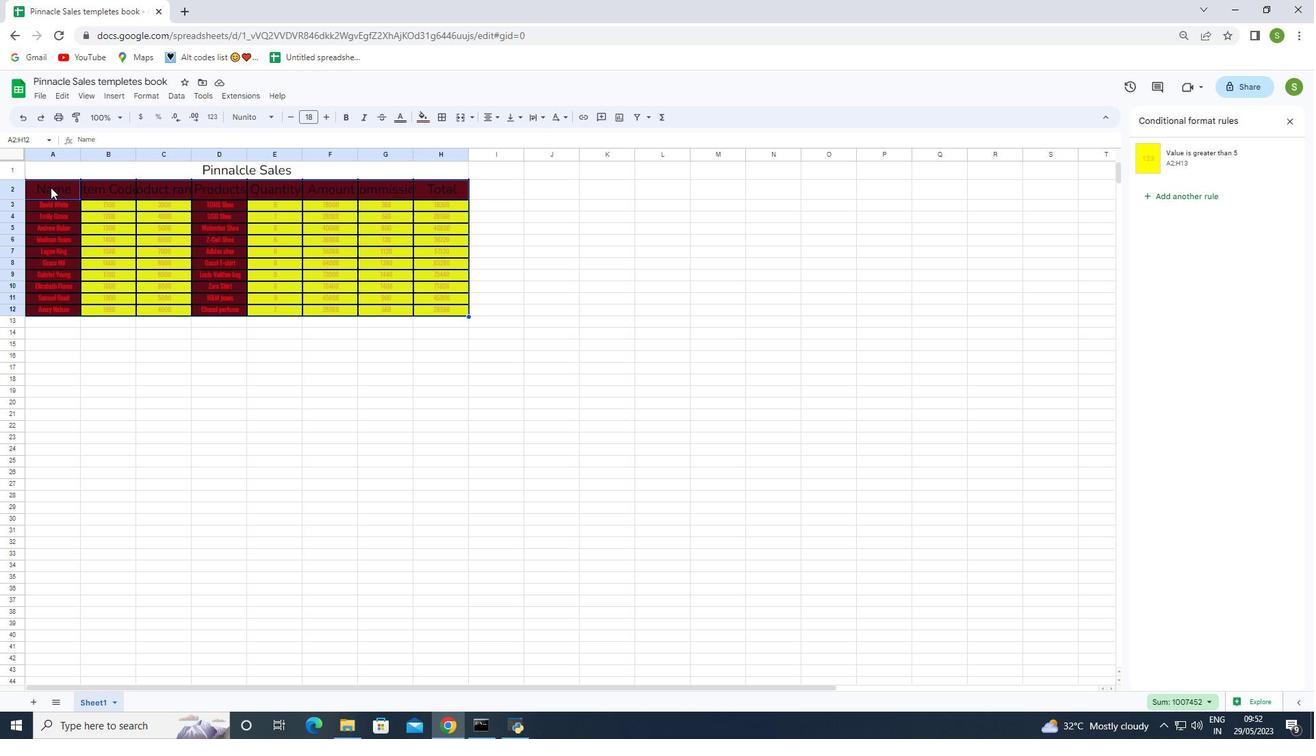 
Action: Mouse pressed left at (52, 191)
Screenshot: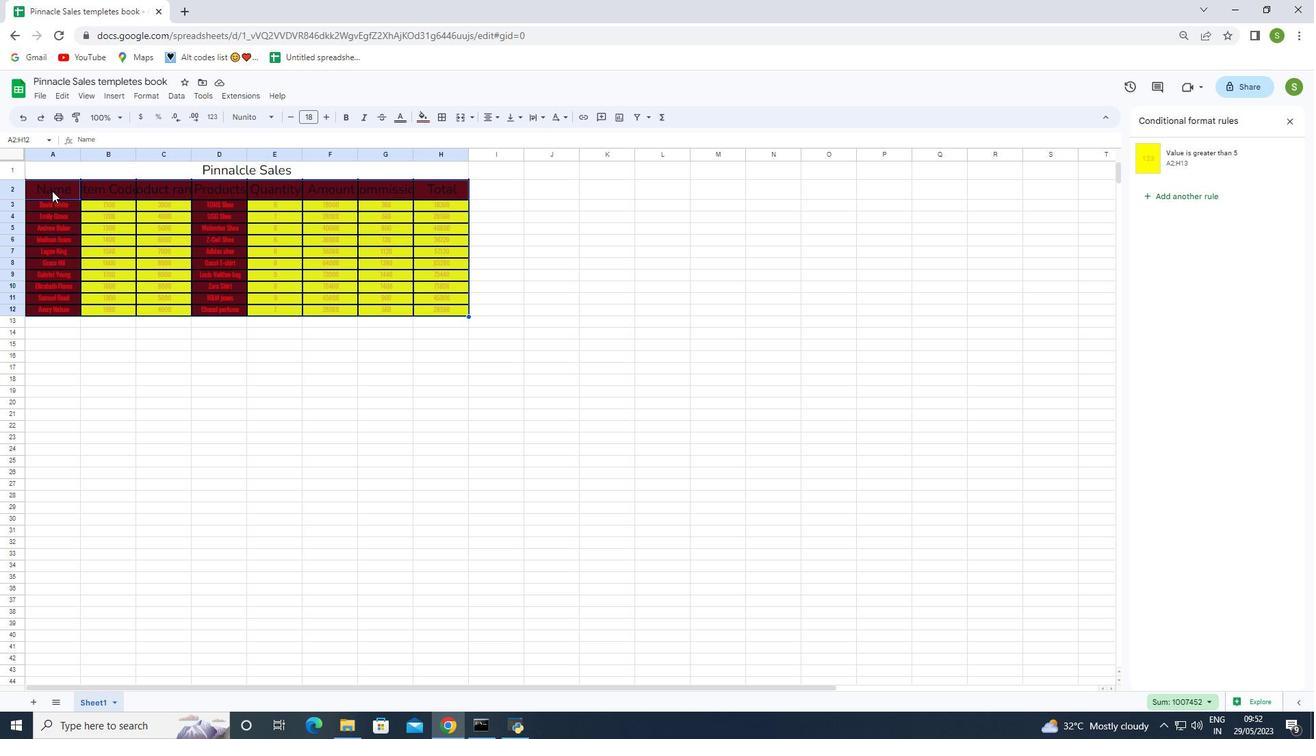 
Action: Mouse moved to (450, 340)
Screenshot: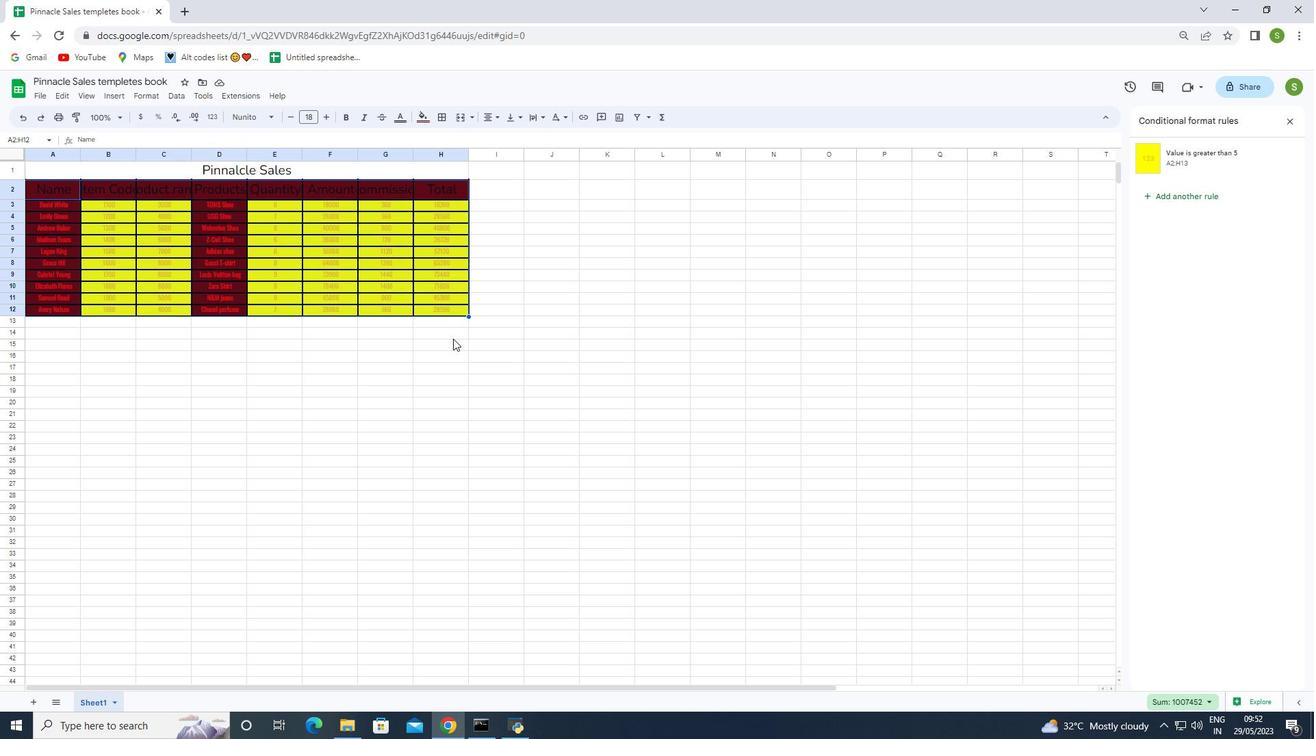 
Action: Key pressed ctrl+Z
Screenshot: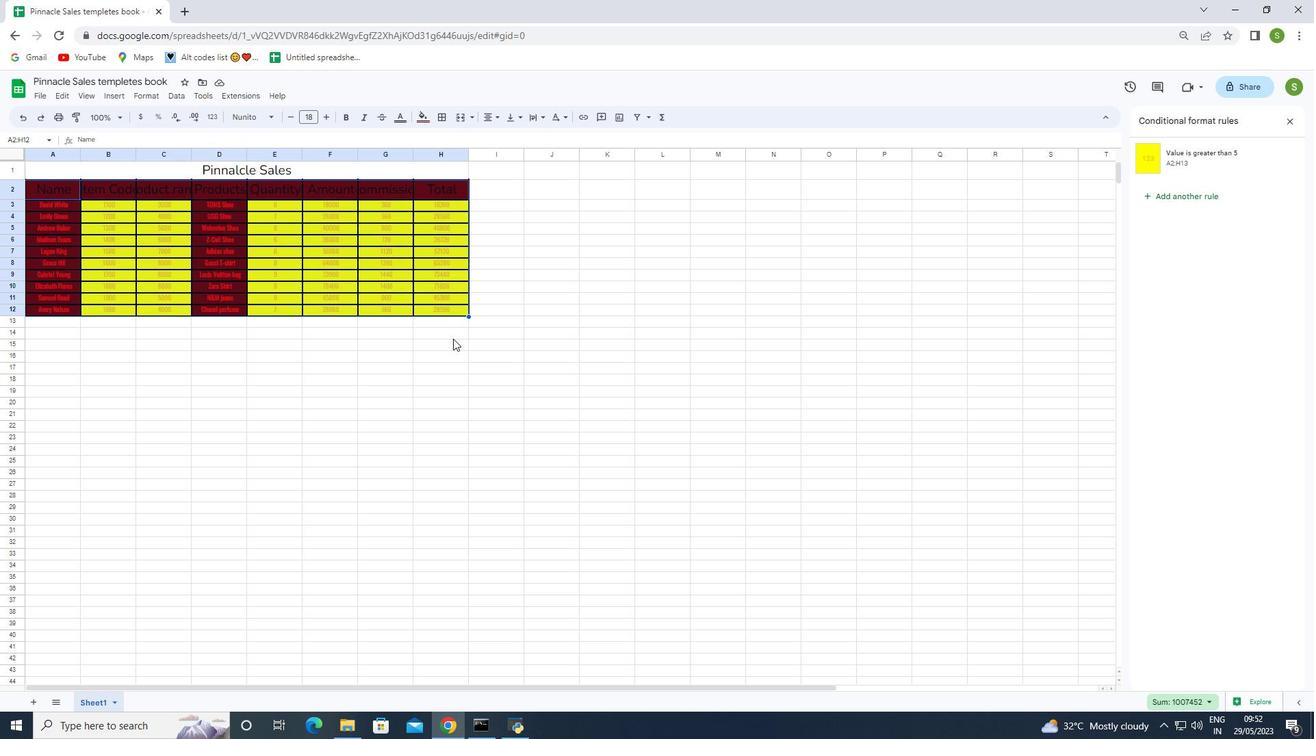
Action: Mouse moved to (267, 401)
Screenshot: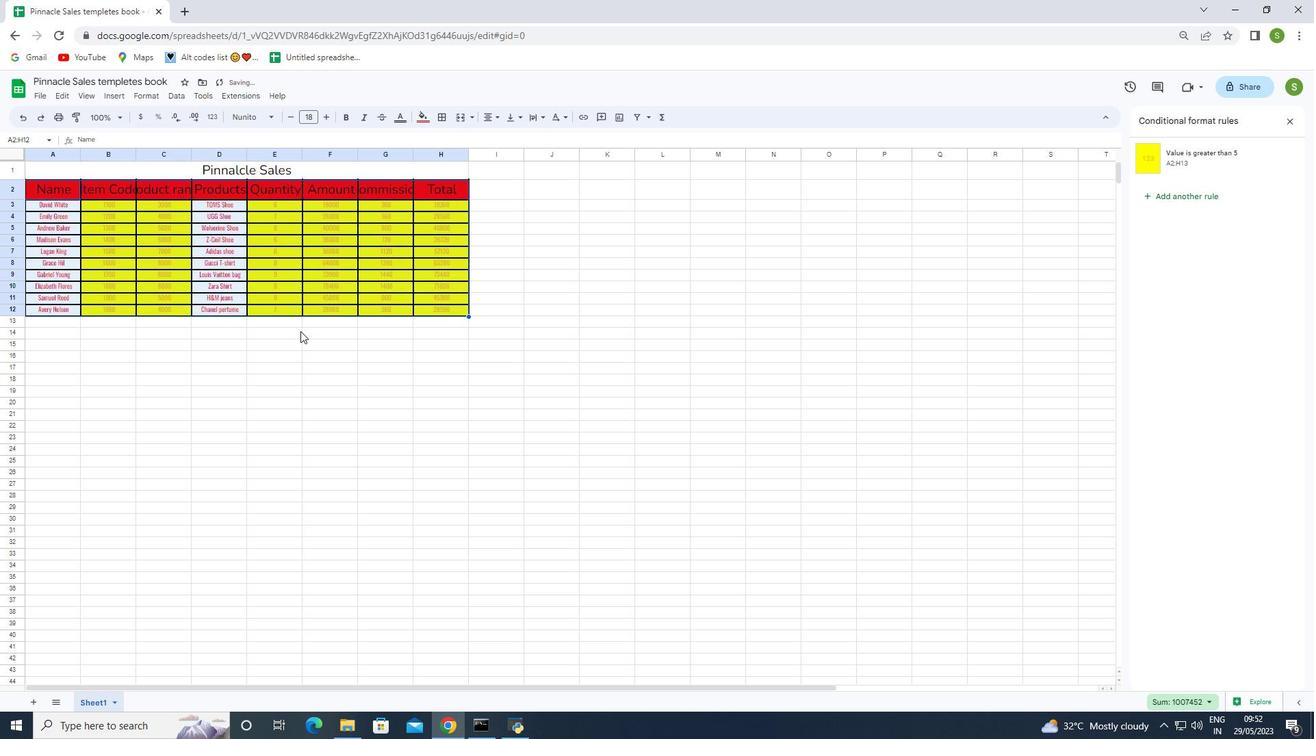 
Action: Mouse pressed left at (267, 401)
Screenshot: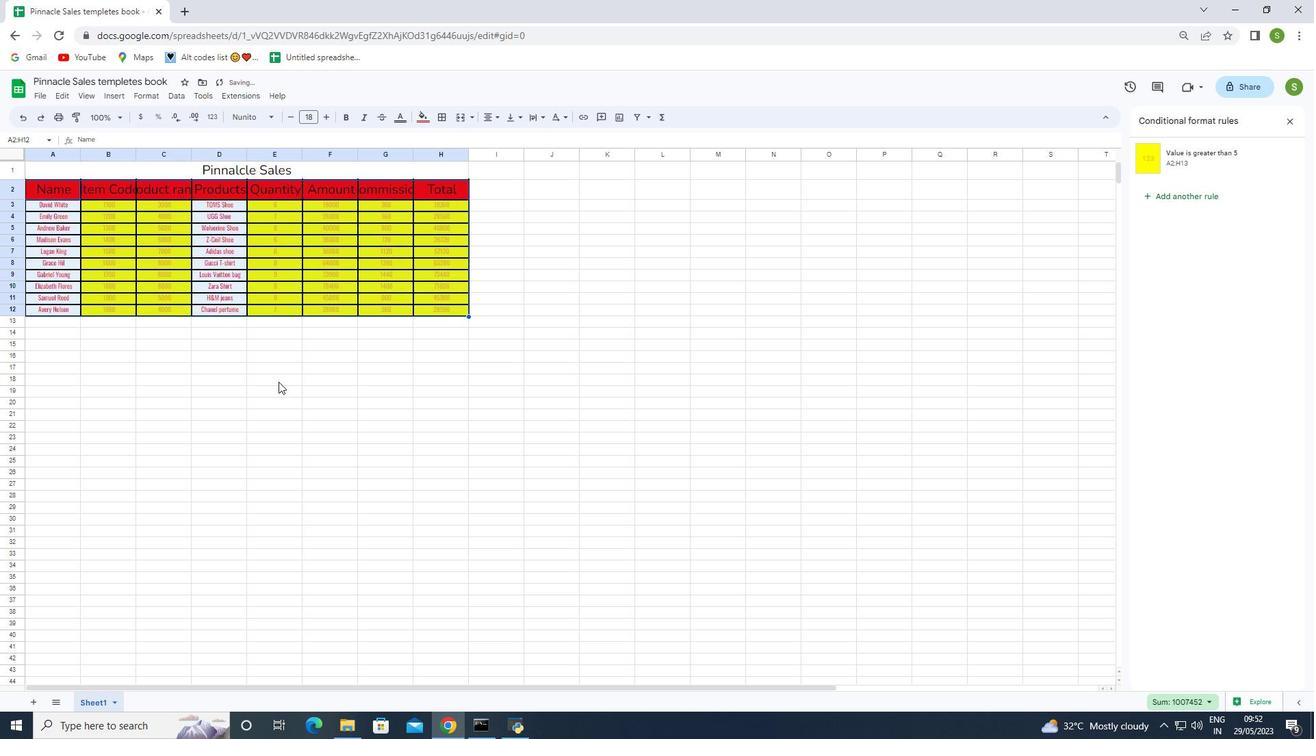 
Action: Mouse moved to (51, 191)
Screenshot: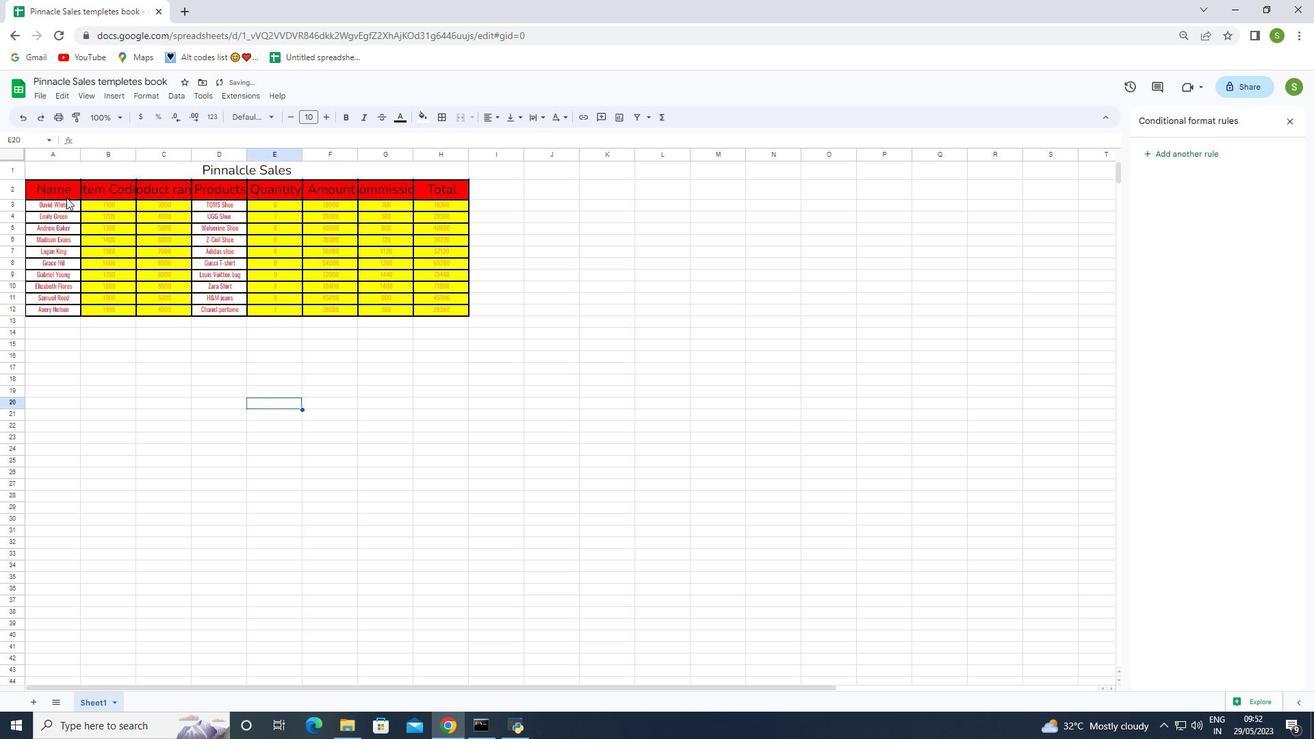 
Action: Mouse pressed left at (51, 191)
Screenshot: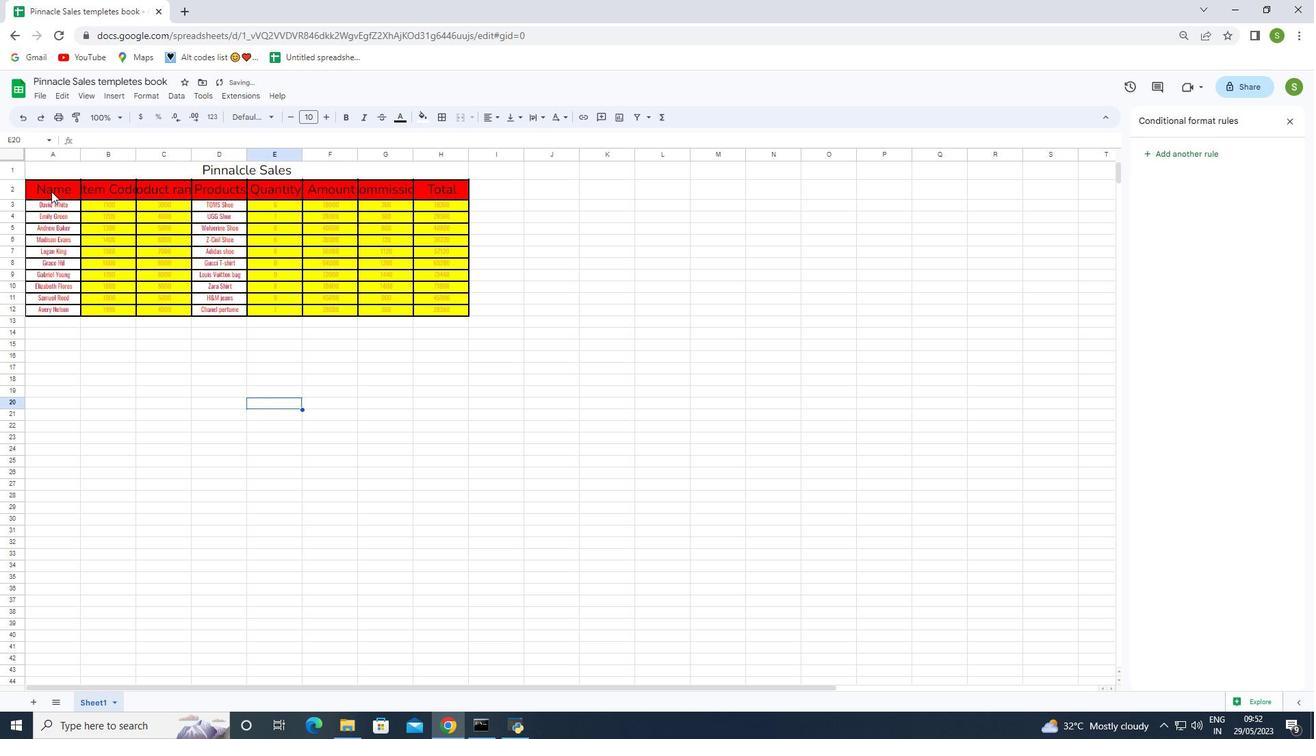 
Action: Mouse moved to (423, 121)
Screenshot: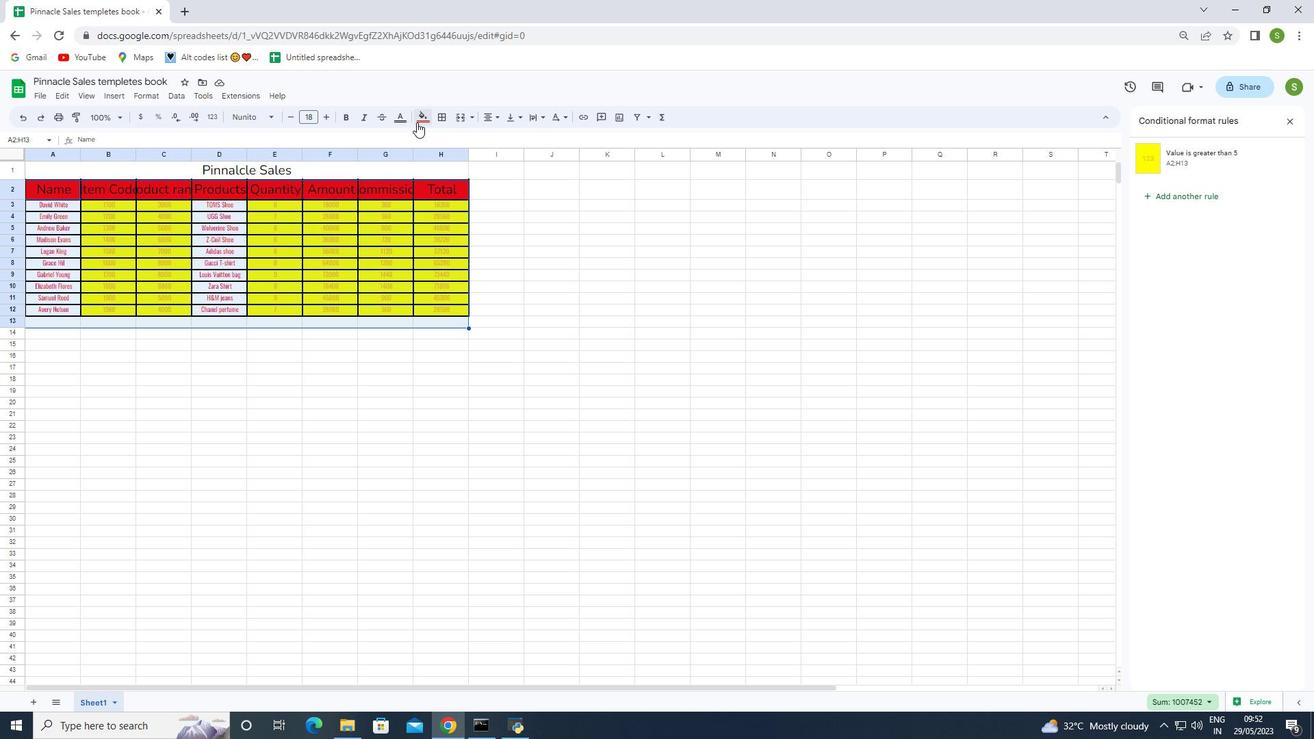
Action: Mouse pressed left at (423, 121)
Screenshot: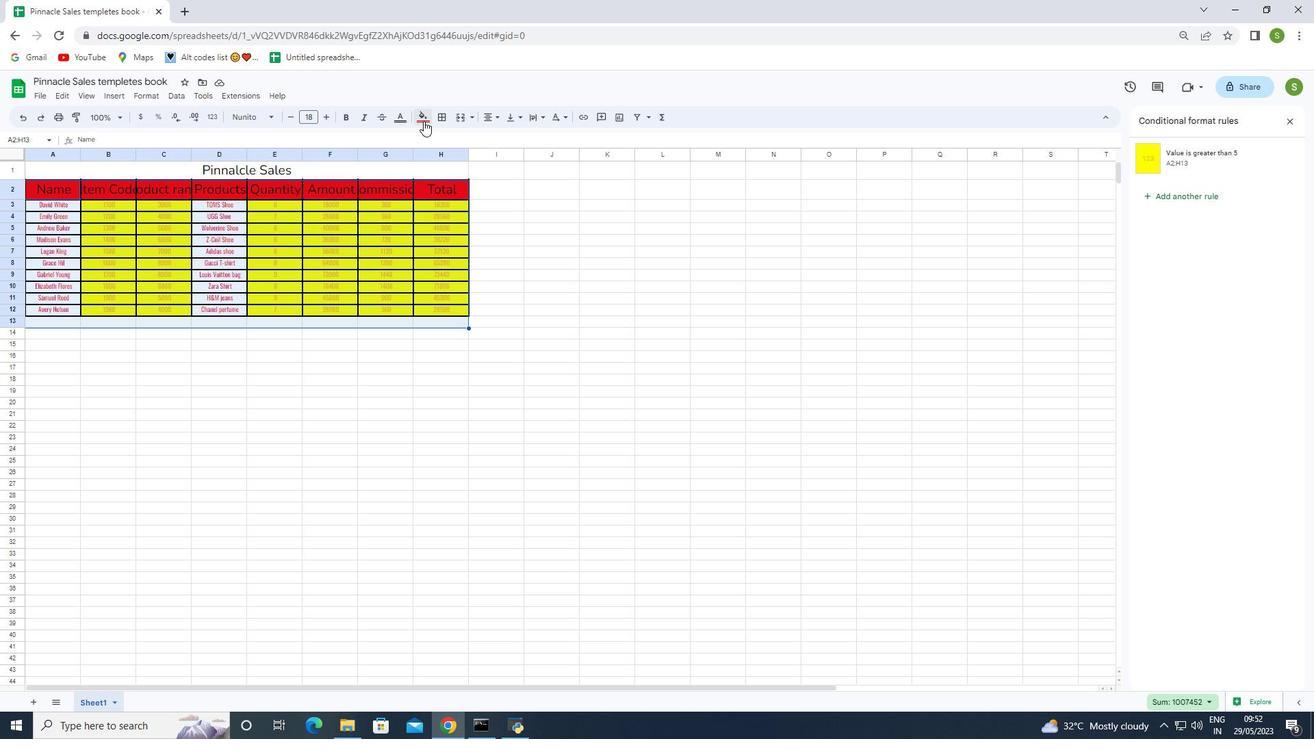 
Action: Mouse moved to (423, 166)
Screenshot: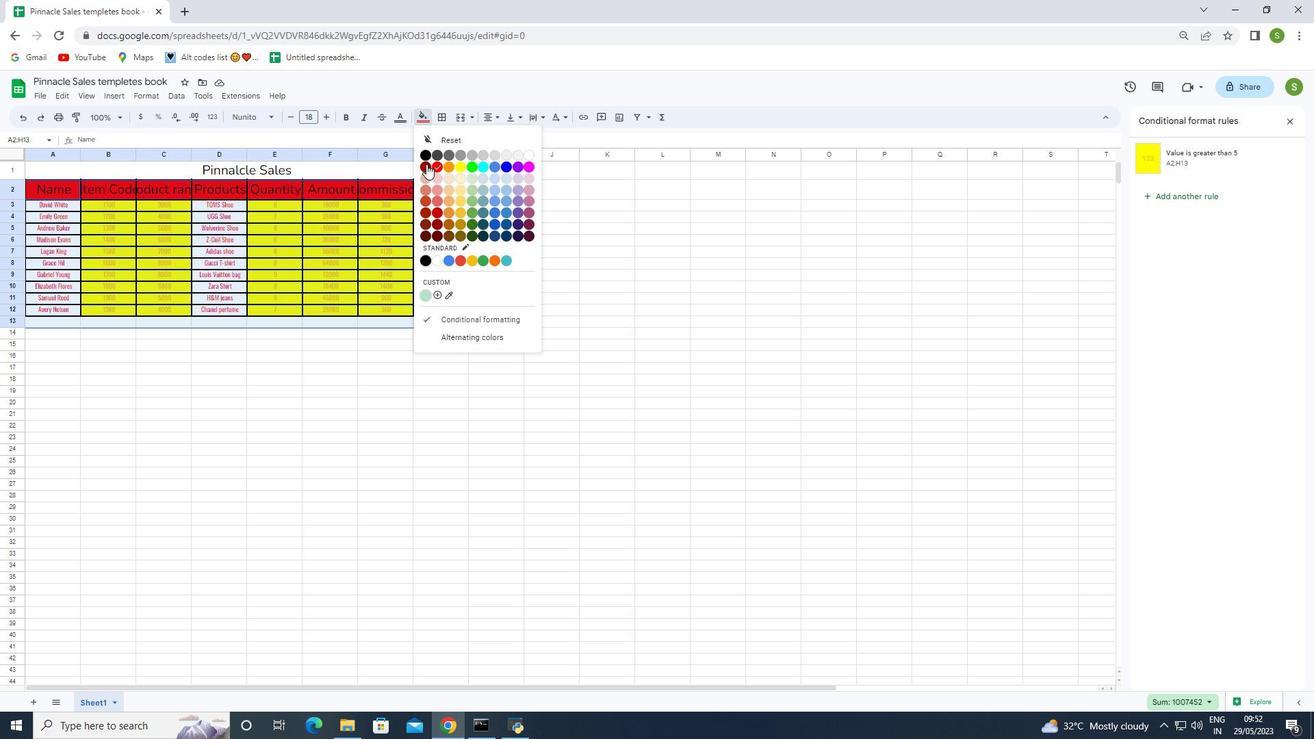 
Action: Mouse pressed left at (423, 166)
Screenshot: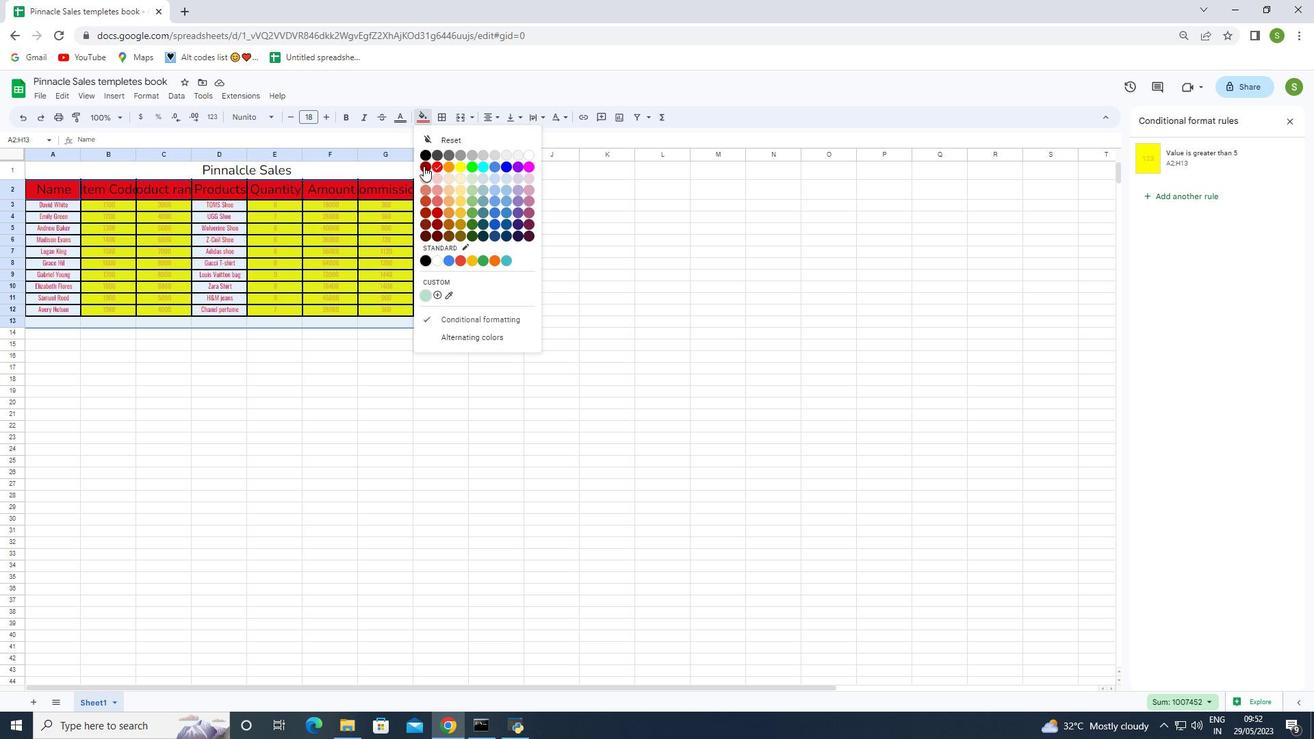
Action: Mouse moved to (427, 151)
Screenshot: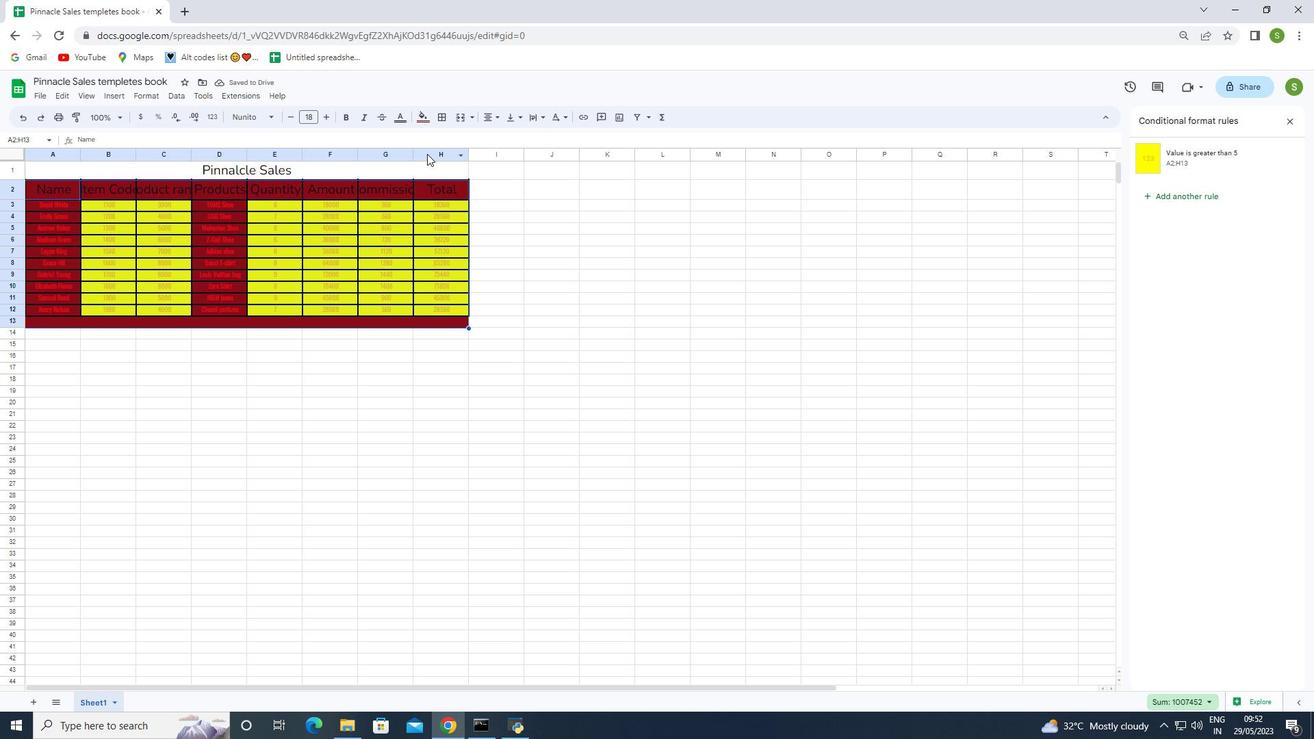 
Action: Key pressed ctrl+Z
Screenshot: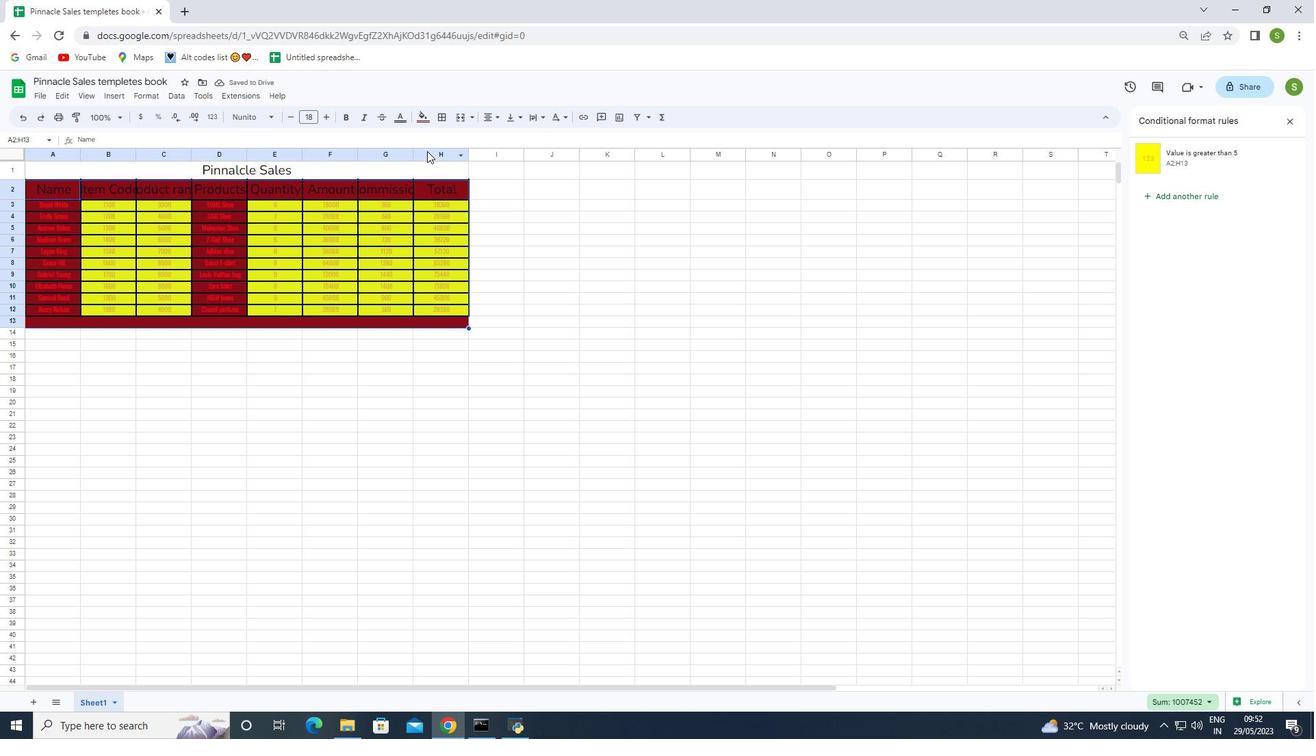 
Action: Mouse moved to (425, 121)
Screenshot: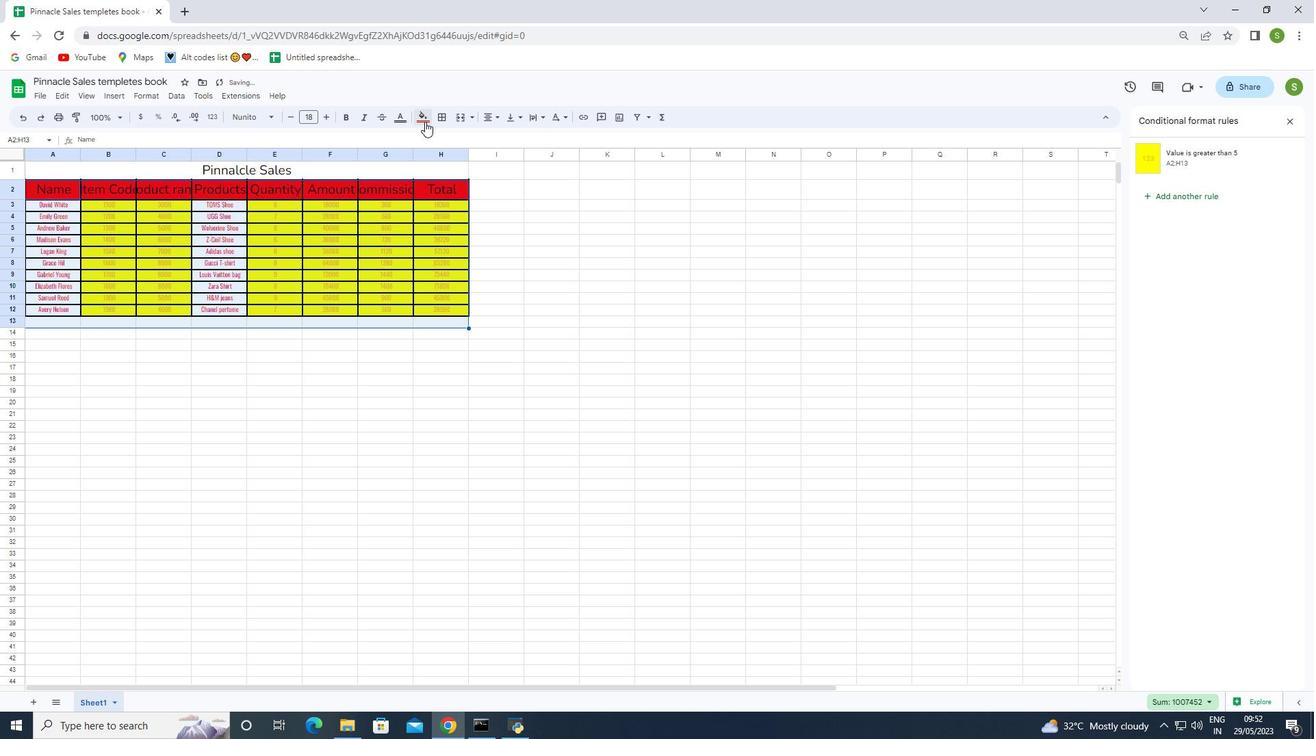 
Action: Mouse pressed left at (425, 121)
Screenshot: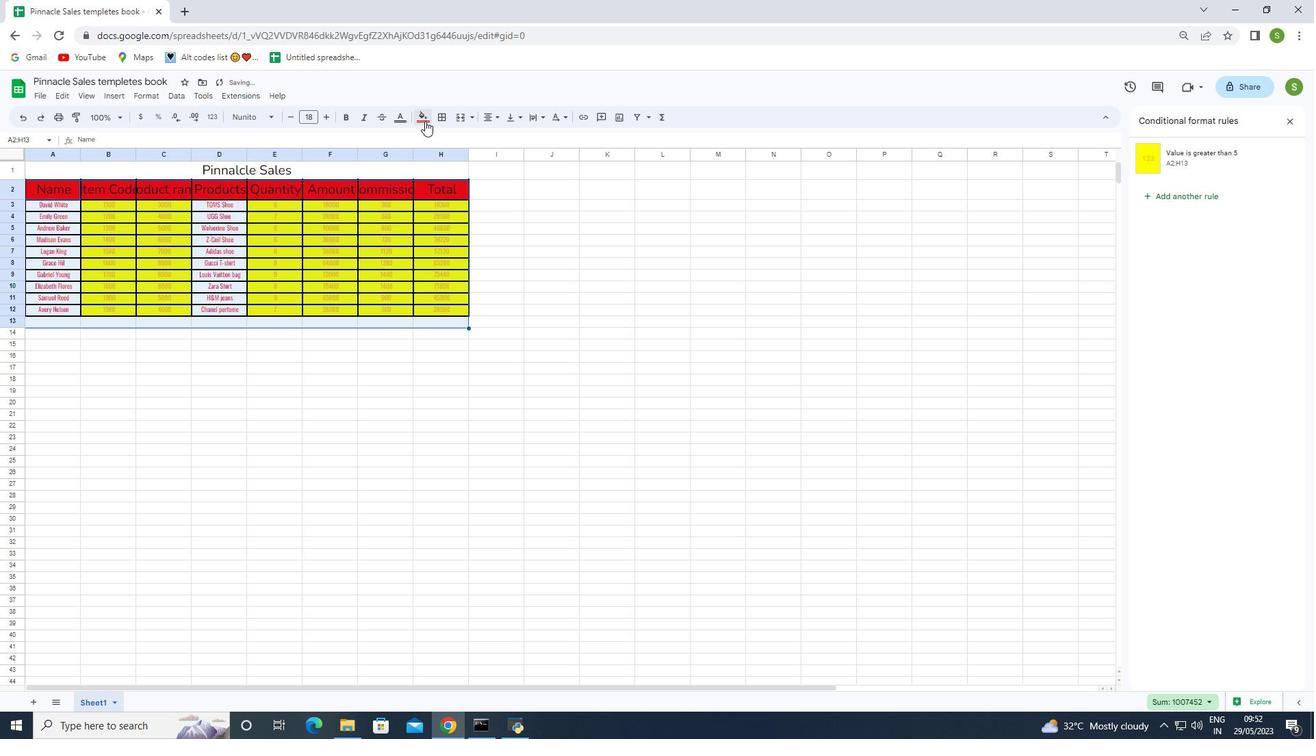 
Action: Mouse moved to (406, 119)
Screenshot: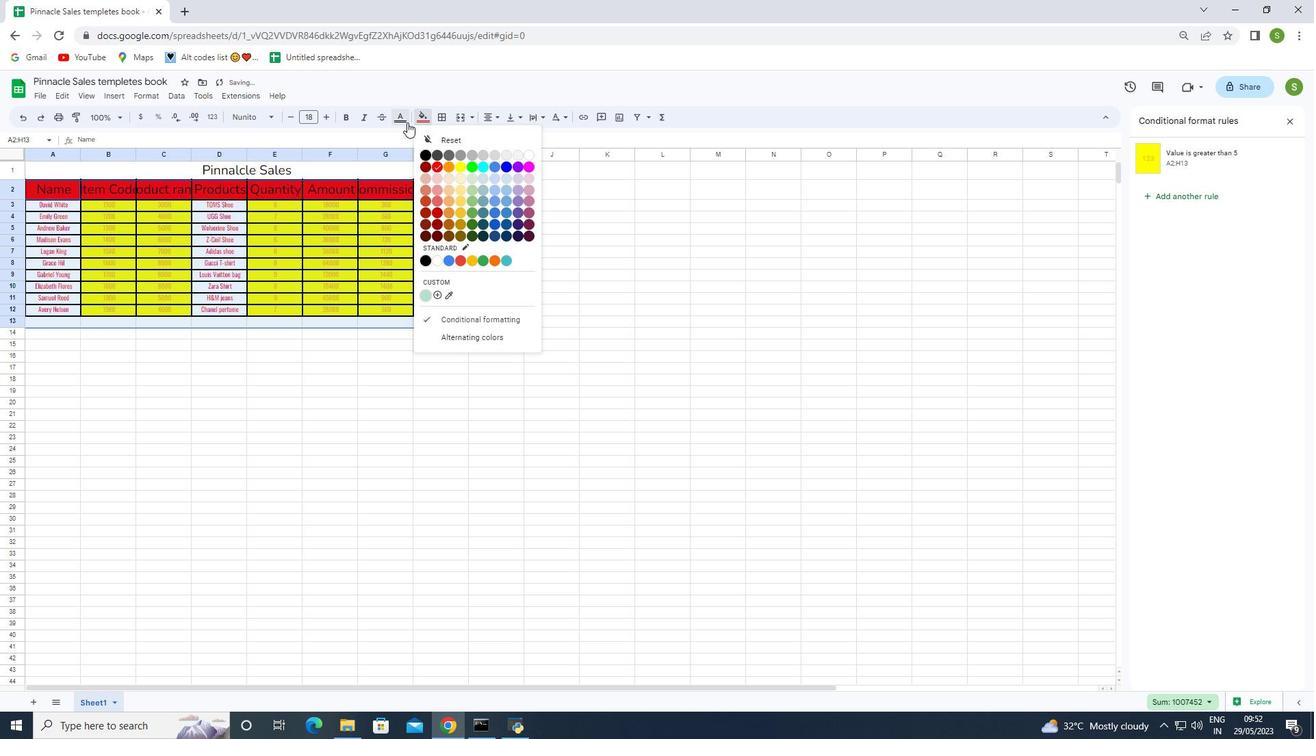 
Action: Mouse pressed left at (406, 119)
Screenshot: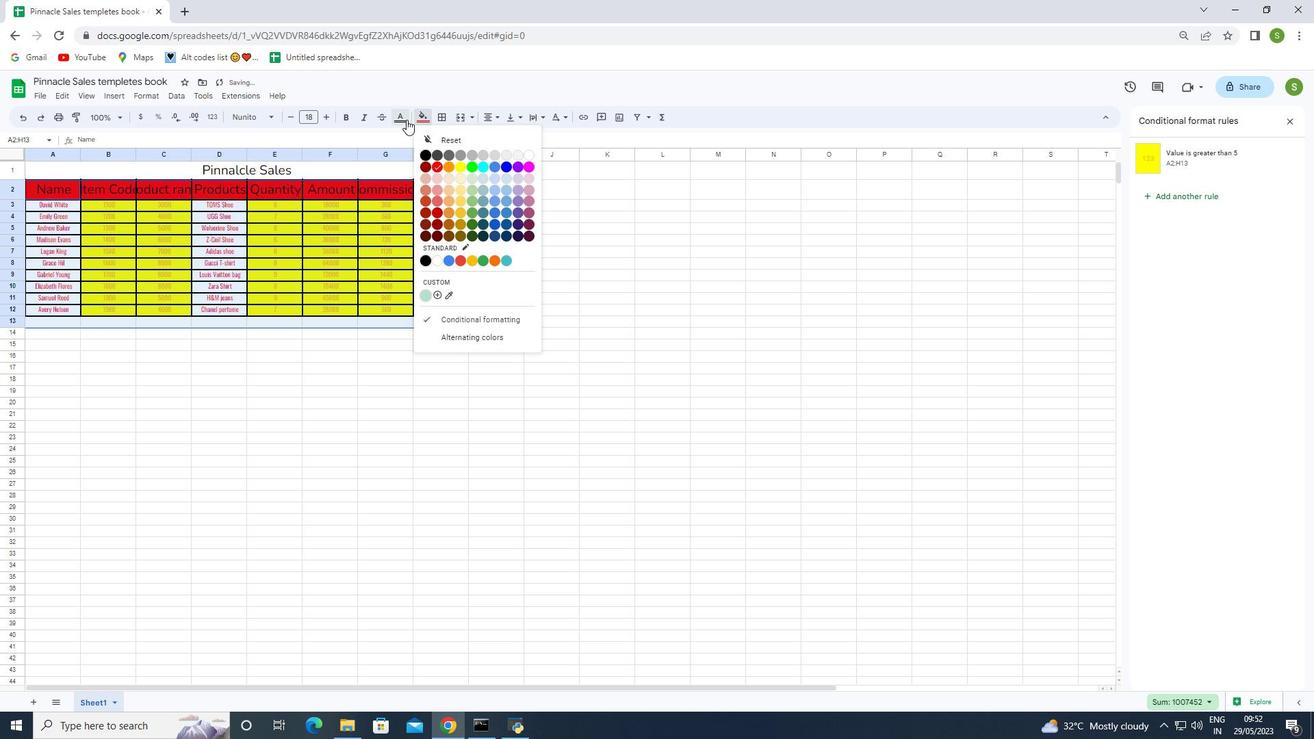 
Action: Mouse moved to (403, 161)
Screenshot: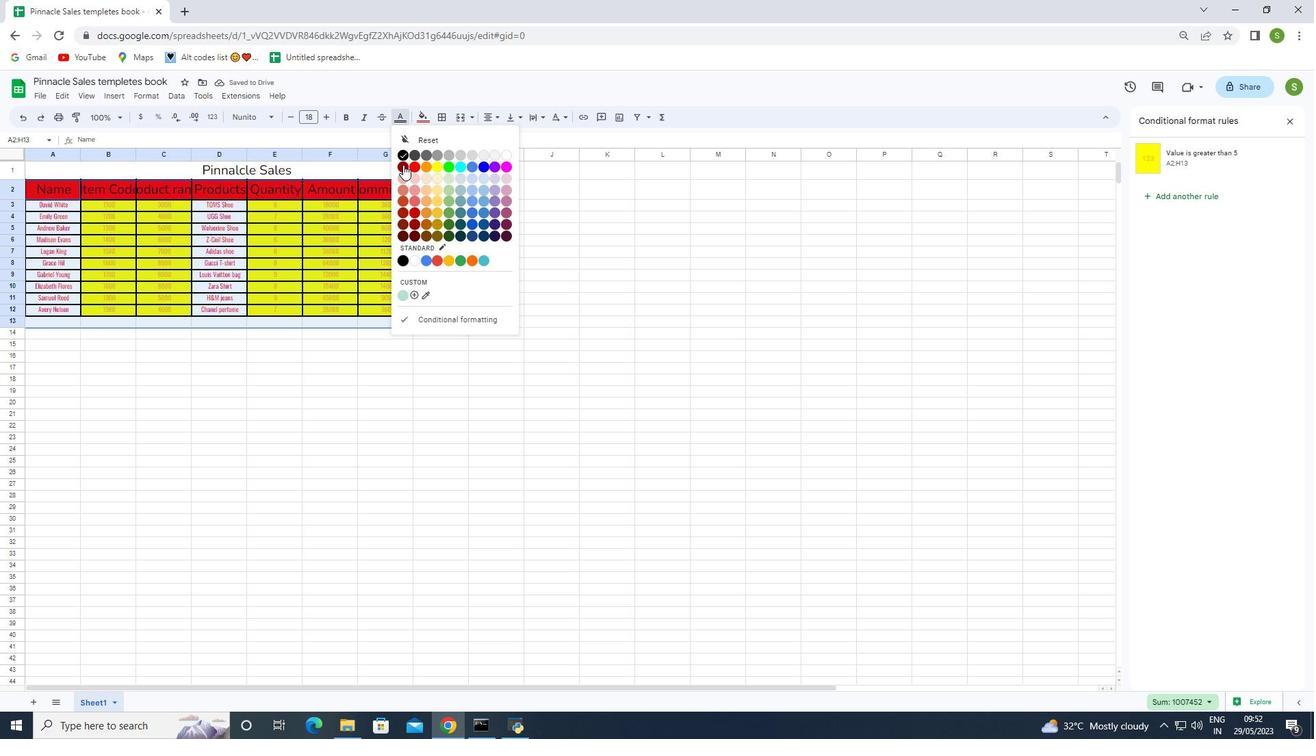 
Action: Mouse pressed left at (403, 161)
Screenshot: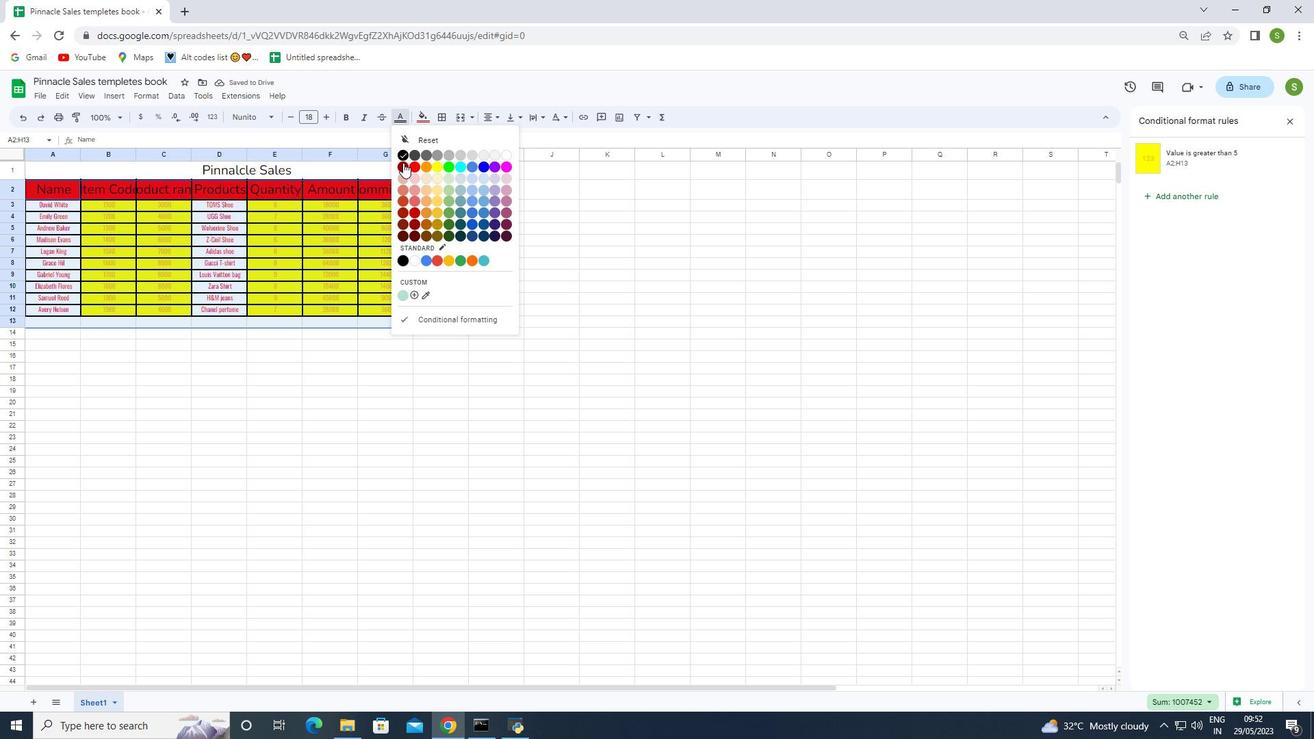 
Action: Mouse moved to (408, 251)
Screenshot: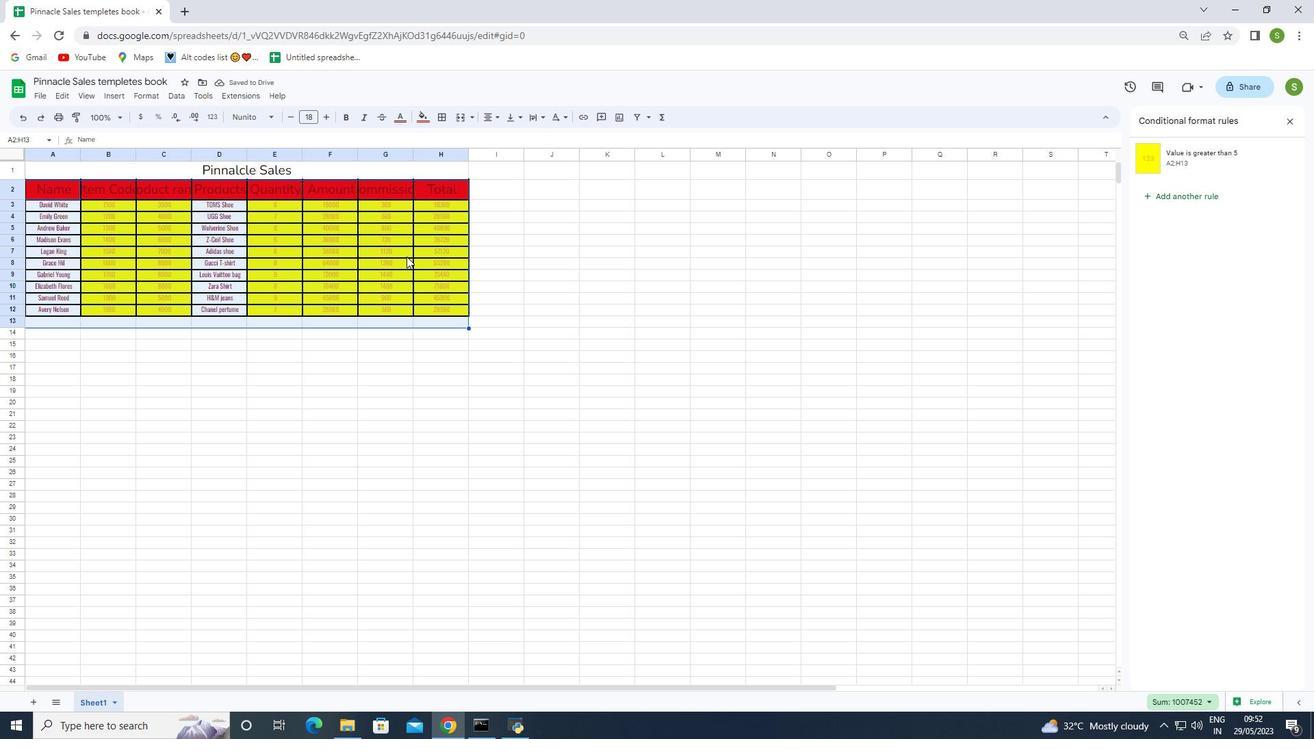 
Action: Key pressed ctrl+Z
Screenshot: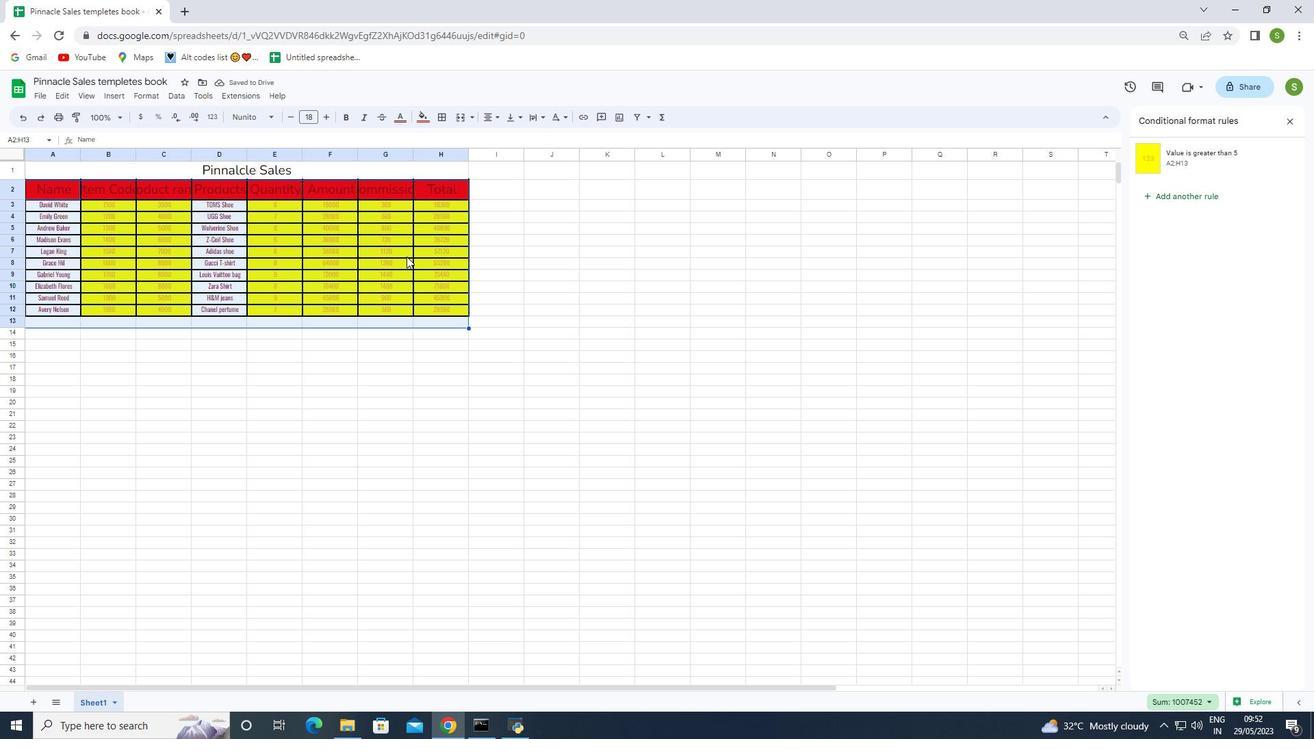 
Action: Mouse moved to (418, 341)
Screenshot: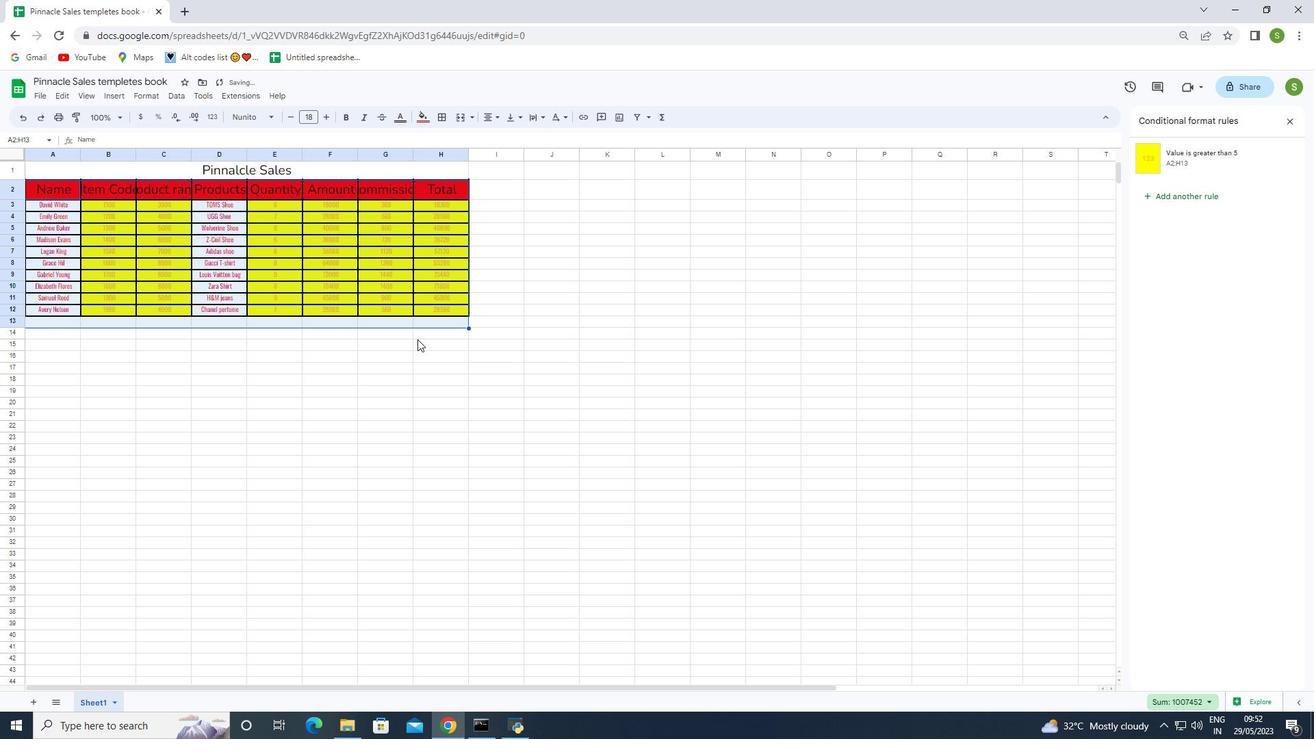 
Action: Mouse pressed left at (418, 341)
Screenshot: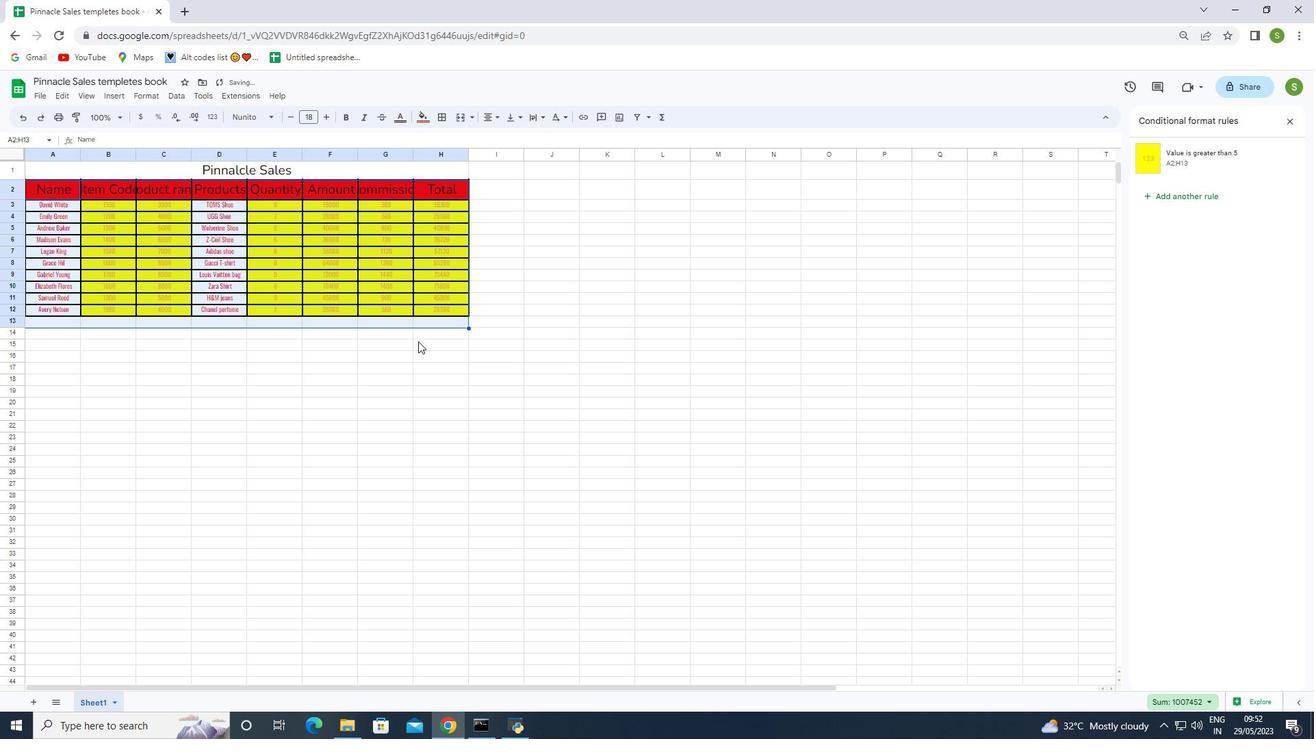 
Action: Mouse moved to (58, 186)
Screenshot: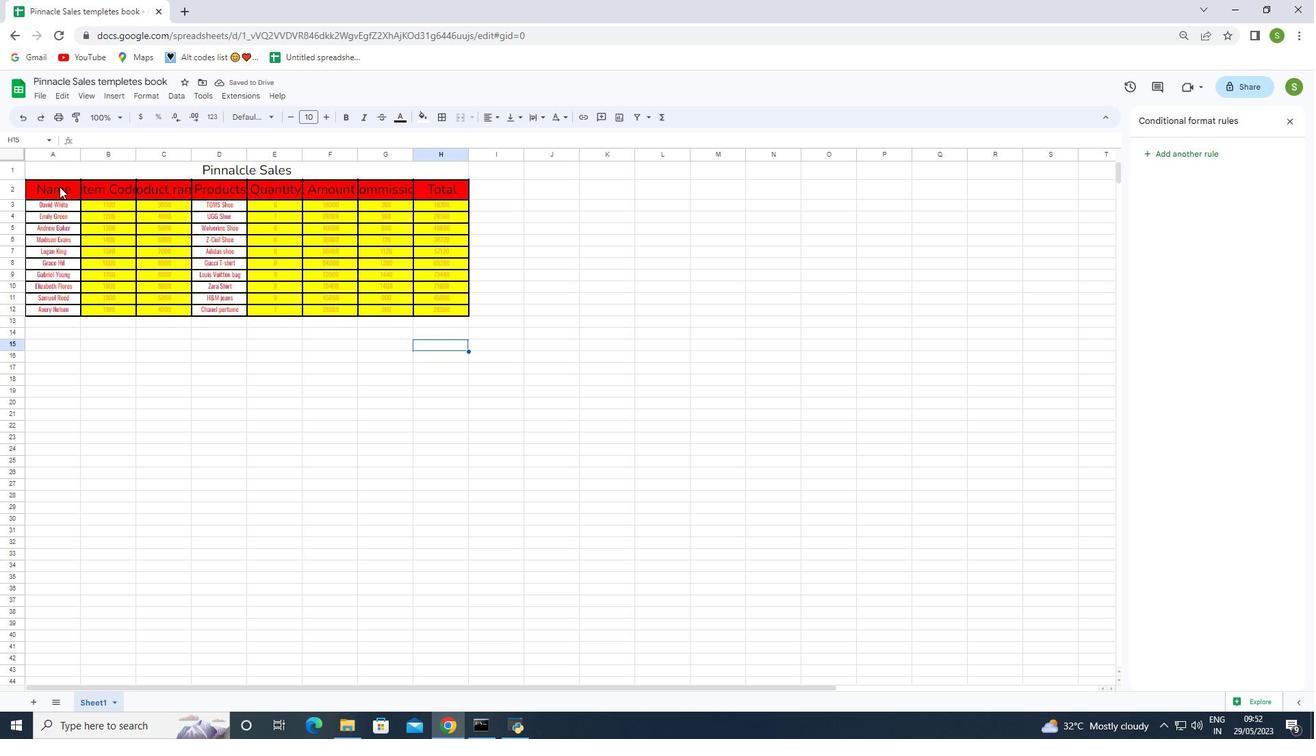 
Action: Mouse pressed left at (58, 186)
Screenshot: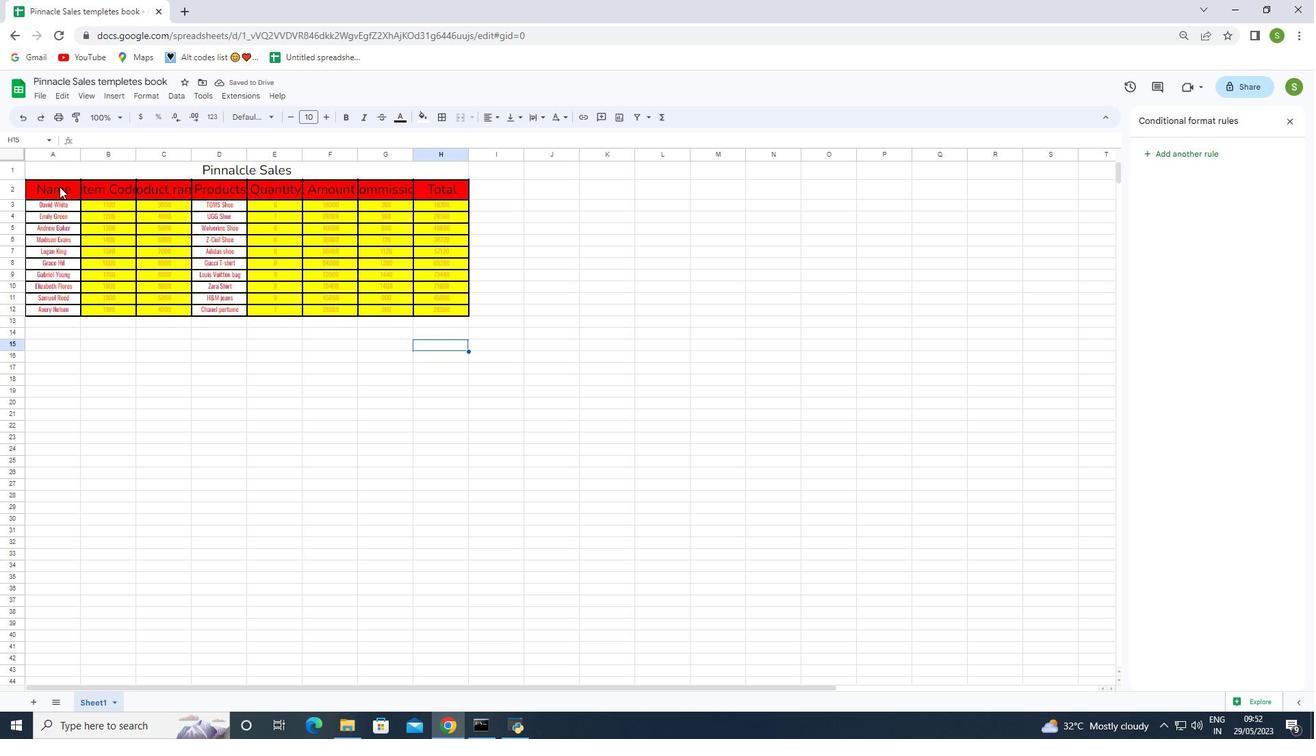 
Action: Mouse moved to (440, 117)
Screenshot: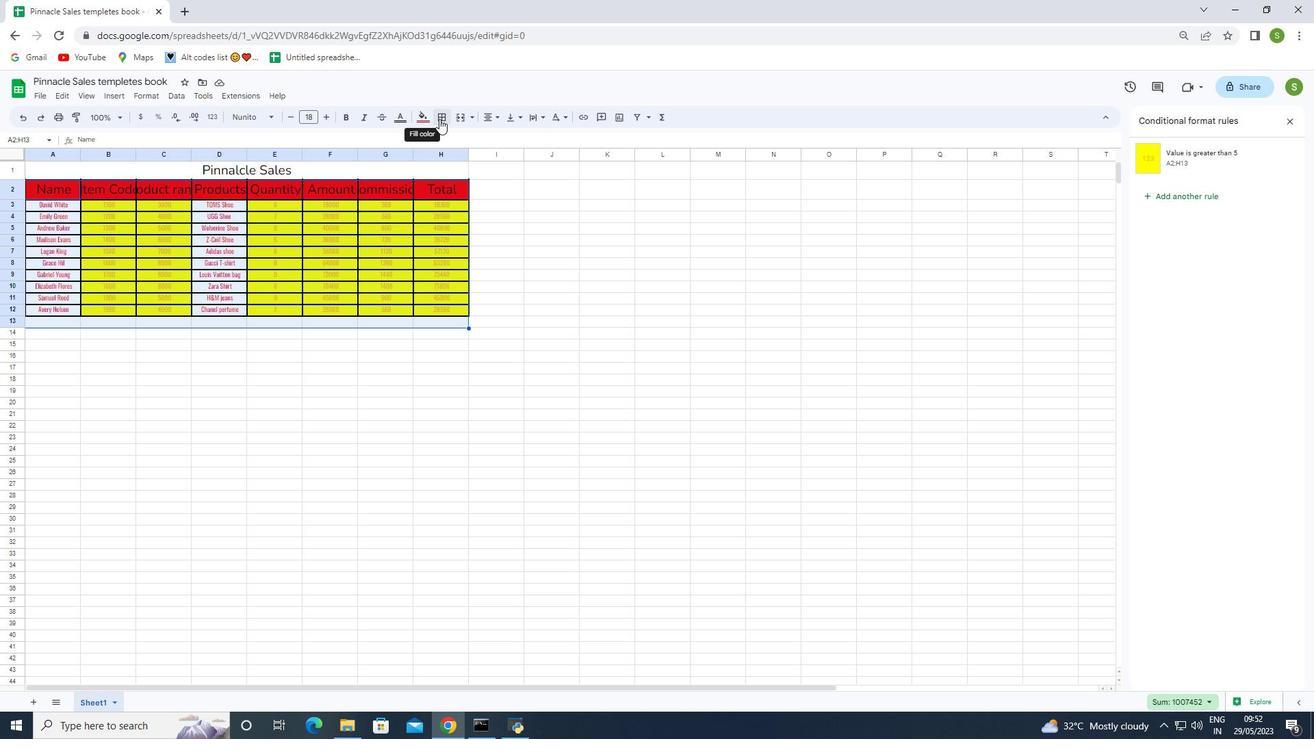 
Action: Mouse pressed left at (440, 117)
Screenshot: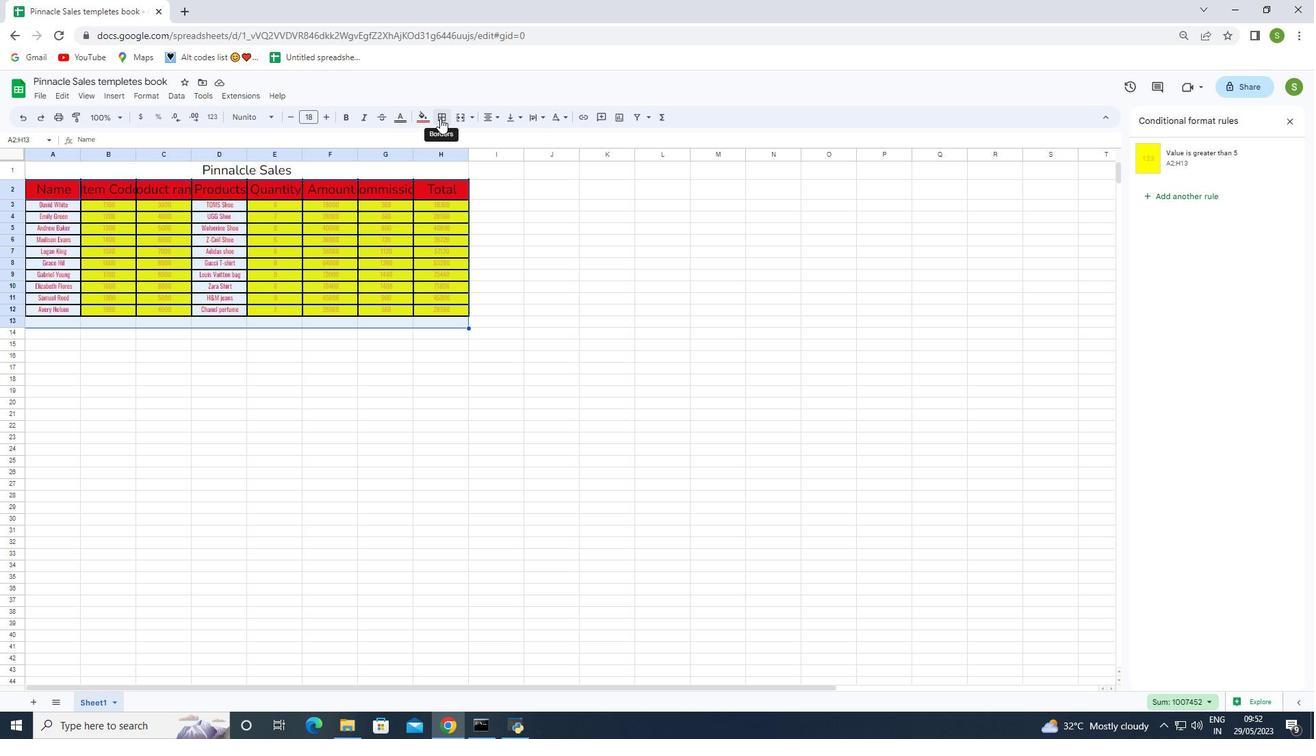 
Action: Mouse moved to (549, 146)
Screenshot: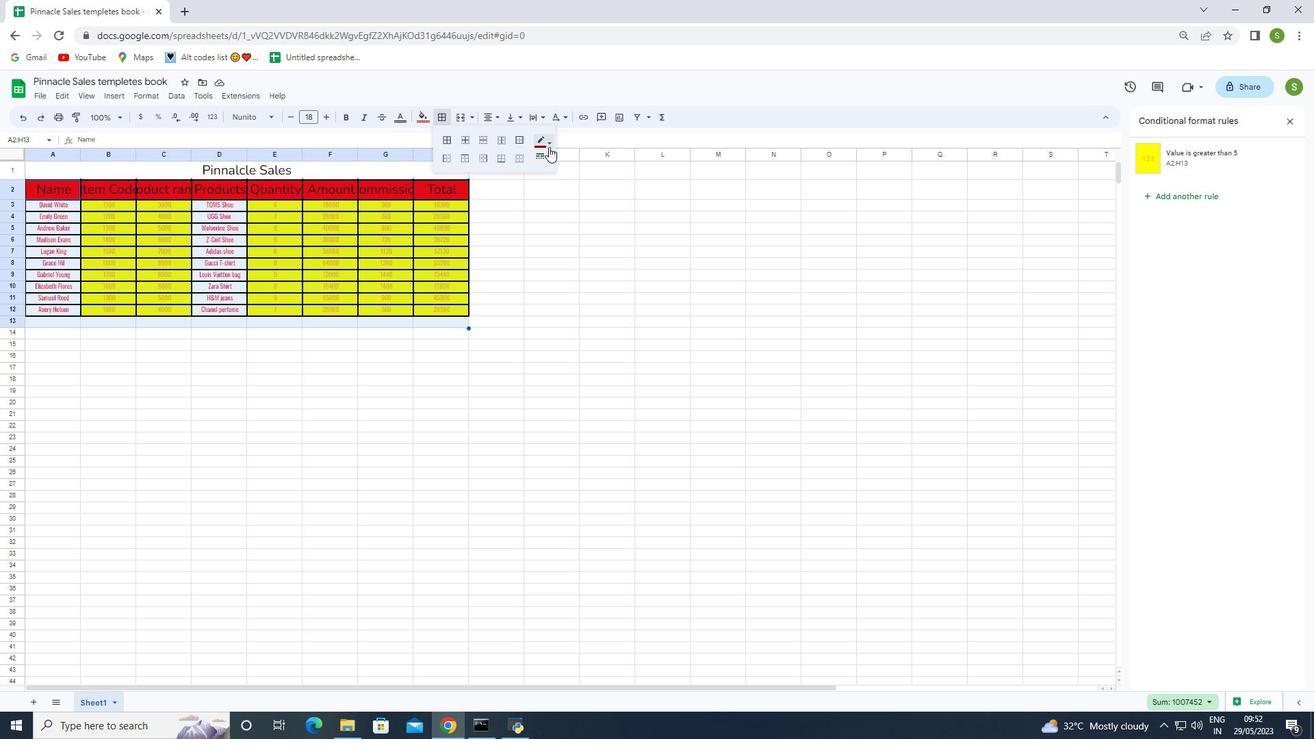 
Action: Mouse pressed left at (549, 146)
Screenshot: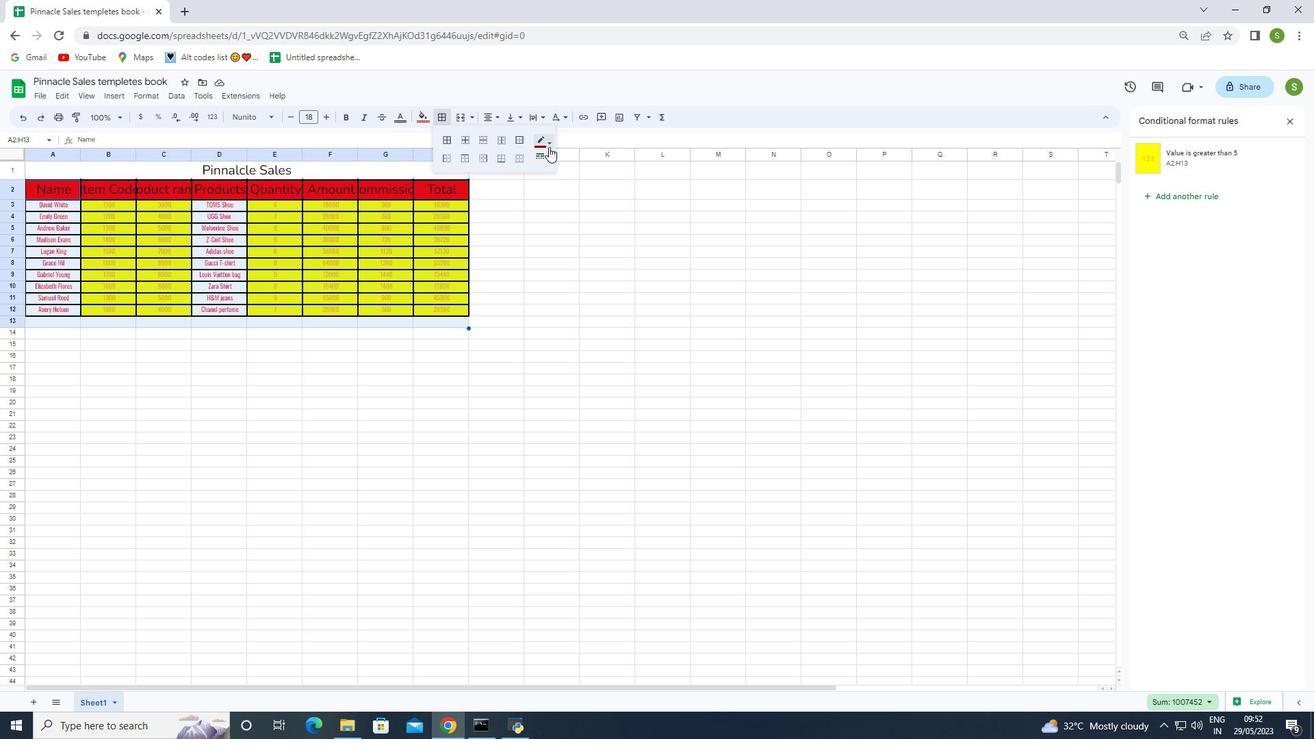 
Action: Mouse moved to (544, 191)
Screenshot: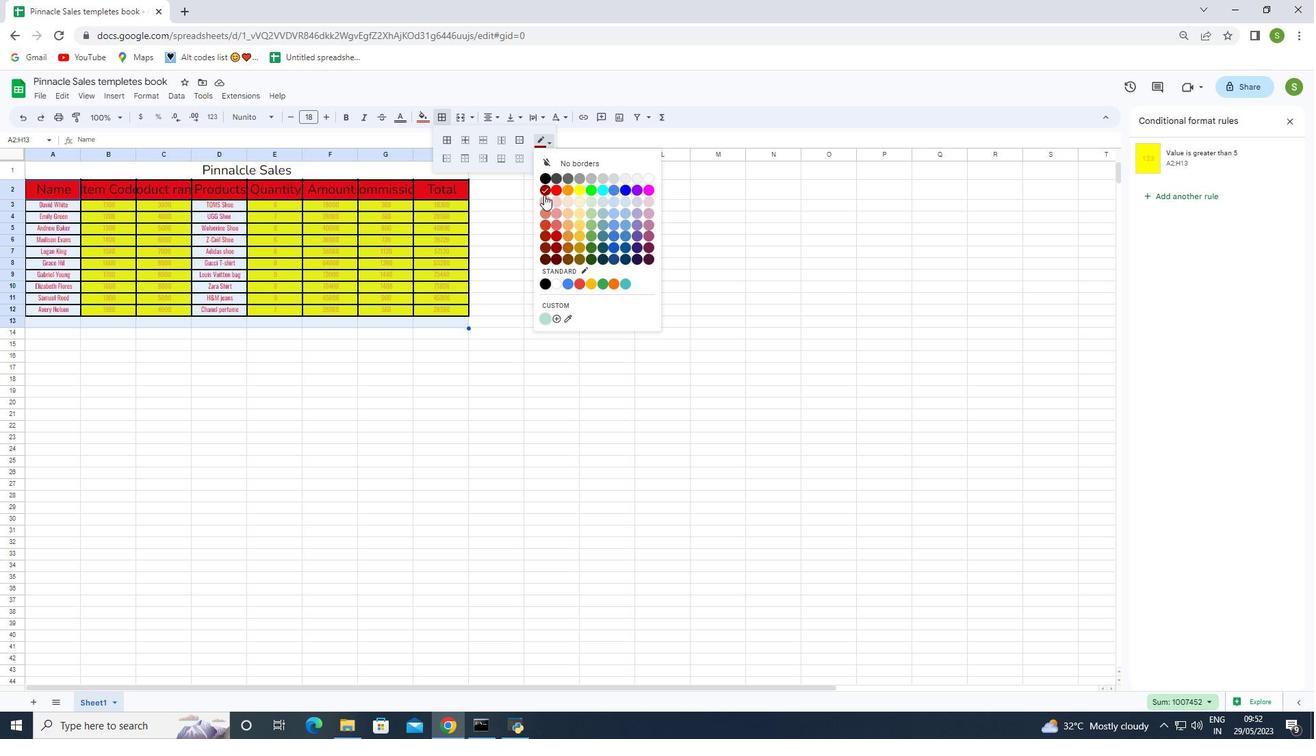 
Action: Mouse pressed left at (544, 191)
Screenshot: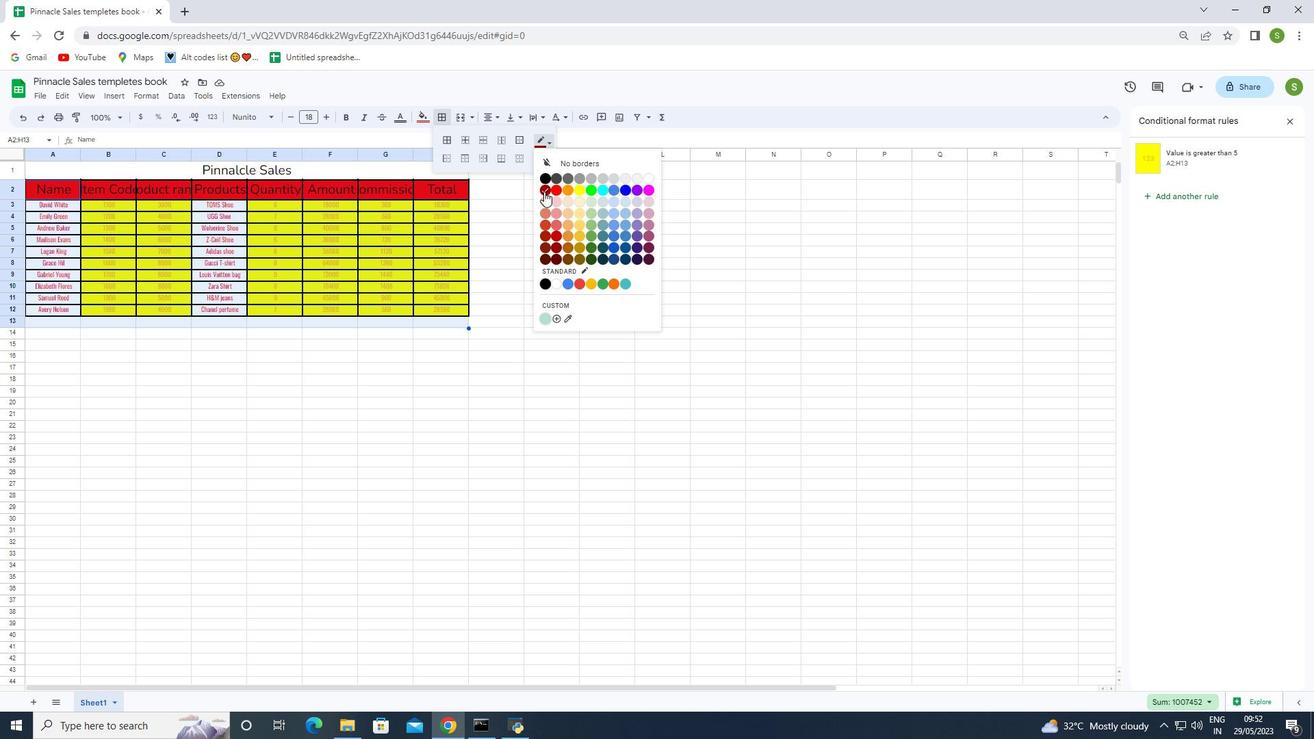 
Action: Mouse moved to (584, 247)
Screenshot: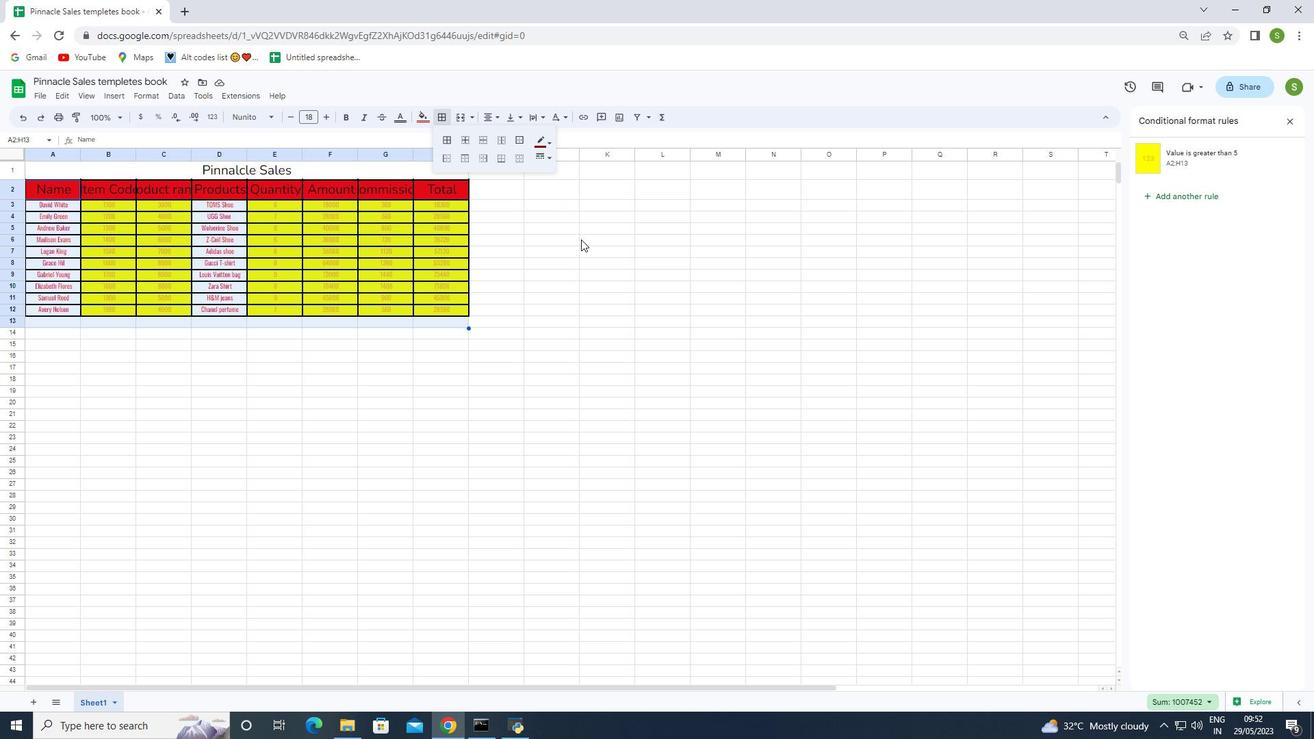 
Action: Mouse pressed left at (584, 247)
Screenshot: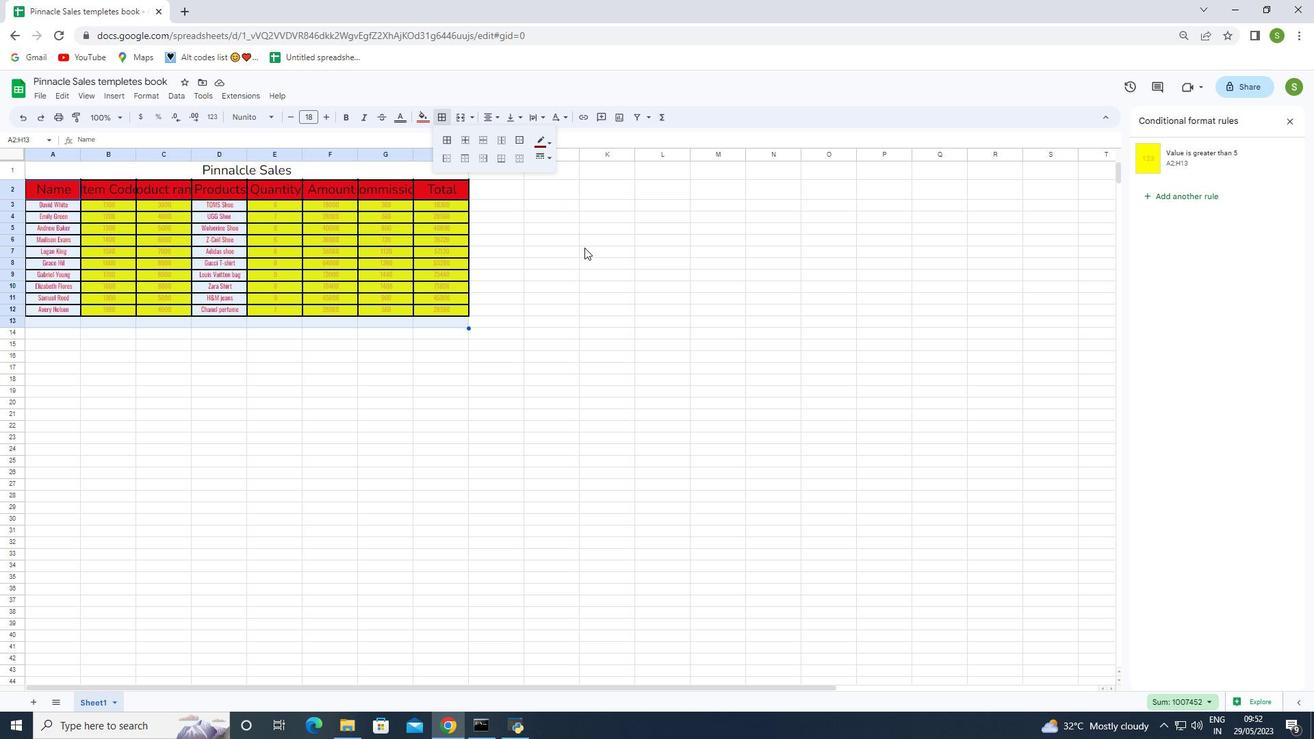 
Action: Mouse moved to (40, 92)
Screenshot: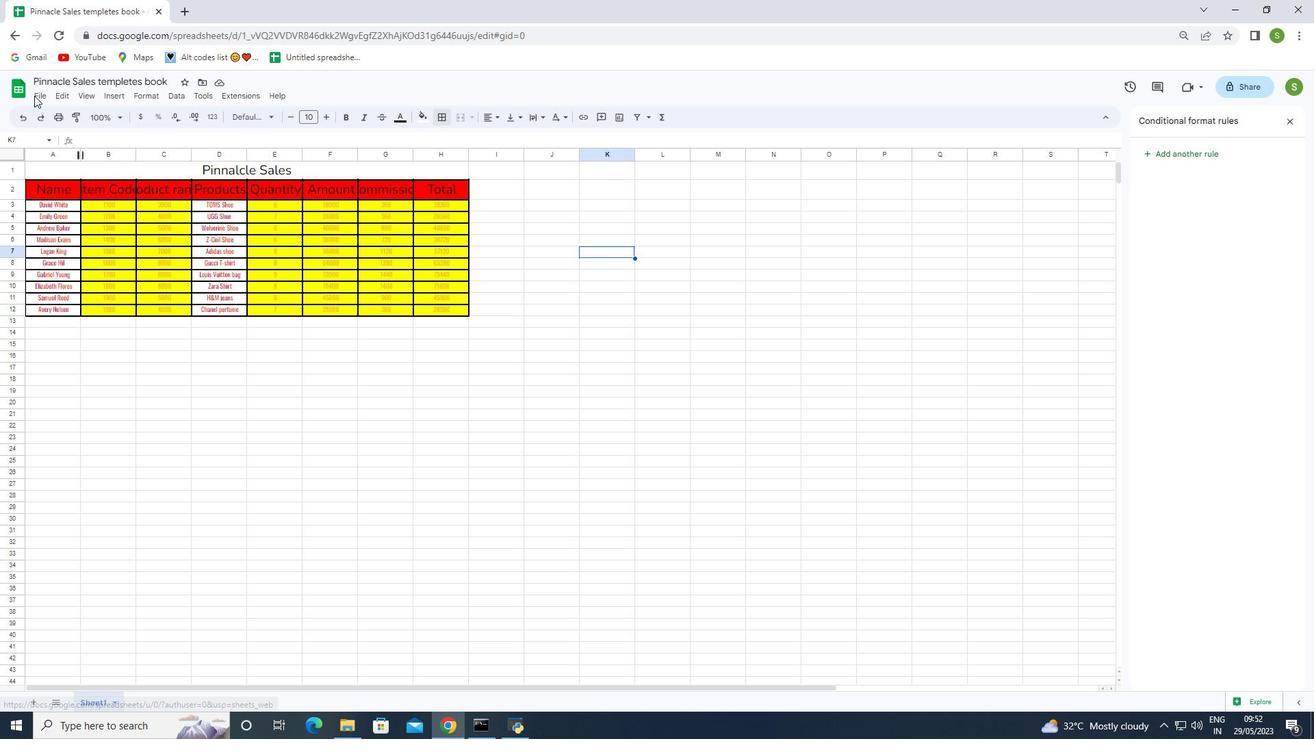 
Action: Mouse pressed left at (40, 92)
Screenshot: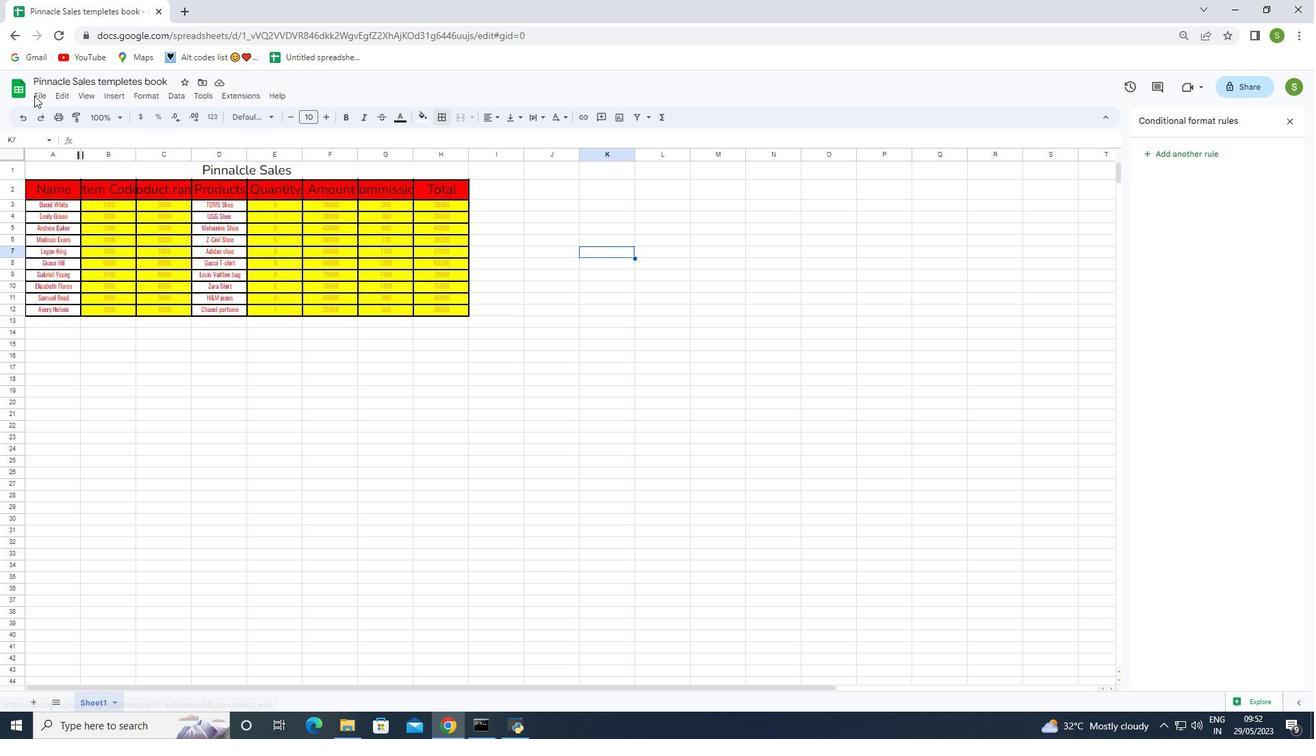
Action: Mouse moved to (76, 257)
Screenshot: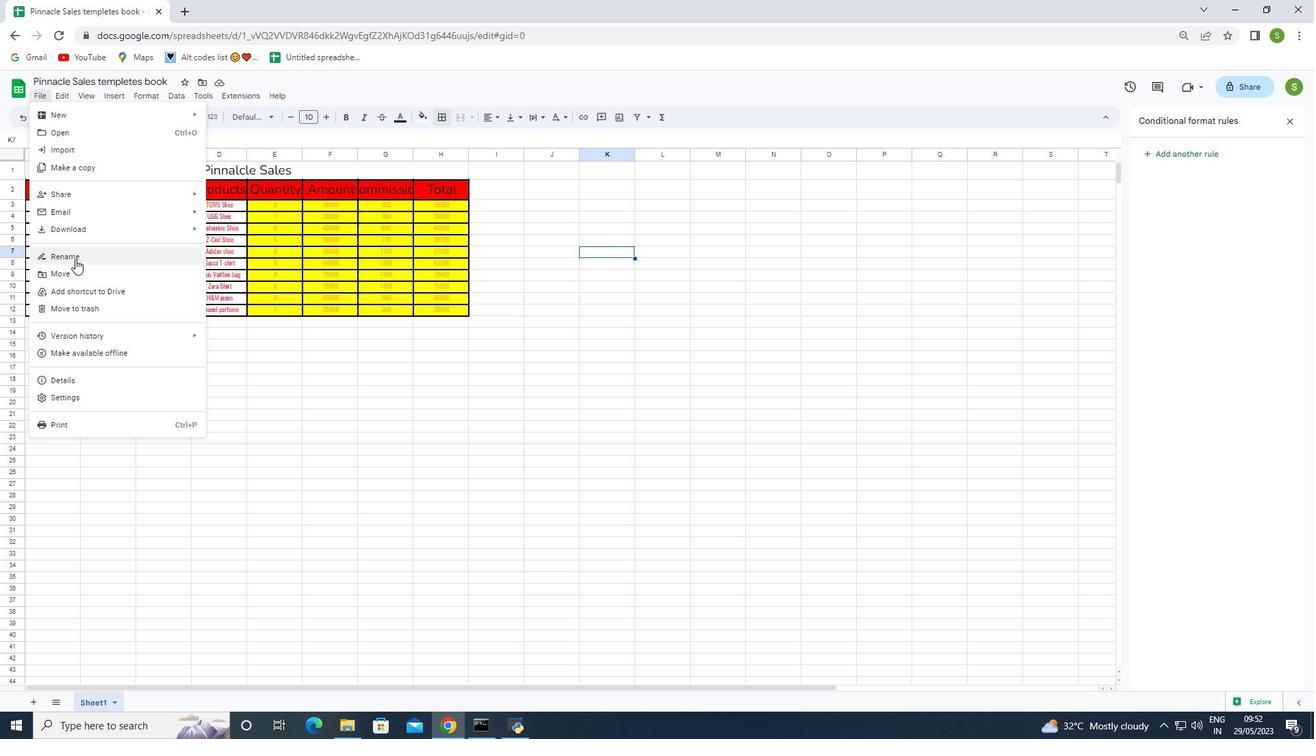 
Action: Mouse pressed left at (76, 257)
Screenshot: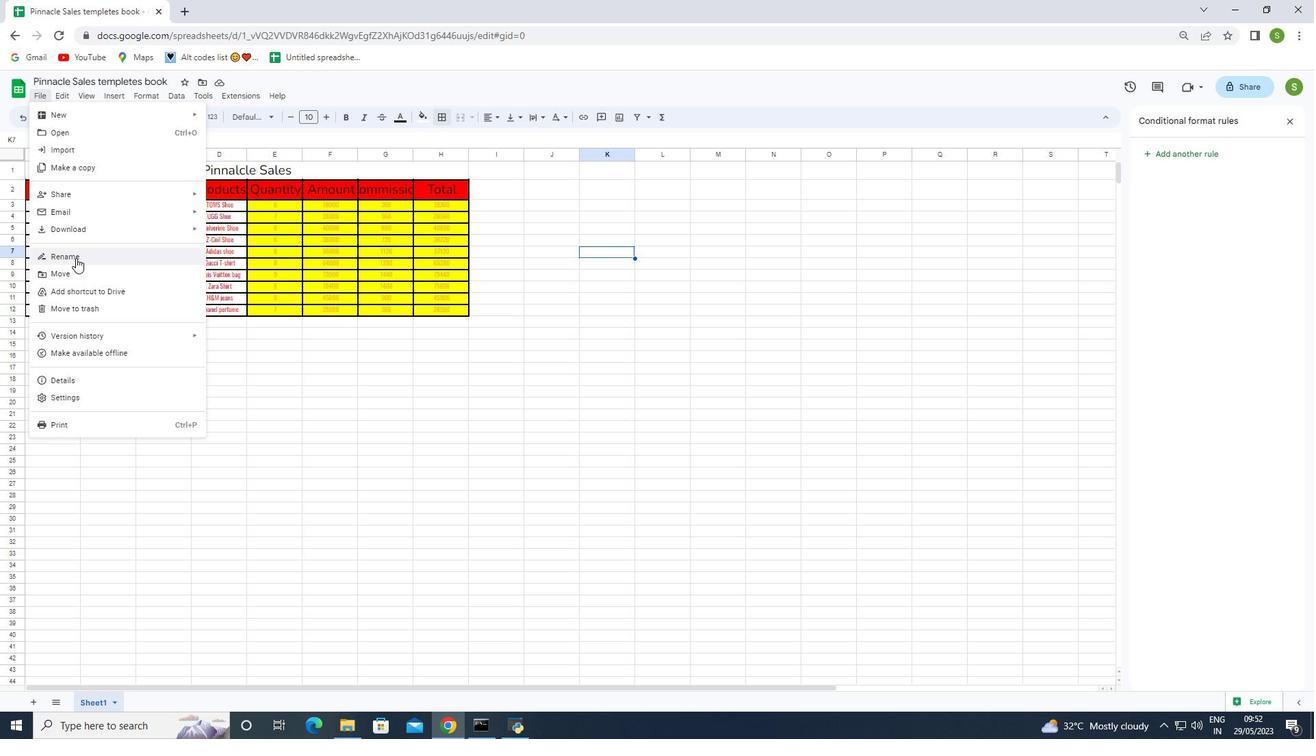 
Action: Mouse moved to (64, 247)
Screenshot: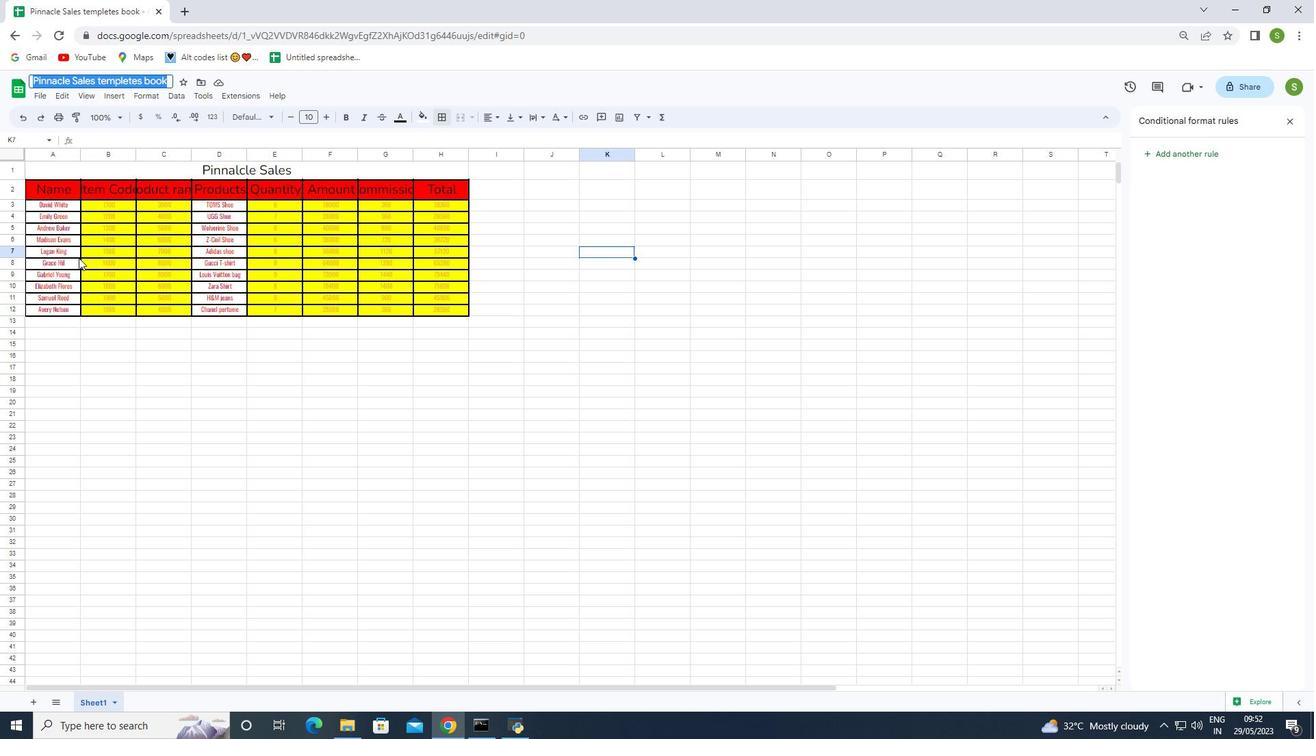 
Action: Key pressed <Key.backspace><Key.shift><Key.shift>Pinnacle<Key.space><Key.shift>Sales<Key.space>templetes<Key.space>book<Key.enter>
Screenshot: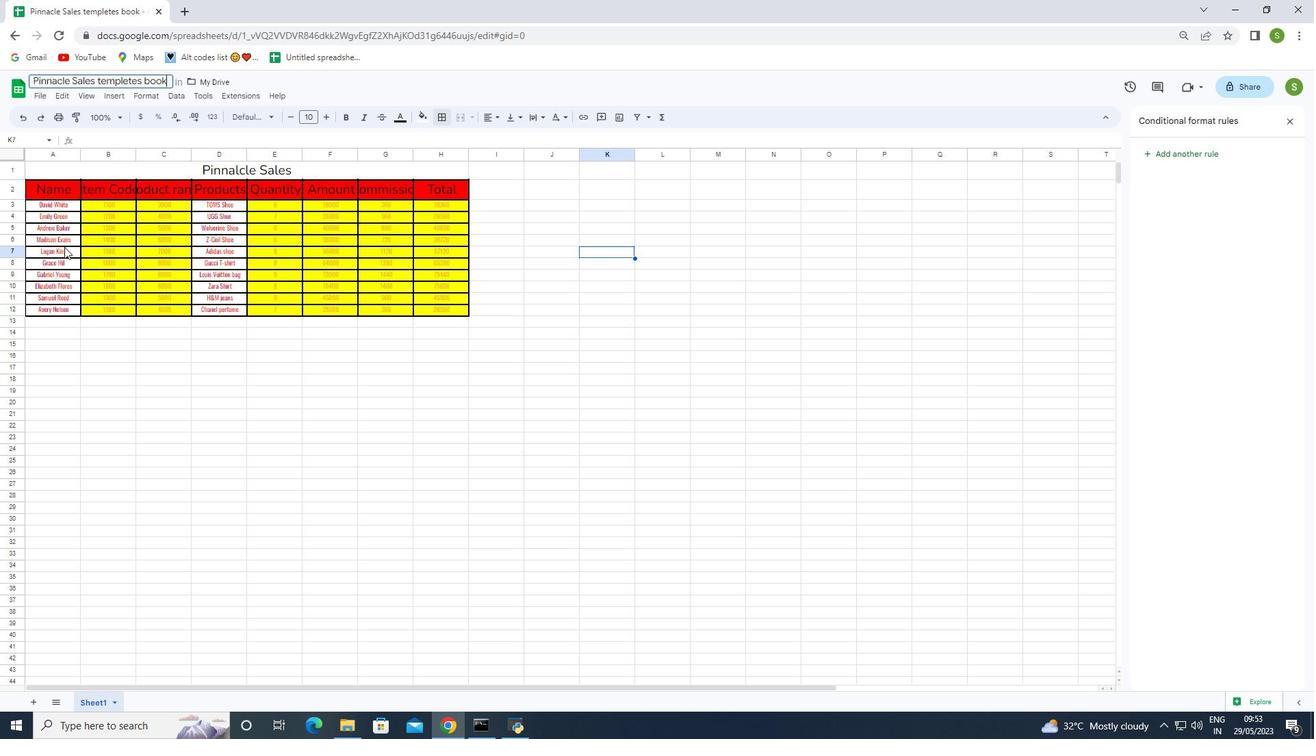 
Action: Mouse moved to (230, 368)
Screenshot: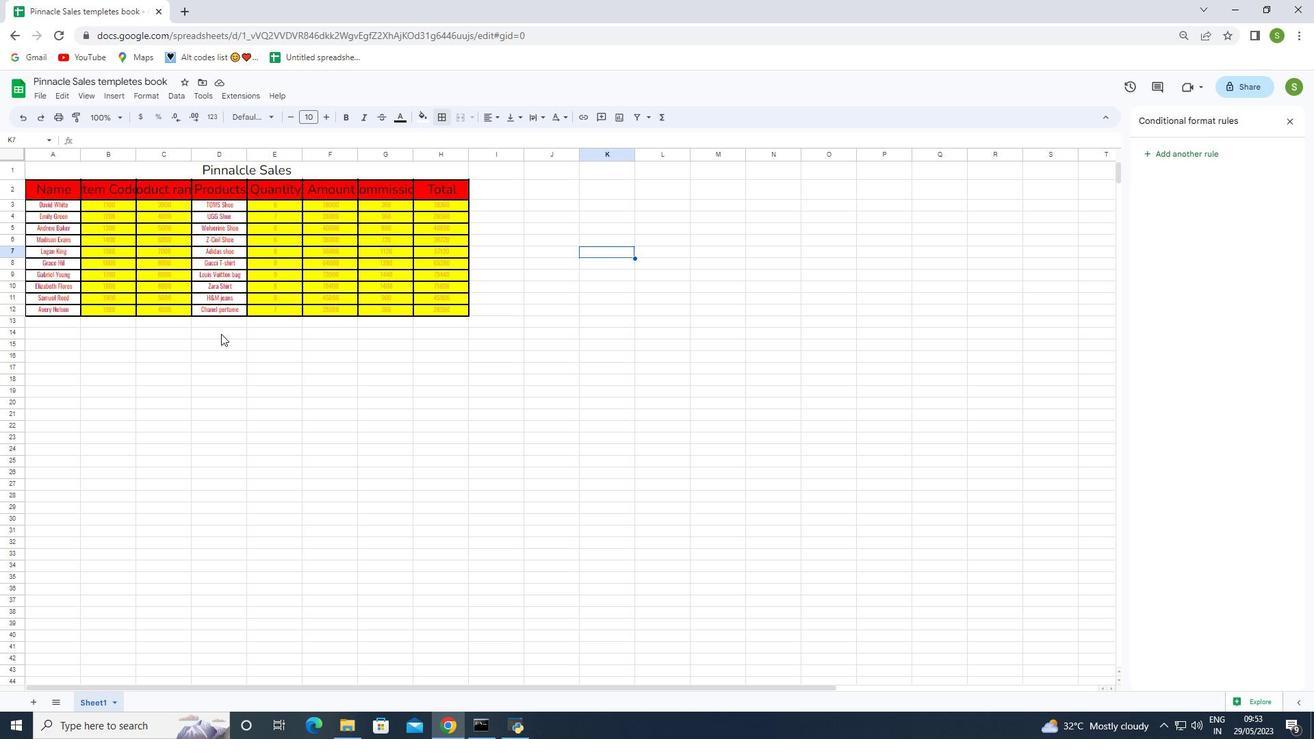 
Action: Mouse pressed left at (230, 368)
Screenshot: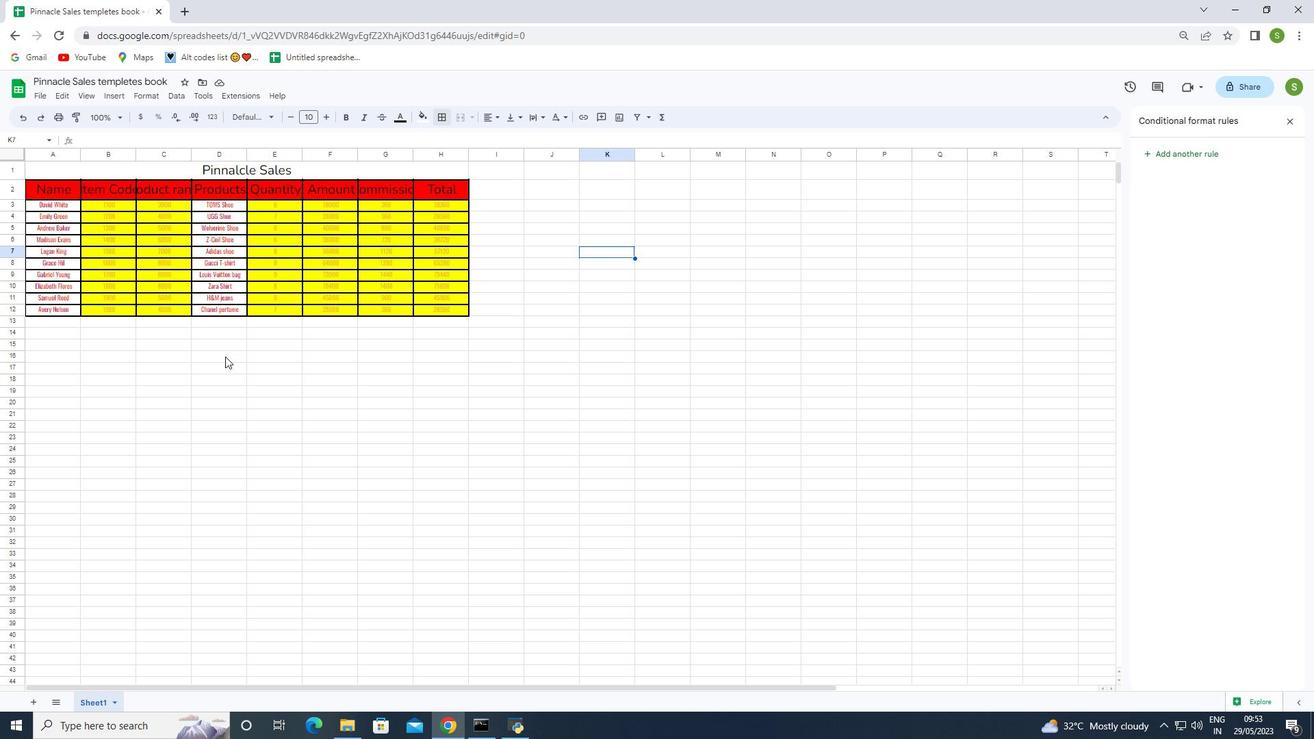 
Action: Mouse moved to (228, 368)
Screenshot: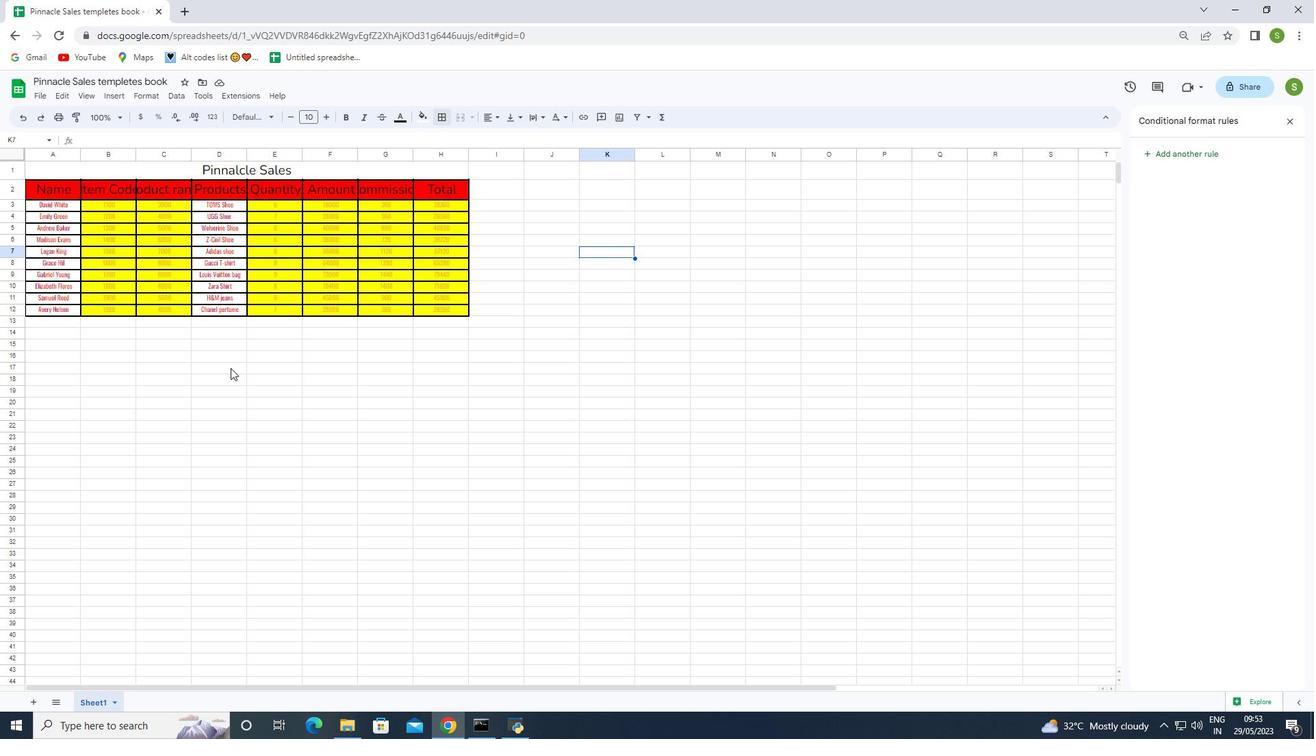 
